 Task: Plan a family outdoor adventure in the Blue Ridge Mountains, Virginia/North Carolina, with activities like hiking, mountain biking, and staying in Airbnb cabins.
Action: Mouse moved to (484, 111)
Screenshot: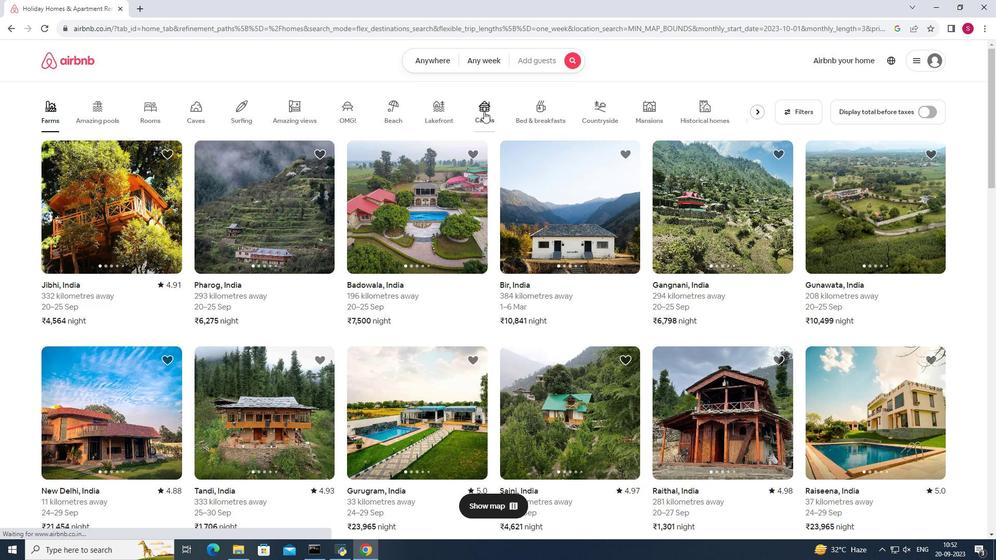 
Action: Mouse pressed left at (484, 111)
Screenshot: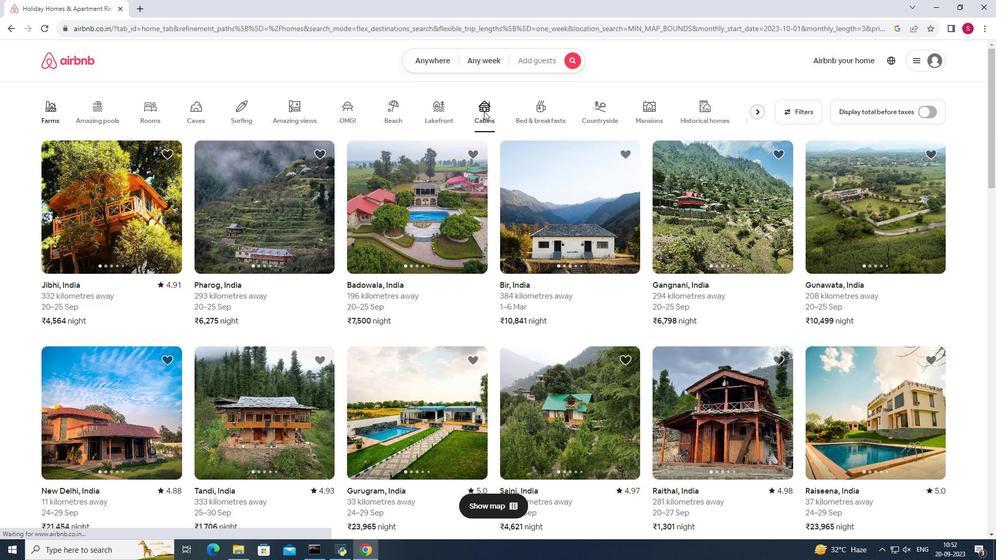
Action: Mouse moved to (429, 60)
Screenshot: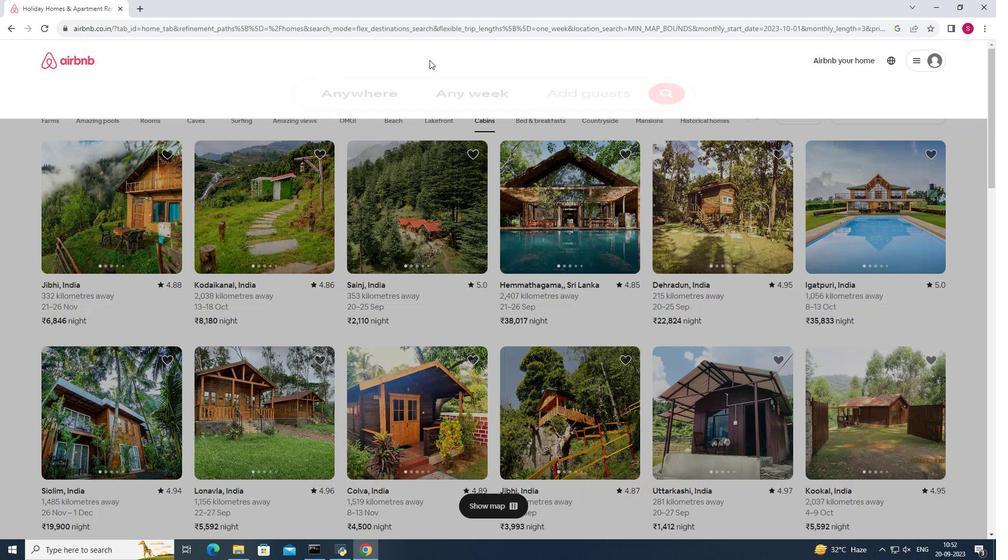 
Action: Mouse pressed left at (429, 60)
Screenshot: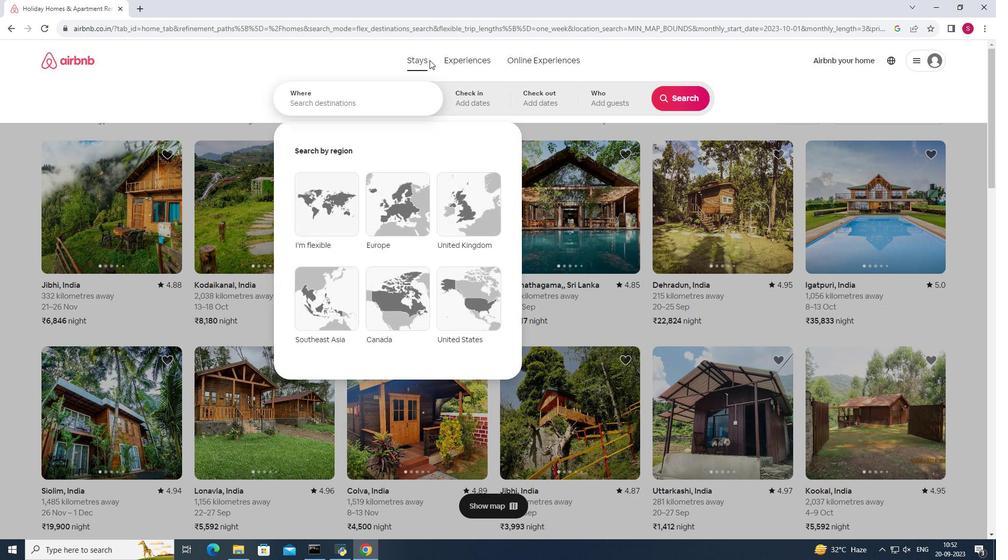 
Action: Mouse moved to (381, 93)
Screenshot: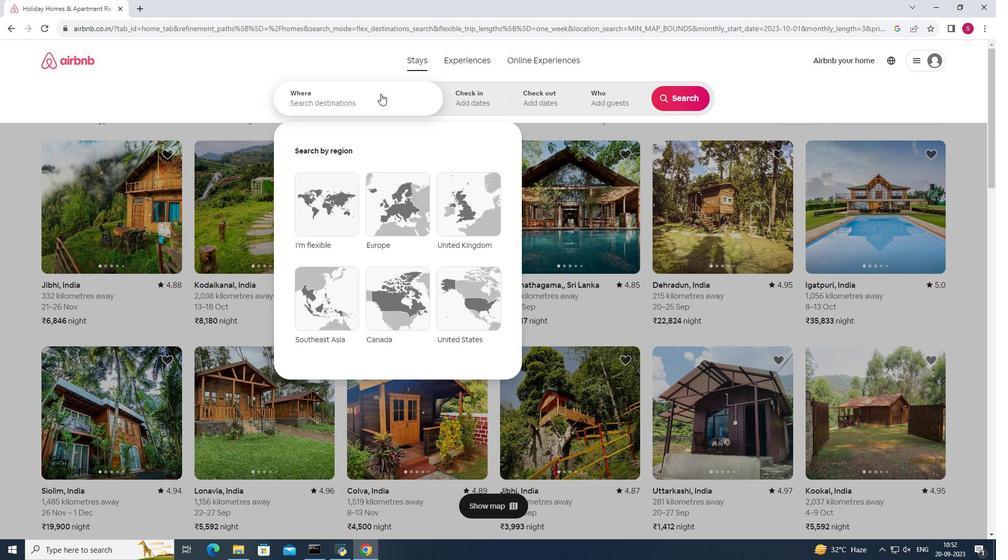 
Action: Mouse pressed left at (381, 93)
Screenshot: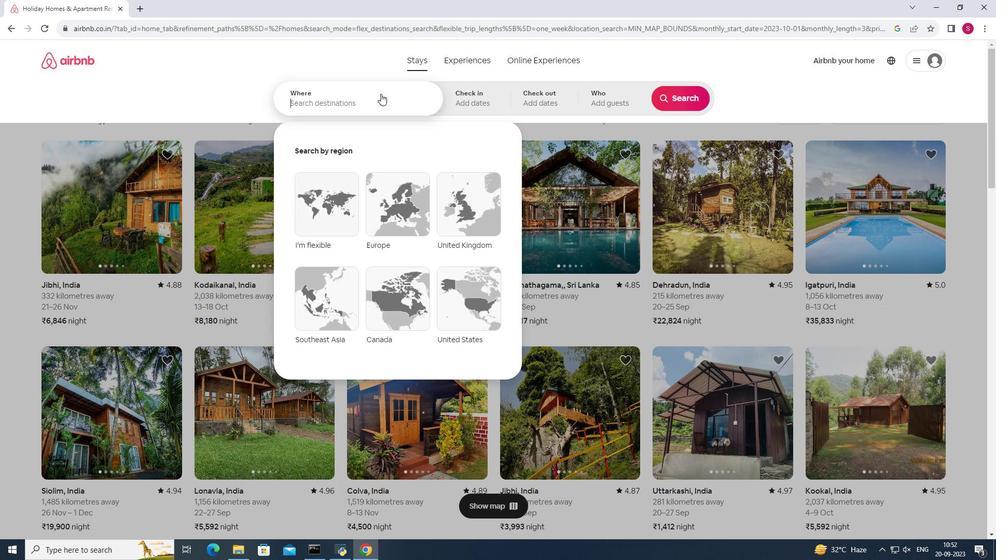 
Action: Key pressed <Key.shift>Blue<Key.space><Key.shift>Ridge<Key.space><Key.shift>Mountains<Key.space>,<Key.space><Key.shift>North<Key.space><Key.shift>Carolina
Screenshot: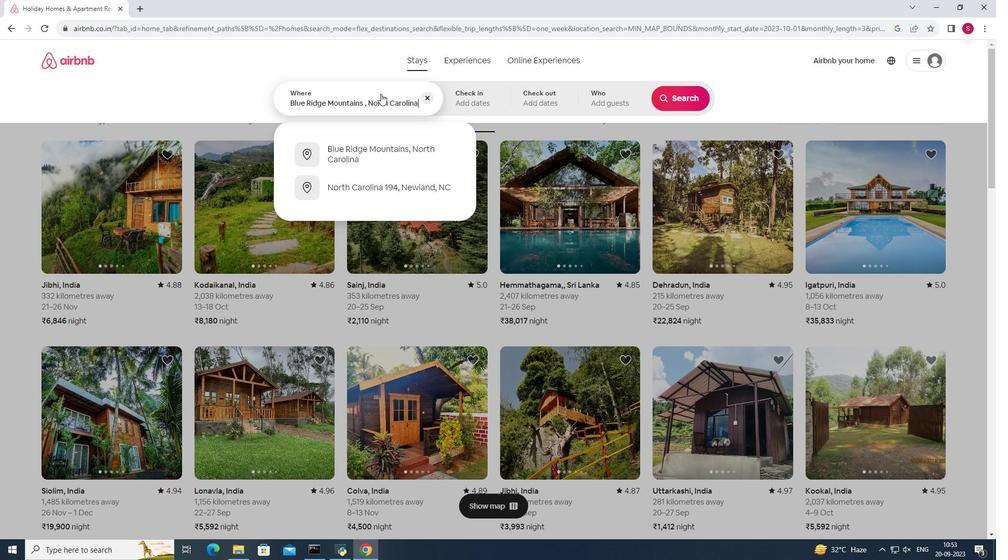 
Action: Mouse moved to (678, 96)
Screenshot: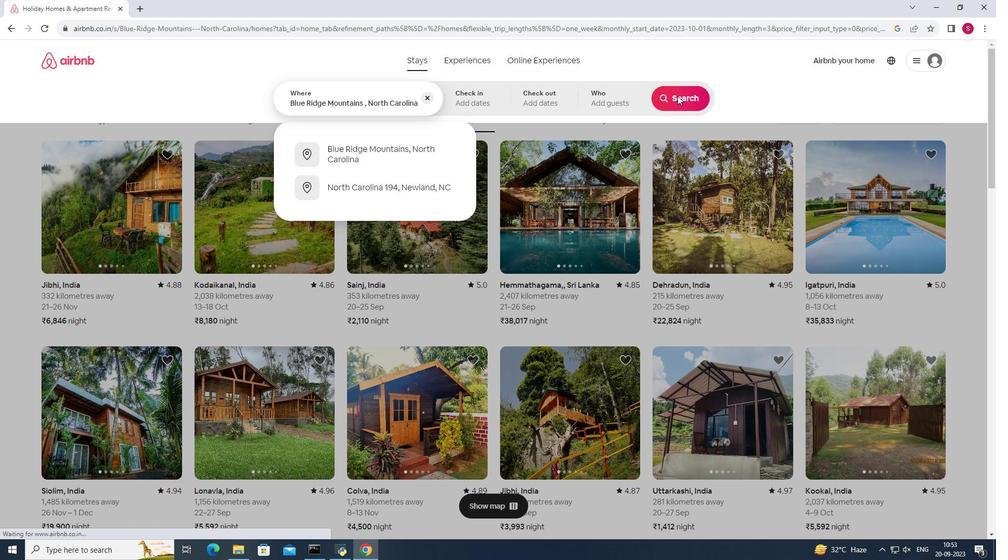 
Action: Mouse pressed left at (678, 96)
Screenshot: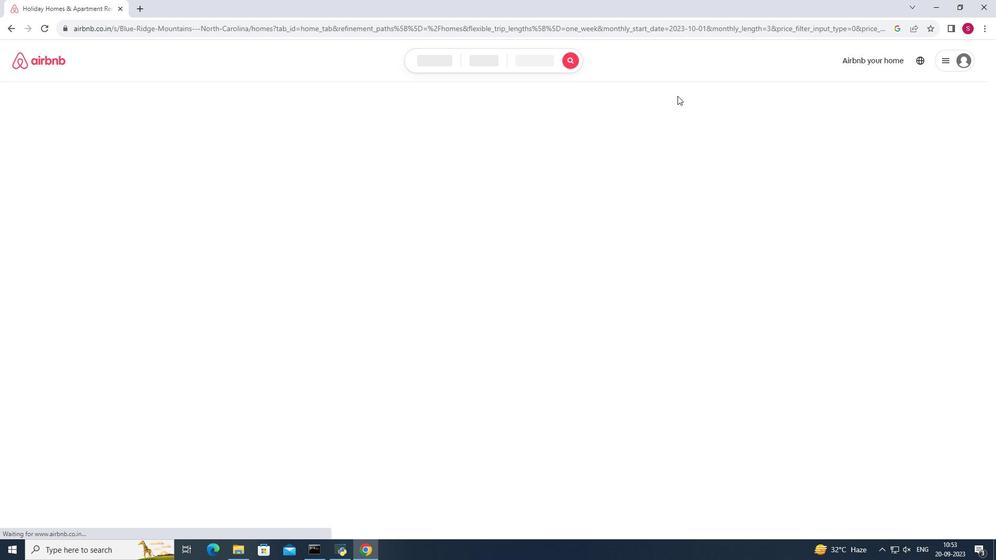 
Action: Mouse moved to (495, 276)
Screenshot: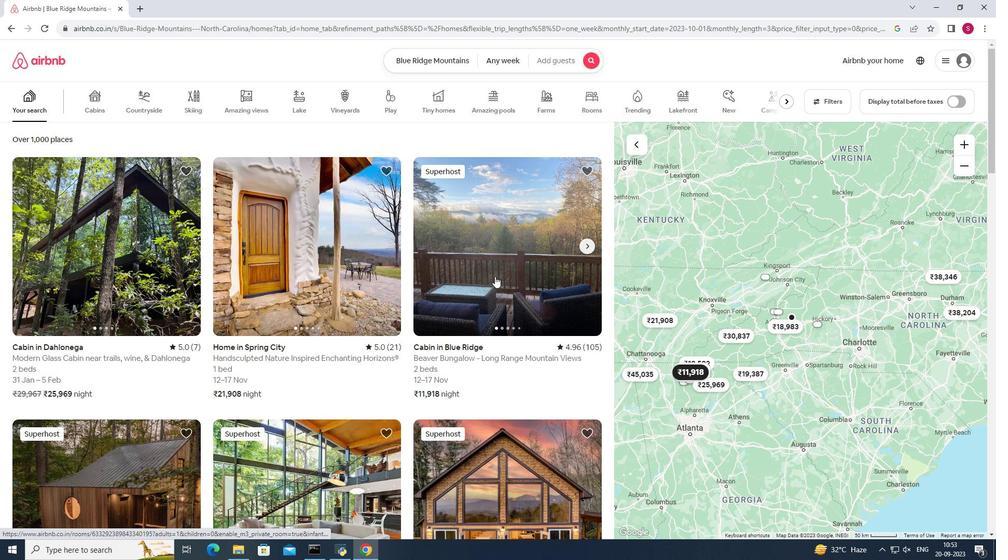 
Action: Mouse pressed left at (495, 276)
Screenshot: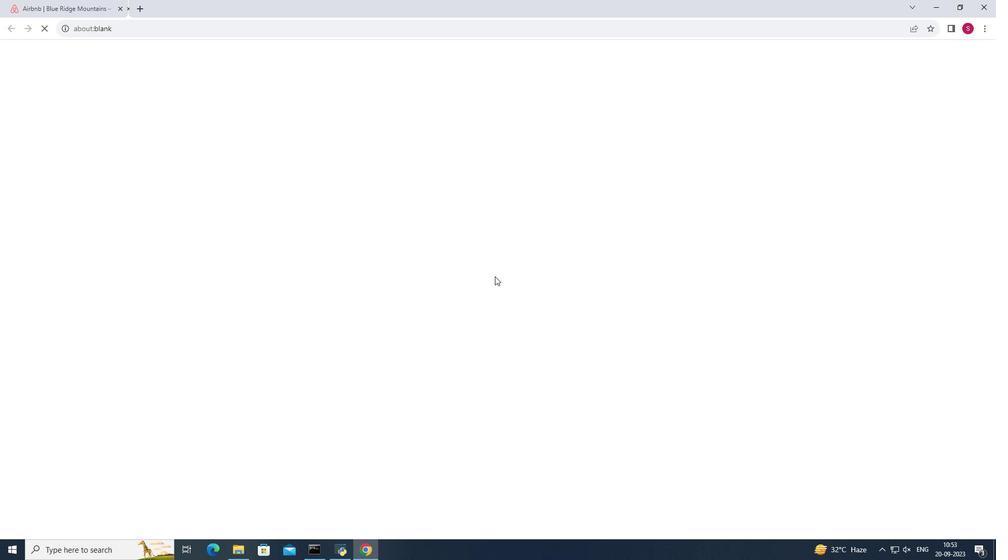 
Action: Mouse moved to (721, 367)
Screenshot: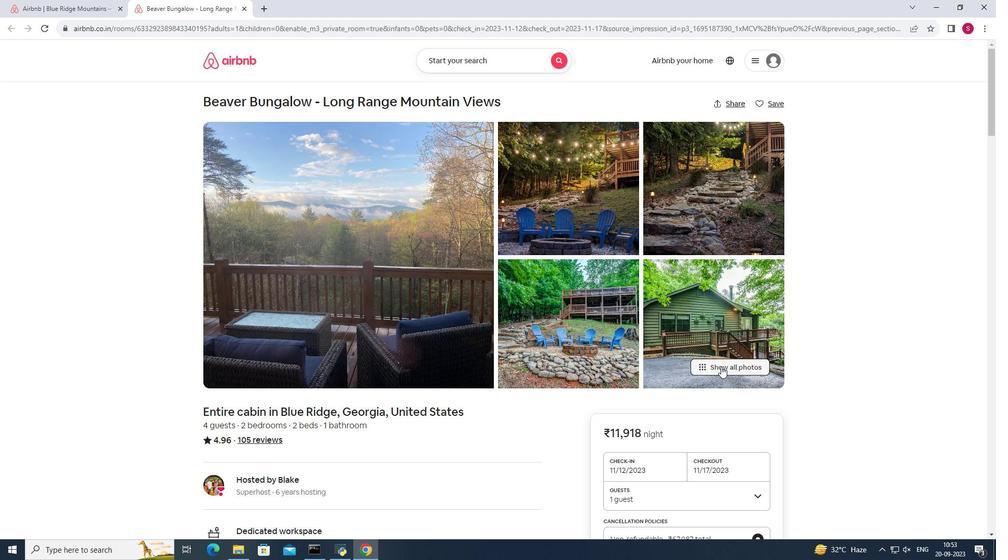 
Action: Mouse pressed left at (721, 367)
Screenshot: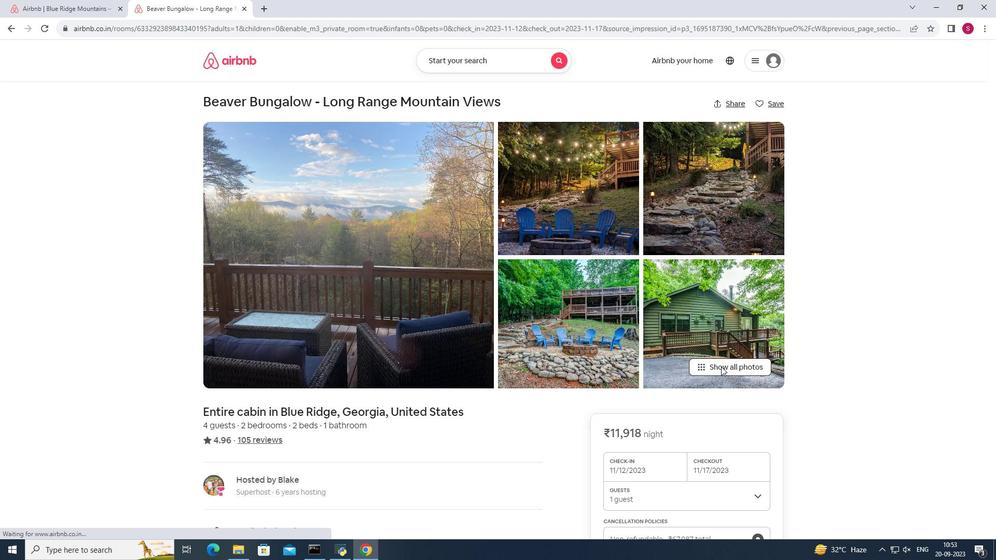 
Action: Mouse moved to (586, 224)
Screenshot: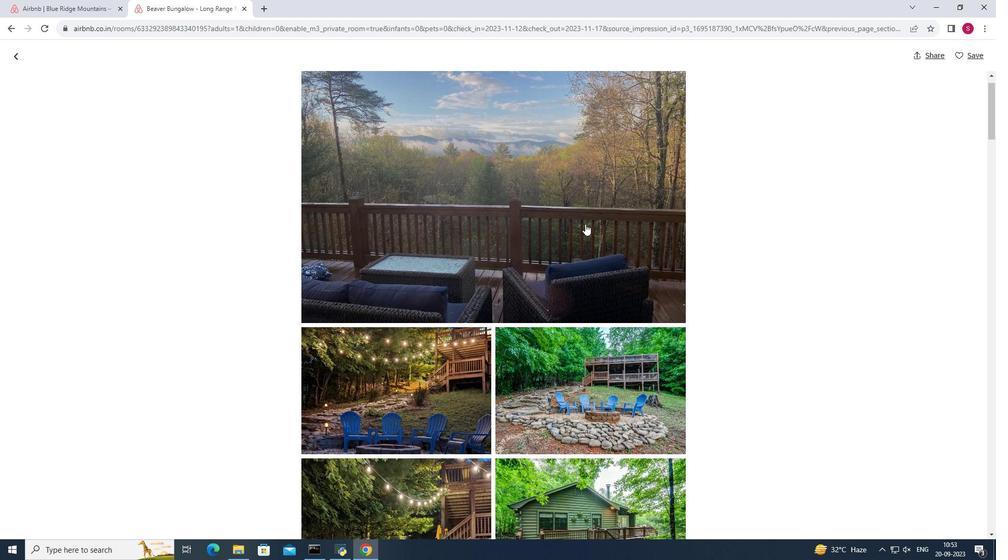 
Action: Mouse scrolled (586, 223) with delta (0, 0)
Screenshot: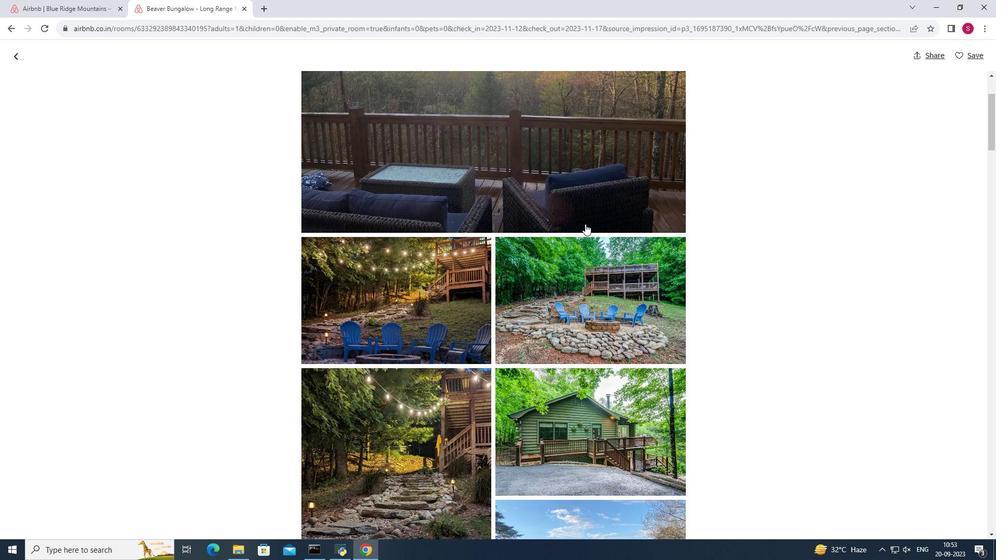 
Action: Mouse moved to (585, 224)
Screenshot: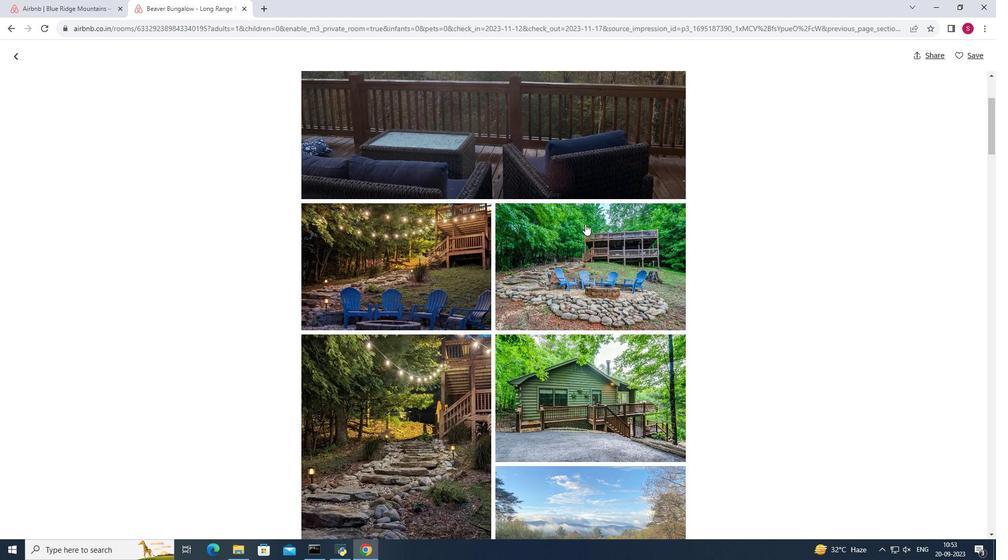 
Action: Mouse scrolled (585, 223) with delta (0, 0)
Screenshot: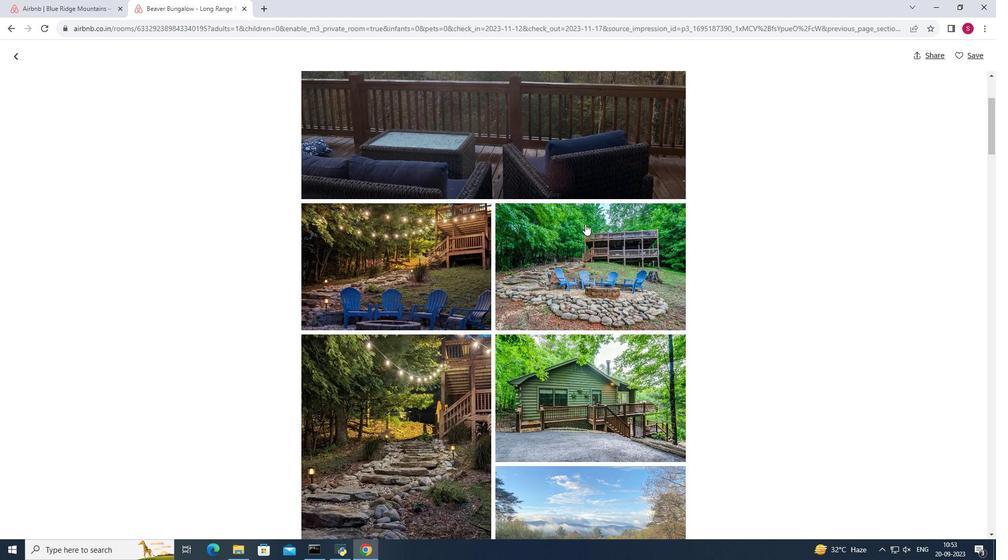 
Action: Mouse scrolled (585, 223) with delta (0, 0)
Screenshot: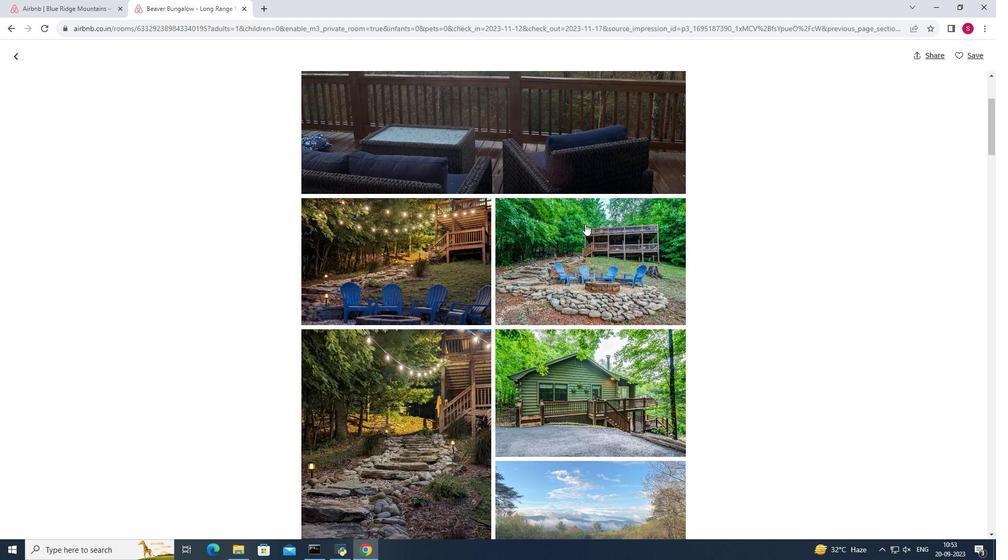 
Action: Mouse moved to (585, 224)
Screenshot: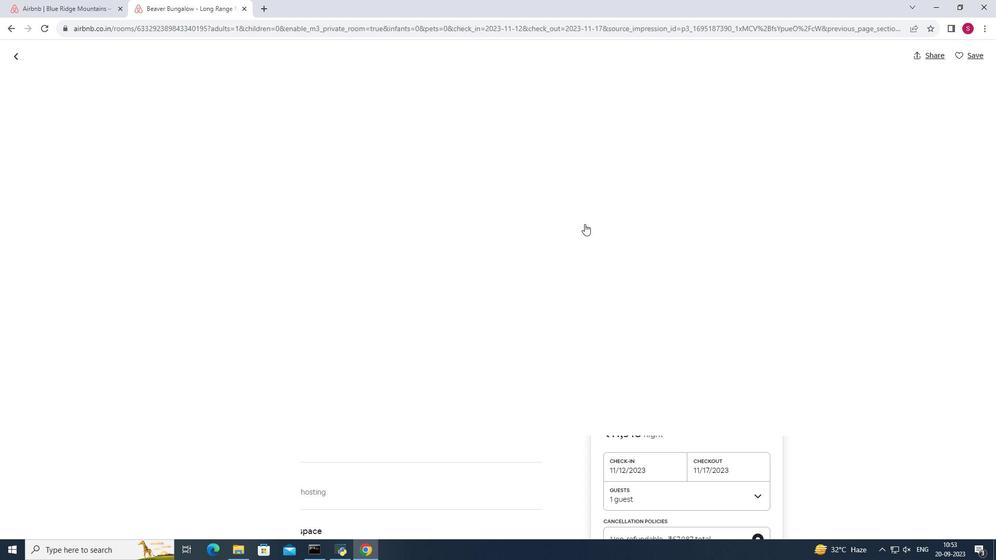 
Action: Mouse scrolled (585, 223) with delta (0, 0)
Screenshot: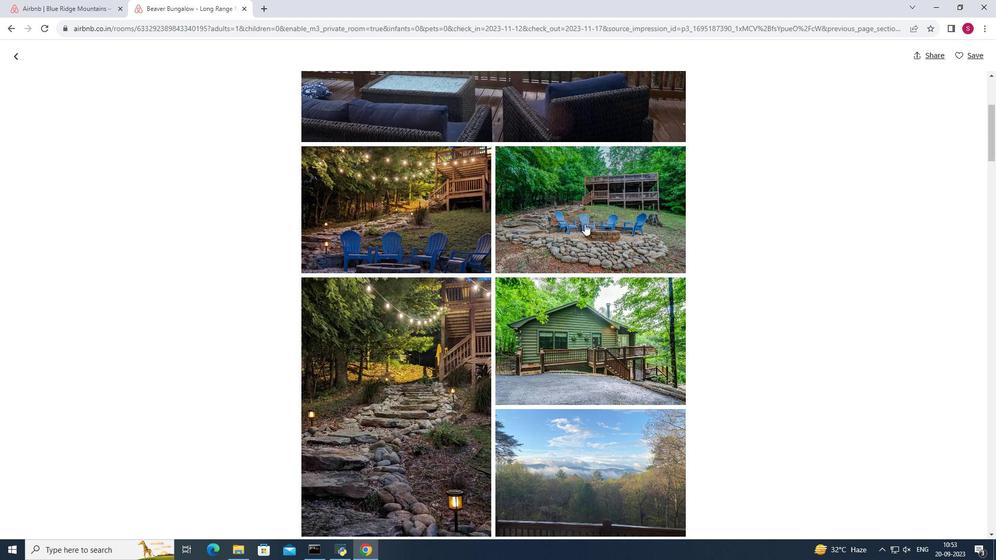 
Action: Mouse moved to (583, 223)
Screenshot: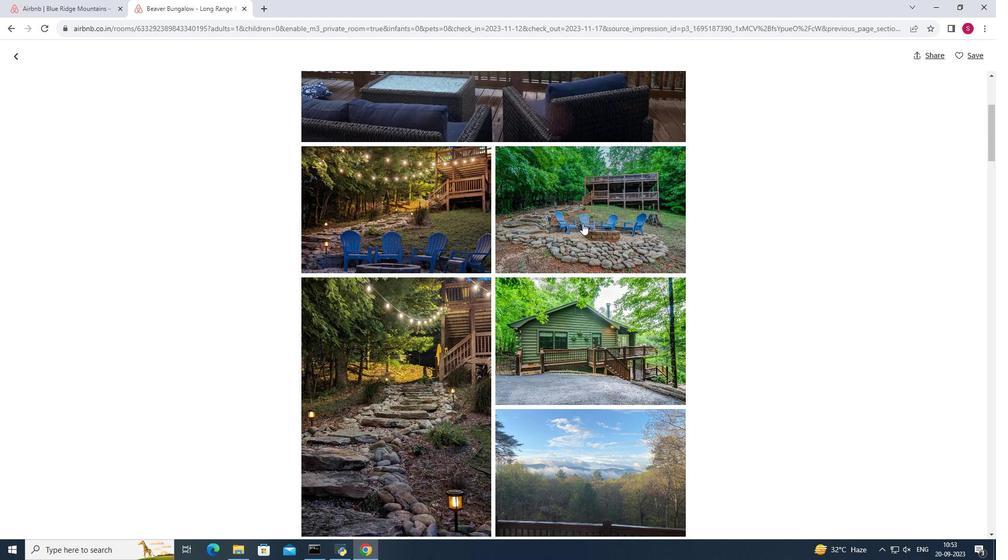 
Action: Mouse scrolled (583, 223) with delta (0, 0)
Screenshot: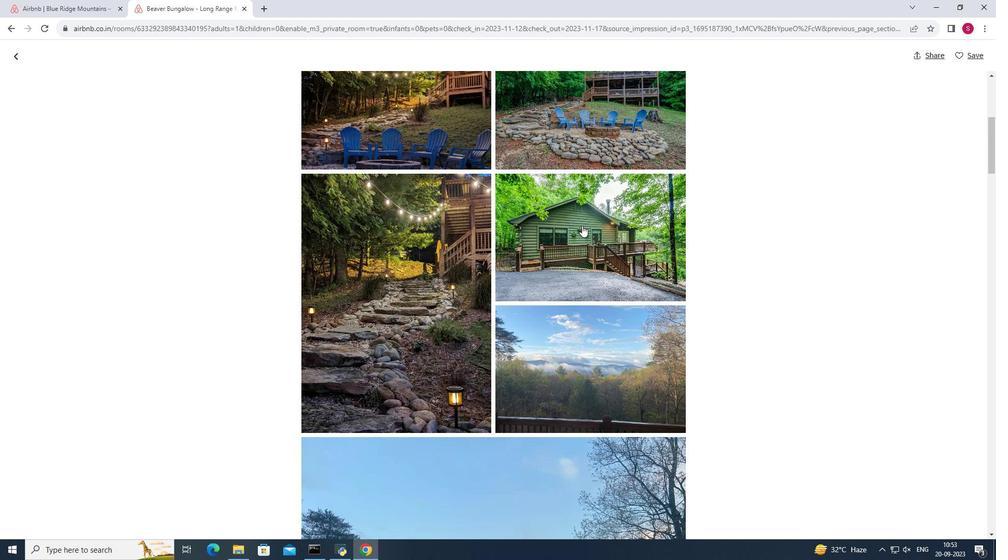 
Action: Mouse moved to (582, 225)
Screenshot: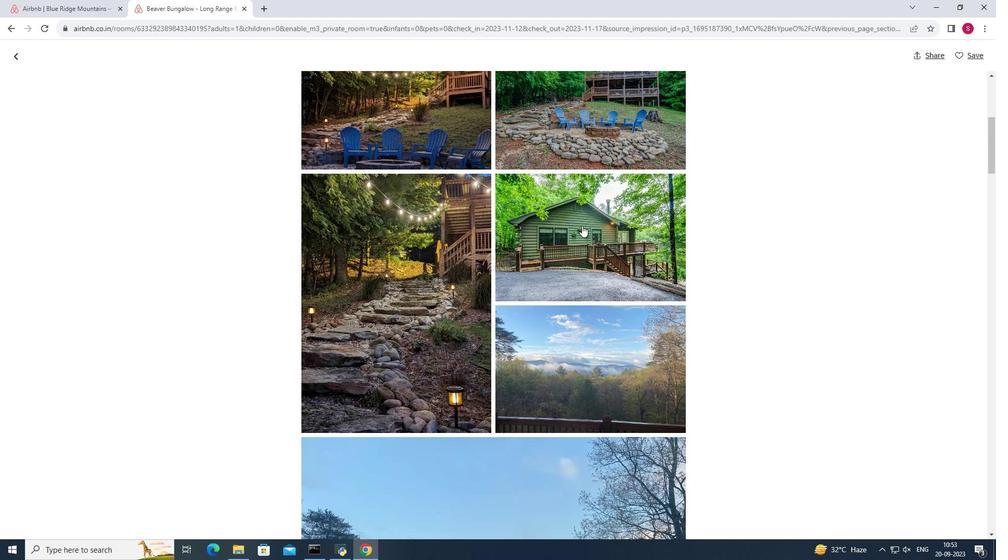 
Action: Mouse scrolled (582, 225) with delta (0, 0)
Screenshot: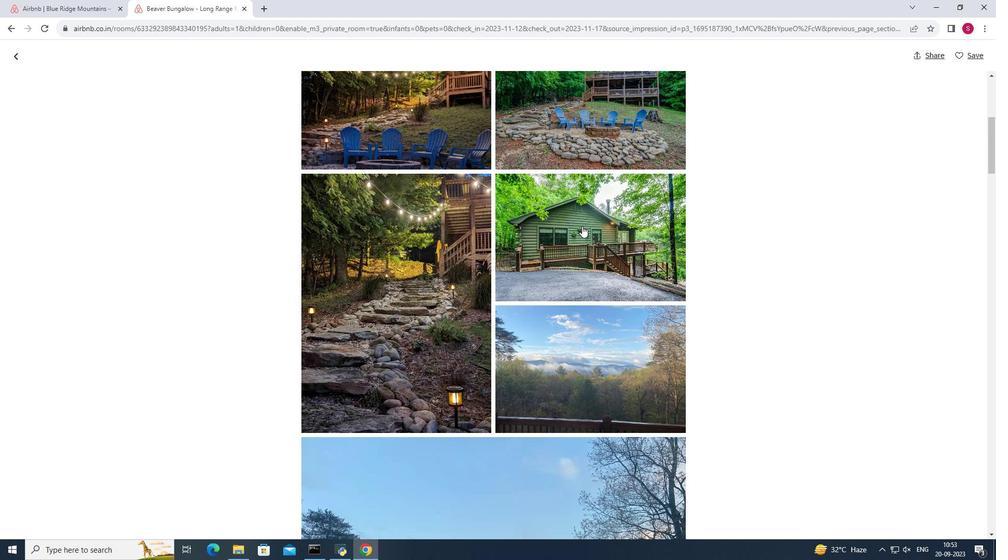 
Action: Mouse moved to (560, 278)
Screenshot: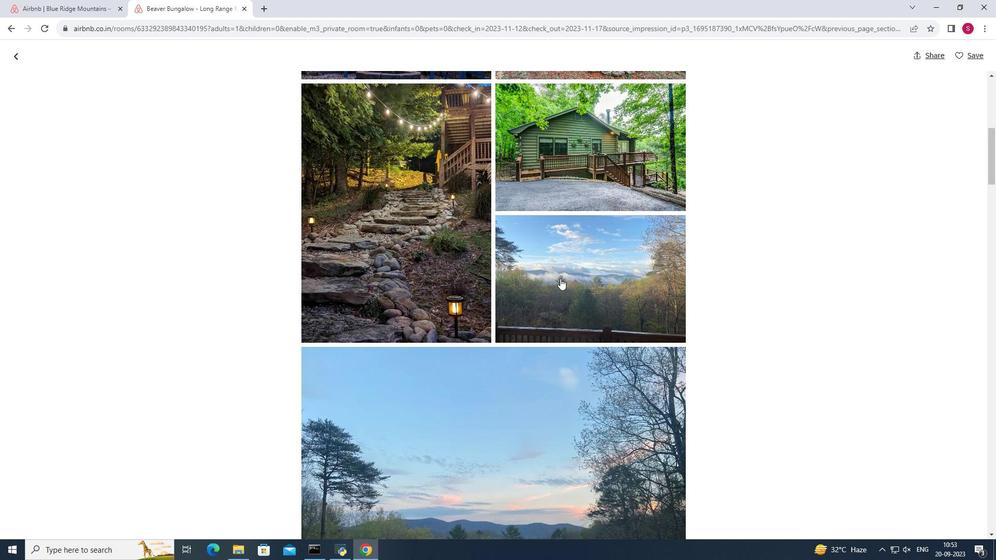 
Action: Mouse scrolled (560, 278) with delta (0, 0)
Screenshot: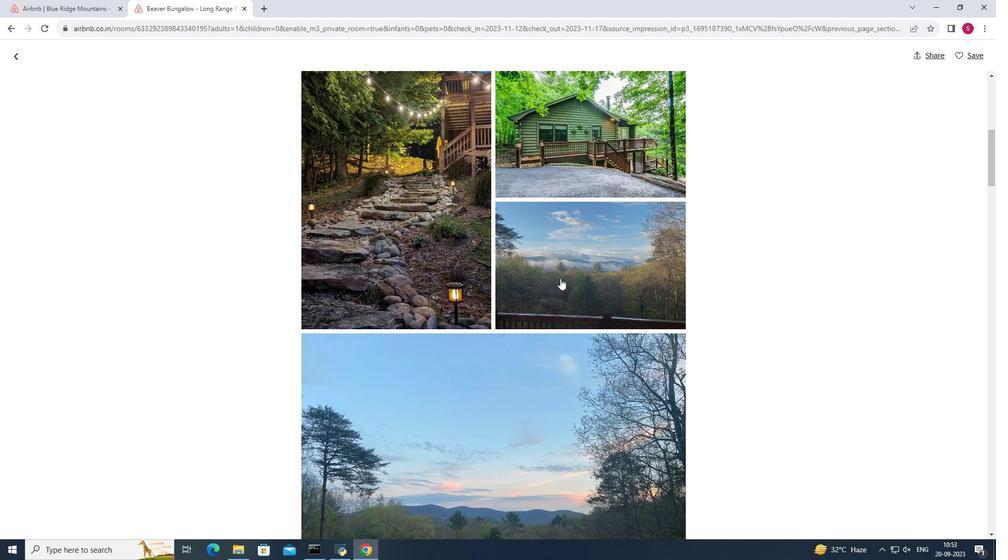 
Action: Mouse scrolled (560, 278) with delta (0, 0)
Screenshot: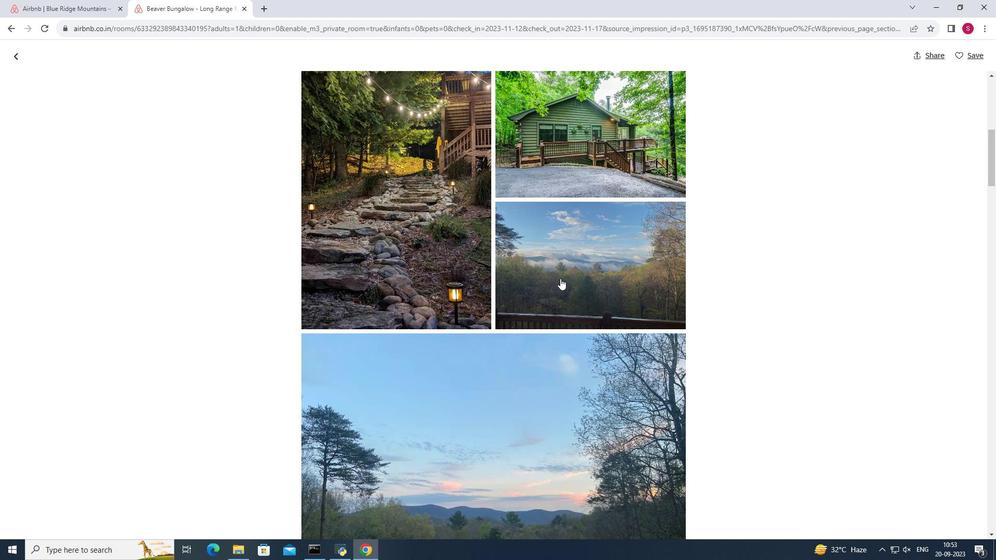 
Action: Mouse moved to (560, 278)
Screenshot: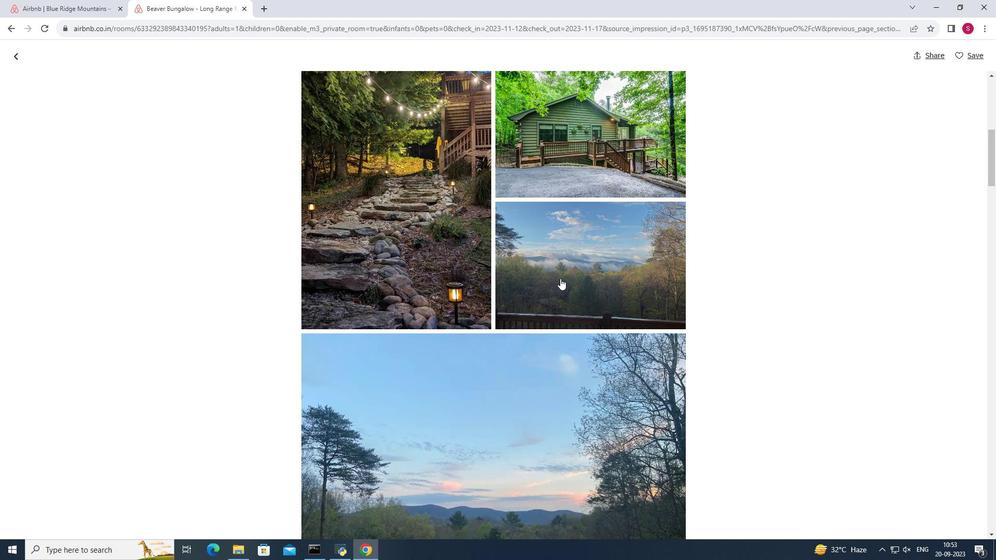 
Action: Mouse scrolled (560, 278) with delta (0, 0)
Screenshot: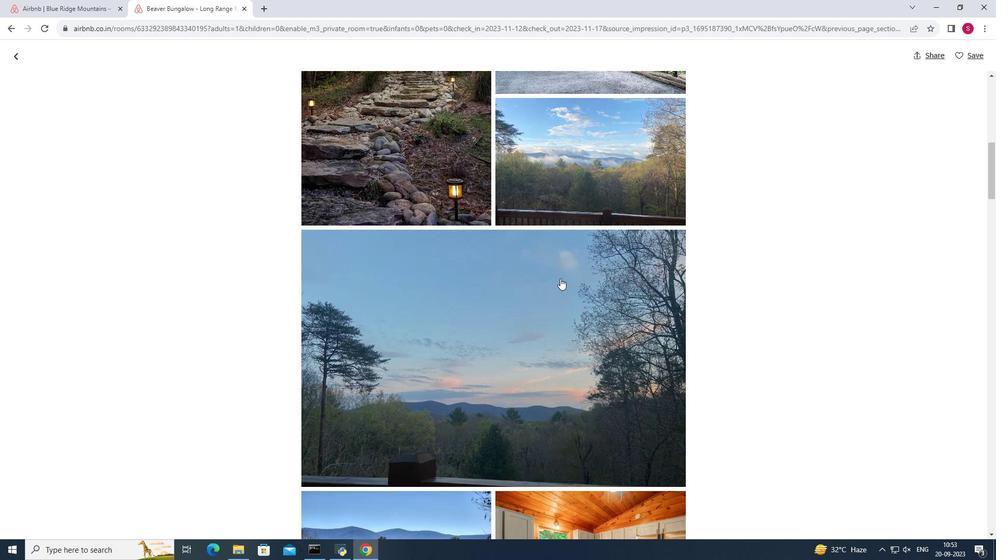 
Action: Mouse scrolled (560, 278) with delta (0, 0)
Screenshot: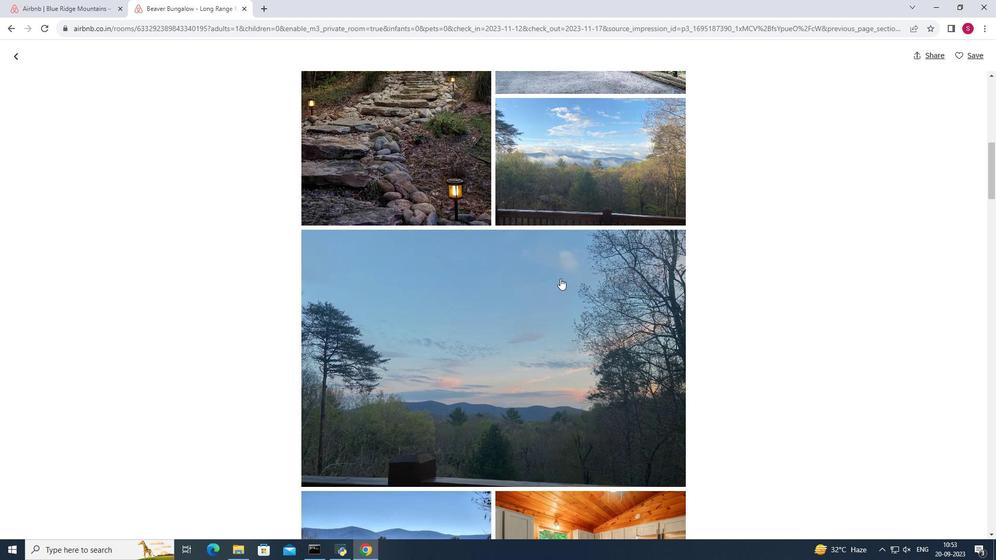 
Action: Mouse scrolled (560, 278) with delta (0, 0)
Screenshot: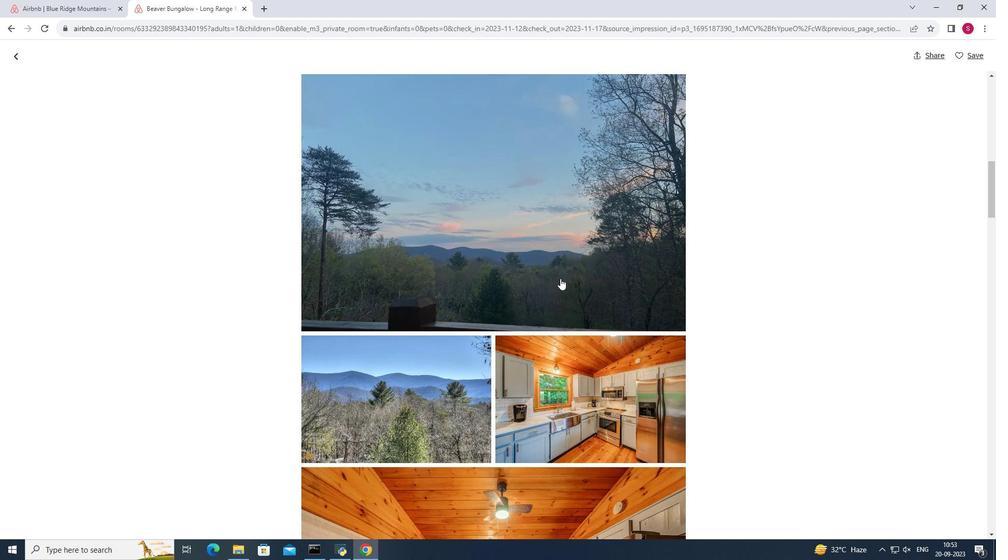 
Action: Mouse scrolled (560, 278) with delta (0, 0)
Screenshot: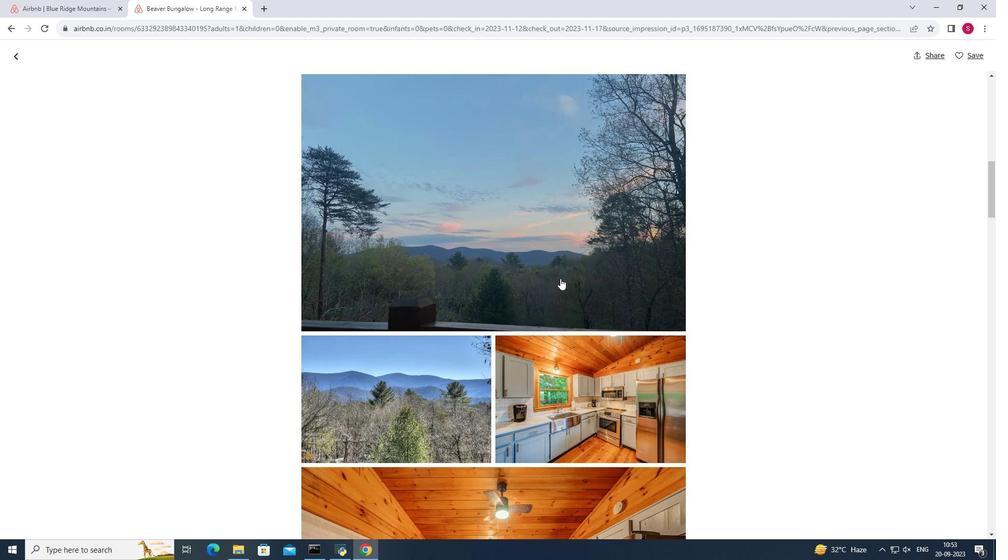
Action: Mouse scrolled (560, 278) with delta (0, 0)
Screenshot: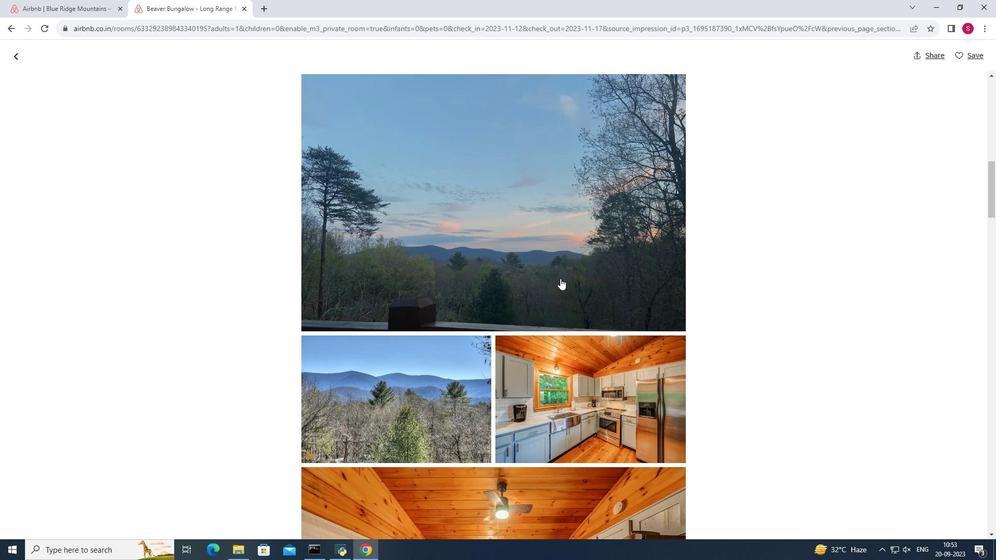 
Action: Mouse scrolled (560, 278) with delta (0, 0)
Screenshot: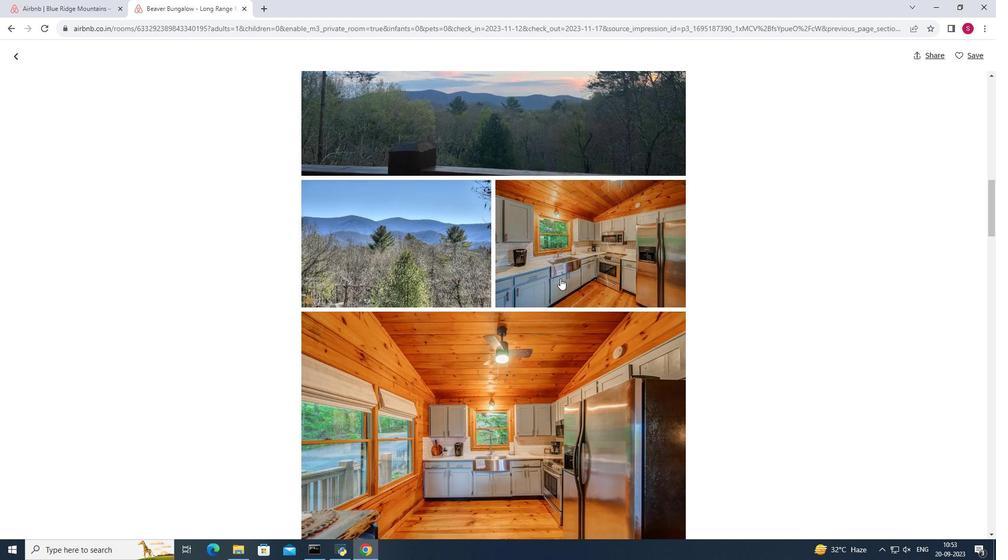 
Action: Mouse scrolled (560, 278) with delta (0, 0)
Screenshot: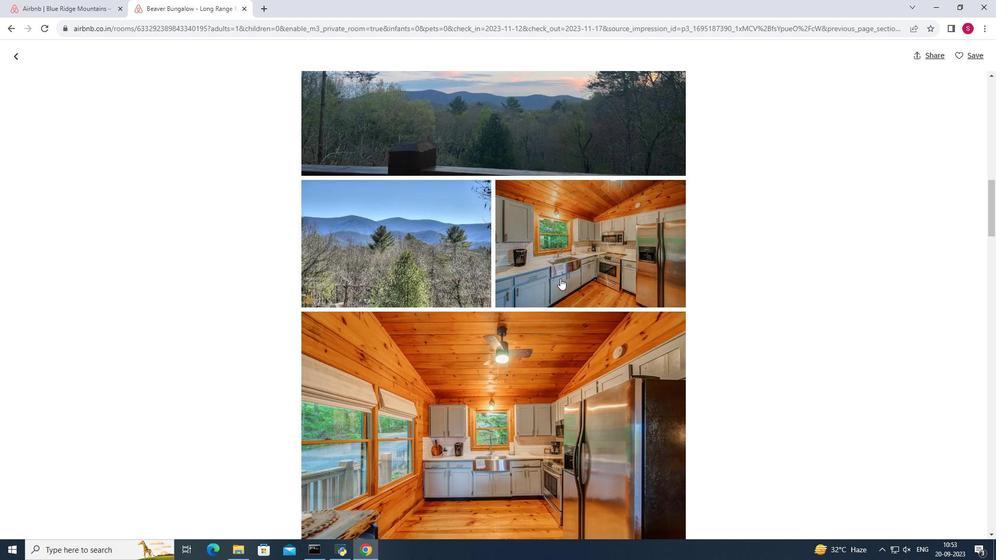 
Action: Mouse scrolled (560, 278) with delta (0, 0)
Screenshot: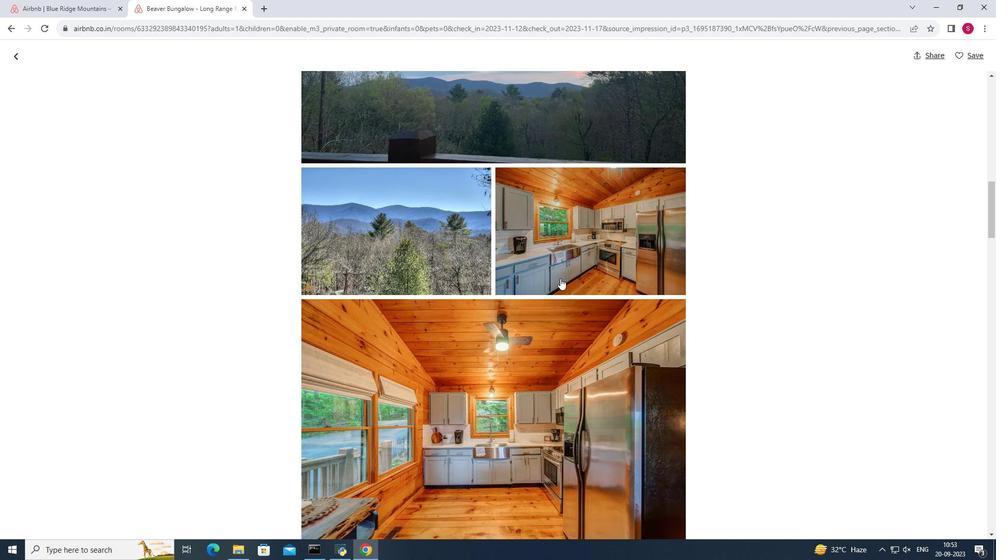 
Action: Mouse scrolled (560, 278) with delta (0, 0)
Screenshot: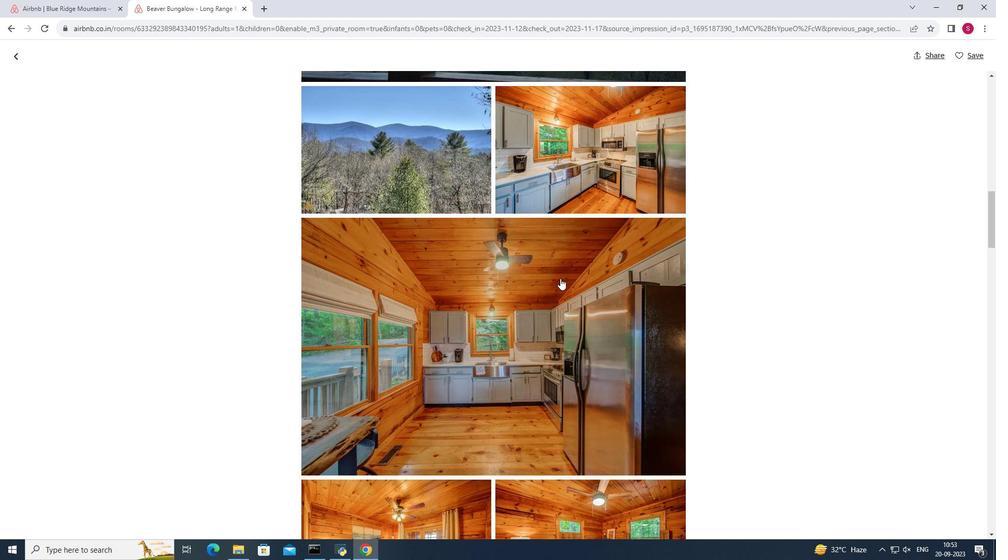 
Action: Mouse scrolled (560, 278) with delta (0, 0)
Screenshot: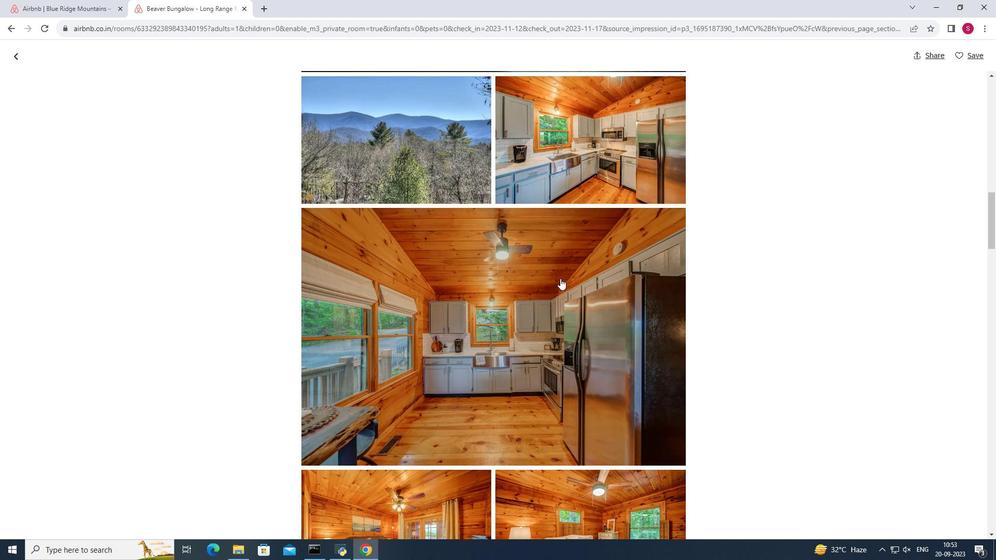 
Action: Mouse moved to (595, 275)
Screenshot: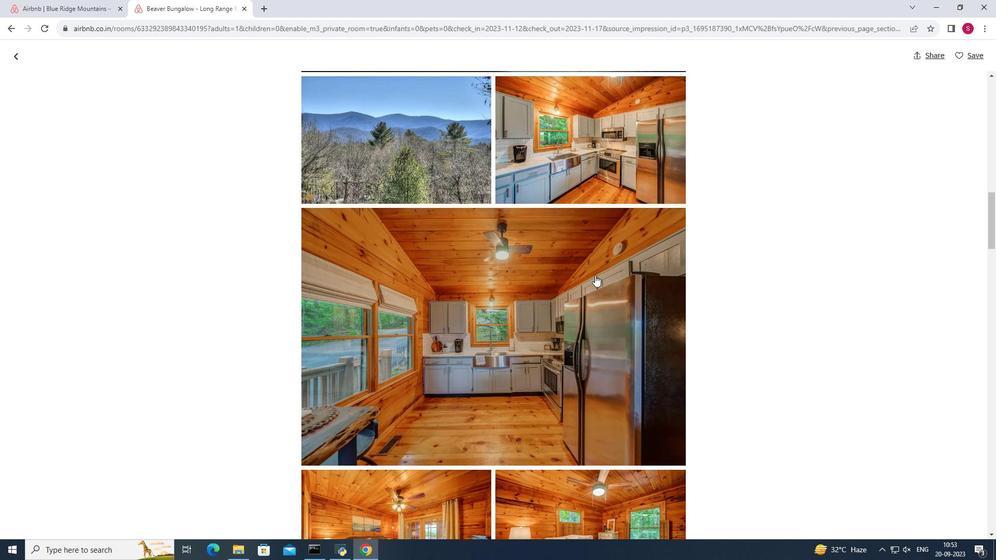 
Action: Mouse scrolled (595, 275) with delta (0, 0)
Screenshot: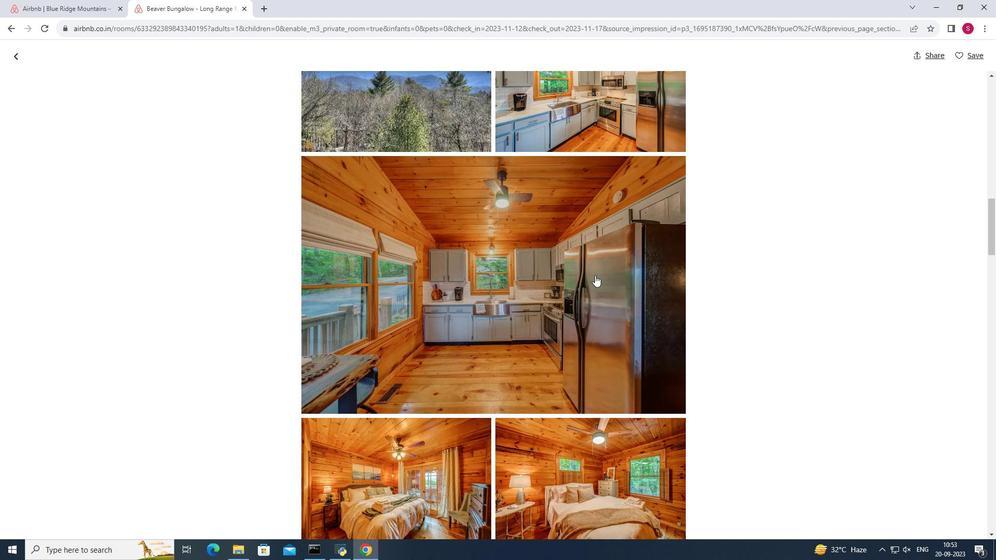 
Action: Mouse scrolled (595, 275) with delta (0, 0)
Screenshot: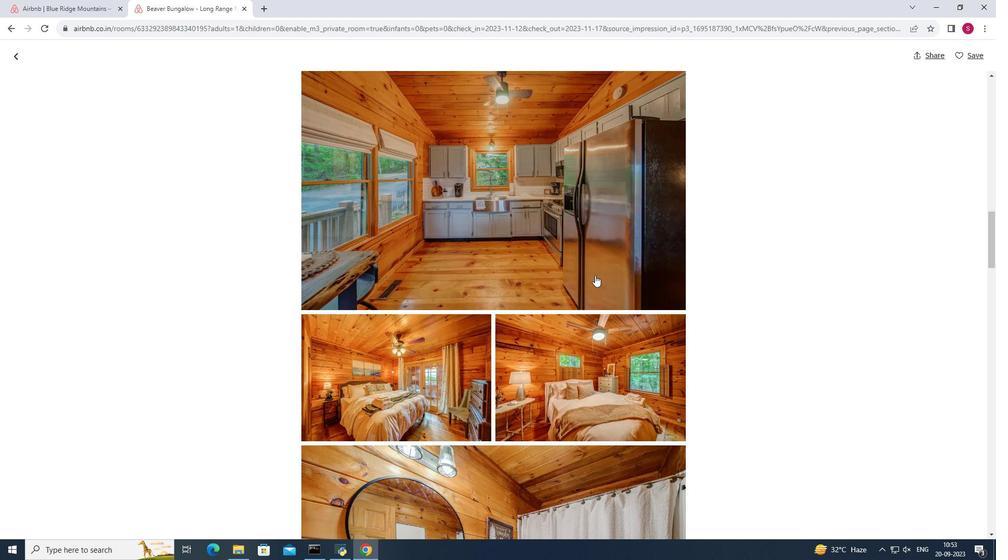 
Action: Mouse scrolled (595, 275) with delta (0, 0)
Screenshot: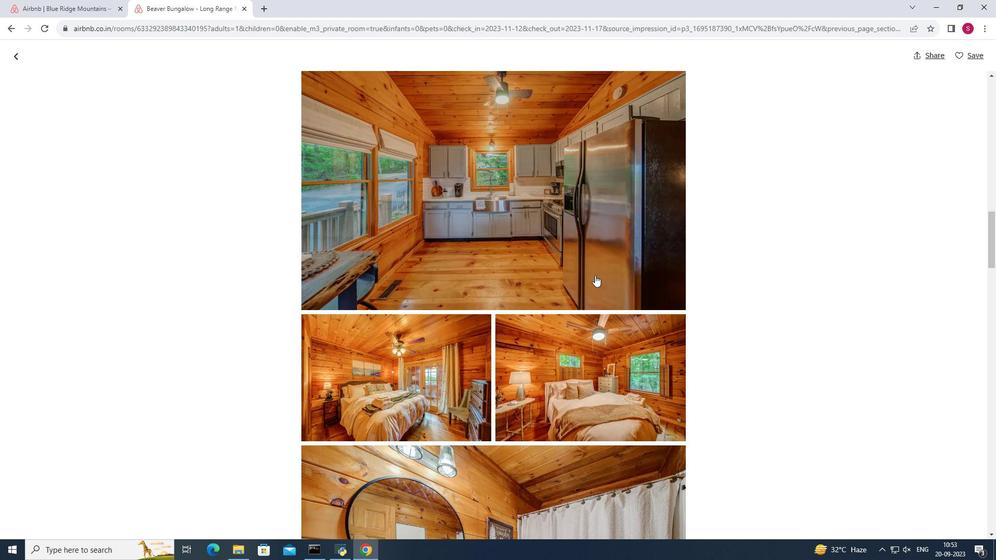
Action: Mouse scrolled (595, 275) with delta (0, 0)
Screenshot: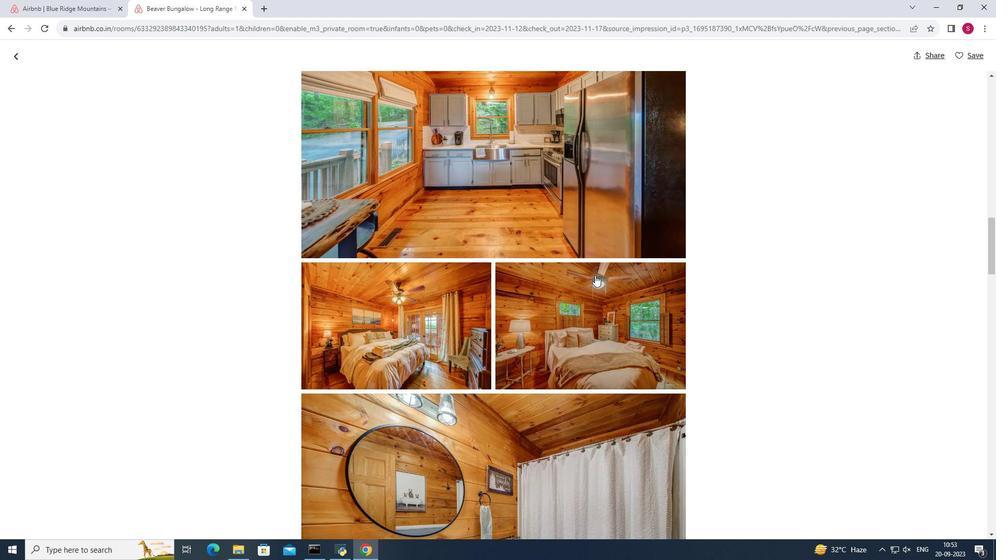 
Action: Mouse scrolled (595, 275) with delta (0, 0)
Screenshot: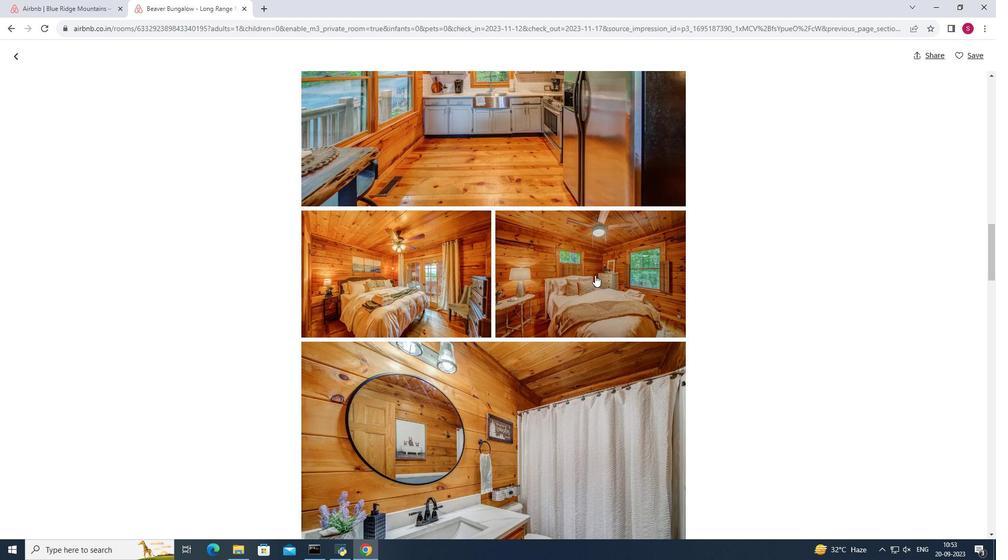 
Action: Mouse scrolled (595, 275) with delta (0, 0)
Screenshot: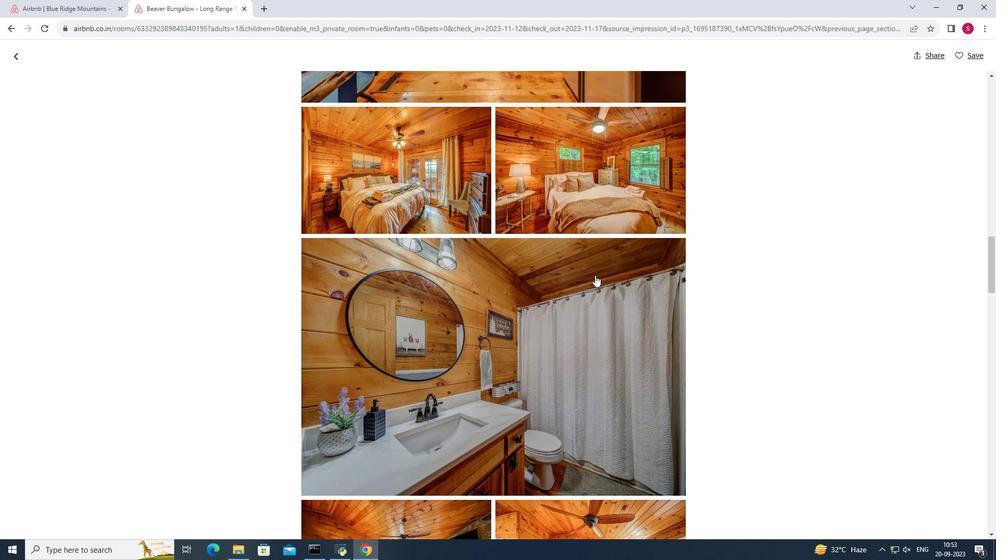 
Action: Mouse scrolled (595, 275) with delta (0, 0)
Screenshot: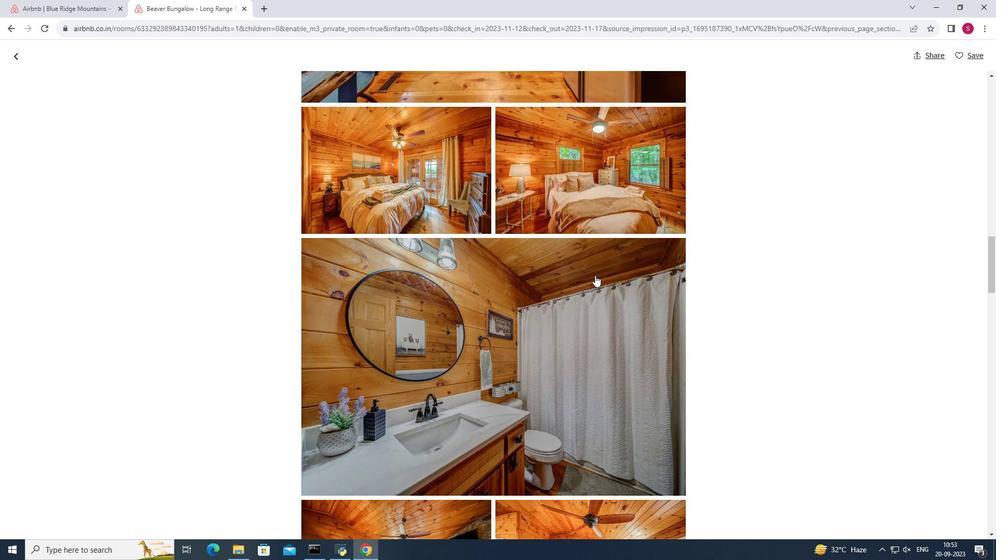 
Action: Mouse scrolled (595, 275) with delta (0, 0)
Screenshot: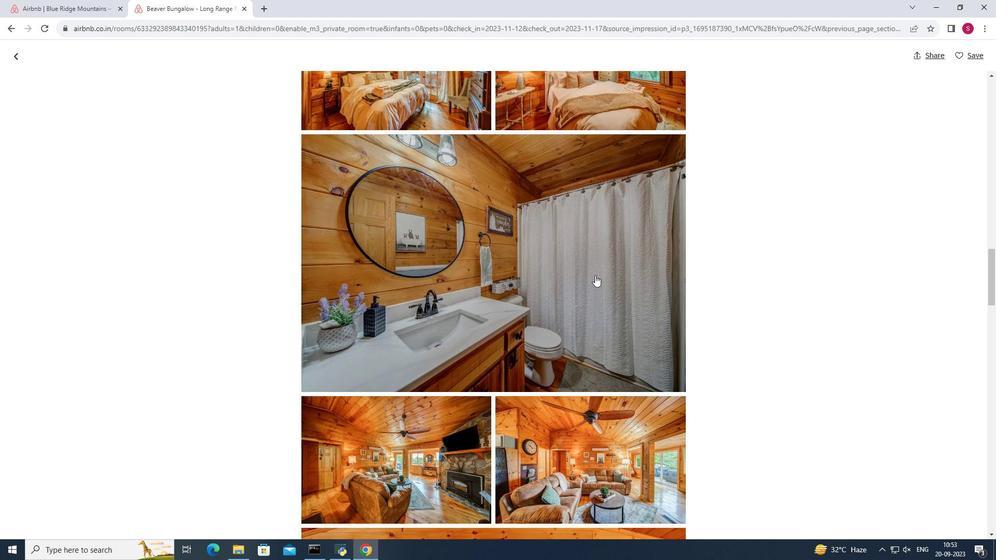 
Action: Mouse scrolled (595, 275) with delta (0, 0)
Screenshot: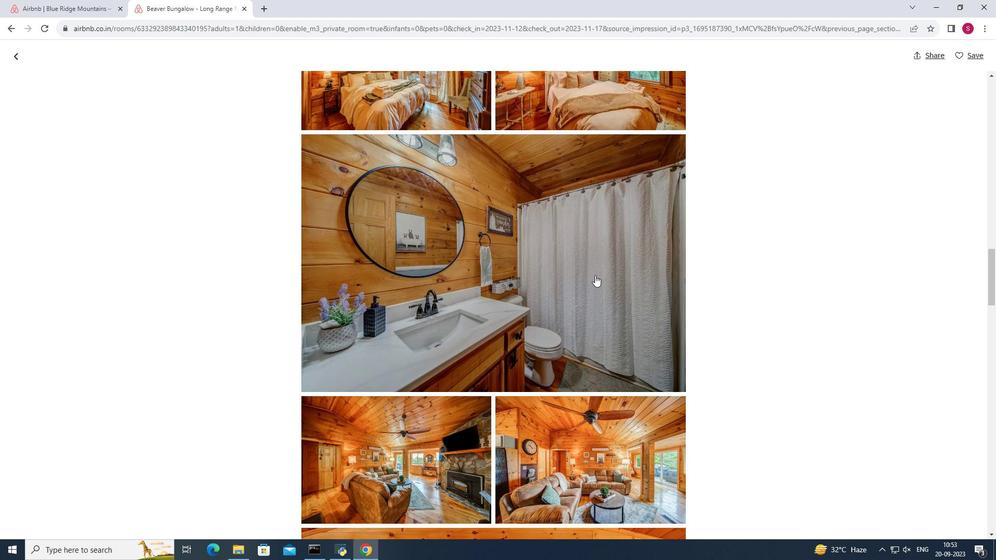 
Action: Mouse scrolled (595, 275) with delta (0, 0)
Screenshot: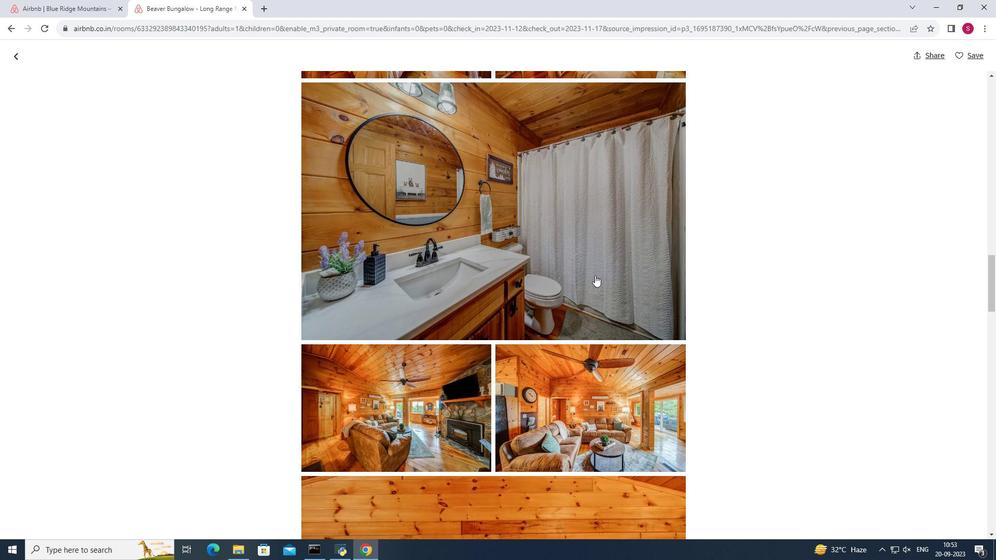 
Action: Mouse scrolled (595, 275) with delta (0, 0)
Screenshot: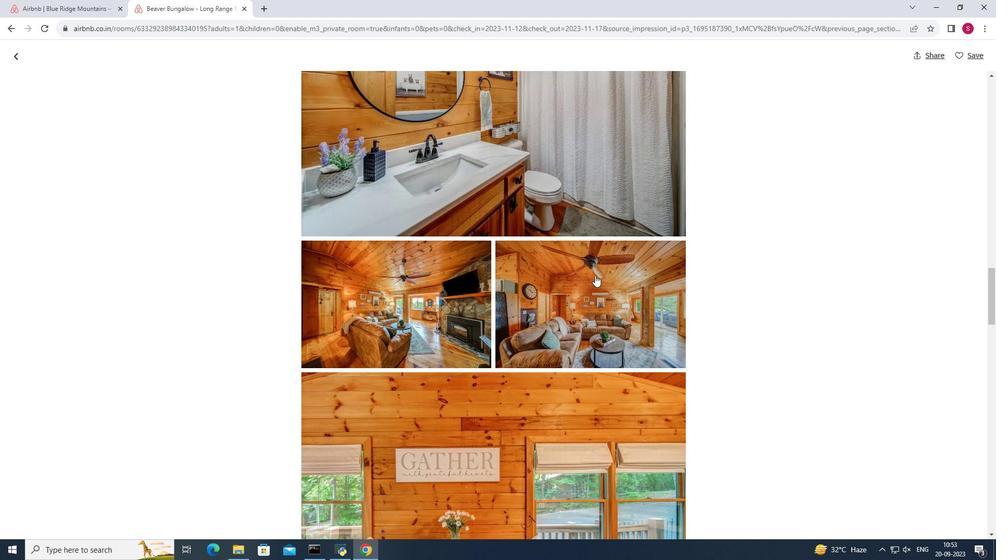 
Action: Mouse scrolled (595, 275) with delta (0, 0)
Screenshot: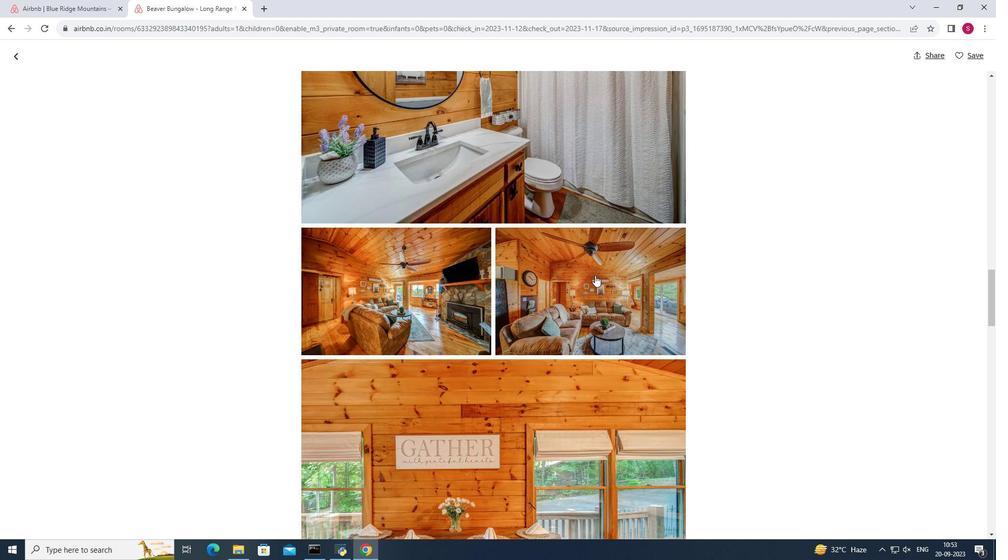 
Action: Mouse scrolled (595, 275) with delta (0, 0)
Screenshot: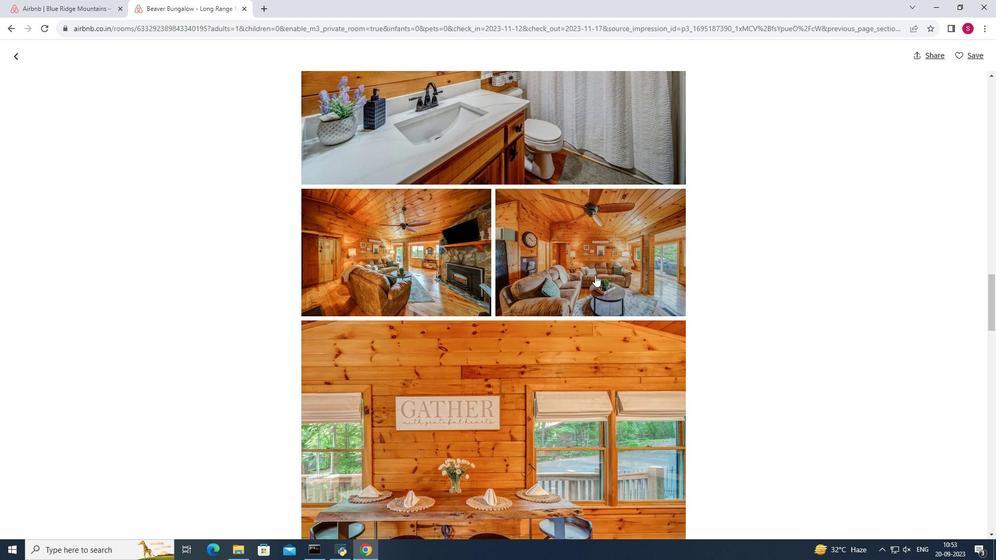 
Action: Mouse scrolled (595, 275) with delta (0, 0)
Screenshot: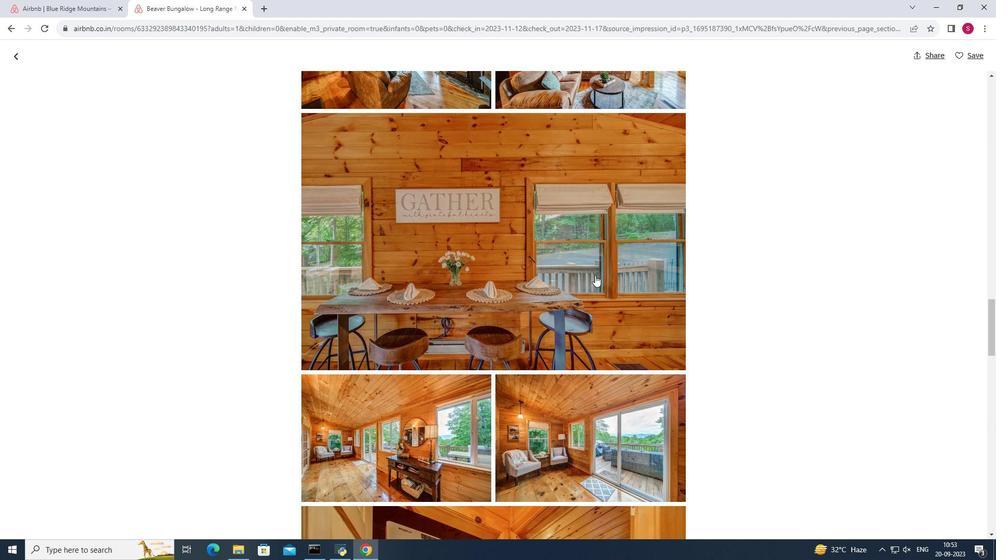 
Action: Mouse scrolled (595, 275) with delta (0, 0)
Screenshot: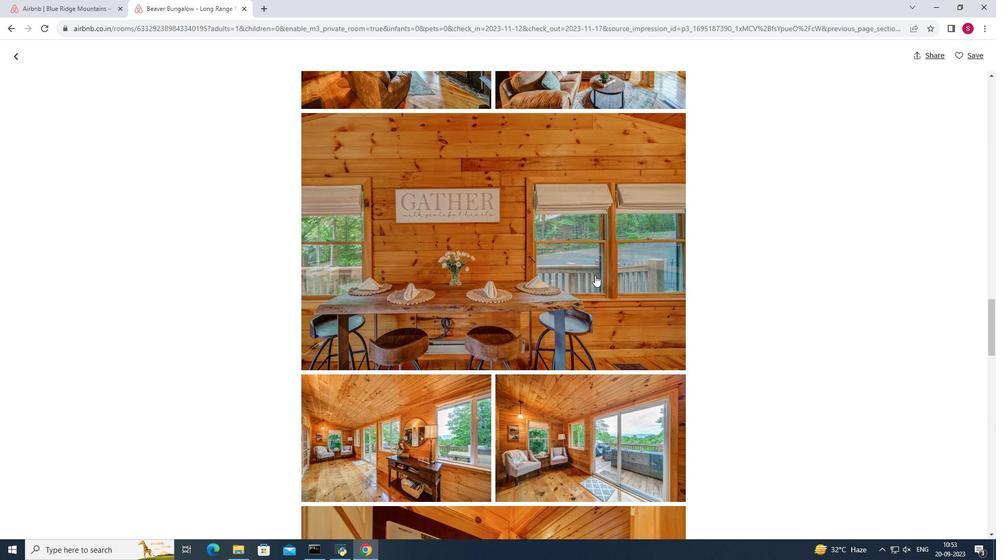 
Action: Mouse scrolled (595, 275) with delta (0, 0)
Screenshot: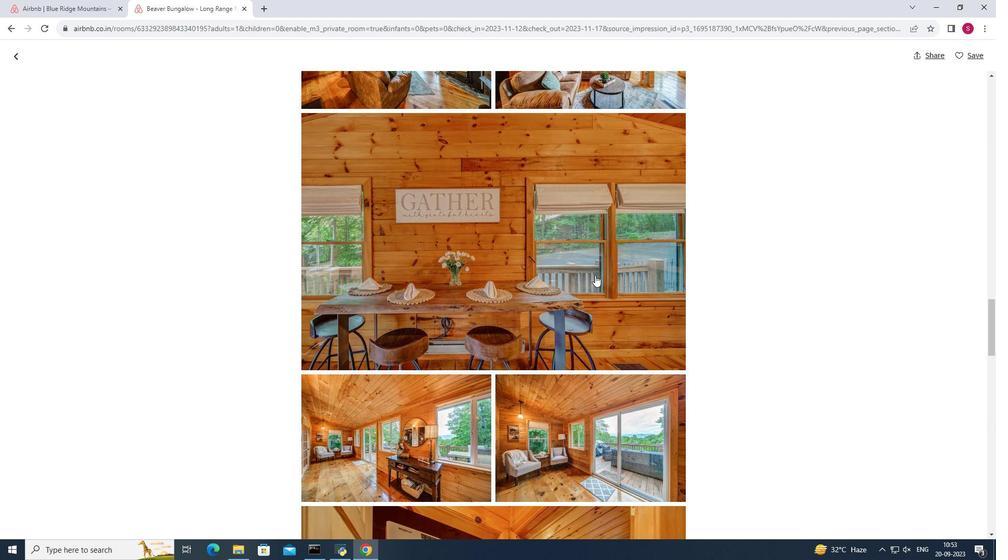 
Action: Mouse scrolled (595, 275) with delta (0, 0)
Screenshot: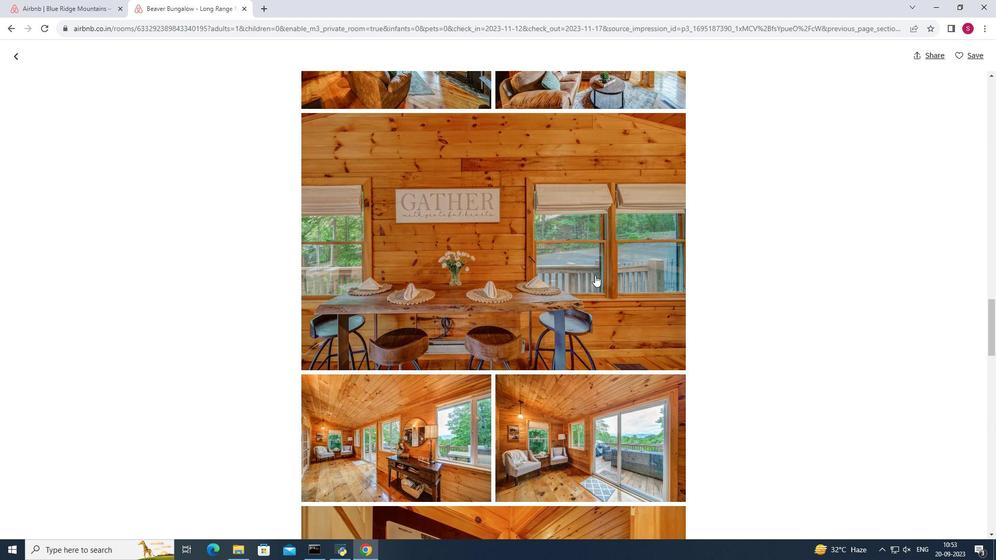
Action: Mouse scrolled (595, 275) with delta (0, 0)
Screenshot: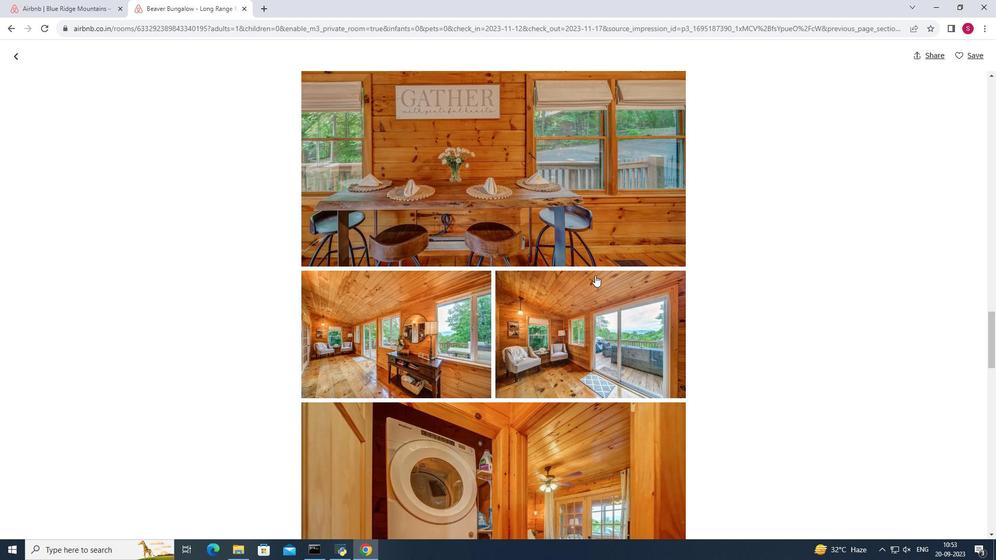 
Action: Mouse scrolled (595, 275) with delta (0, 0)
Screenshot: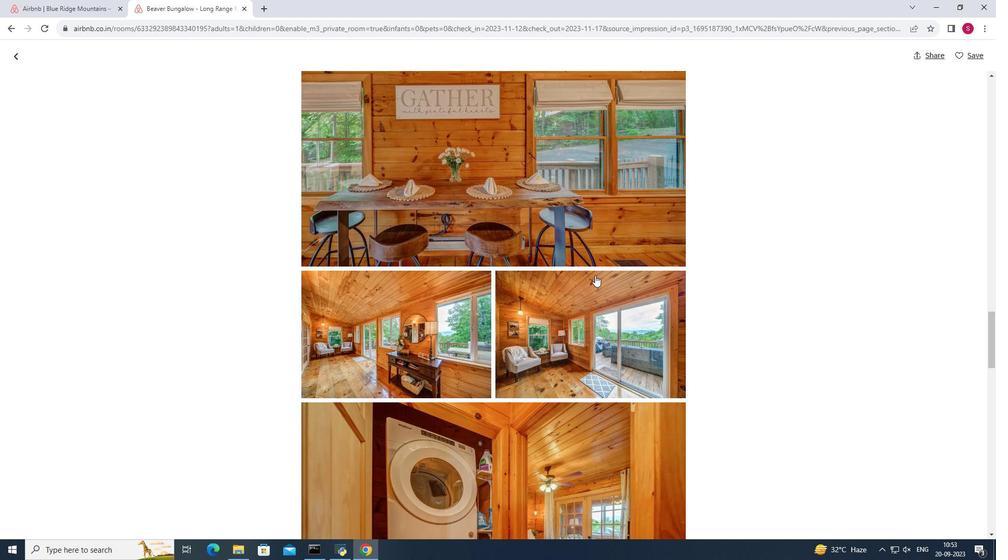 
Action: Mouse scrolled (595, 275) with delta (0, 0)
Screenshot: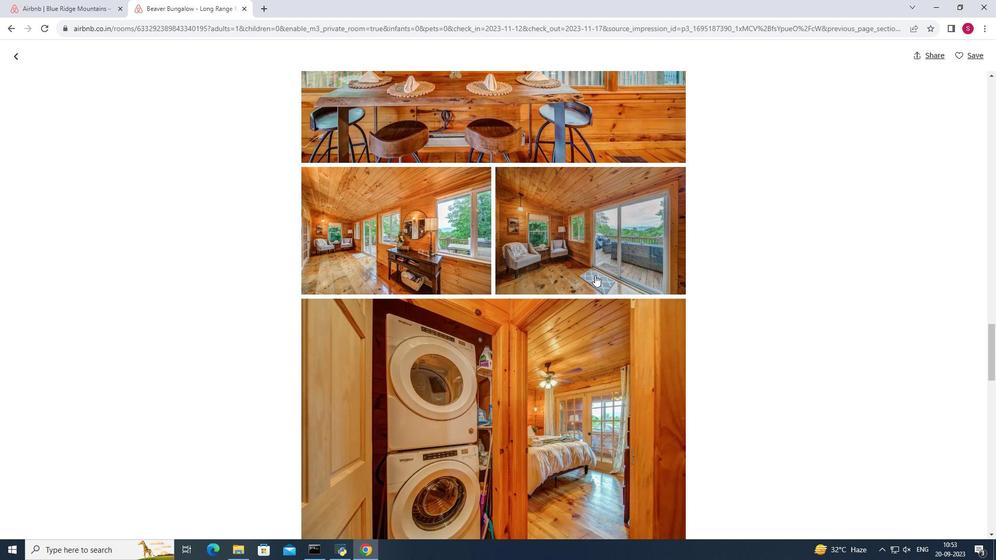 
Action: Mouse scrolled (595, 275) with delta (0, 0)
Screenshot: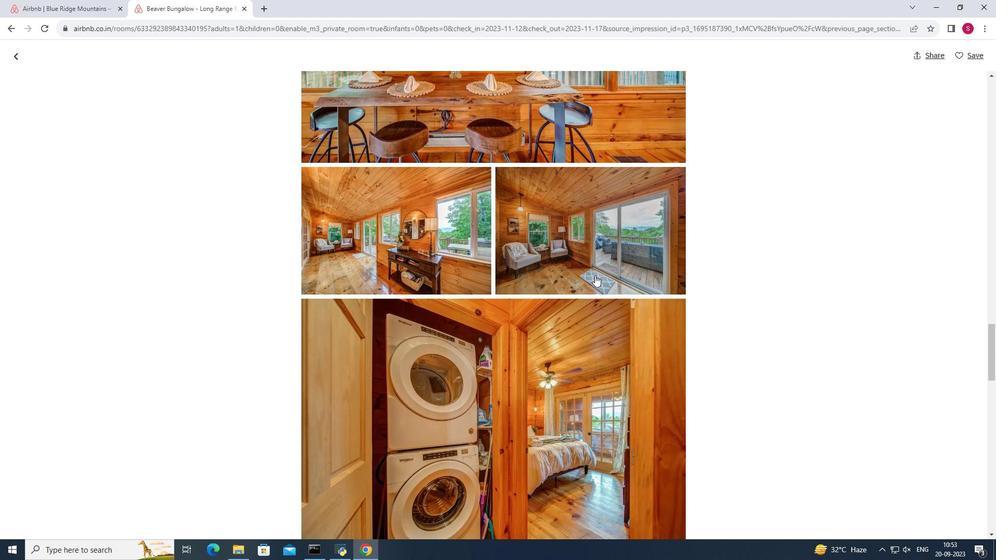 
Action: Mouse scrolled (595, 275) with delta (0, 0)
Screenshot: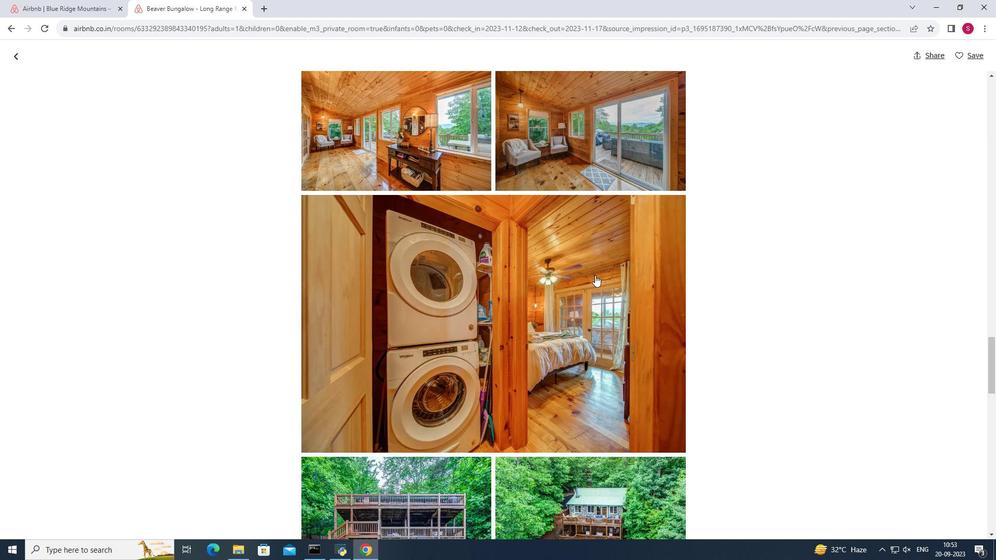
Action: Mouse scrolled (595, 275) with delta (0, 0)
Screenshot: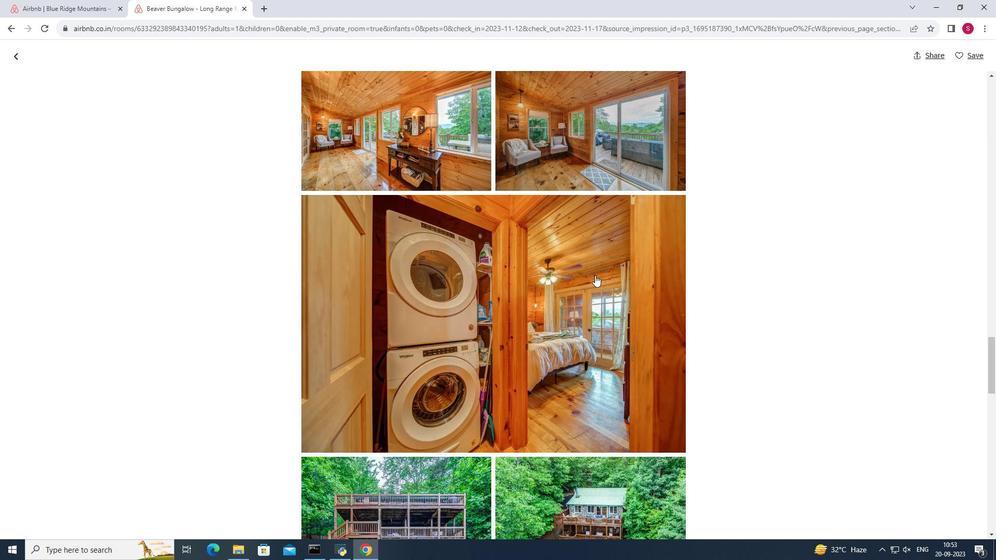 
Action: Mouse scrolled (595, 275) with delta (0, 0)
Screenshot: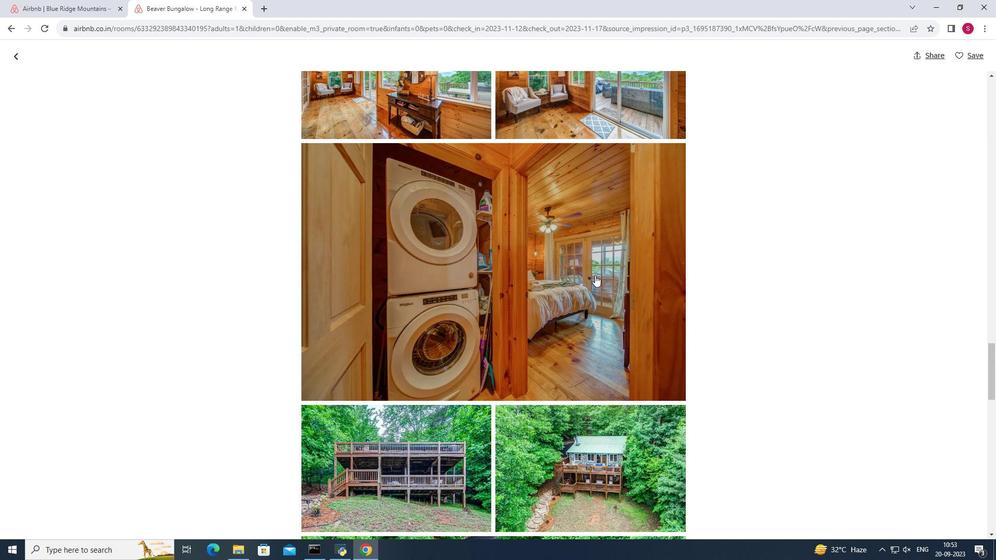 
Action: Mouse scrolled (595, 275) with delta (0, 0)
Screenshot: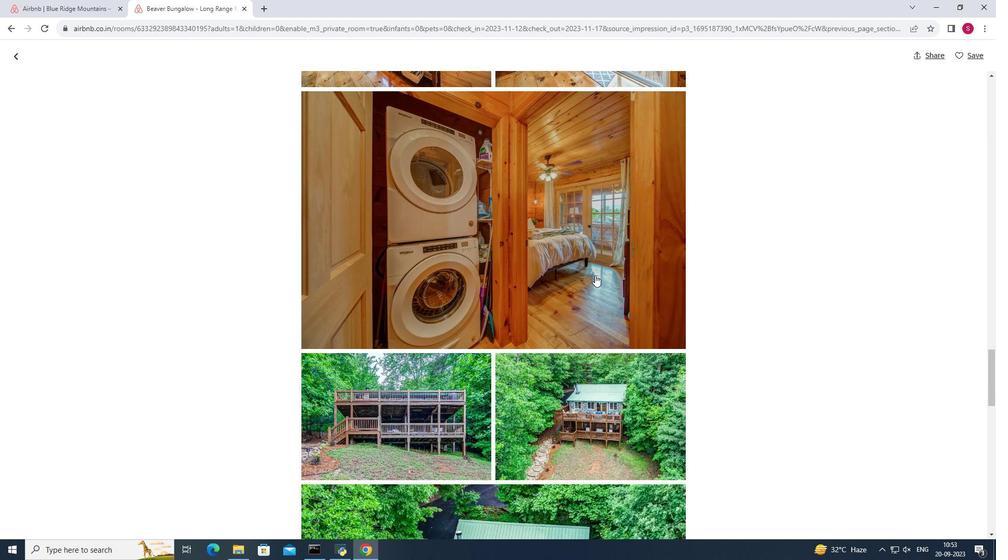 
Action: Mouse scrolled (595, 275) with delta (0, 0)
Screenshot: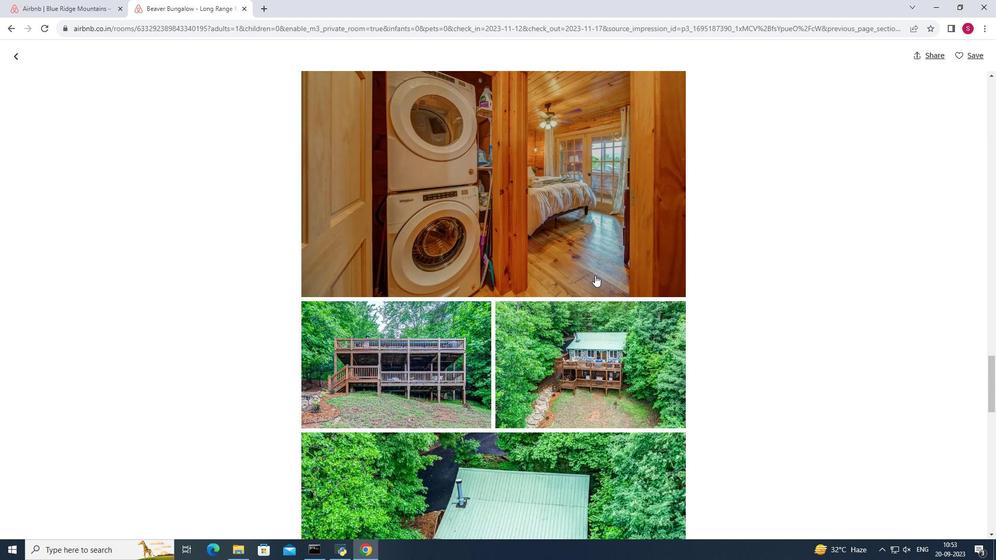 
Action: Mouse scrolled (595, 275) with delta (0, 0)
Screenshot: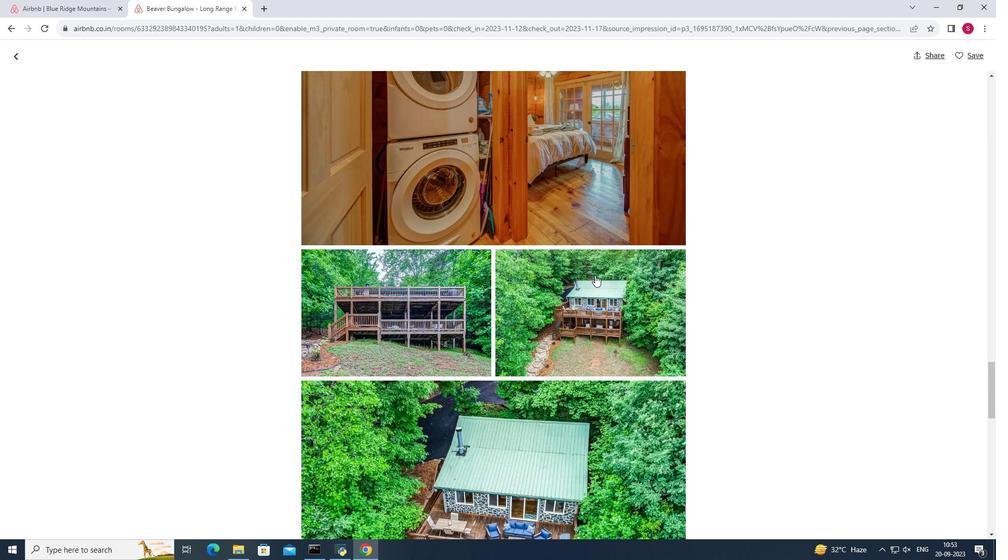 
Action: Mouse moved to (680, 341)
Screenshot: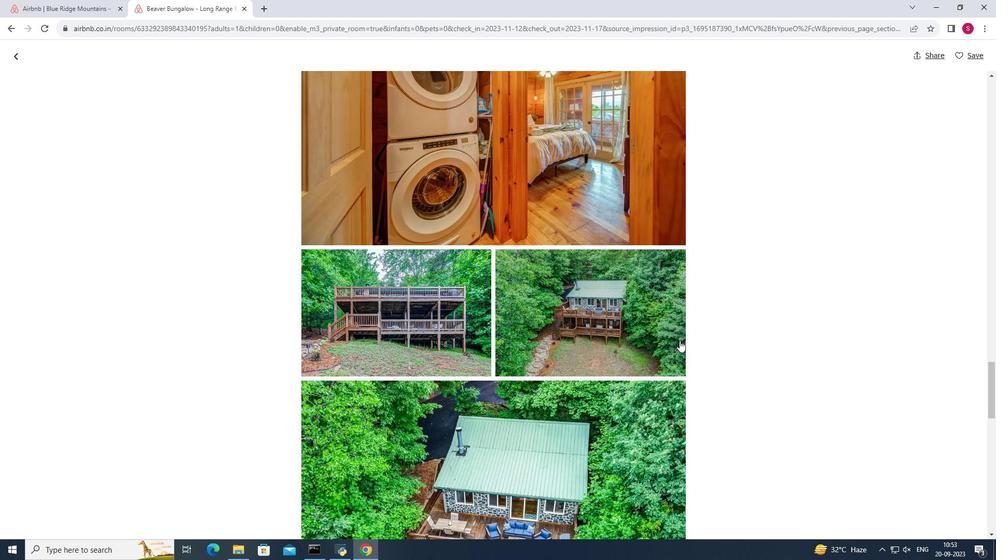 
Action: Mouse scrolled (680, 340) with delta (0, 0)
Screenshot: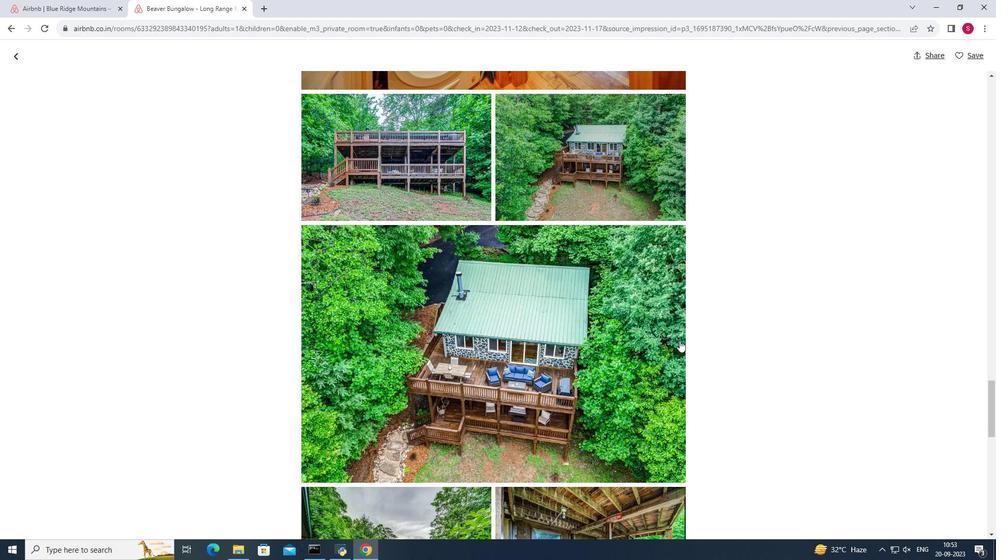 
Action: Mouse scrolled (680, 340) with delta (0, 0)
Screenshot: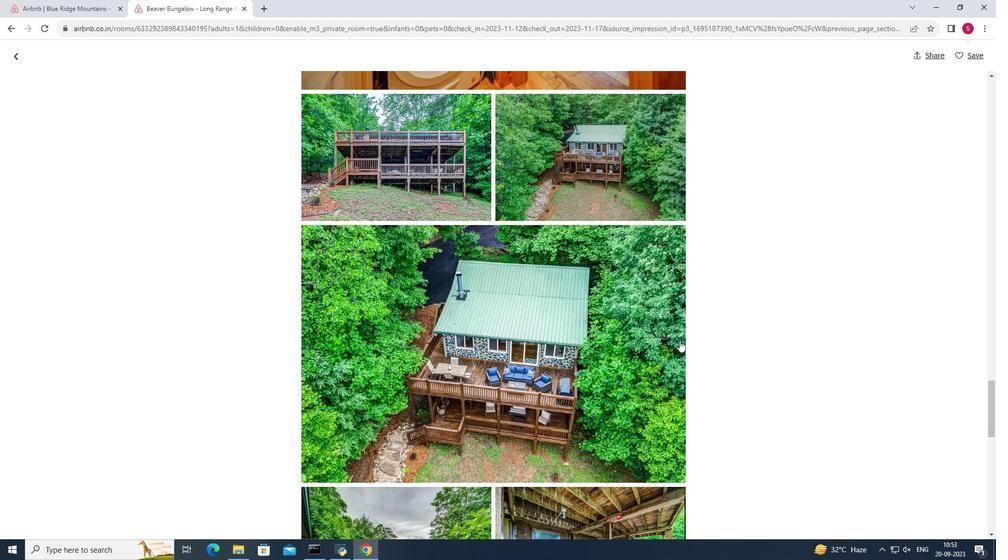 
Action: Mouse scrolled (680, 340) with delta (0, 0)
Screenshot: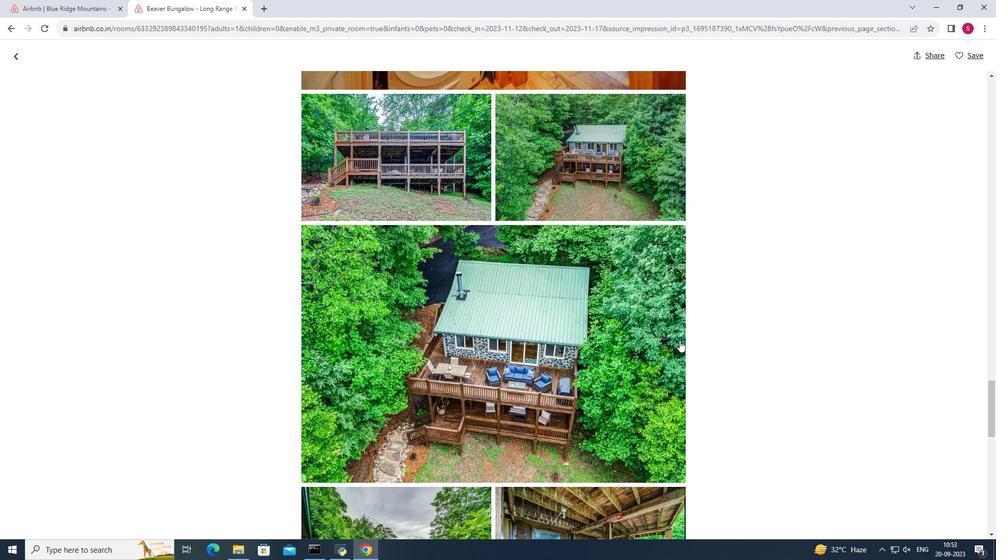 
Action: Mouse scrolled (680, 340) with delta (0, 0)
Screenshot: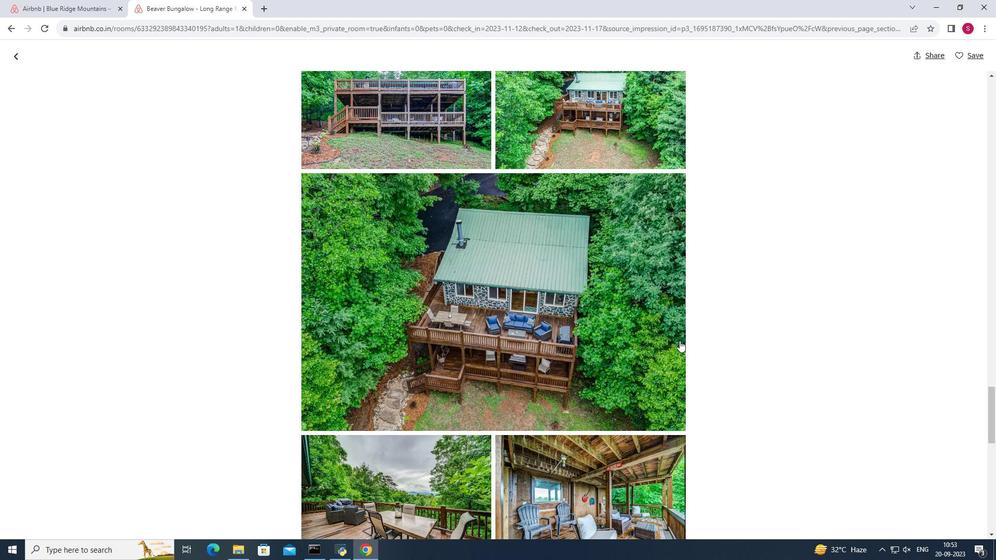 
Action: Mouse scrolled (680, 340) with delta (0, 0)
Screenshot: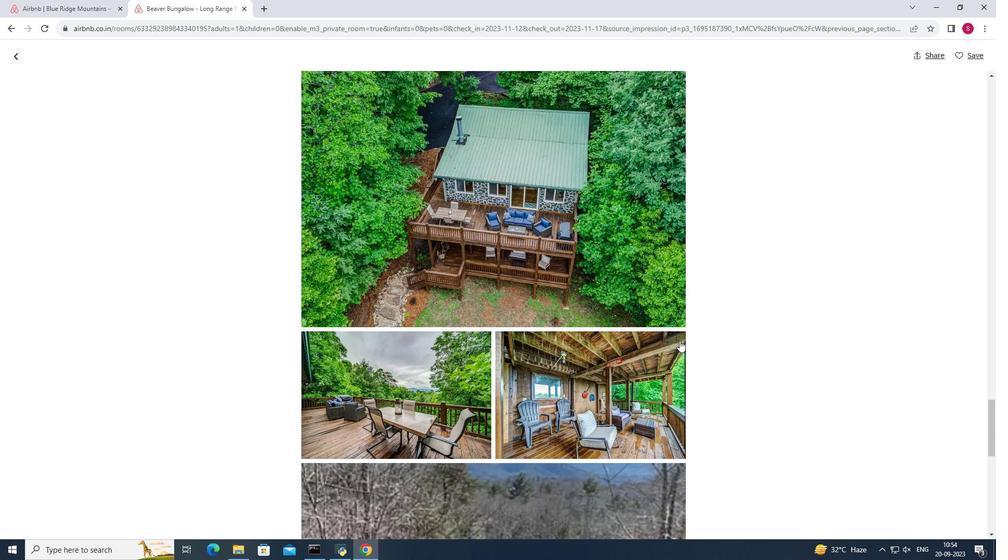 
Action: Mouse scrolled (680, 340) with delta (0, 0)
Screenshot: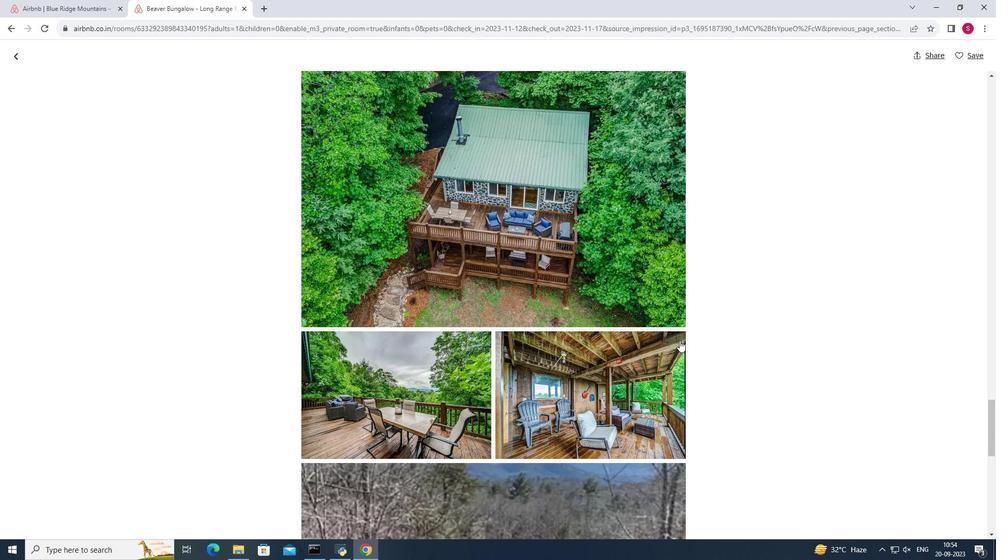 
Action: Mouse scrolled (680, 340) with delta (0, 0)
Screenshot: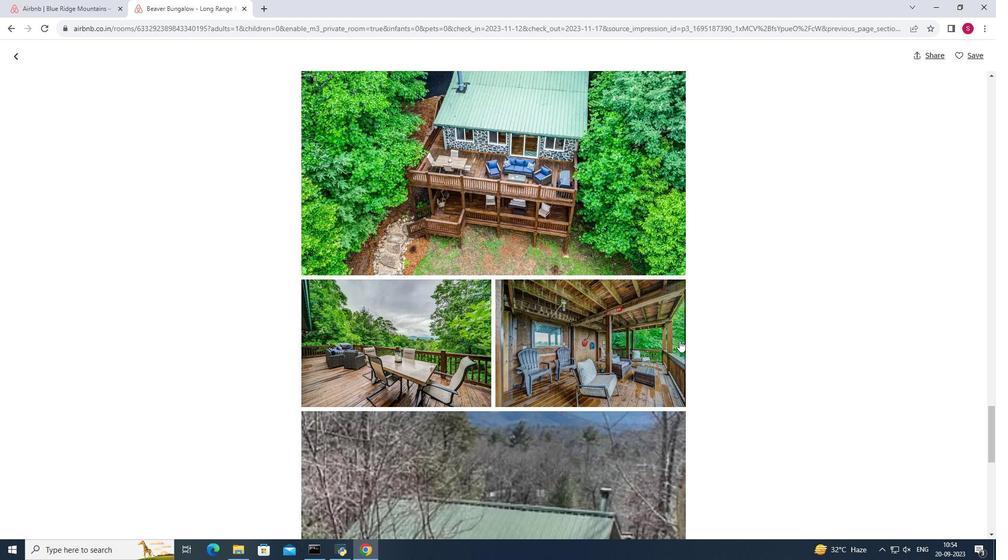 
Action: Mouse scrolled (680, 340) with delta (0, 0)
Screenshot: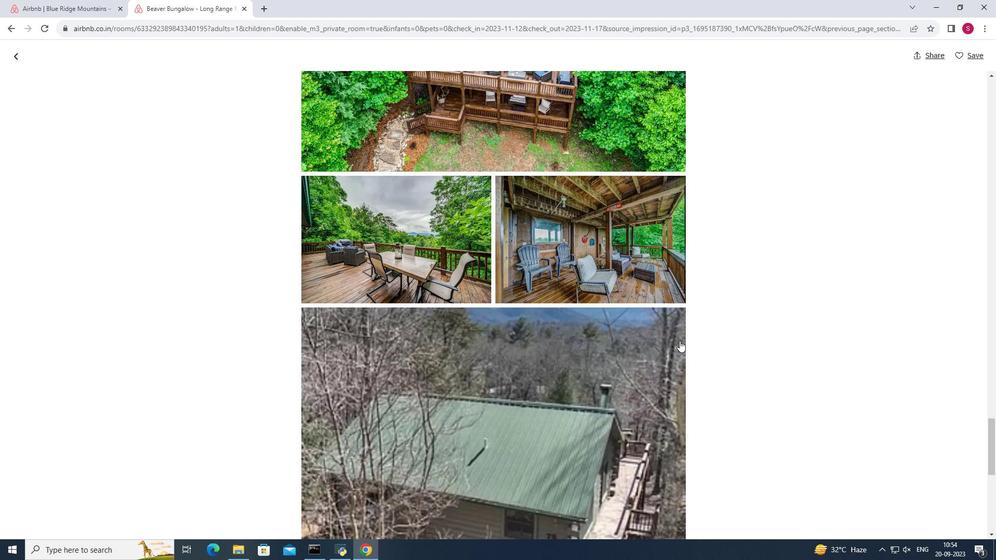 
Action: Mouse scrolled (680, 340) with delta (0, 0)
Screenshot: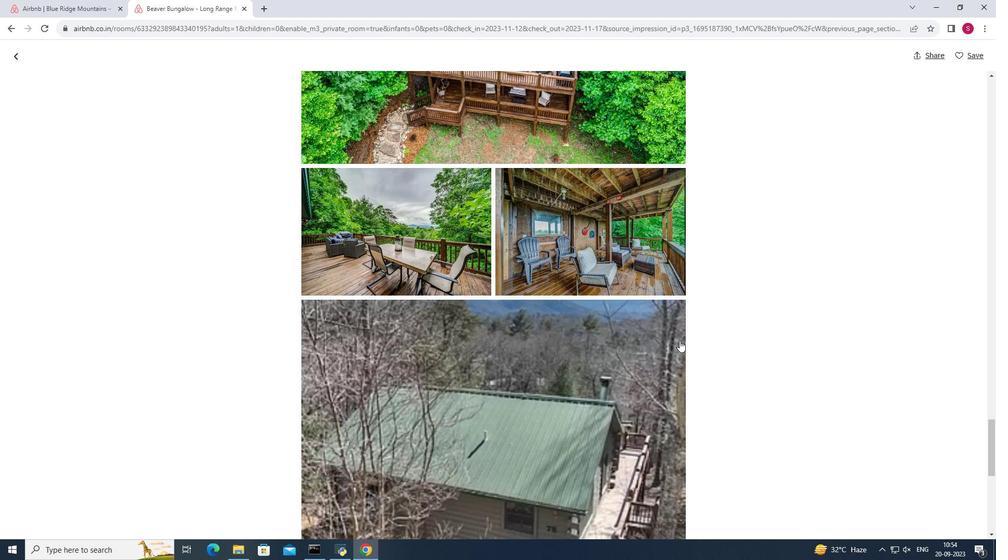 
Action: Mouse scrolled (680, 340) with delta (0, 0)
Screenshot: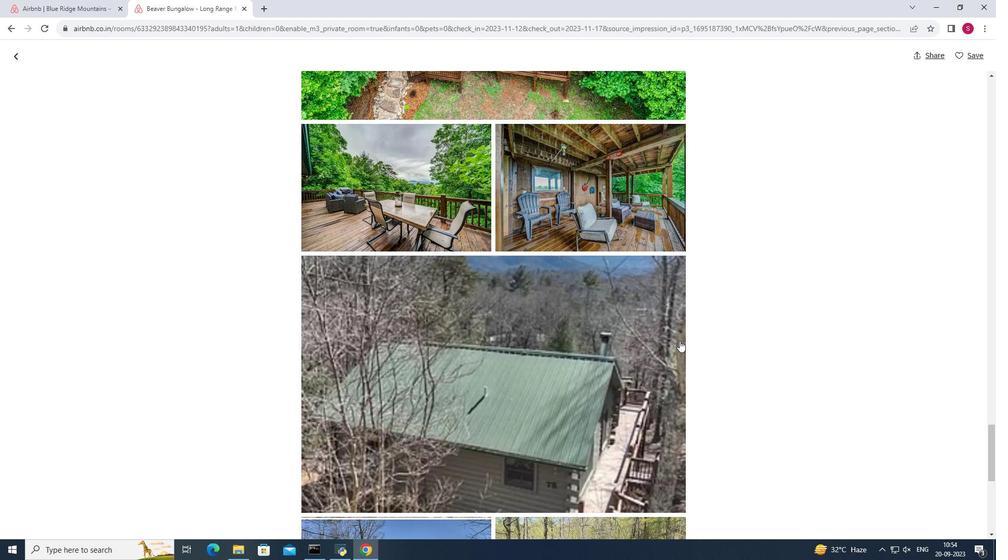 
Action: Mouse scrolled (680, 340) with delta (0, 0)
Screenshot: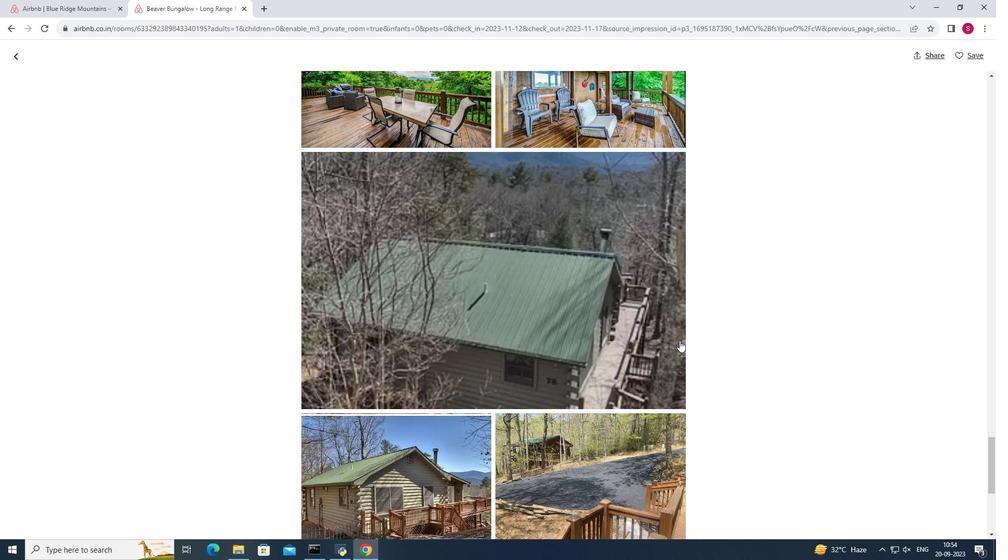 
Action: Mouse scrolled (680, 340) with delta (0, 0)
Screenshot: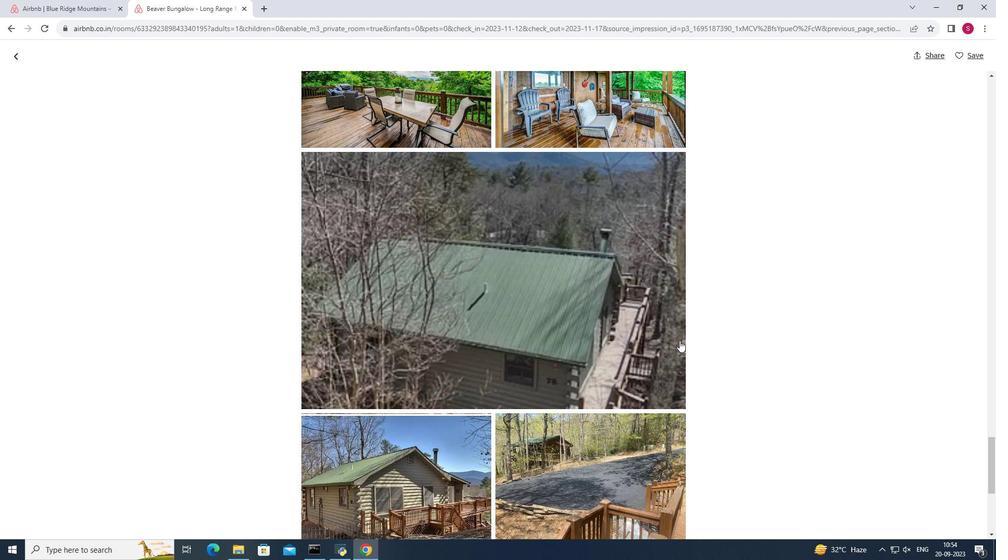 
Action: Mouse scrolled (680, 340) with delta (0, 0)
Screenshot: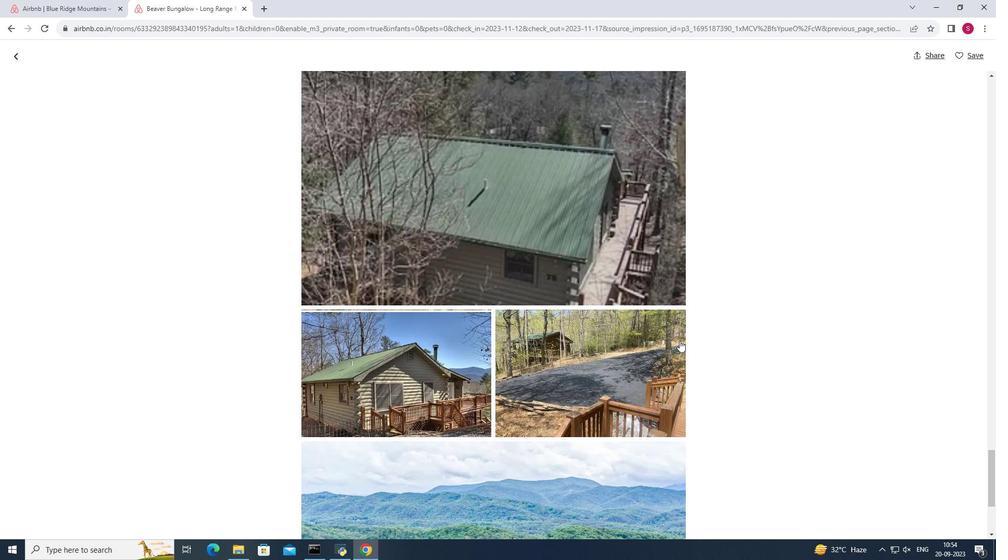 
Action: Mouse scrolled (680, 340) with delta (0, 0)
Screenshot: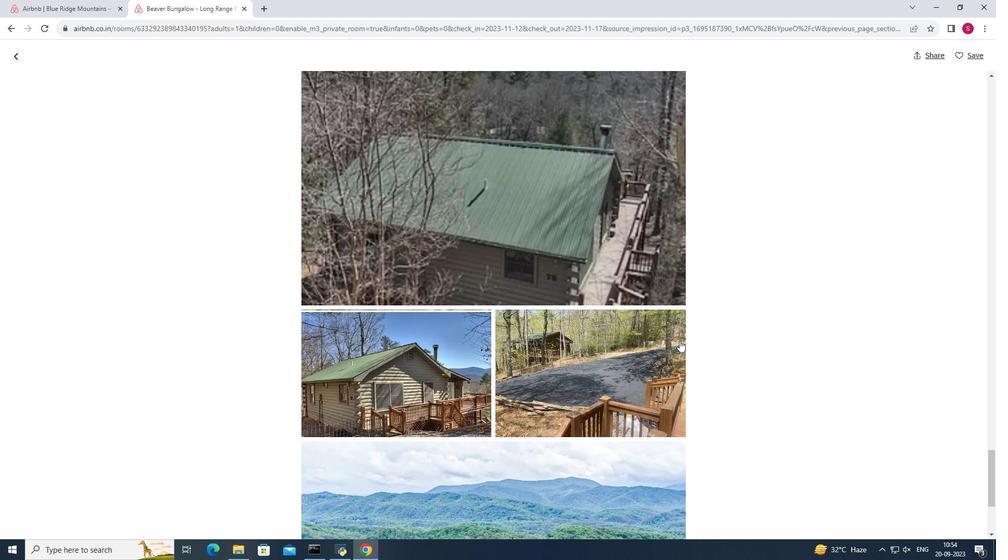 
Action: Mouse scrolled (680, 340) with delta (0, 0)
Screenshot: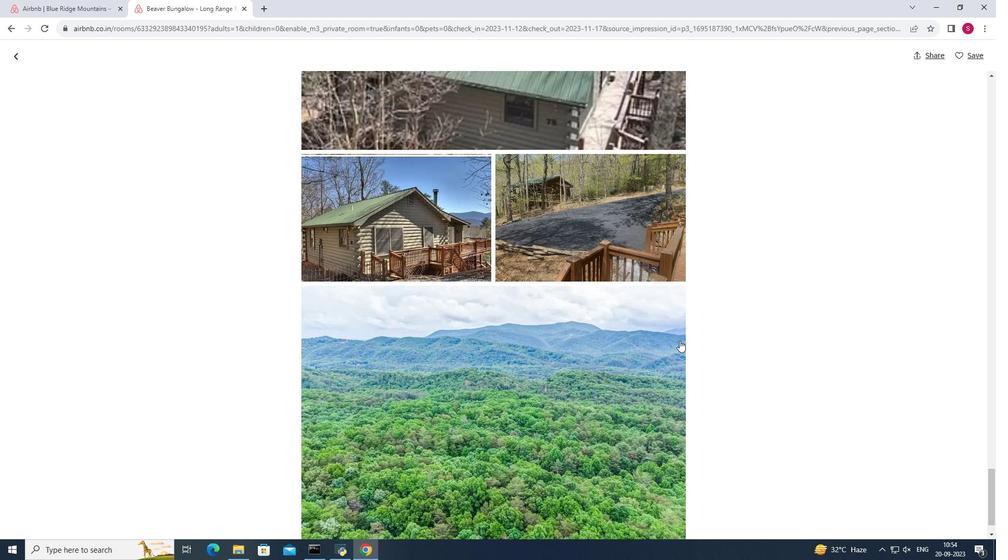 
Action: Mouse scrolled (680, 340) with delta (0, 0)
Screenshot: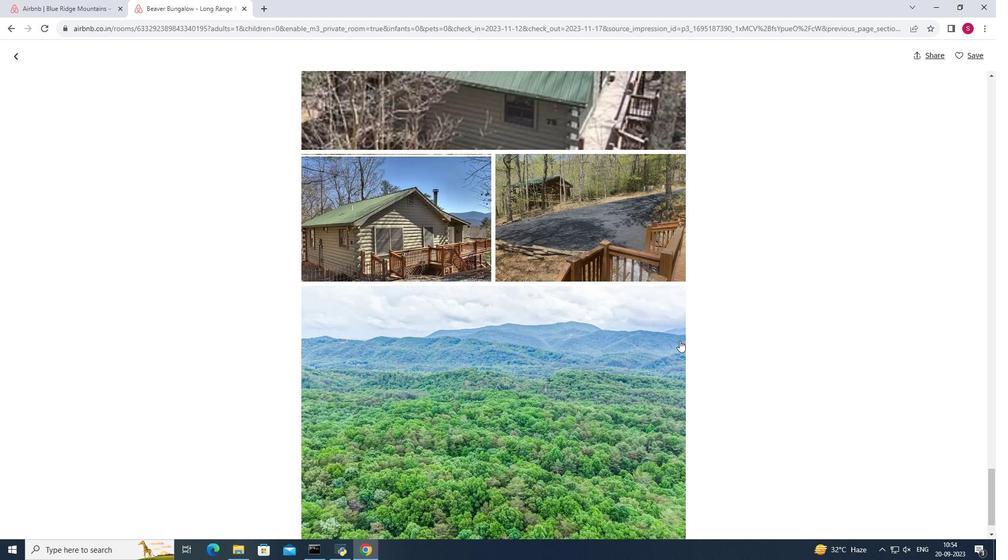 
Action: Mouse scrolled (680, 340) with delta (0, 0)
Screenshot: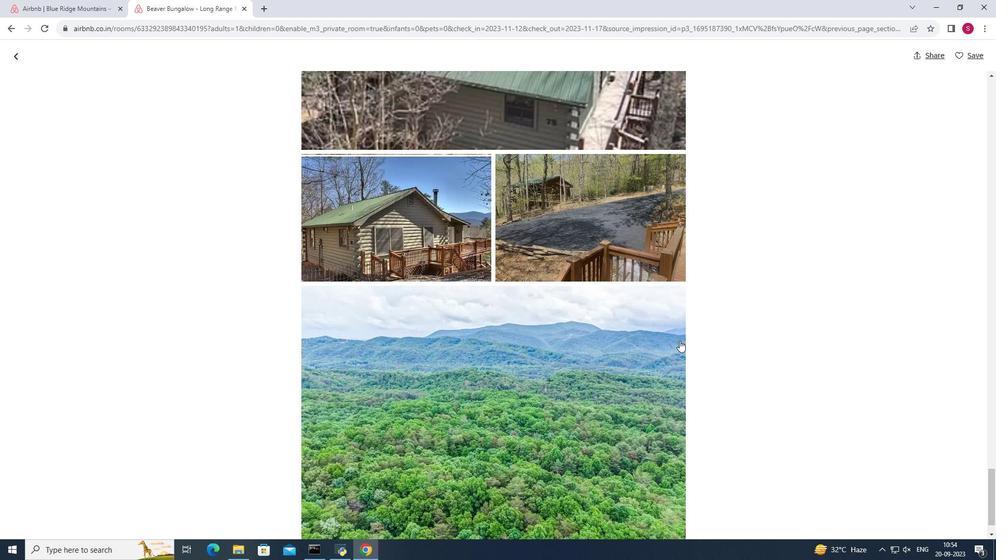 
Action: Mouse moved to (512, 328)
Screenshot: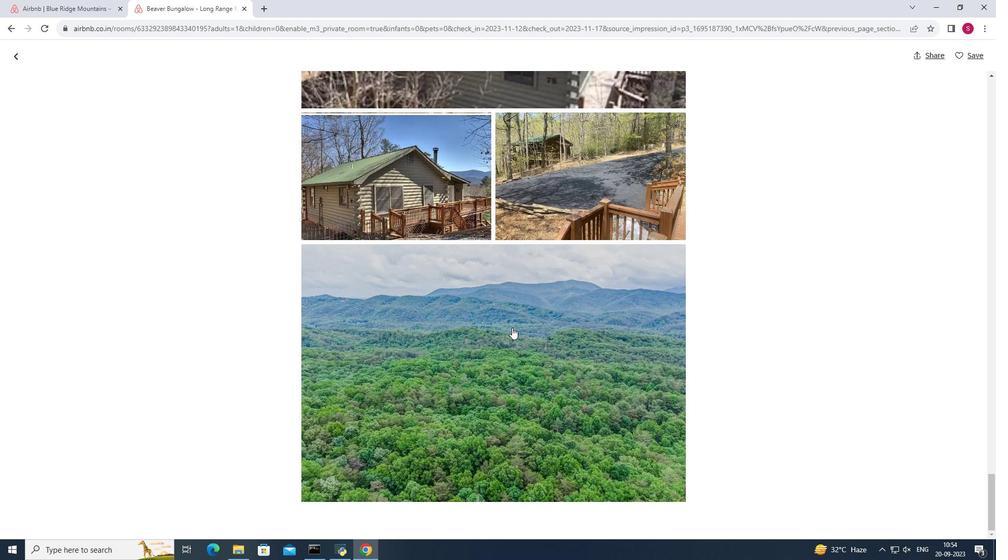 
Action: Mouse scrolled (512, 327) with delta (0, 0)
Screenshot: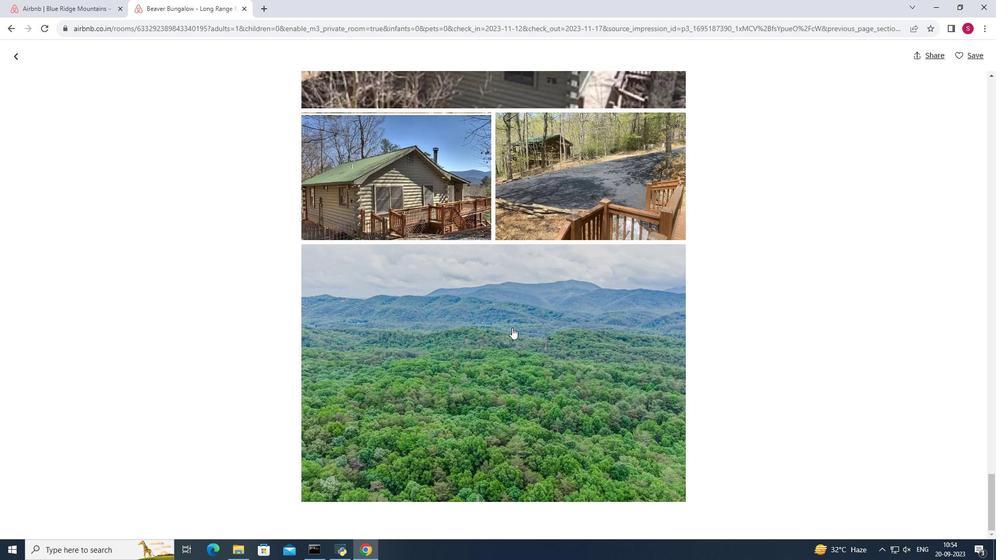 
Action: Mouse scrolled (512, 327) with delta (0, 0)
Screenshot: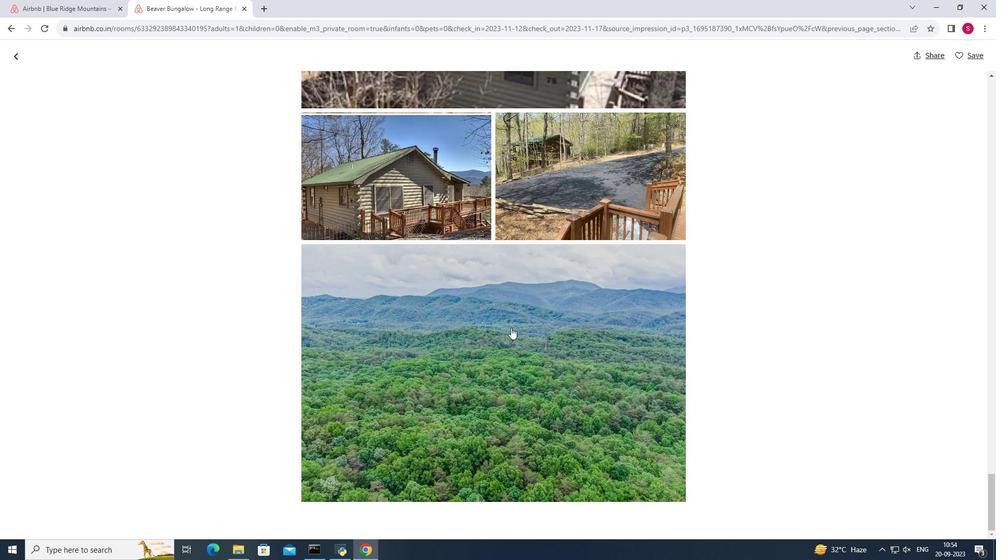 
Action: Mouse scrolled (512, 327) with delta (0, 0)
Screenshot: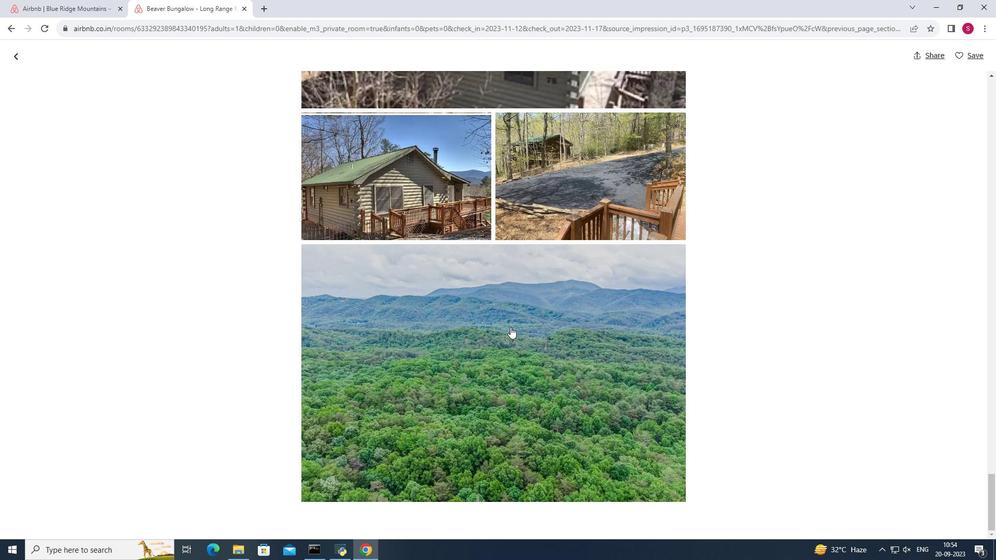 
Action: Mouse moved to (20, 57)
Screenshot: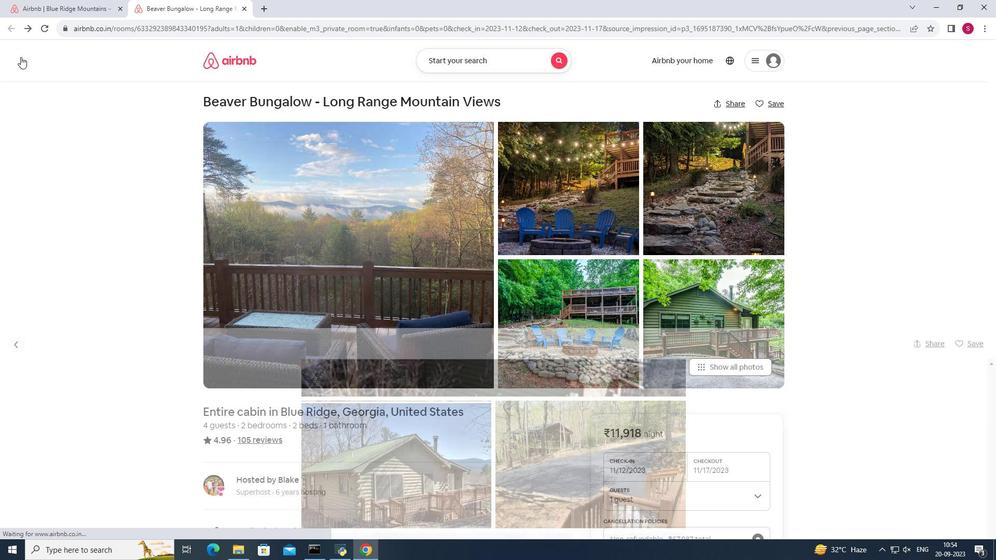 
Action: Mouse pressed left at (20, 57)
Screenshot: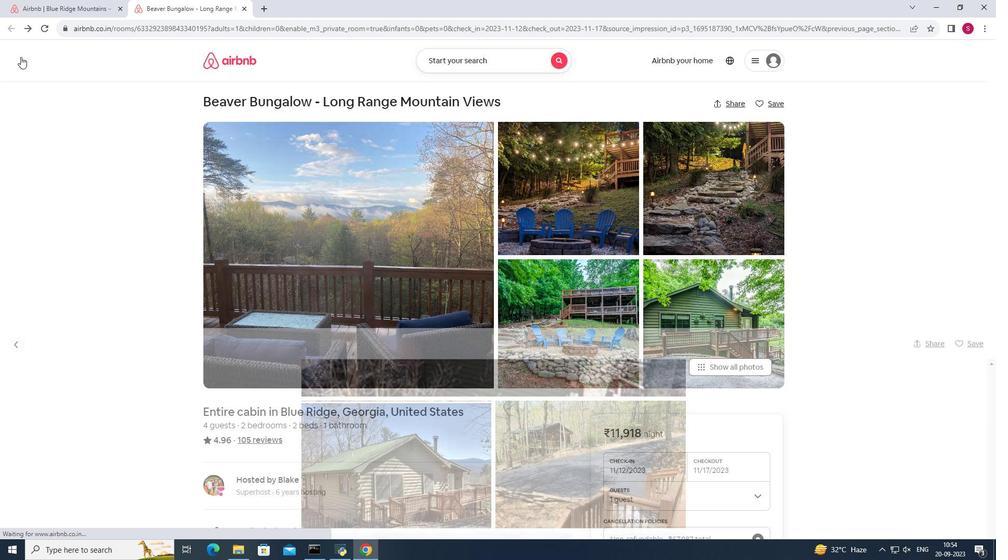 
Action: Mouse moved to (432, 195)
Screenshot: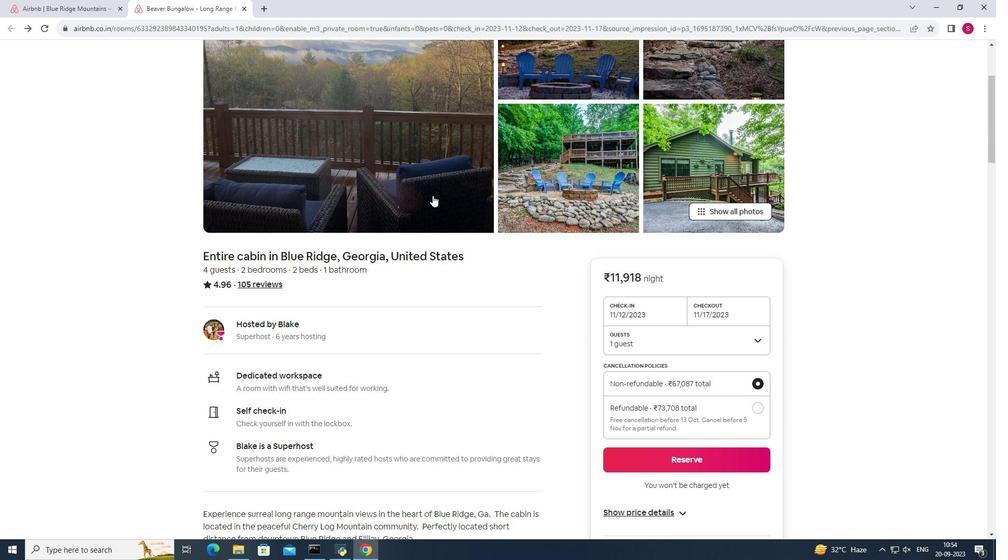
Action: Mouse scrolled (432, 195) with delta (0, 0)
Screenshot: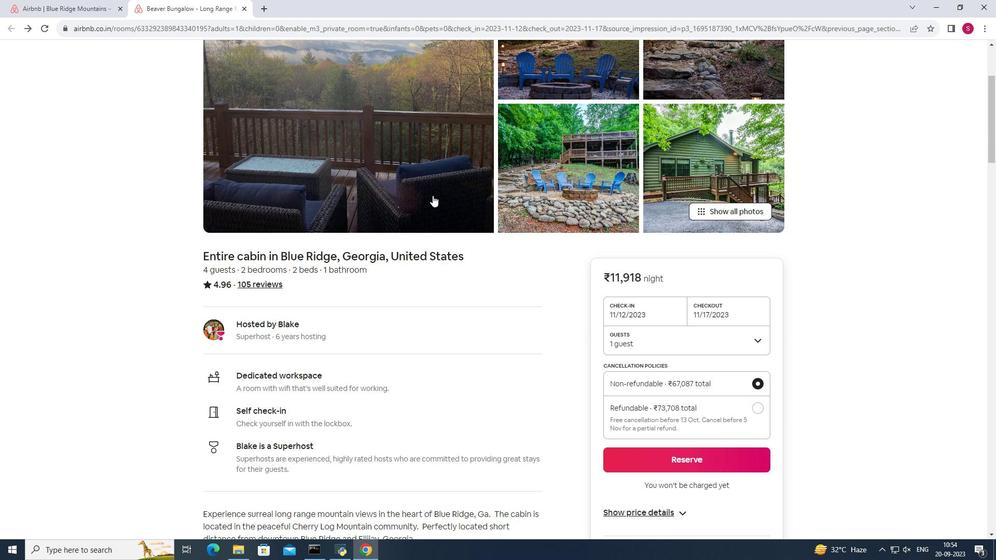 
Action: Mouse scrolled (432, 195) with delta (0, 0)
Screenshot: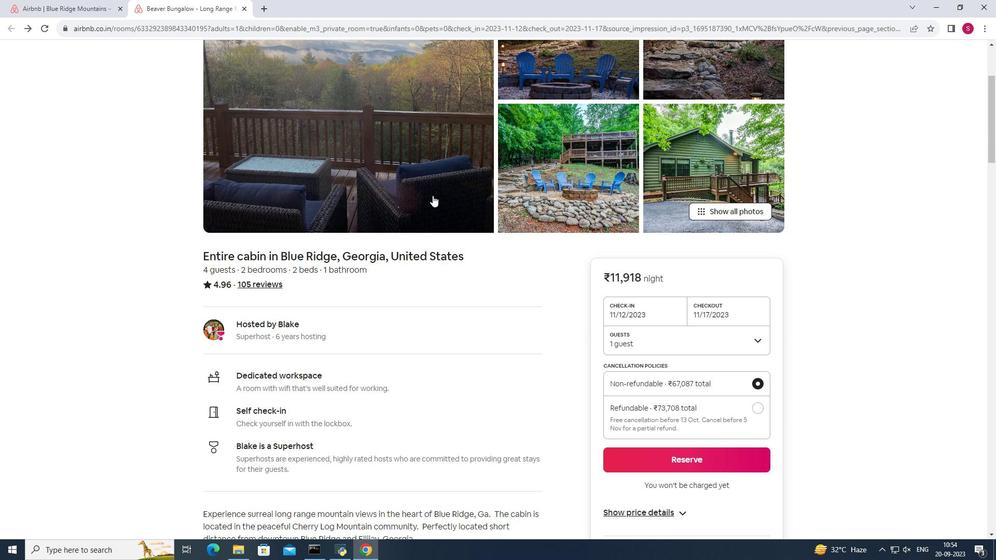 
Action: Mouse moved to (433, 195)
Screenshot: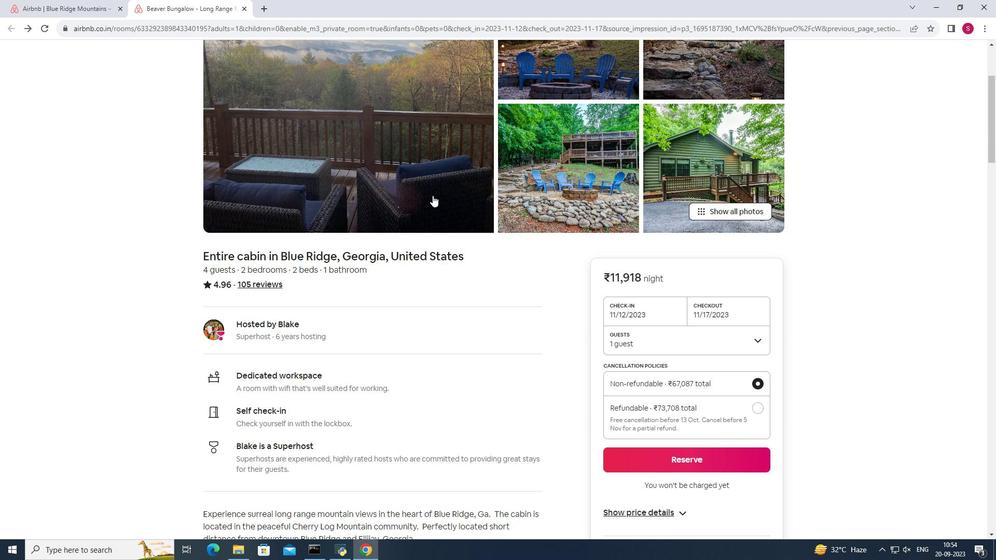 
Action: Mouse scrolled (433, 195) with delta (0, 0)
Screenshot: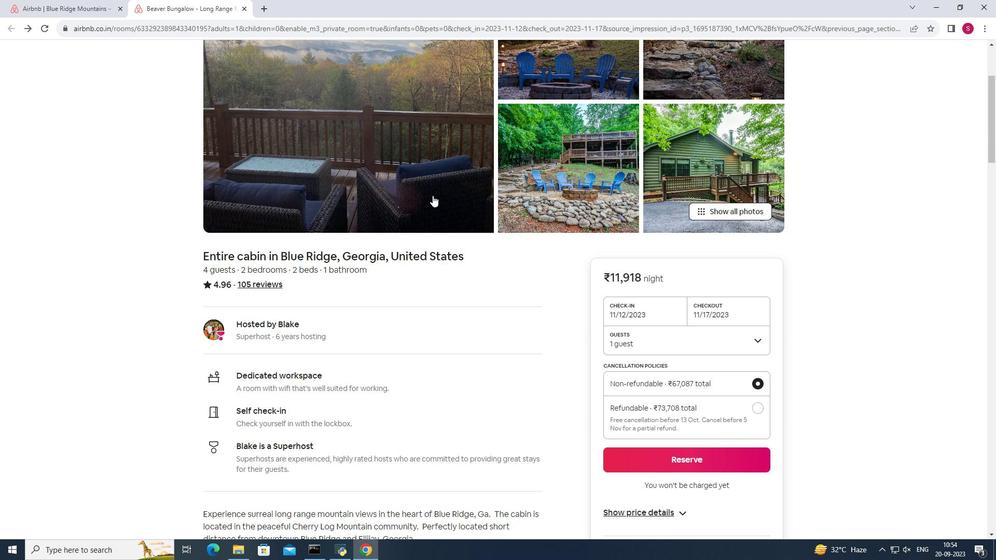 
Action: Mouse scrolled (433, 195) with delta (0, 0)
Screenshot: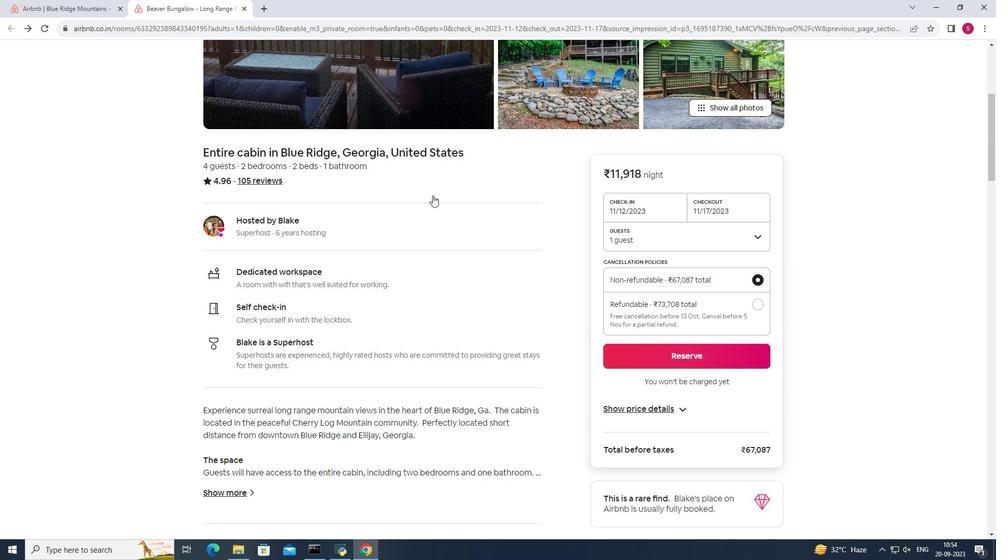 
Action: Mouse scrolled (433, 195) with delta (0, 0)
Screenshot: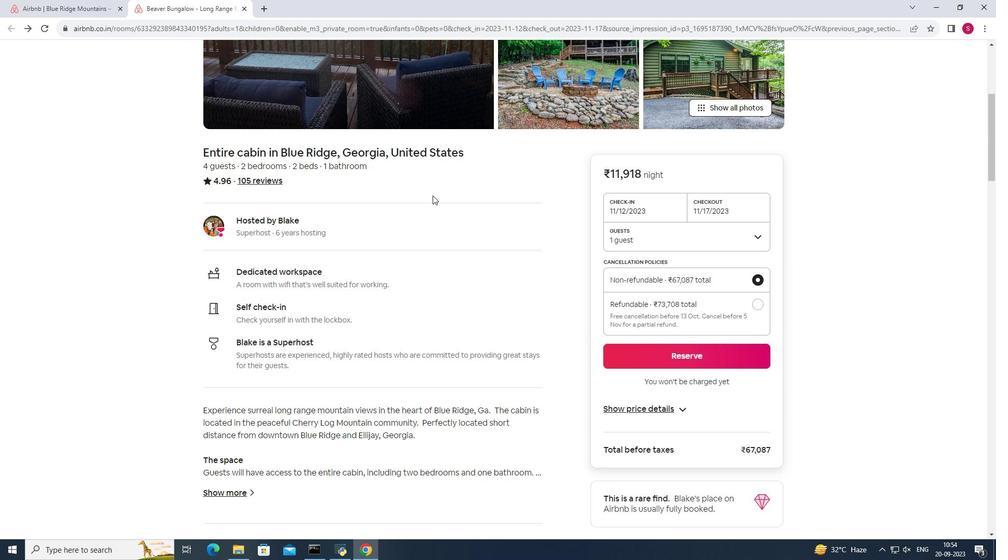 
Action: Mouse scrolled (433, 195) with delta (0, 0)
Screenshot: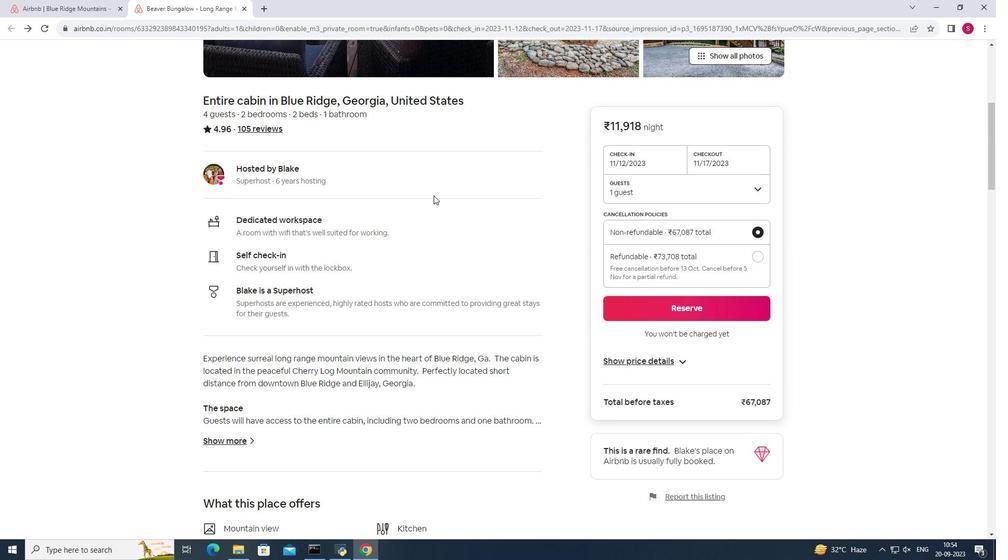 
Action: Mouse moved to (437, 193)
Screenshot: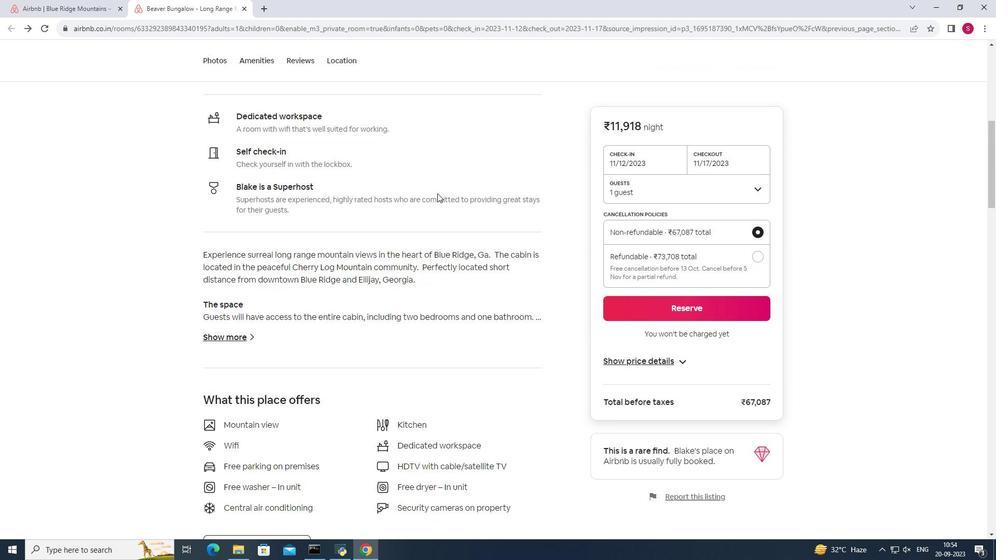 
Action: Mouse scrolled (437, 193) with delta (0, 0)
Screenshot: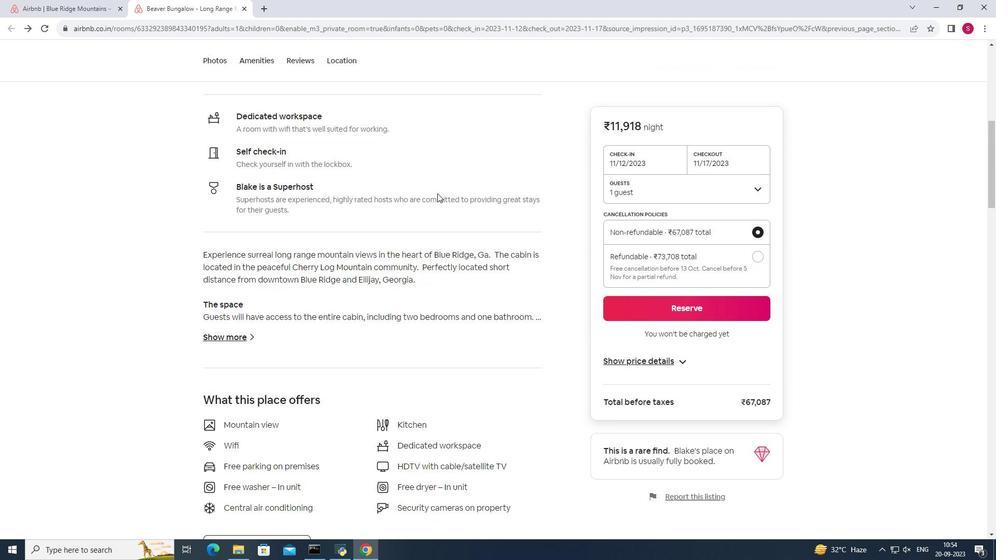 
Action: Mouse moved to (437, 193)
Screenshot: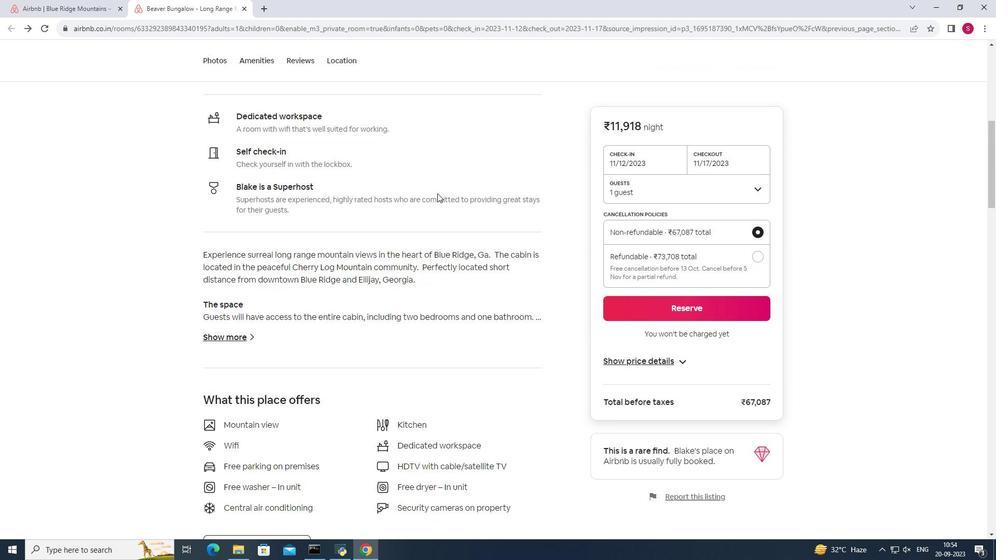 
Action: Mouse scrolled (437, 193) with delta (0, 0)
Screenshot: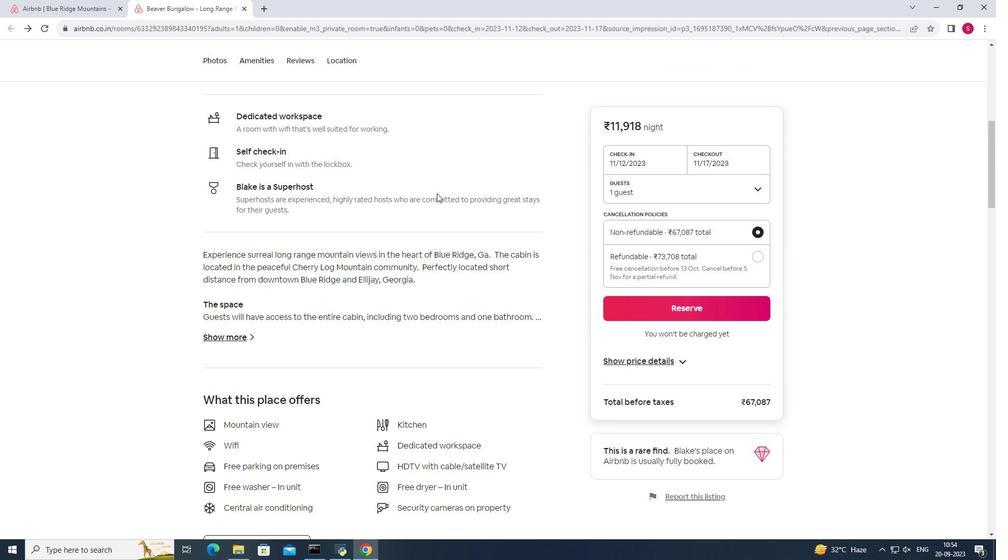 
Action: Mouse moved to (222, 337)
Screenshot: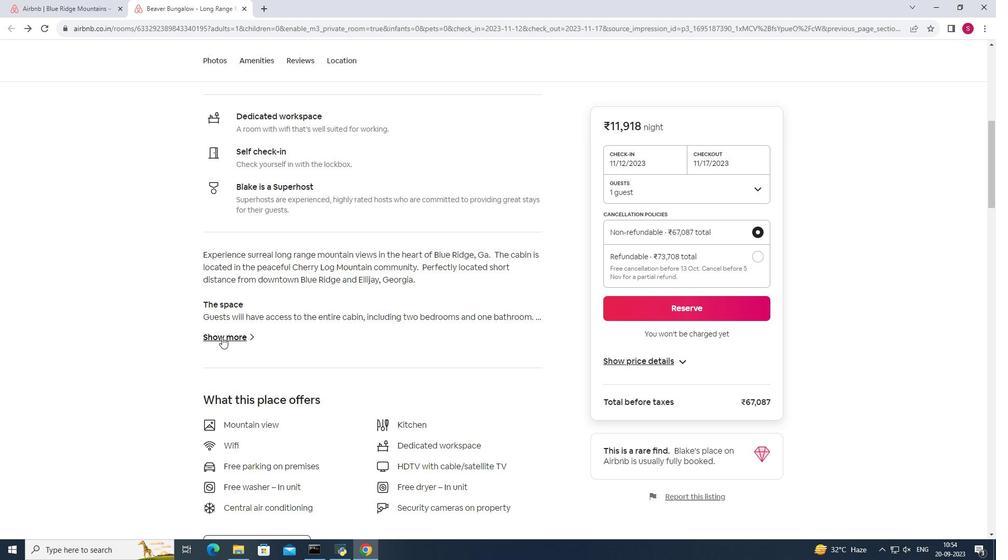 
Action: Mouse pressed left at (222, 337)
Screenshot: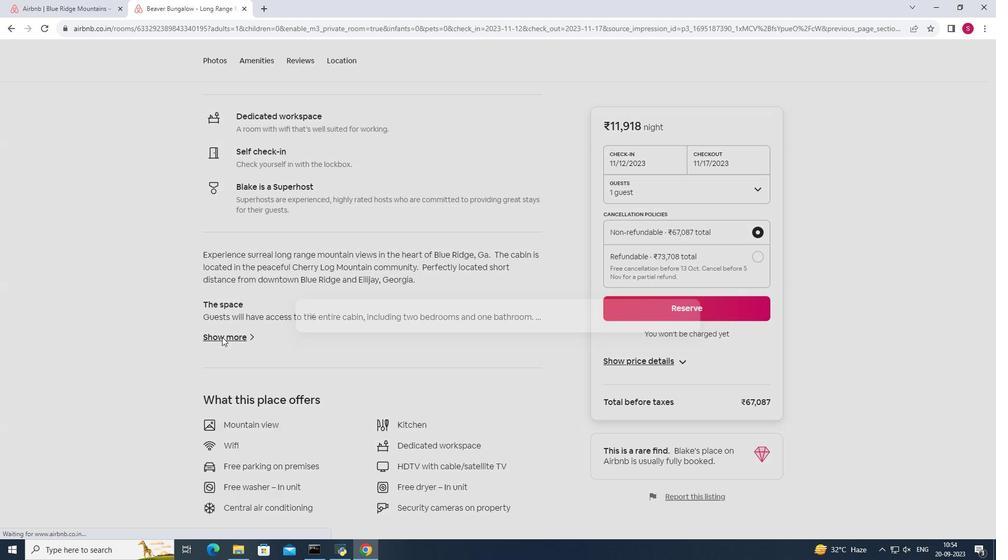 
Action: Mouse moved to (314, 192)
Screenshot: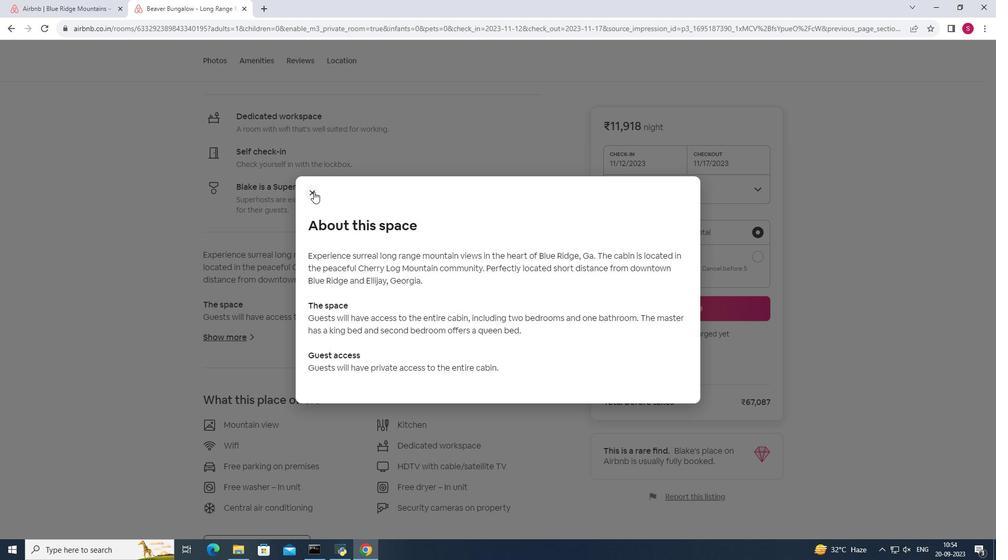 
Action: Mouse pressed left at (314, 192)
Screenshot: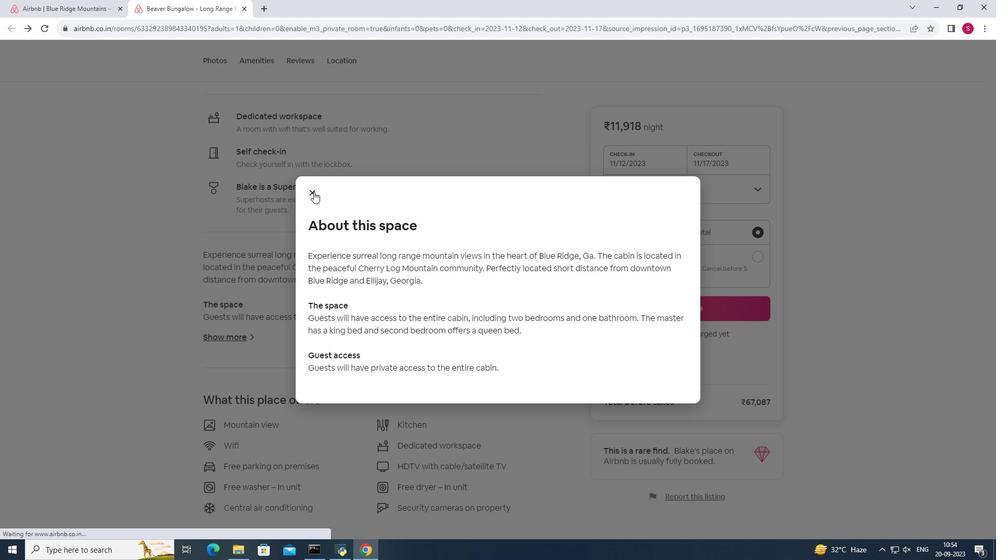 
Action: Mouse moved to (392, 322)
Screenshot: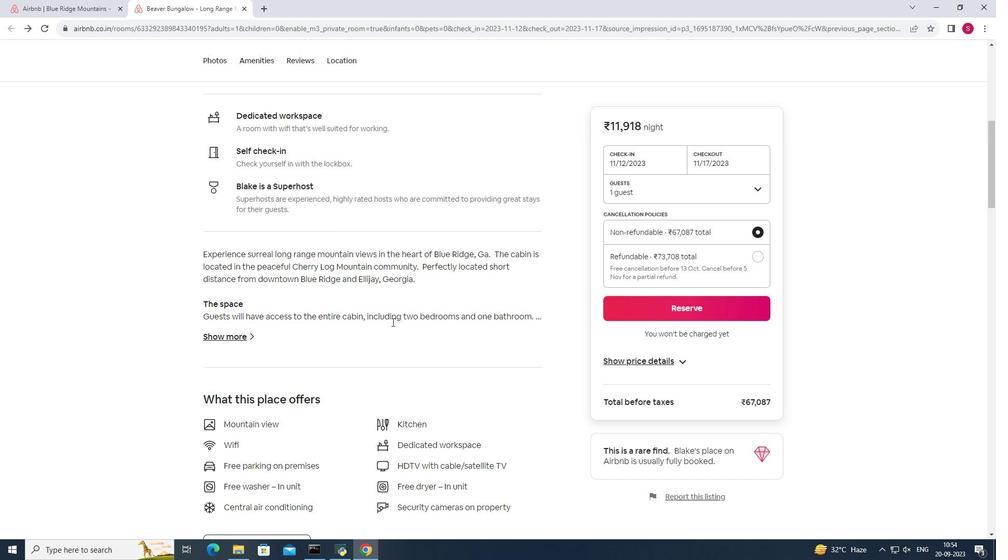 
Action: Mouse scrolled (392, 321) with delta (0, 0)
Screenshot: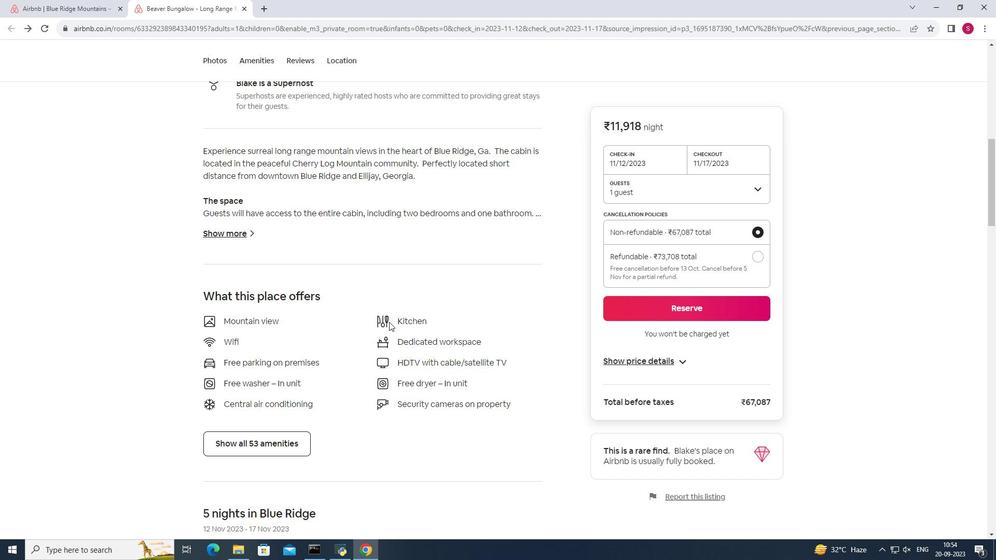 
Action: Mouse scrolled (392, 321) with delta (0, 0)
Screenshot: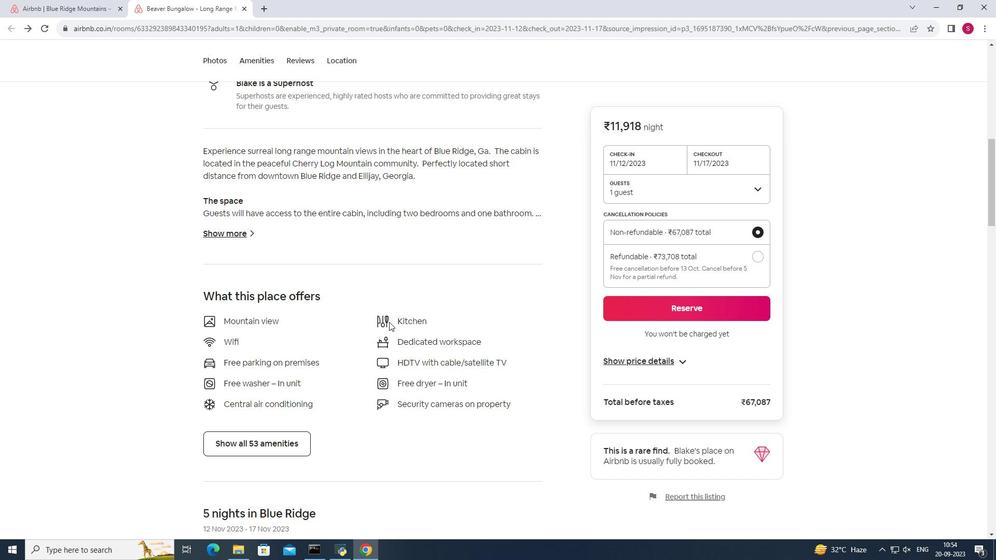 
Action: Mouse moved to (284, 447)
Screenshot: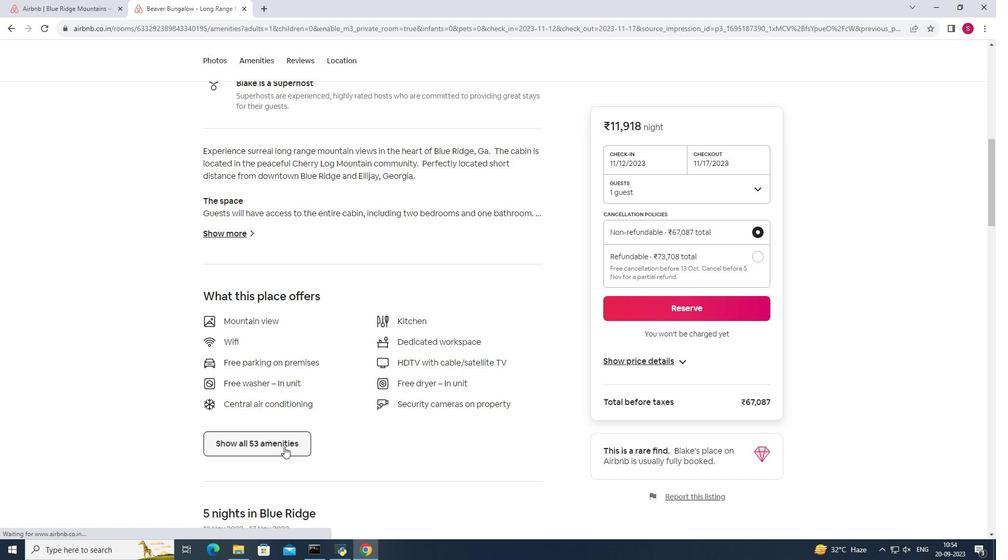 
Action: Mouse pressed left at (284, 447)
Screenshot: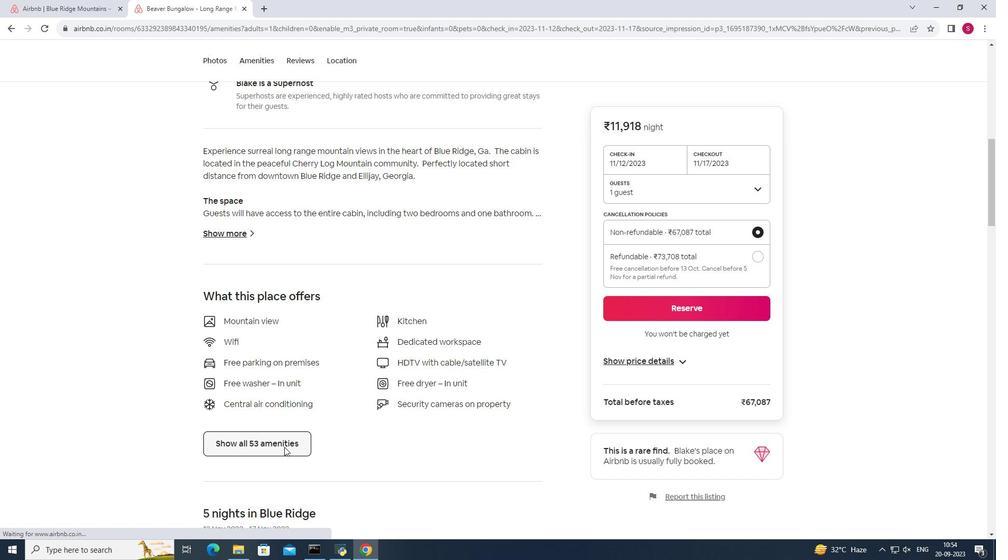 
Action: Mouse moved to (457, 348)
Screenshot: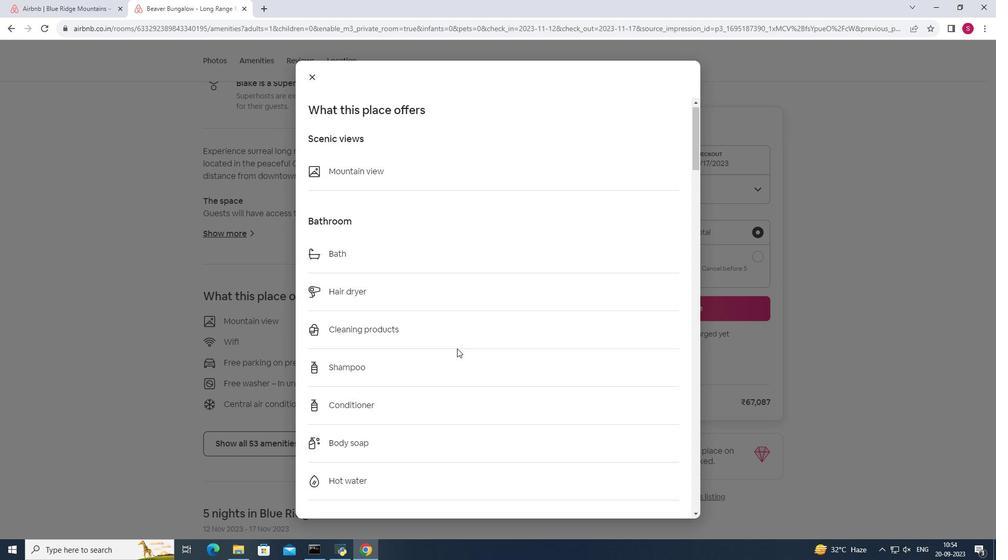 
Action: Mouse scrolled (457, 348) with delta (0, 0)
Screenshot: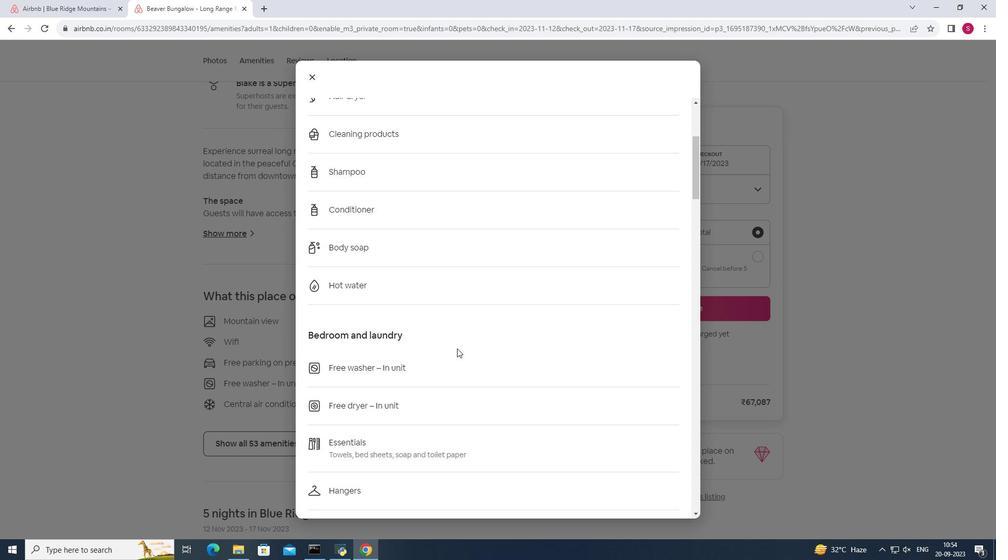 
Action: Mouse scrolled (457, 348) with delta (0, 0)
Screenshot: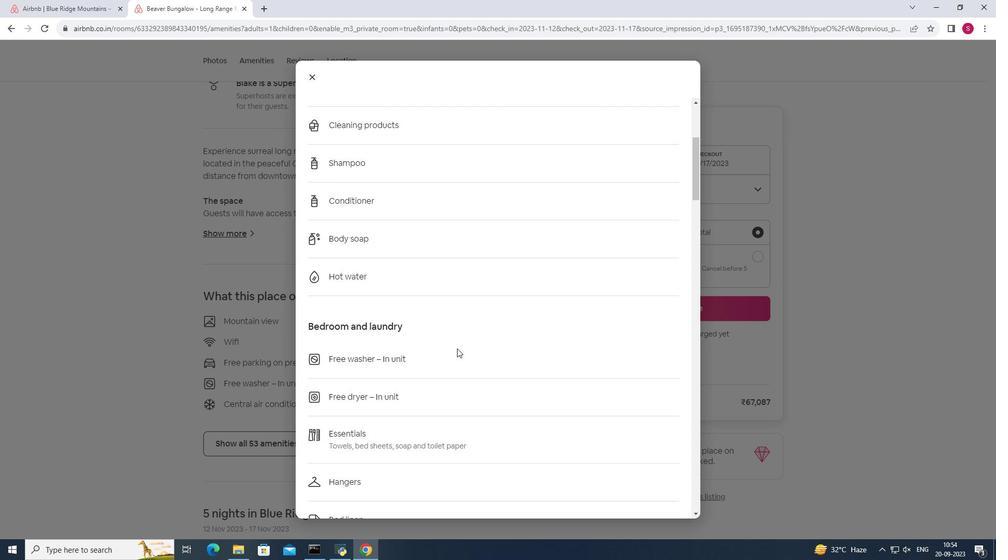 
Action: Mouse scrolled (457, 348) with delta (0, 0)
Screenshot: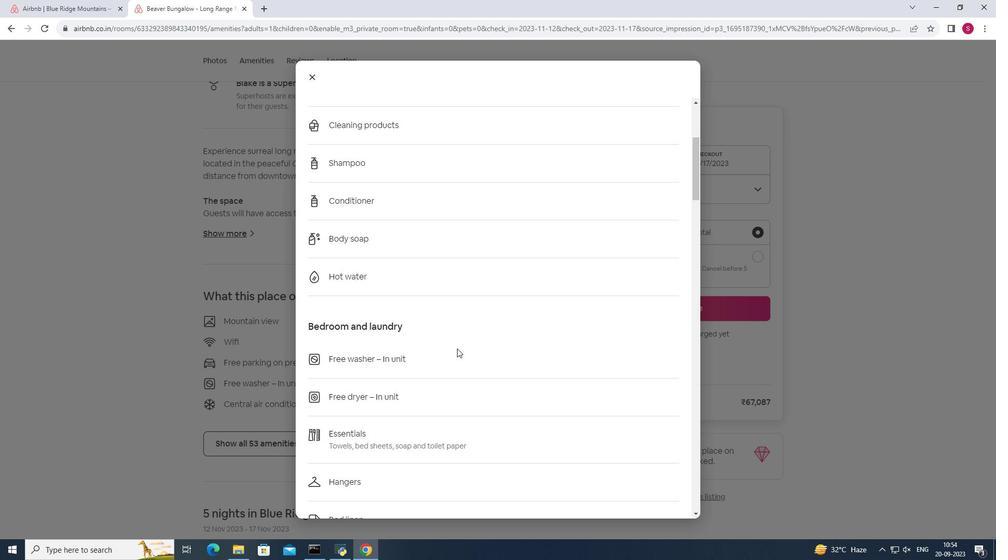 
Action: Mouse scrolled (457, 348) with delta (0, 0)
Screenshot: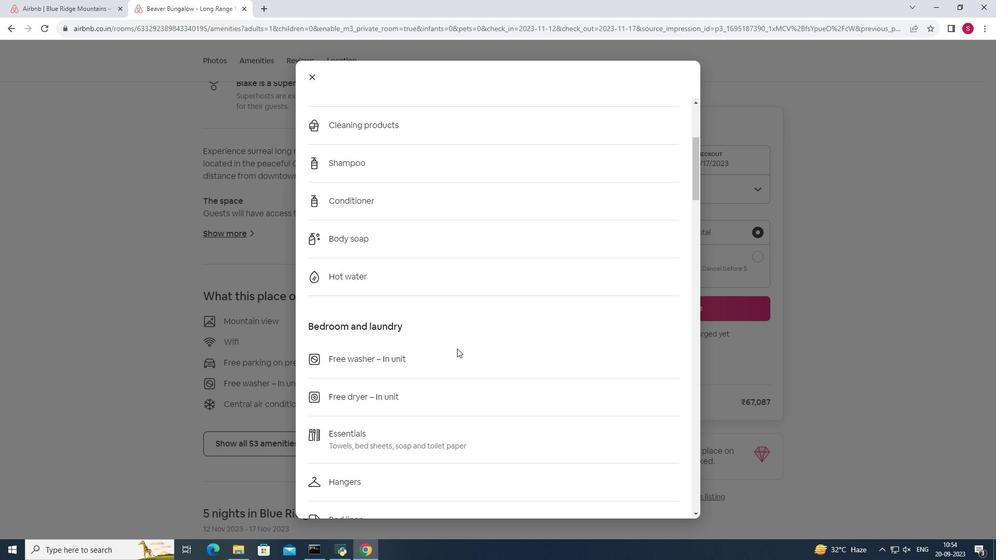 
Action: Mouse moved to (458, 349)
Screenshot: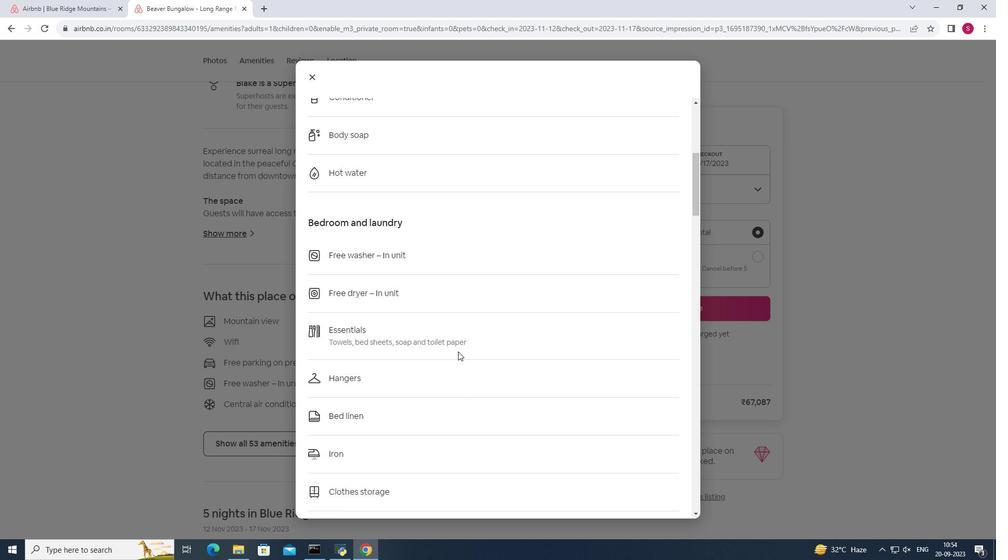 
Action: Mouse scrolled (458, 349) with delta (0, 0)
Screenshot: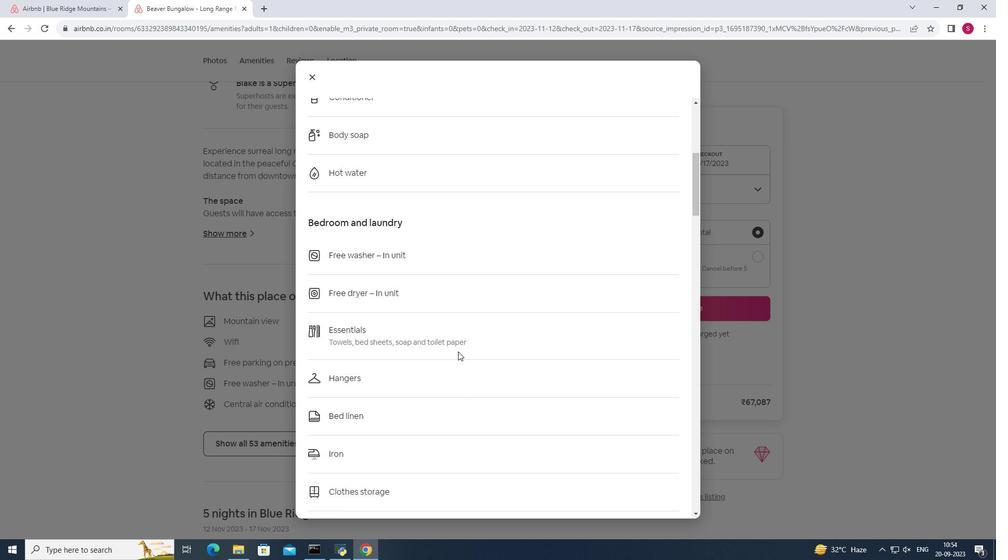 
Action: Mouse moved to (458, 352)
Screenshot: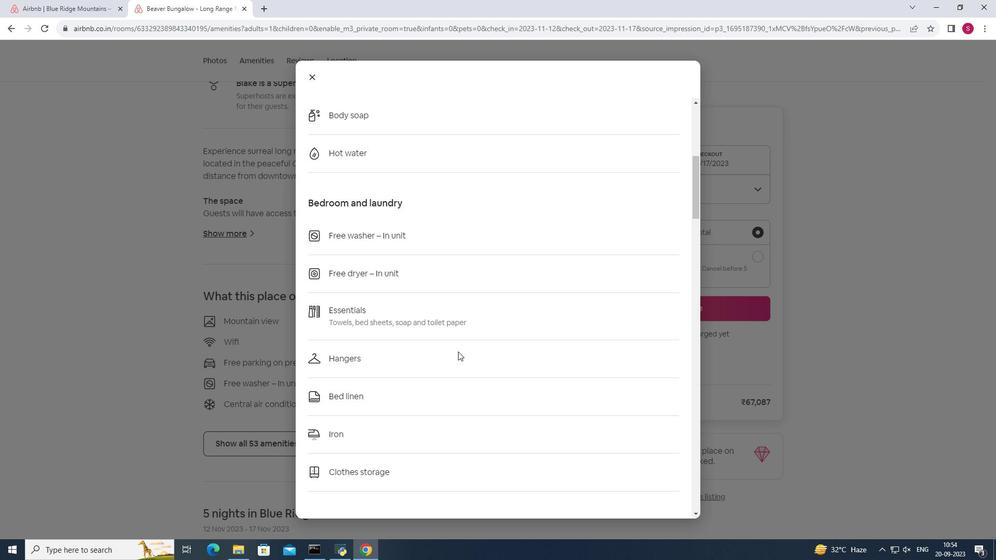 
Action: Mouse scrolled (458, 351) with delta (0, 0)
Screenshot: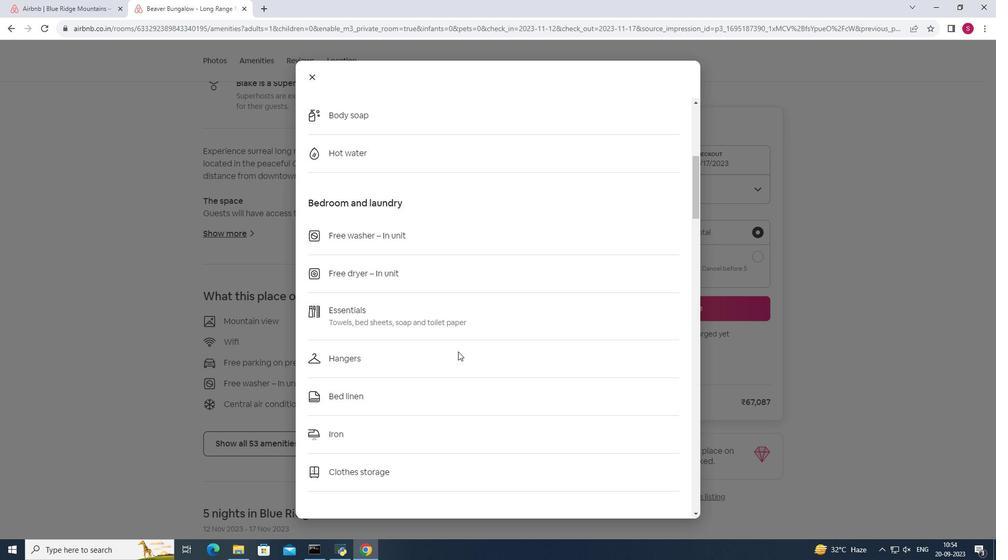 
Action: Mouse scrolled (458, 351) with delta (0, 0)
Screenshot: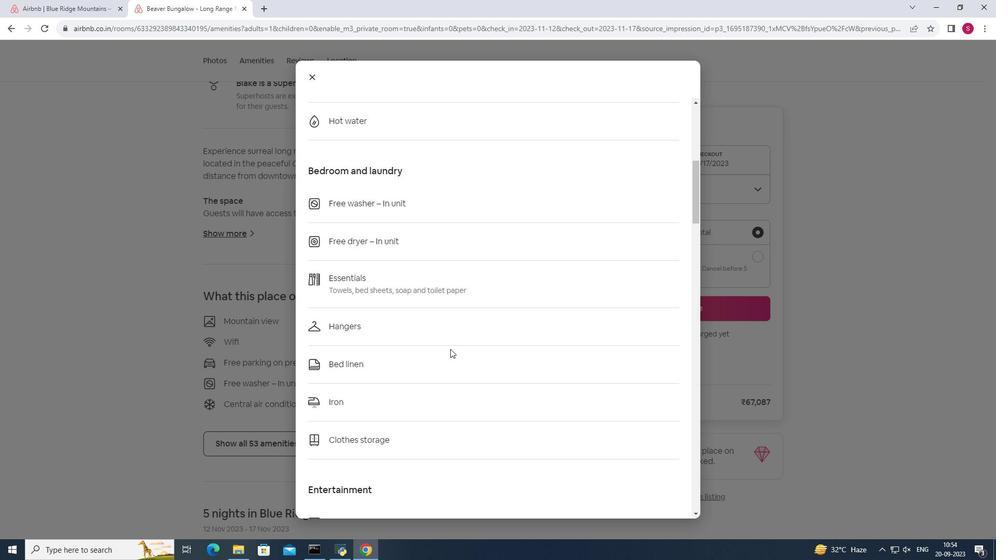 
Action: Mouse moved to (450, 349)
Screenshot: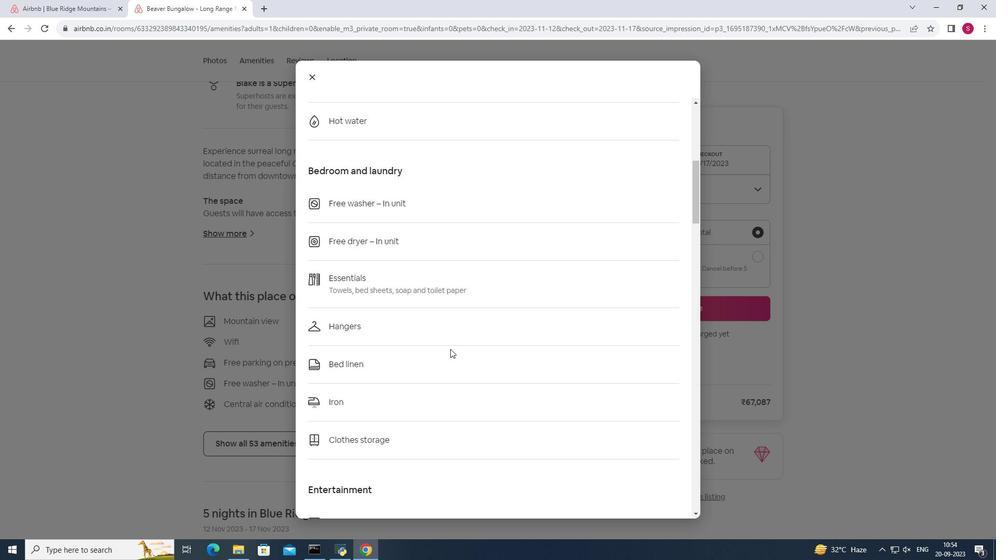 
Action: Mouse scrolled (450, 348) with delta (0, 0)
Screenshot: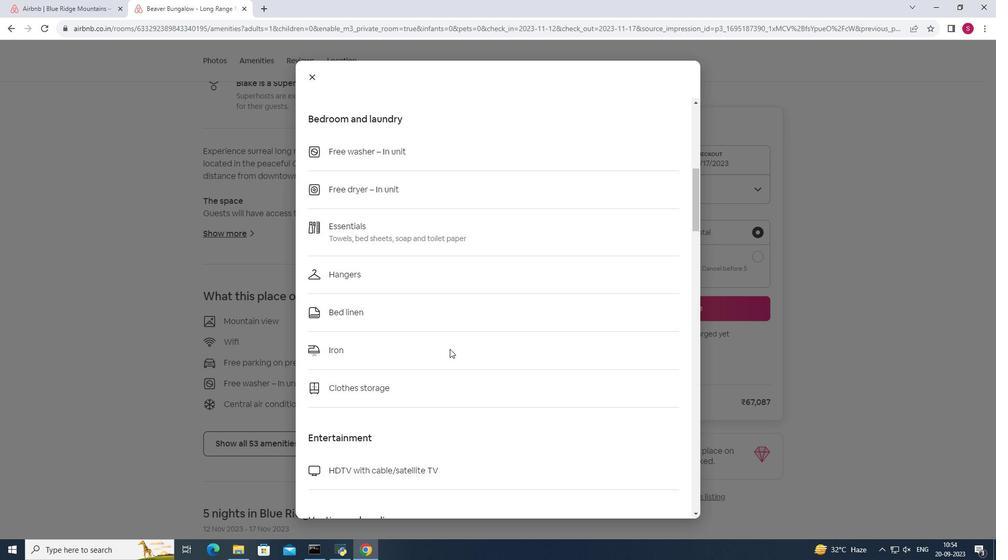 
Action: Mouse moved to (450, 349)
Screenshot: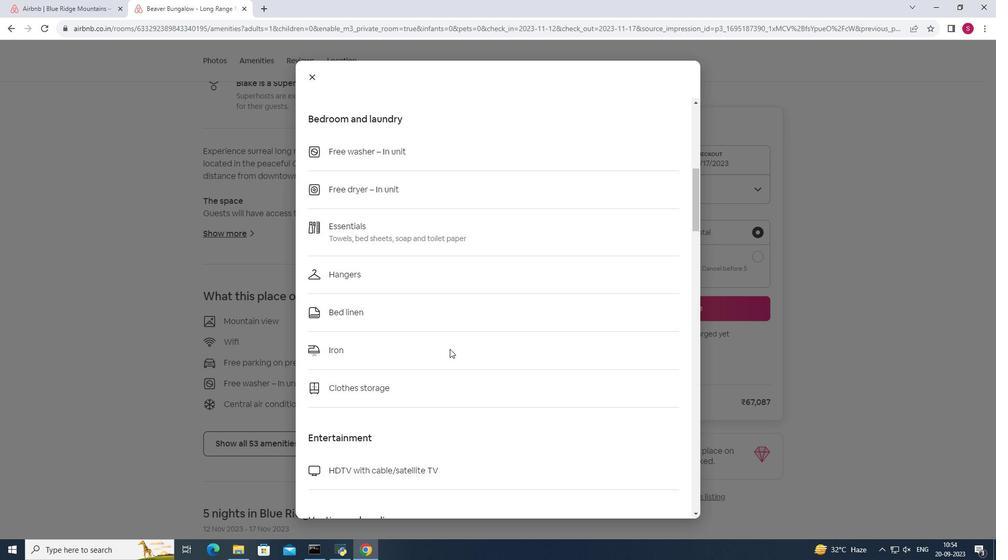 
Action: Mouse scrolled (450, 348) with delta (0, 0)
Screenshot: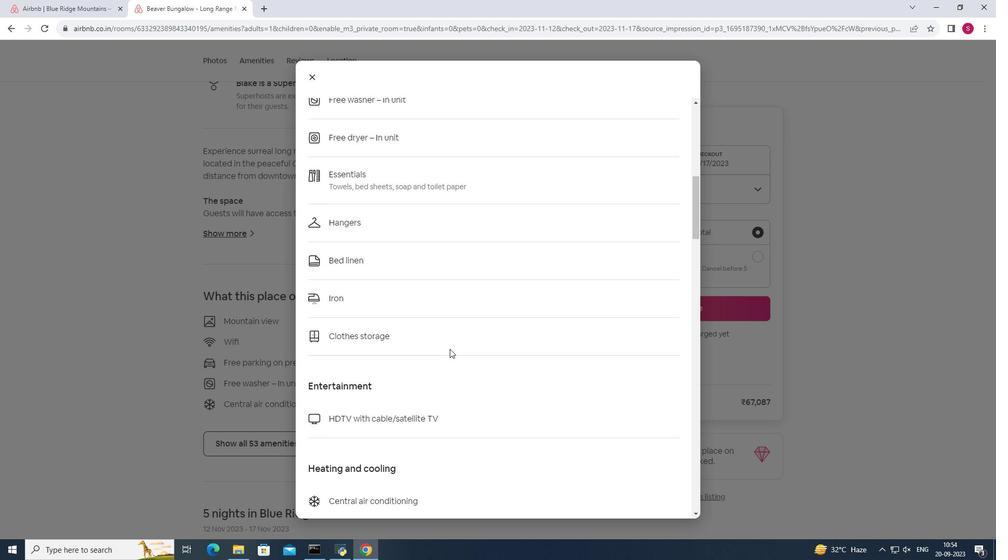 
Action: Mouse scrolled (450, 348) with delta (0, 0)
Screenshot: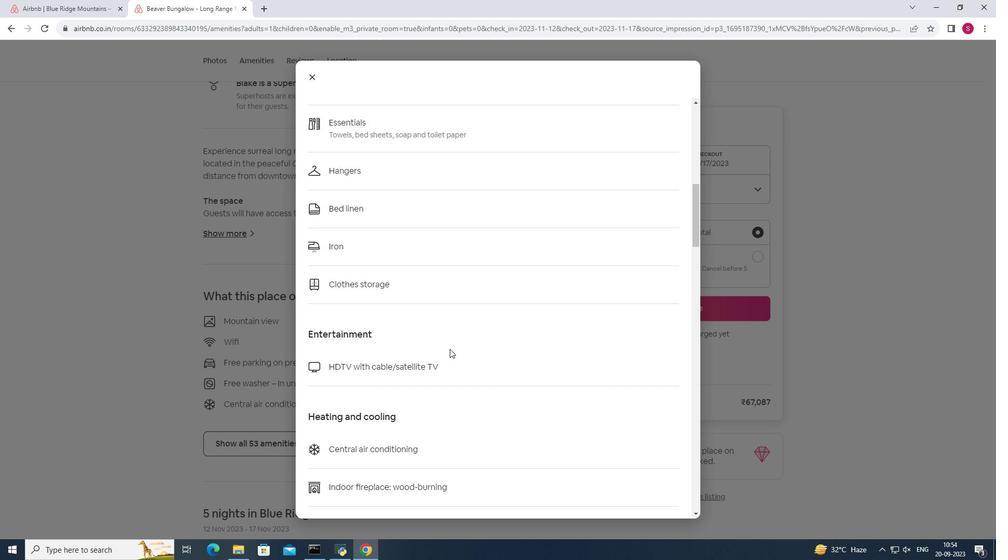 
Action: Mouse moved to (449, 348)
Screenshot: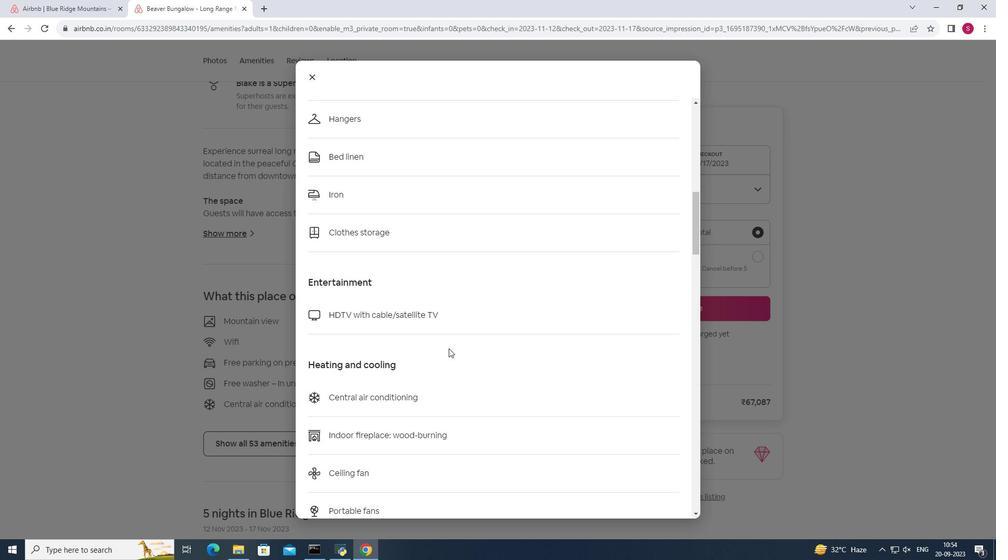 
Action: Mouse scrolled (449, 348) with delta (0, 0)
Screenshot: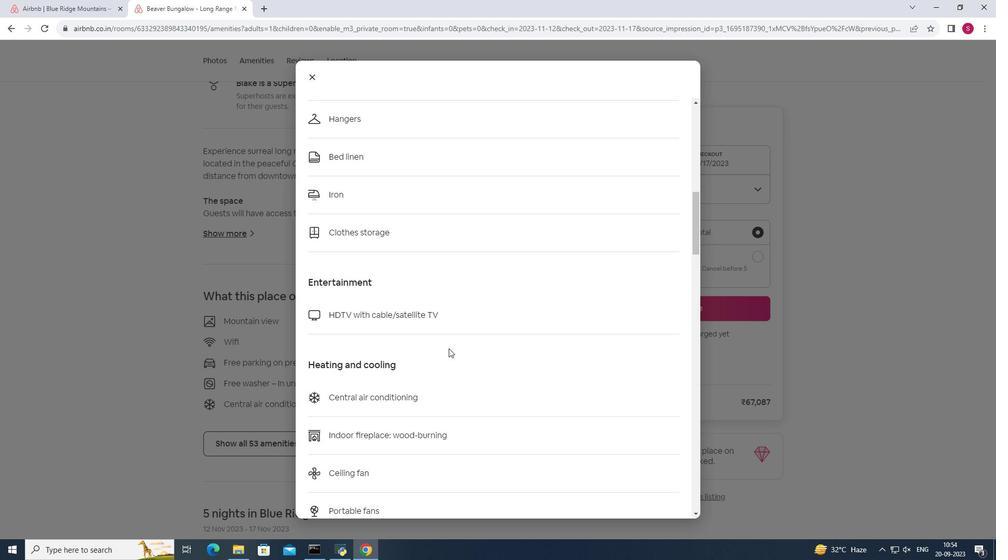 
Action: Mouse moved to (449, 348)
Screenshot: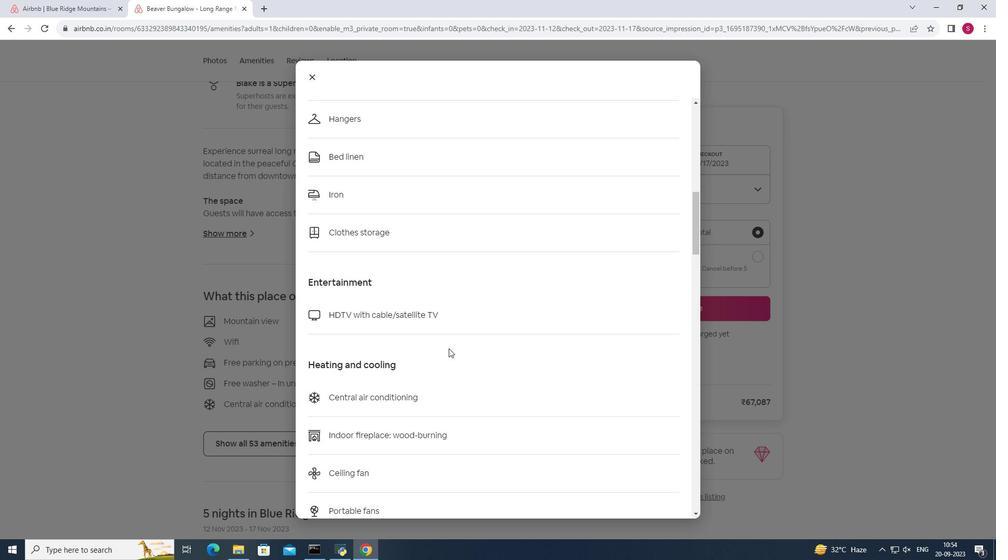 
Action: Mouse scrolled (449, 348) with delta (0, 0)
Screenshot: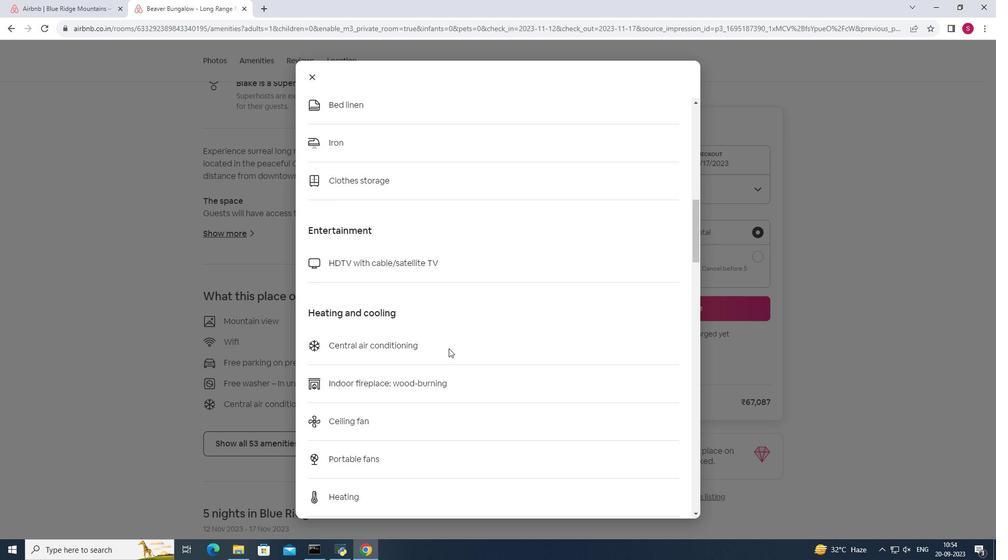 
Action: Mouse scrolled (449, 348) with delta (0, 0)
Screenshot: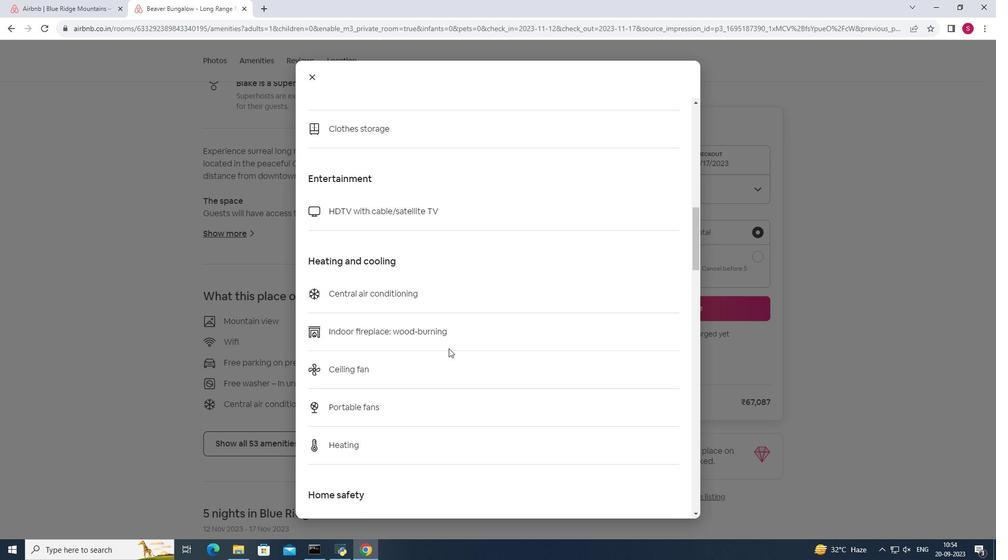 
Action: Mouse scrolled (449, 348) with delta (0, 0)
Screenshot: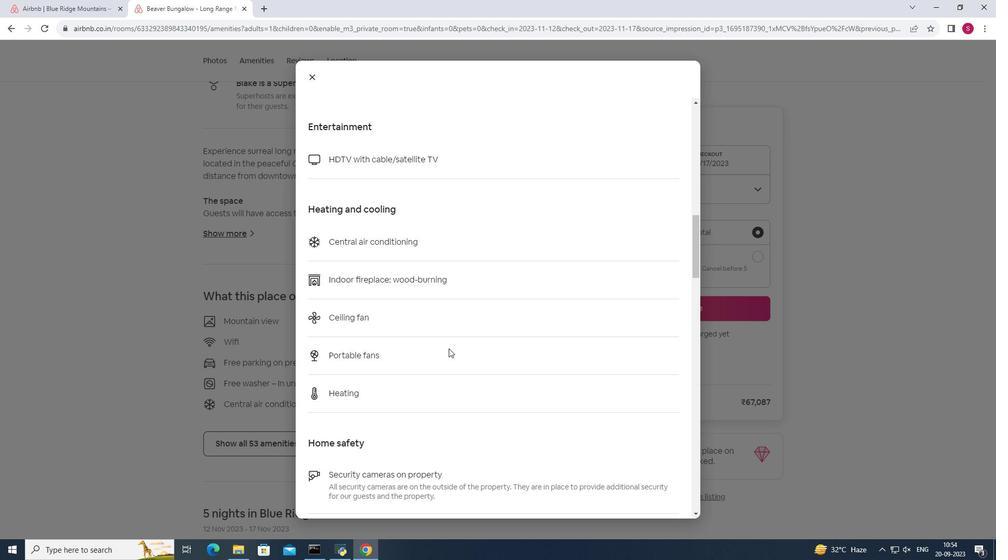 
Action: Mouse moved to (448, 348)
Screenshot: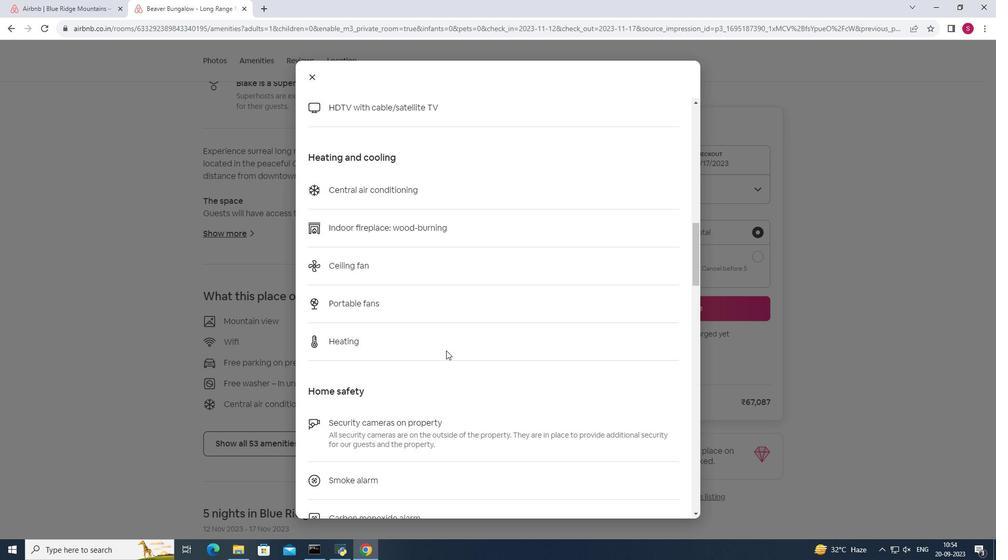 
Action: Mouse scrolled (448, 347) with delta (0, 0)
Screenshot: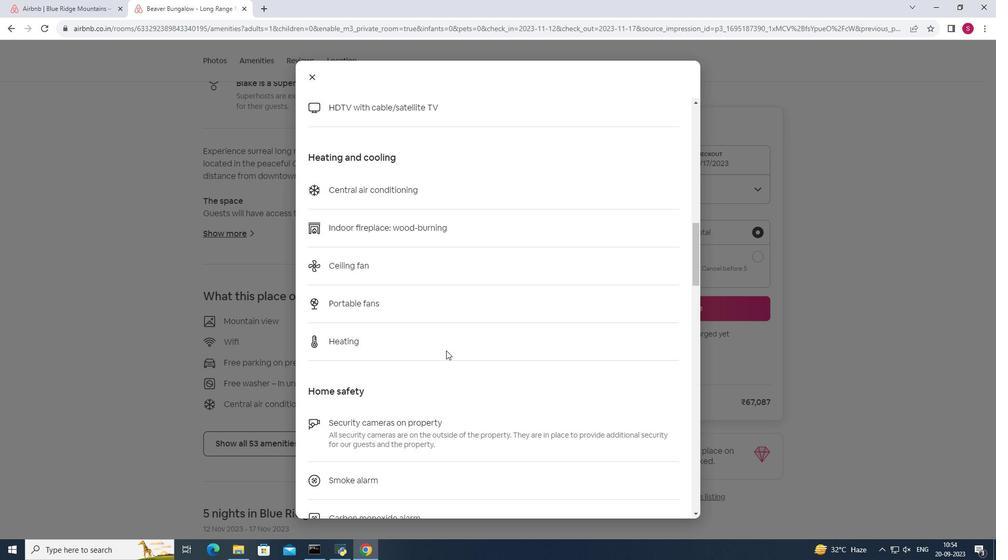 
Action: Mouse moved to (446, 351)
Screenshot: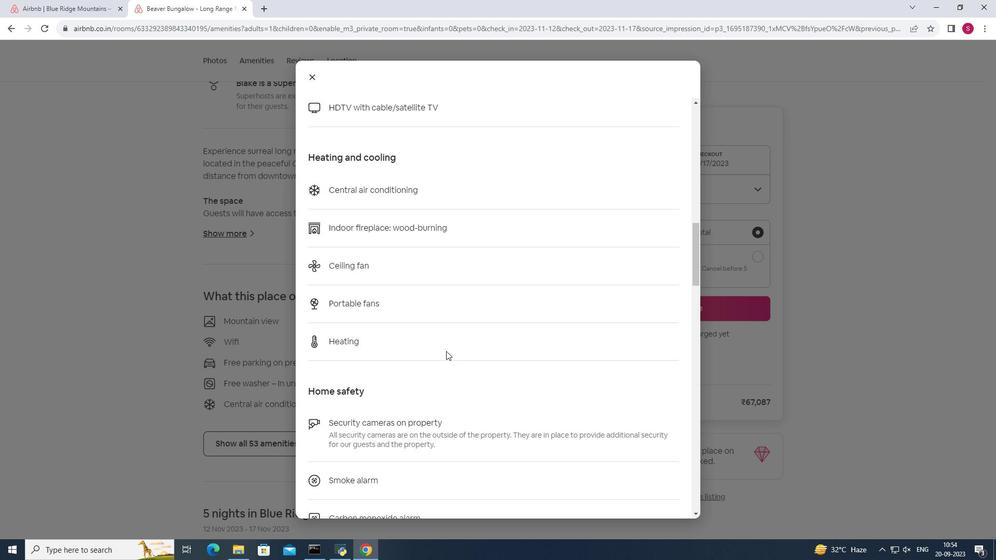 
Action: Mouse scrolled (446, 350) with delta (0, 0)
Screenshot: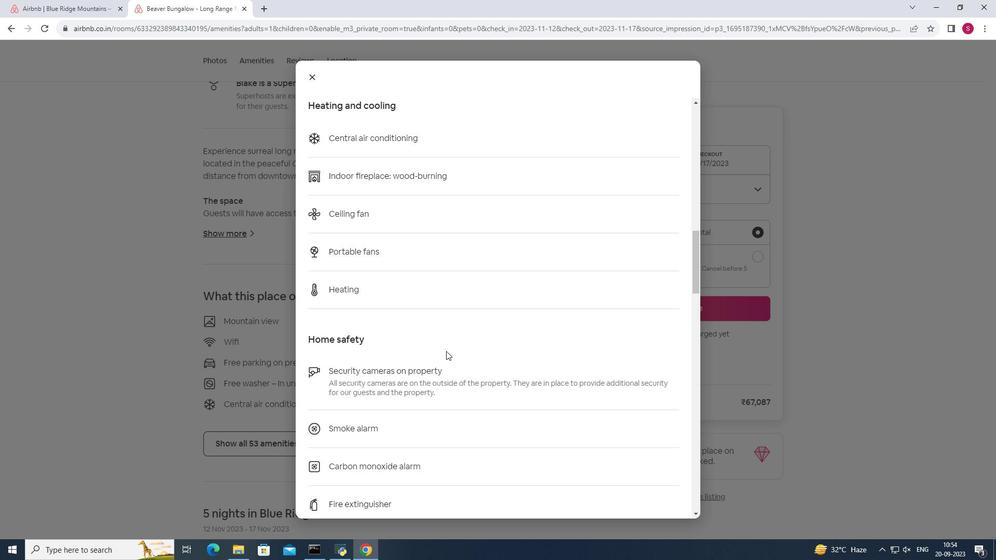 
Action: Mouse scrolled (446, 350) with delta (0, 0)
Screenshot: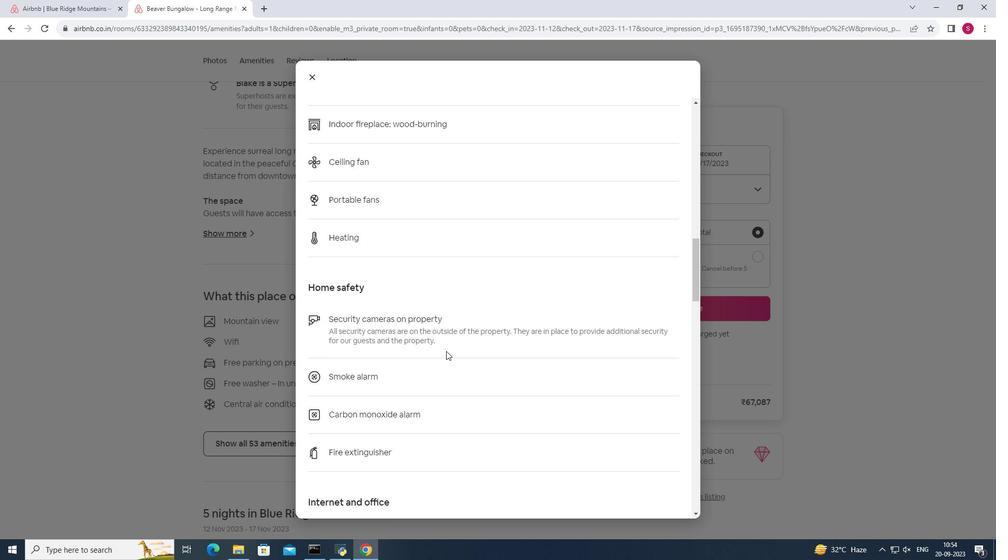 
Action: Mouse scrolled (446, 350) with delta (0, 0)
Screenshot: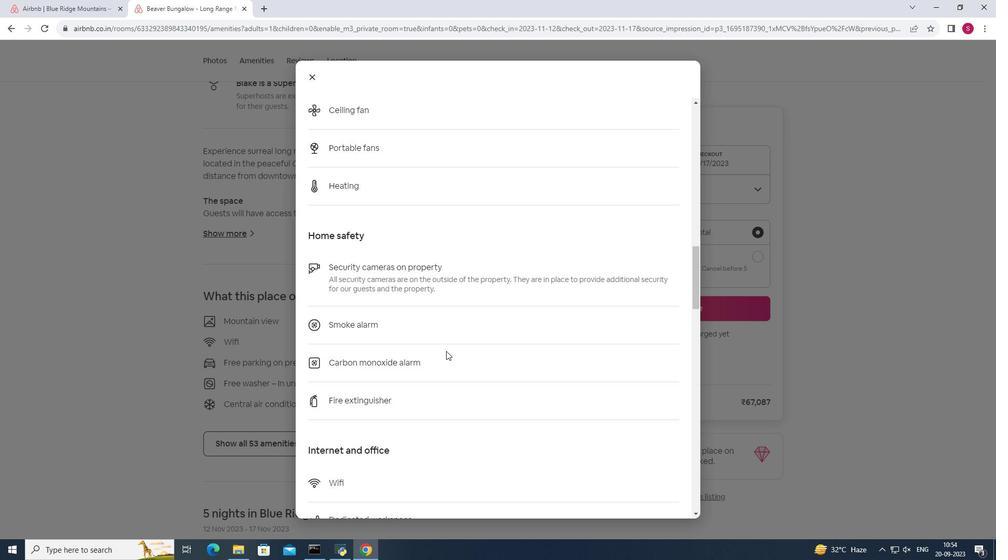 
Action: Mouse scrolled (446, 350) with delta (0, 0)
Screenshot: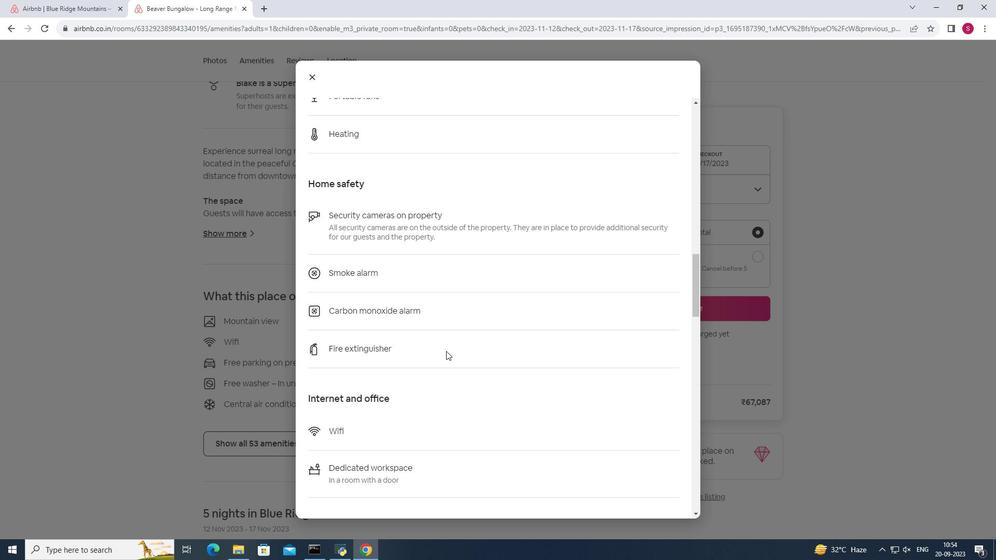 
Action: Mouse scrolled (446, 350) with delta (0, 0)
Screenshot: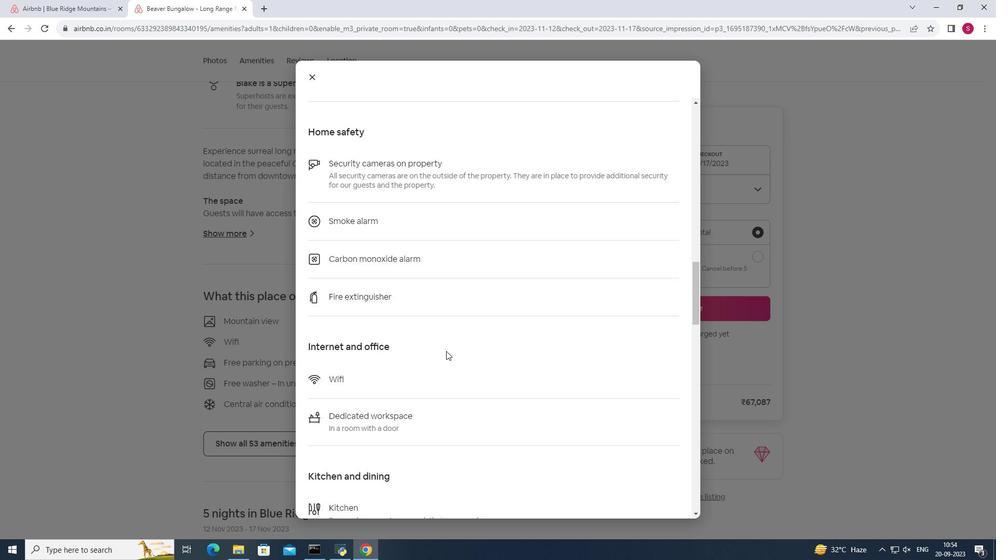 
Action: Mouse scrolled (446, 350) with delta (0, 0)
Screenshot: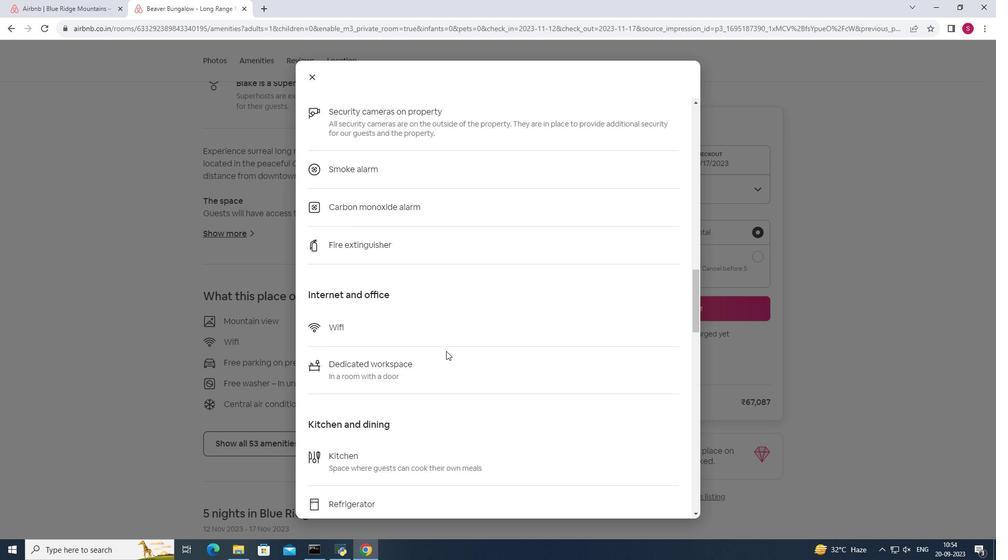 
Action: Mouse moved to (514, 353)
Screenshot: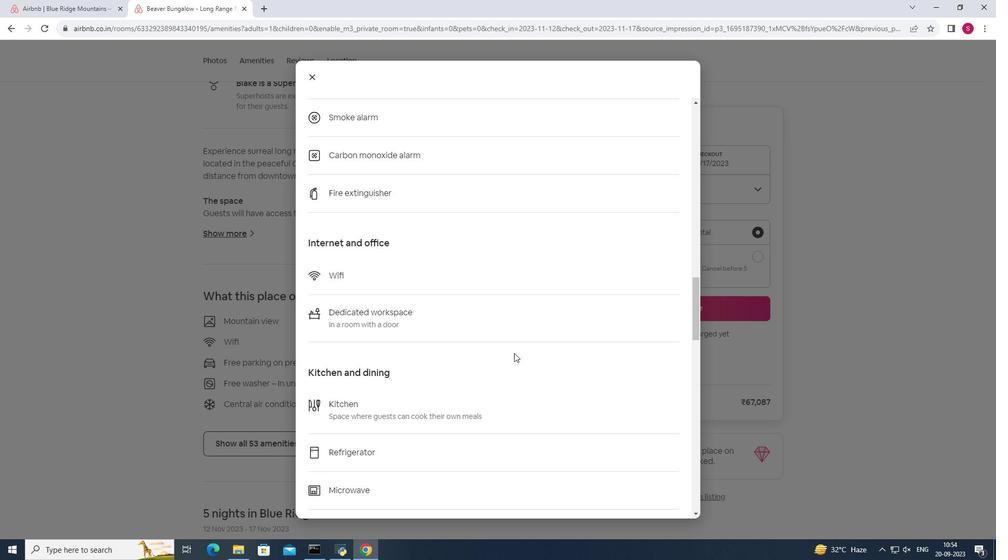 
Action: Mouse scrolled (514, 353) with delta (0, 0)
Screenshot: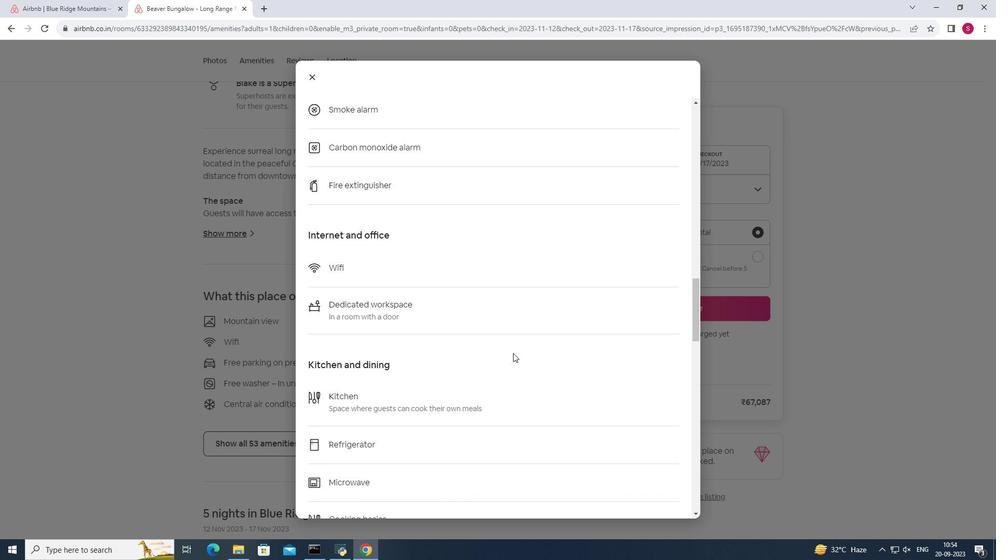 
Action: Mouse moved to (513, 353)
Screenshot: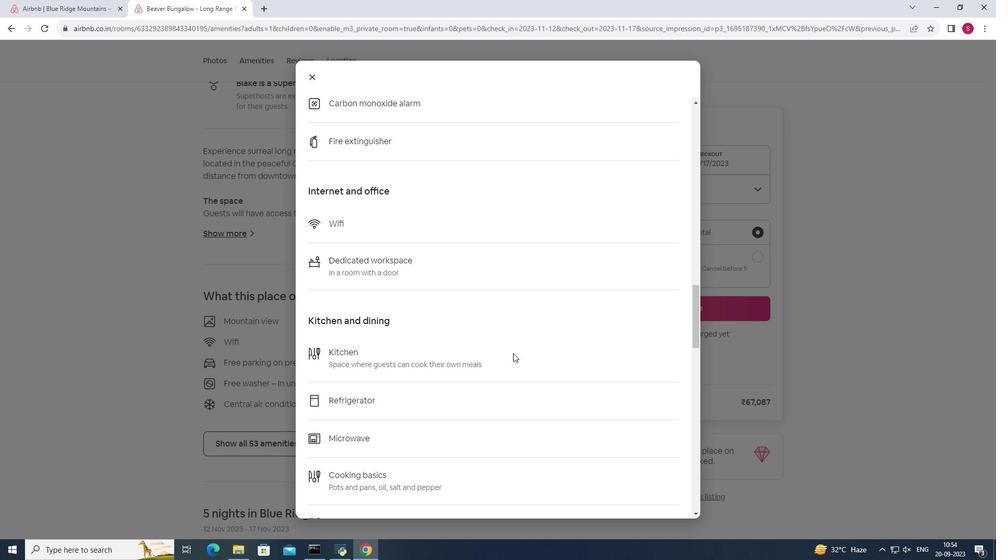 
Action: Mouse scrolled (513, 353) with delta (0, 0)
Screenshot: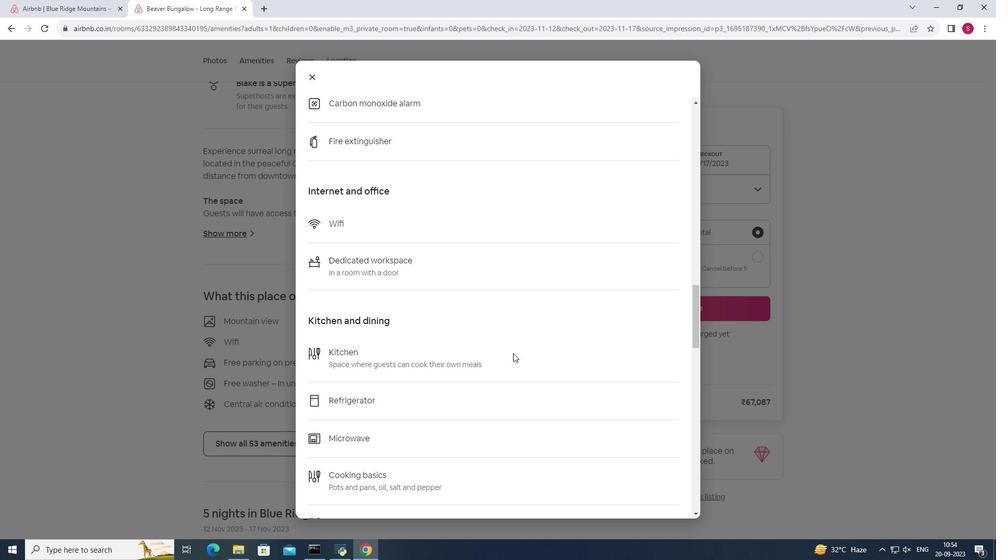 
Action: Mouse moved to (513, 353)
Screenshot: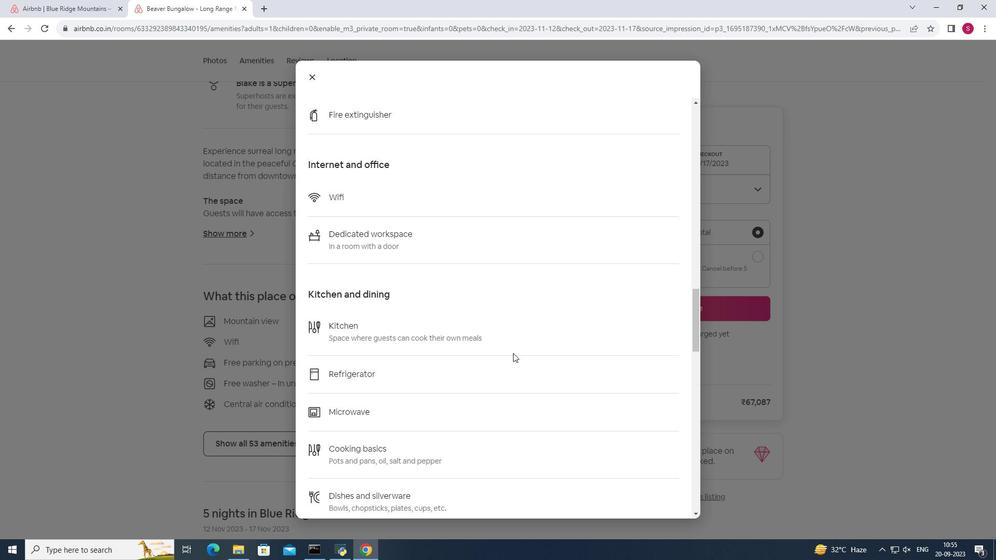 
Action: Mouse scrolled (513, 353) with delta (0, 0)
Screenshot: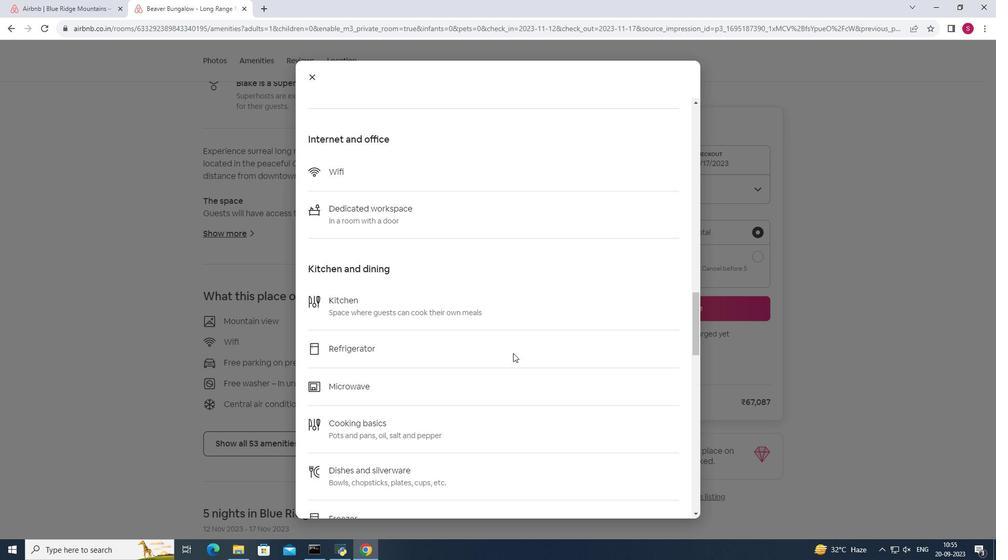 
Action: Mouse scrolled (513, 353) with delta (0, 0)
Screenshot: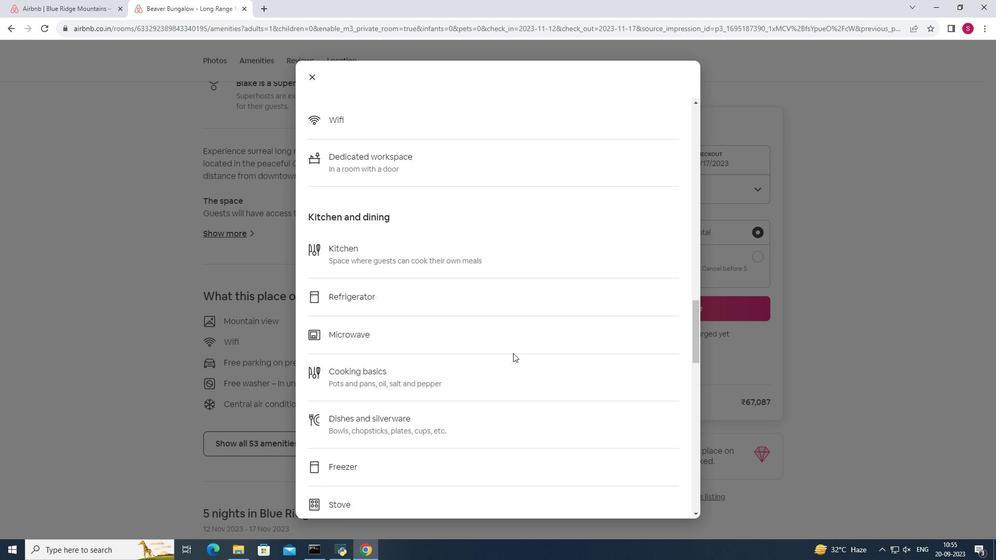 
Action: Mouse scrolled (513, 353) with delta (0, 0)
Screenshot: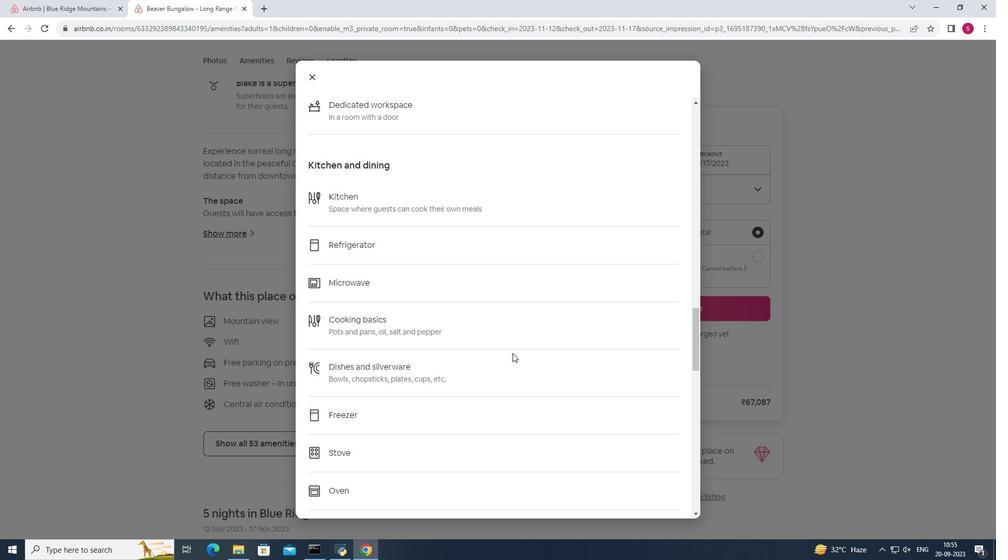 
Action: Mouse moved to (512, 353)
Screenshot: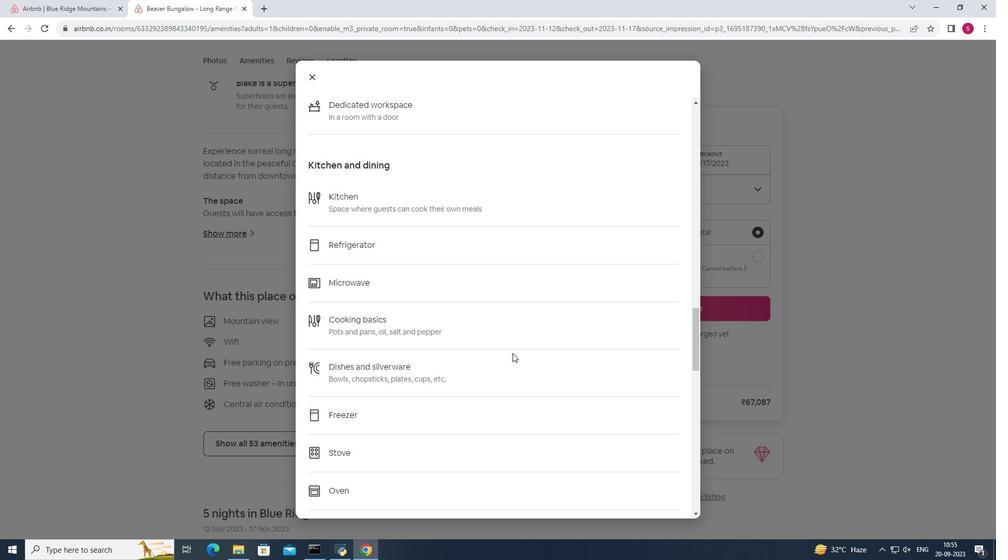 
Action: Mouse scrolled (512, 353) with delta (0, 0)
Screenshot: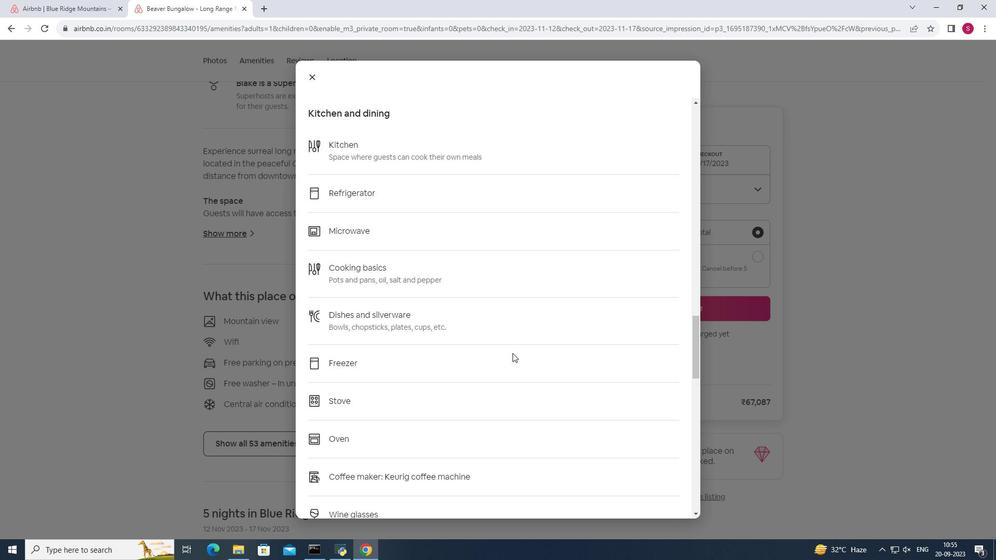 
Action: Mouse moved to (511, 353)
Screenshot: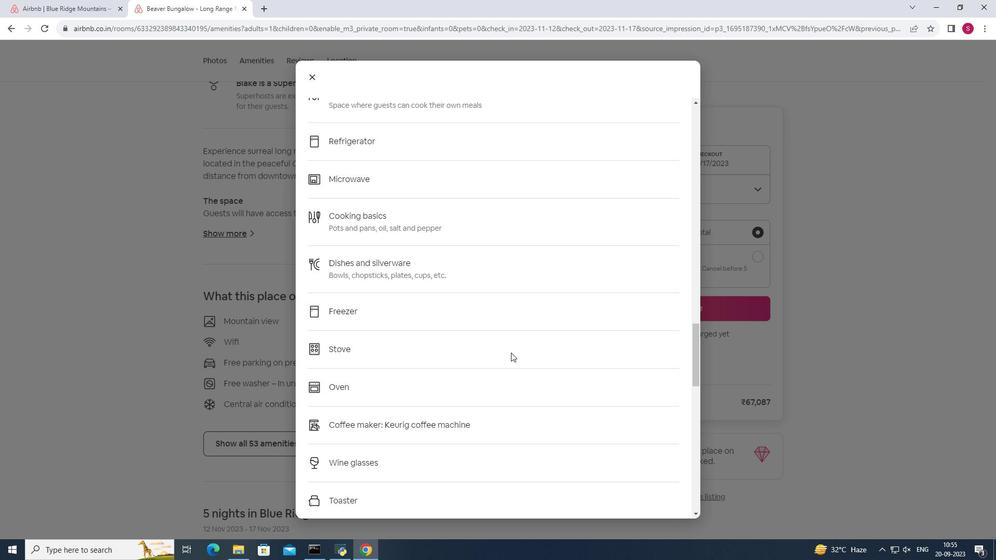 
Action: Mouse scrolled (511, 352) with delta (0, 0)
Screenshot: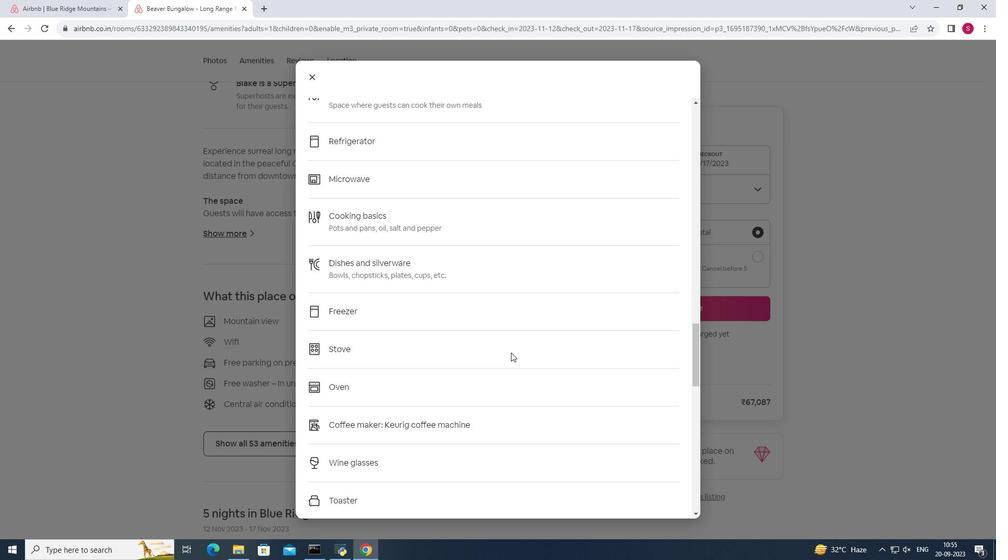 
Action: Mouse scrolled (511, 352) with delta (0, 0)
Screenshot: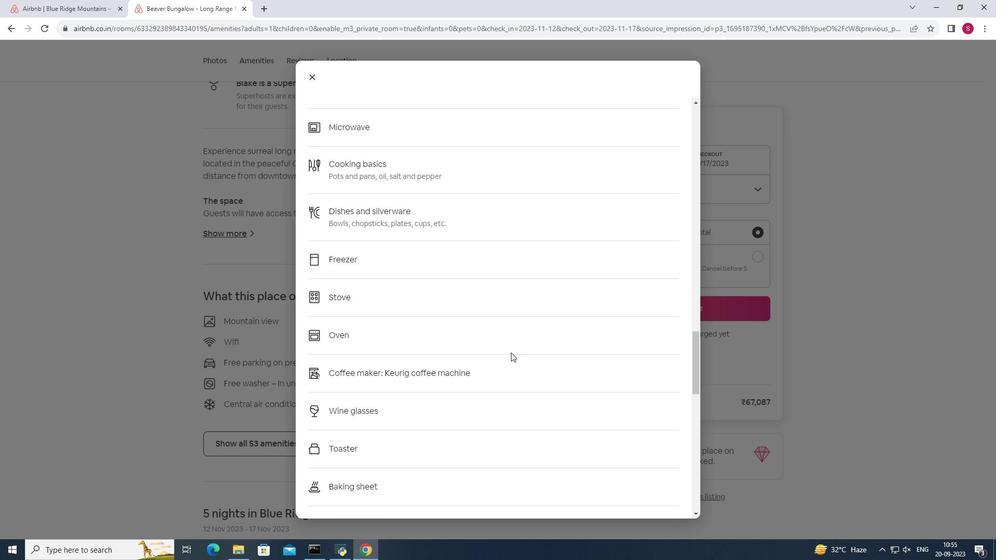 
Action: Mouse scrolled (511, 352) with delta (0, 0)
Screenshot: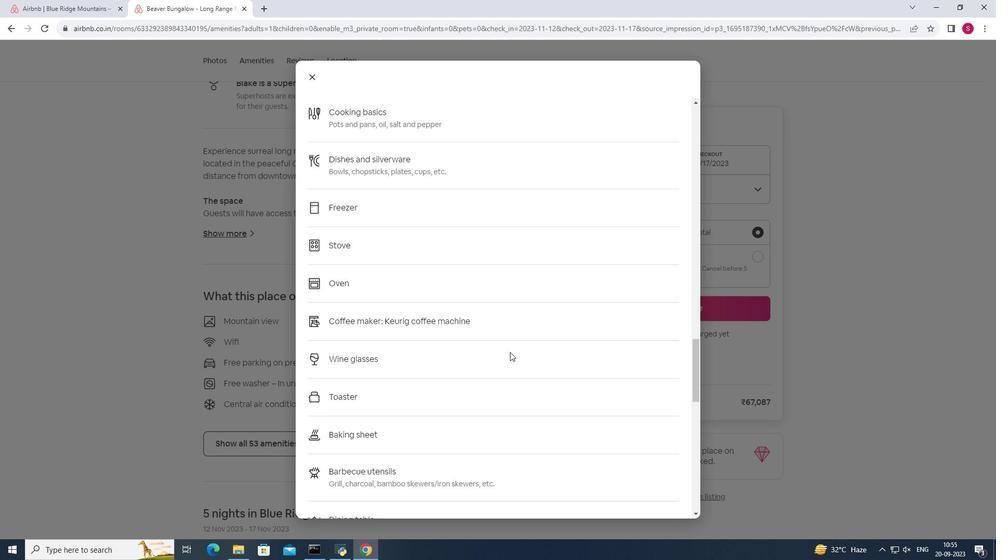 
Action: Mouse moved to (510, 352)
Screenshot: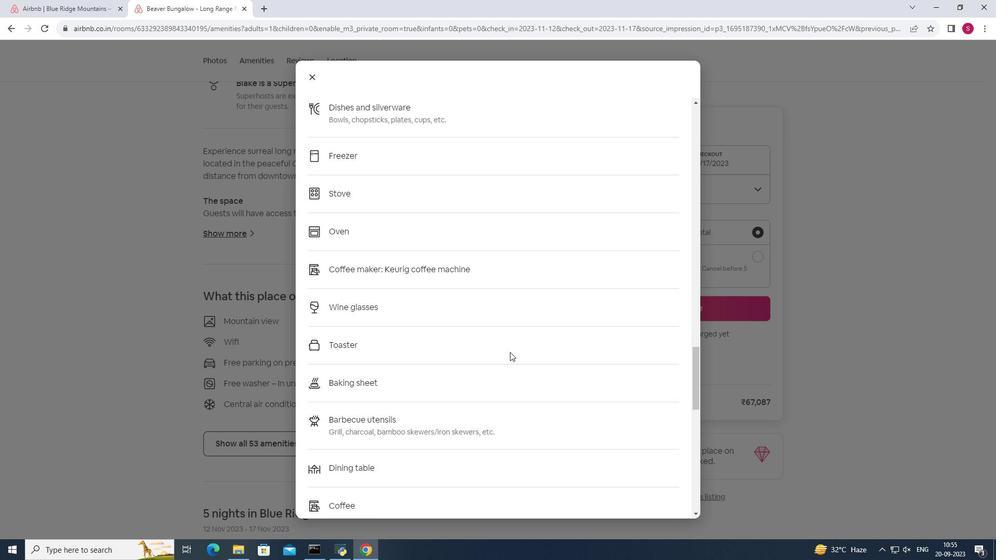 
Action: Mouse scrolled (510, 352) with delta (0, 0)
Screenshot: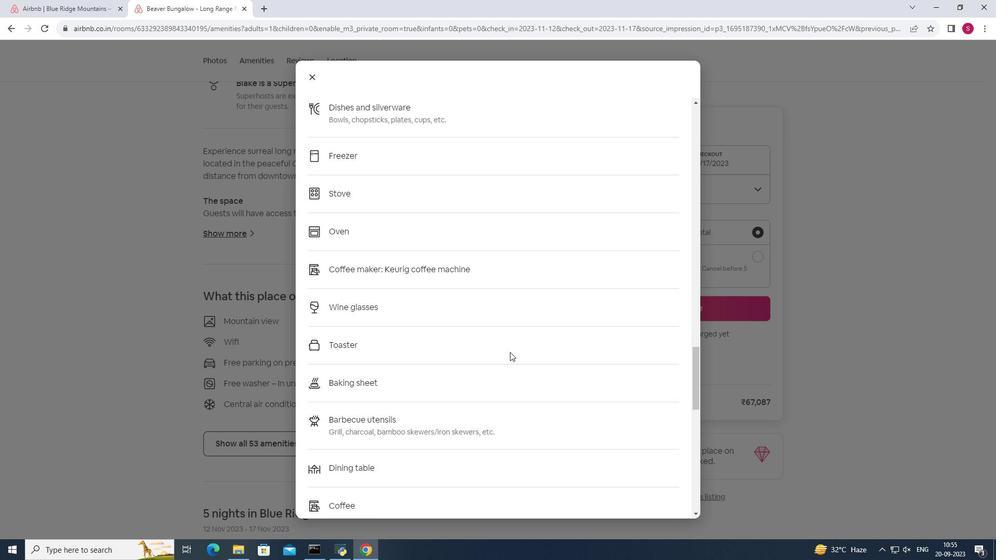 
Action: Mouse scrolled (510, 352) with delta (0, 0)
Screenshot: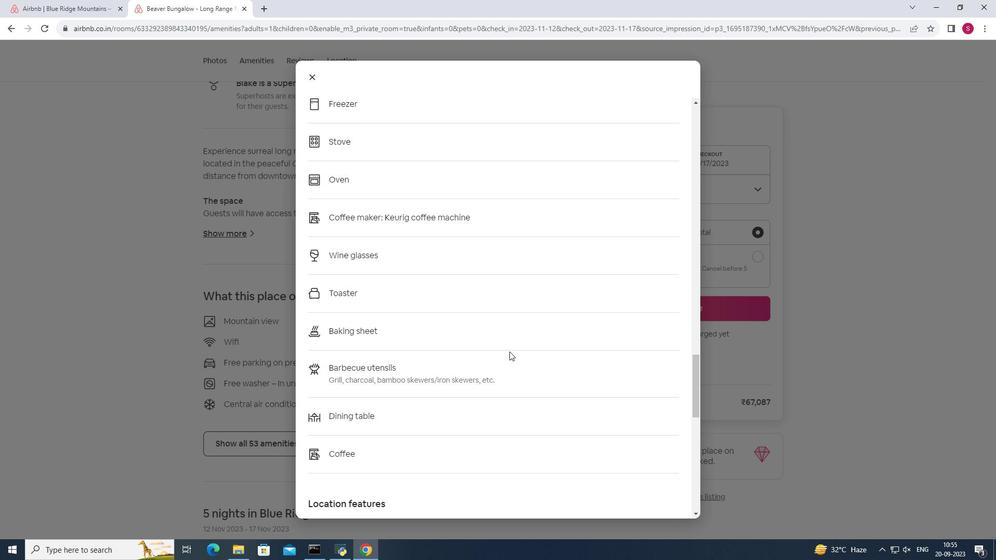 
Action: Mouse moved to (509, 352)
Screenshot: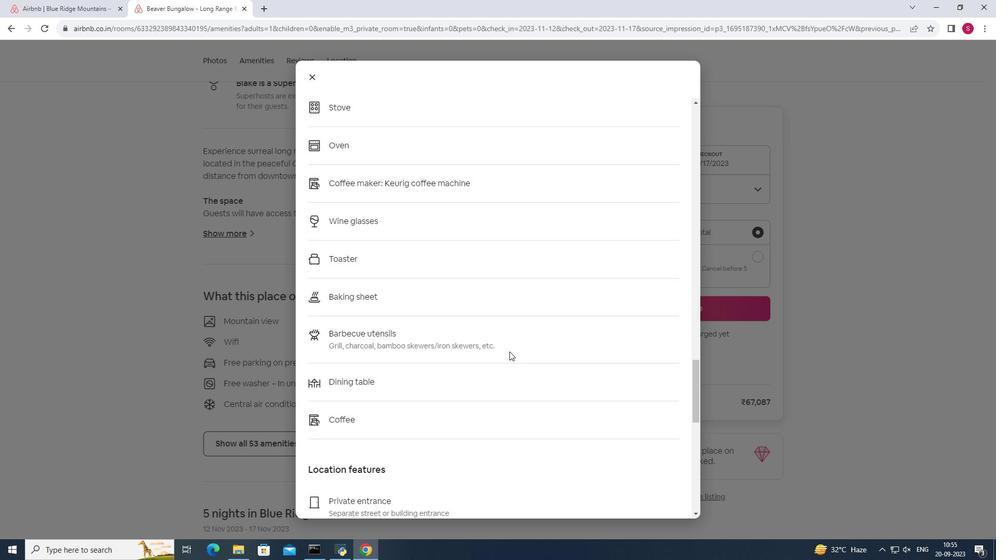 
Action: Mouse scrolled (509, 351) with delta (0, 0)
Screenshot: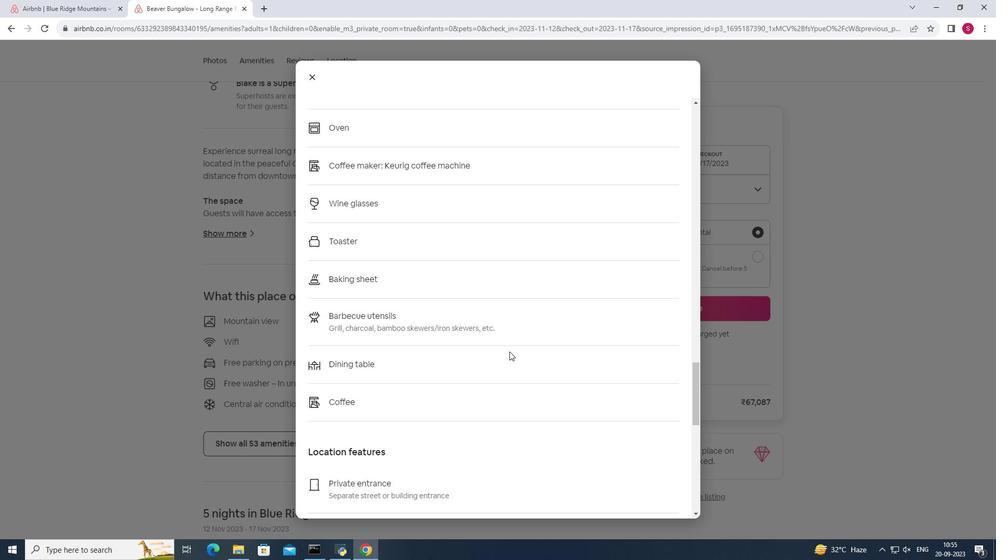 
Action: Mouse moved to (508, 351)
Screenshot: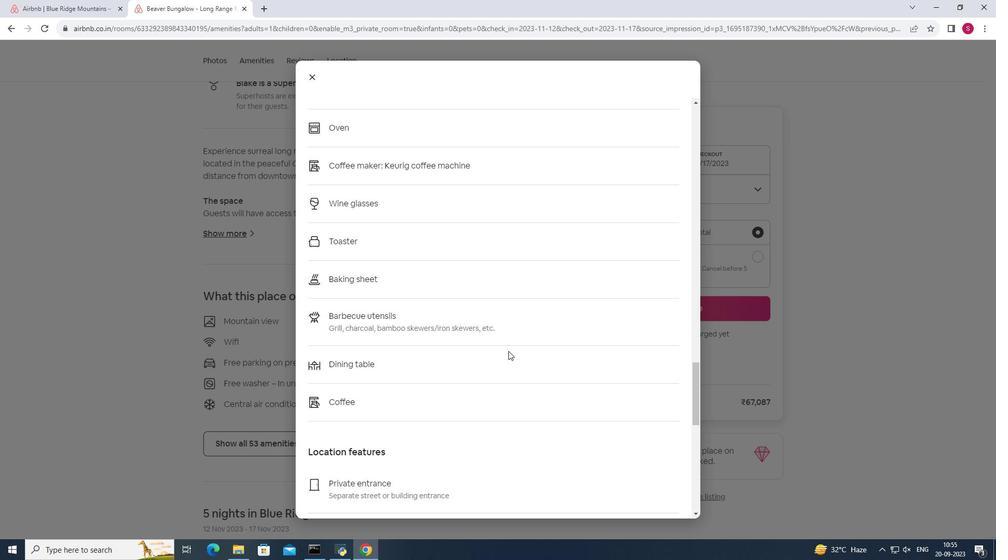 
Action: Mouse scrolled (508, 350) with delta (0, 0)
Screenshot: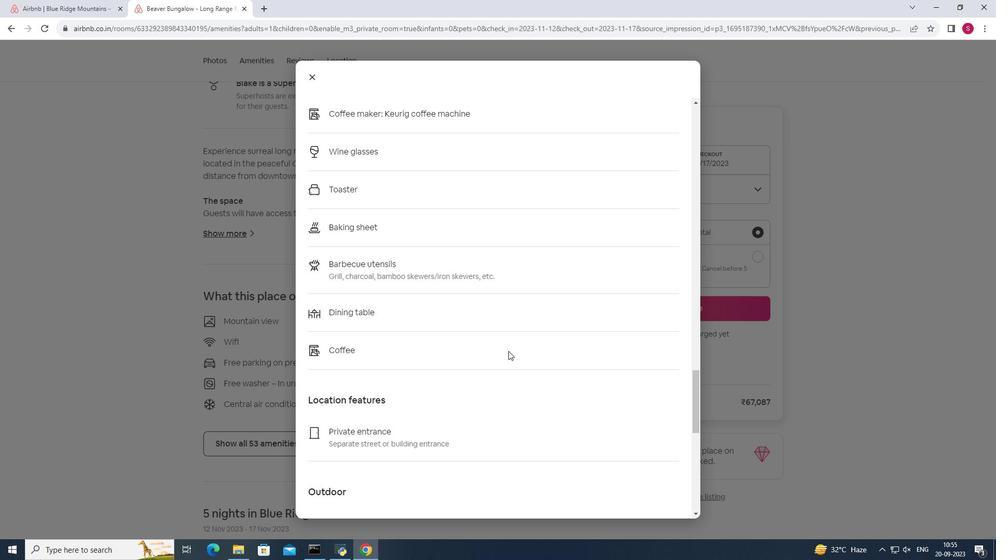 
Action: Mouse moved to (508, 351)
Screenshot: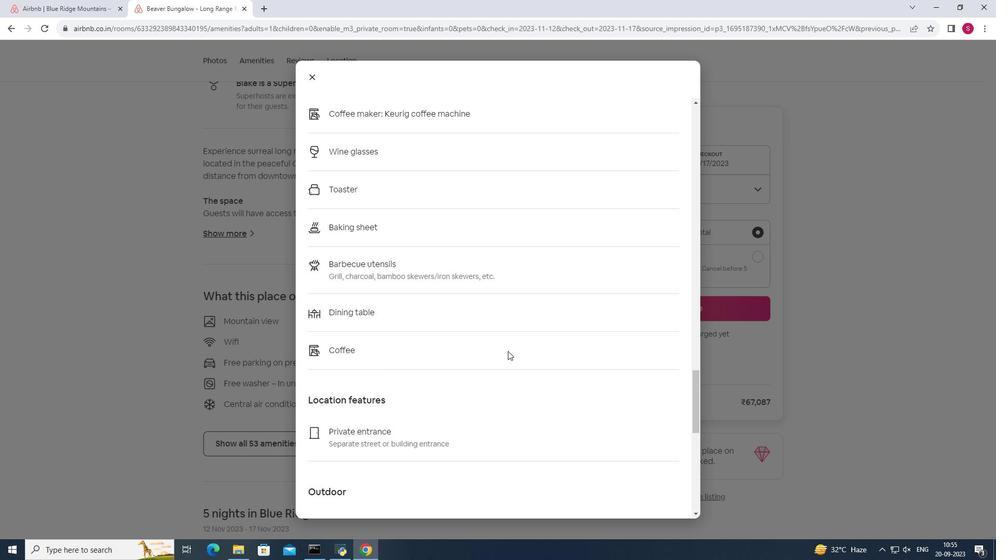 
Action: Mouse scrolled (508, 350) with delta (0, 0)
Screenshot: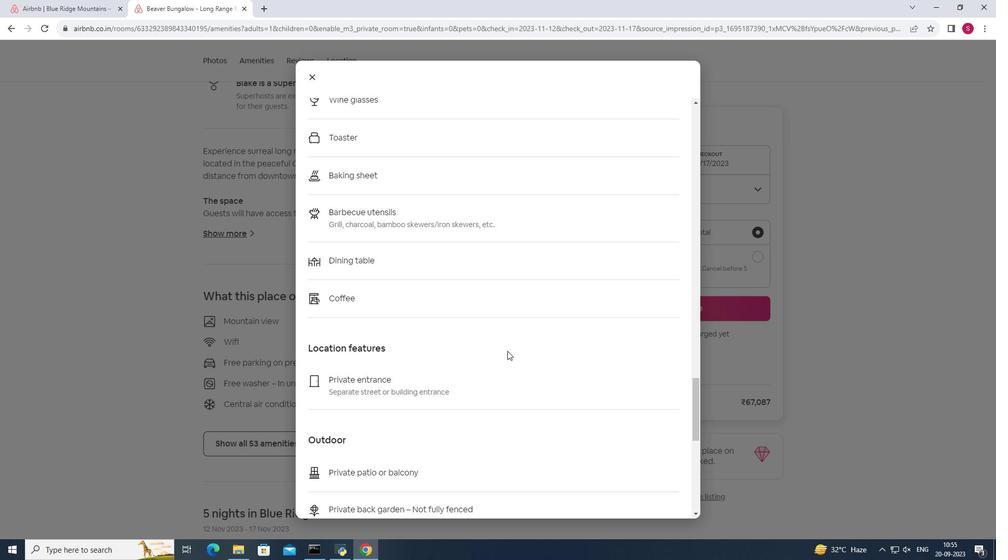 
Action: Mouse moved to (507, 351)
Screenshot: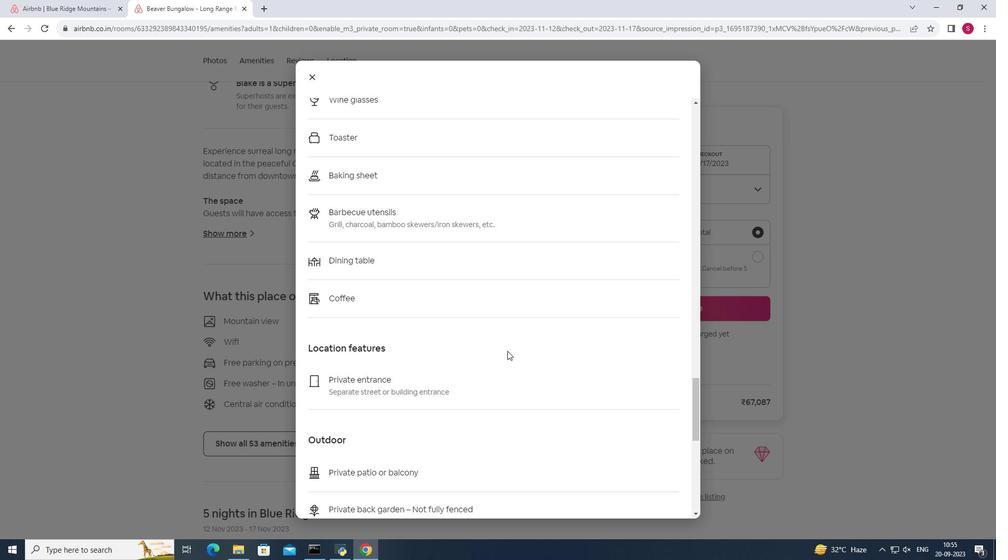 
Action: Mouse scrolled (507, 350) with delta (0, 0)
Screenshot: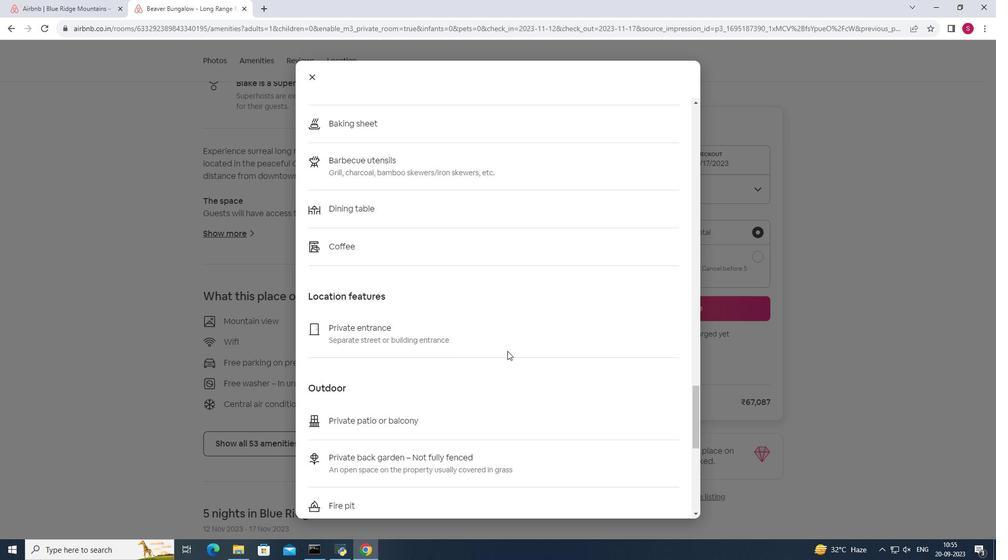 
Action: Mouse scrolled (507, 350) with delta (0, 0)
Screenshot: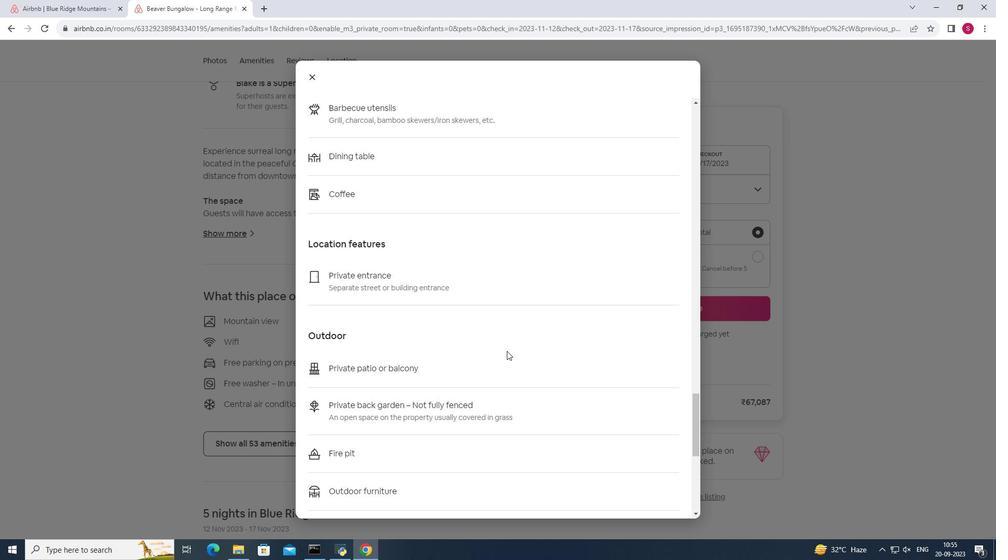 
Action: Mouse moved to (507, 351)
Screenshot: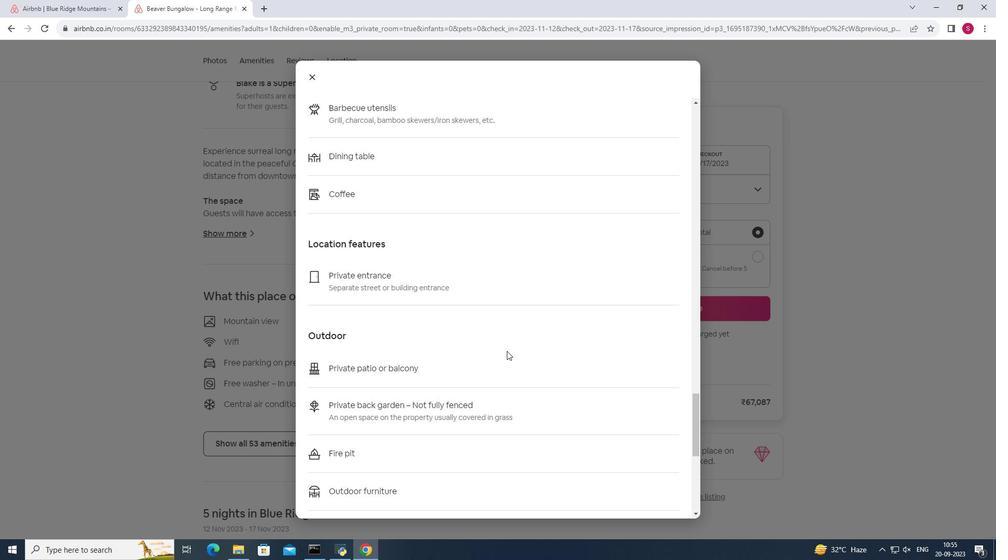 
Action: Mouse scrolled (507, 350) with delta (0, 0)
Screenshot: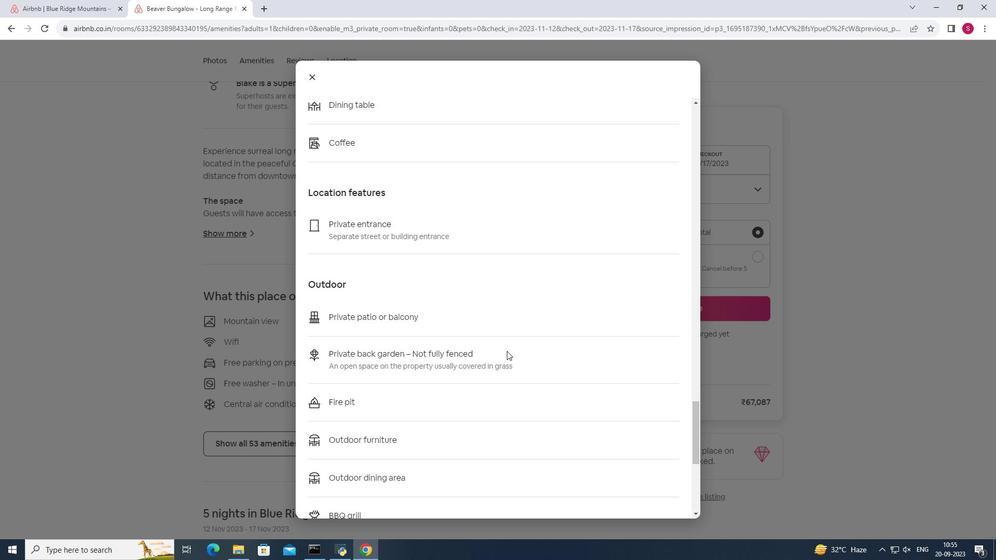 
Action: Mouse moved to (530, 352)
Screenshot: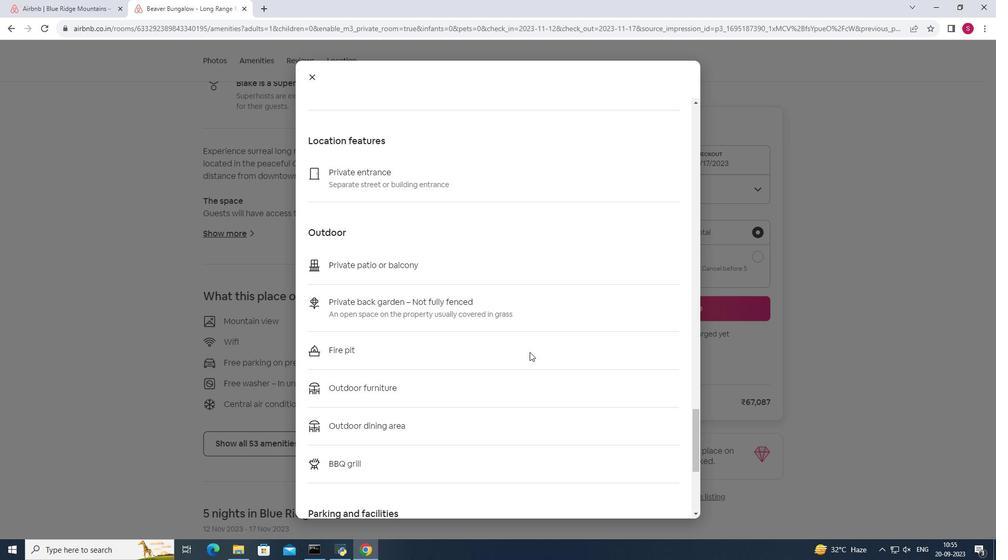 
Action: Mouse scrolled (530, 352) with delta (0, 0)
Screenshot: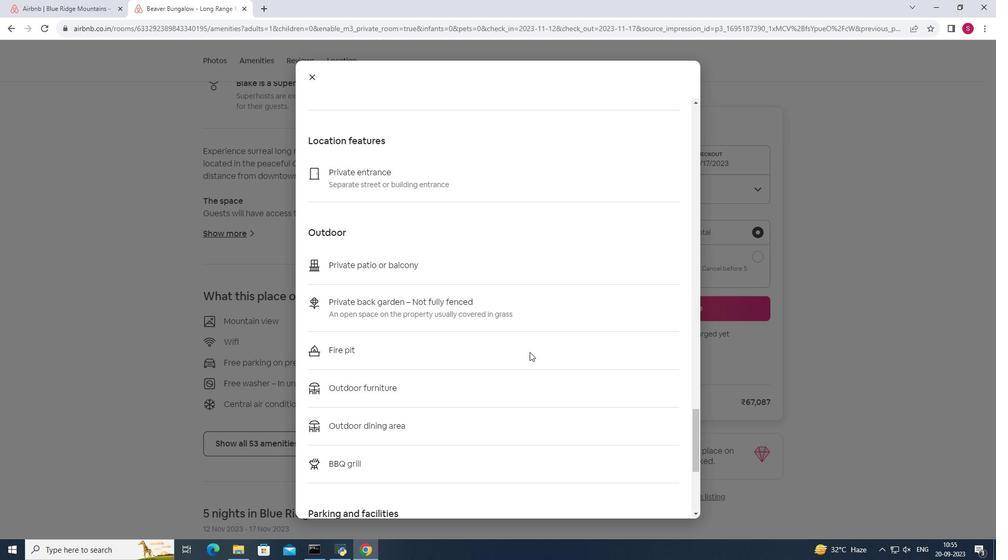 
Action: Mouse scrolled (530, 352) with delta (0, 0)
Screenshot: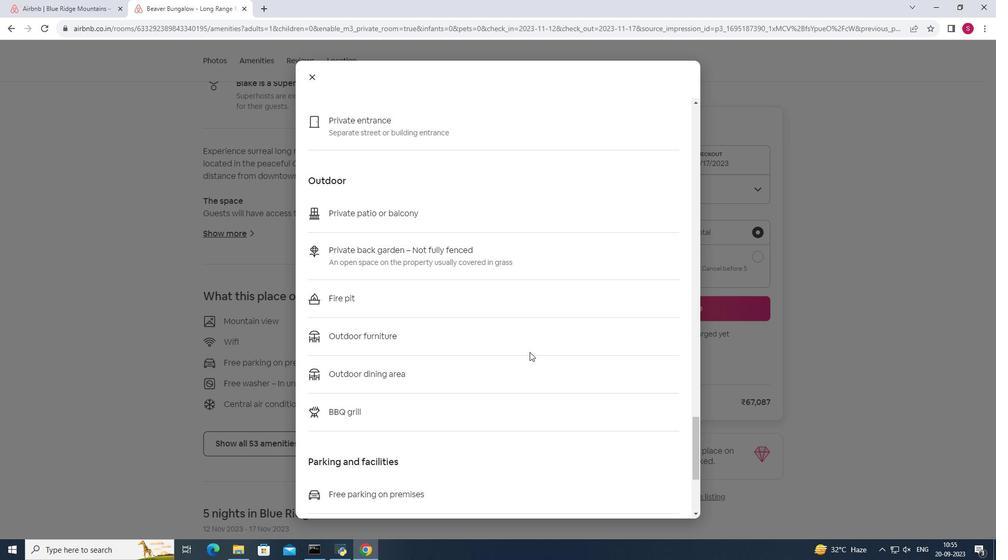 
Action: Mouse moved to (530, 352)
Screenshot: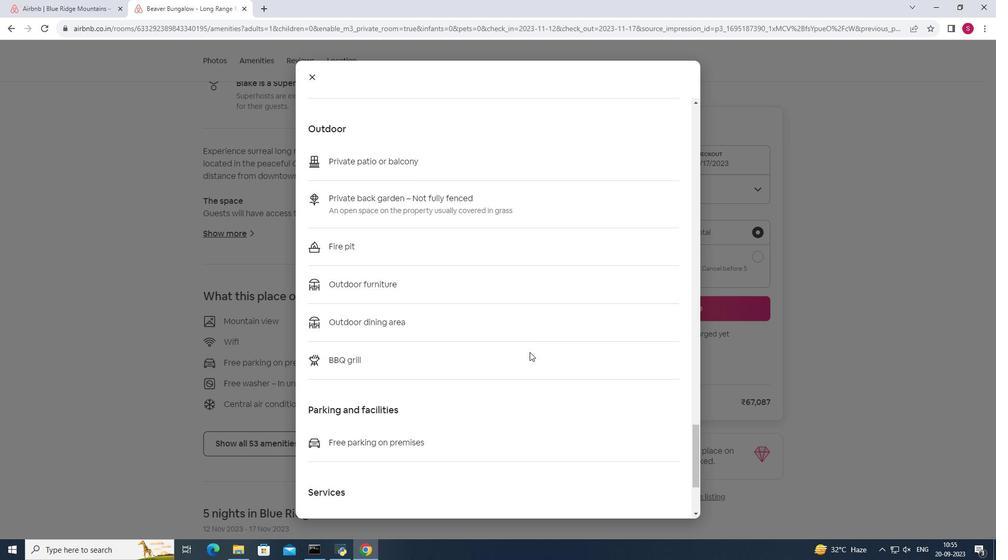 
Action: Mouse scrolled (530, 352) with delta (0, 0)
Screenshot: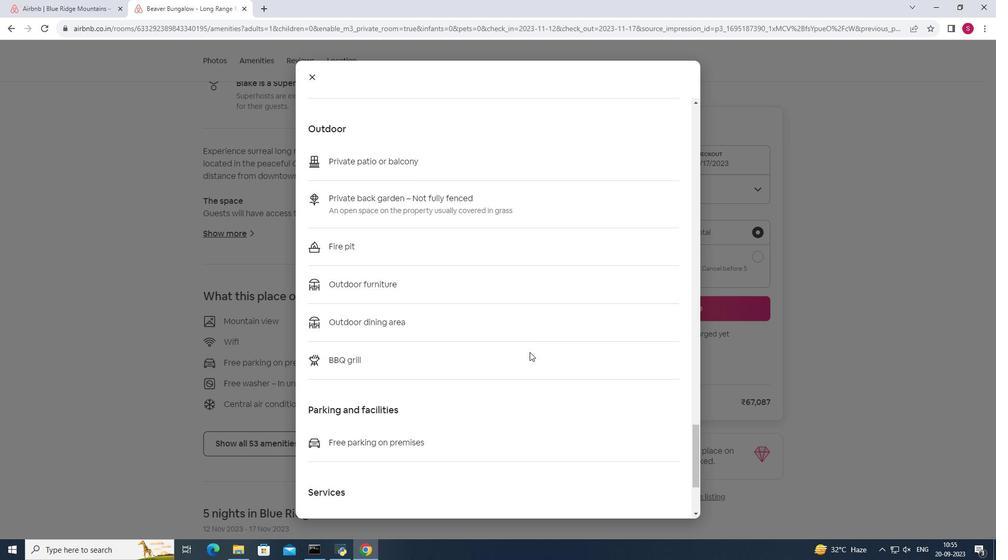 
Action: Mouse scrolled (530, 352) with delta (0, 0)
Screenshot: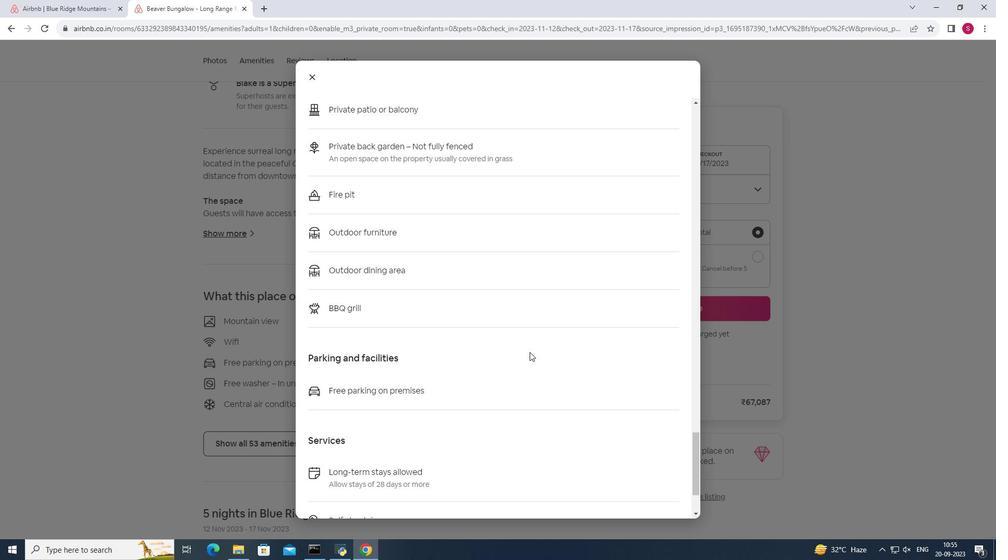 
Action: Mouse moved to (530, 352)
Screenshot: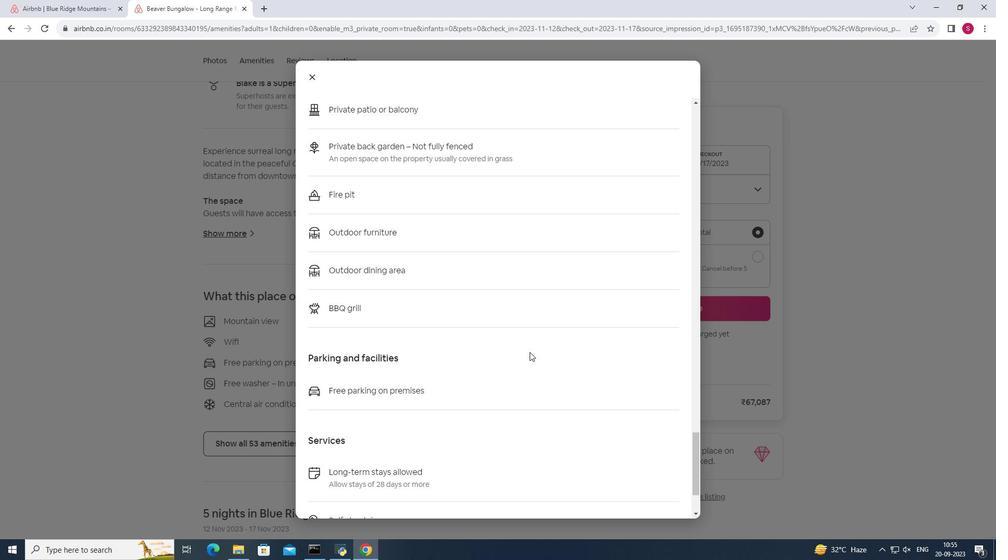 
Action: Mouse scrolled (530, 352) with delta (0, 0)
Screenshot: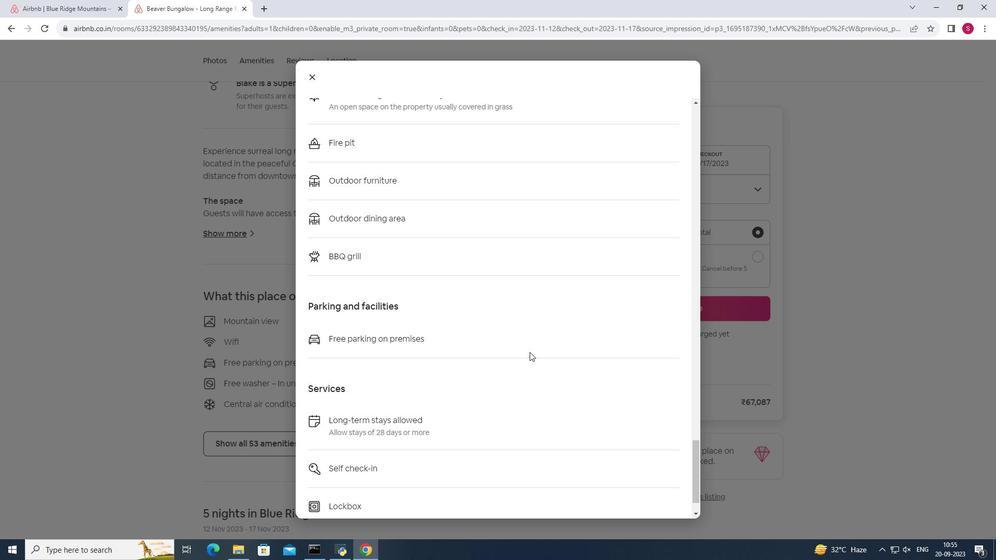 
Action: Mouse scrolled (530, 352) with delta (0, 0)
Screenshot: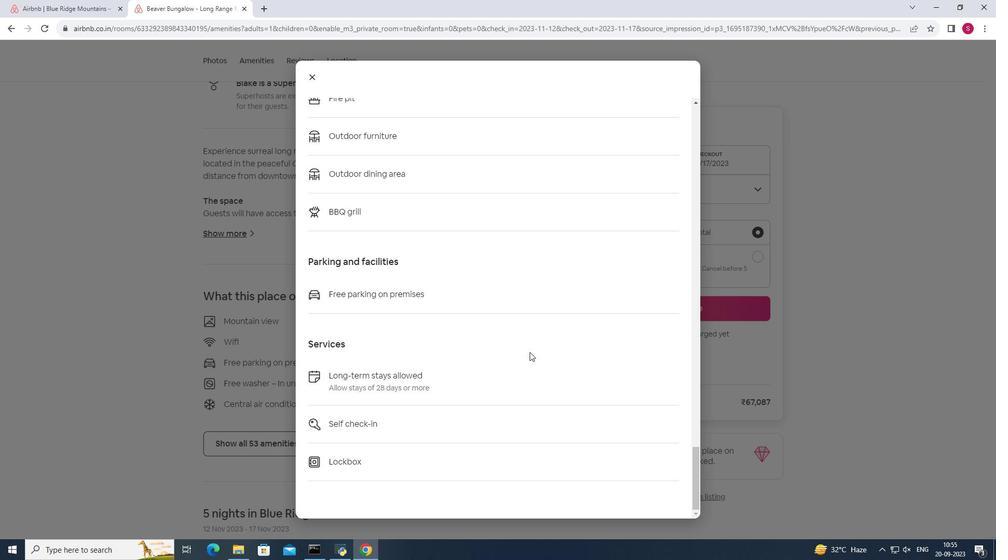 
Action: Mouse scrolled (530, 352) with delta (0, 0)
Screenshot: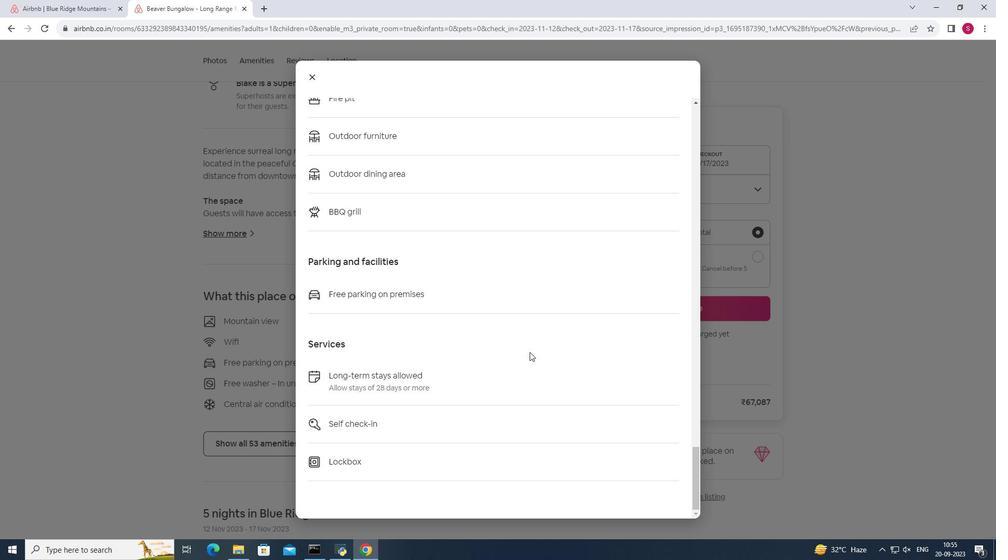 
Action: Mouse scrolled (530, 352) with delta (0, 0)
Screenshot: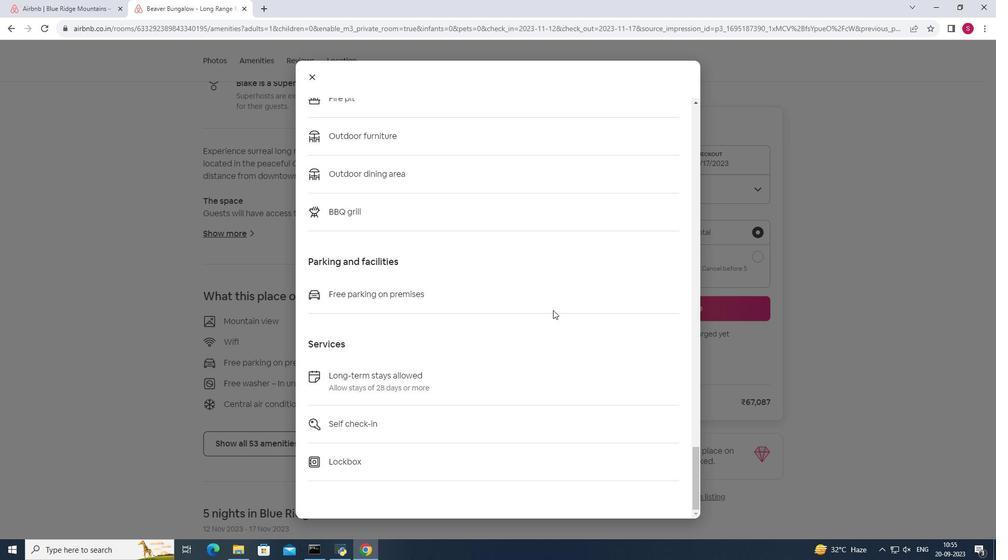 
Action: Mouse moved to (312, 79)
Screenshot: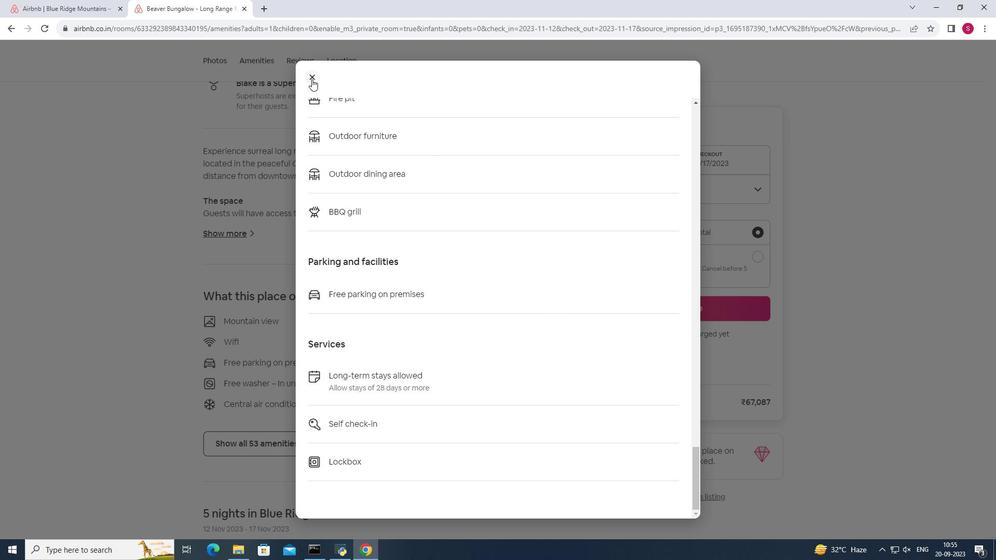 
Action: Mouse pressed left at (312, 79)
Screenshot: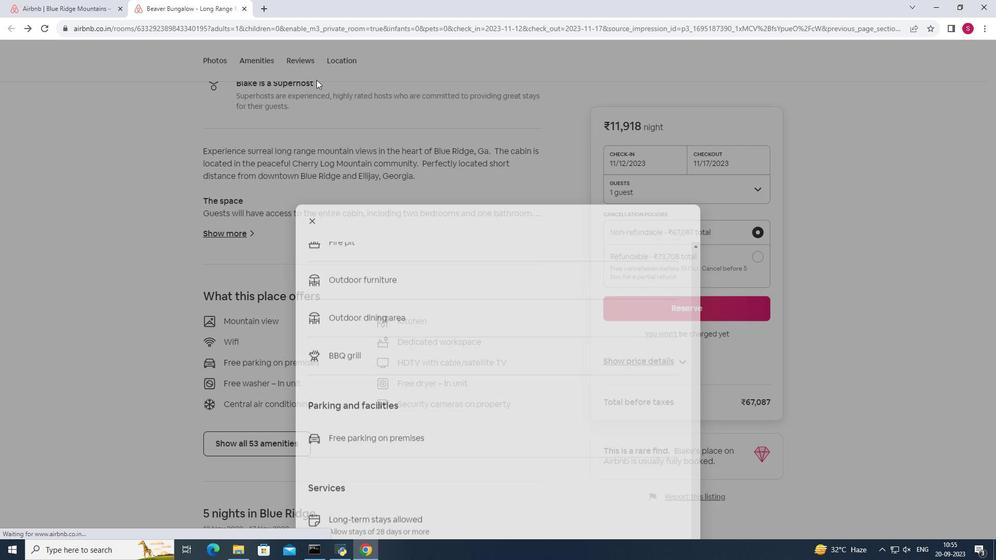 
Action: Mouse moved to (441, 303)
Screenshot: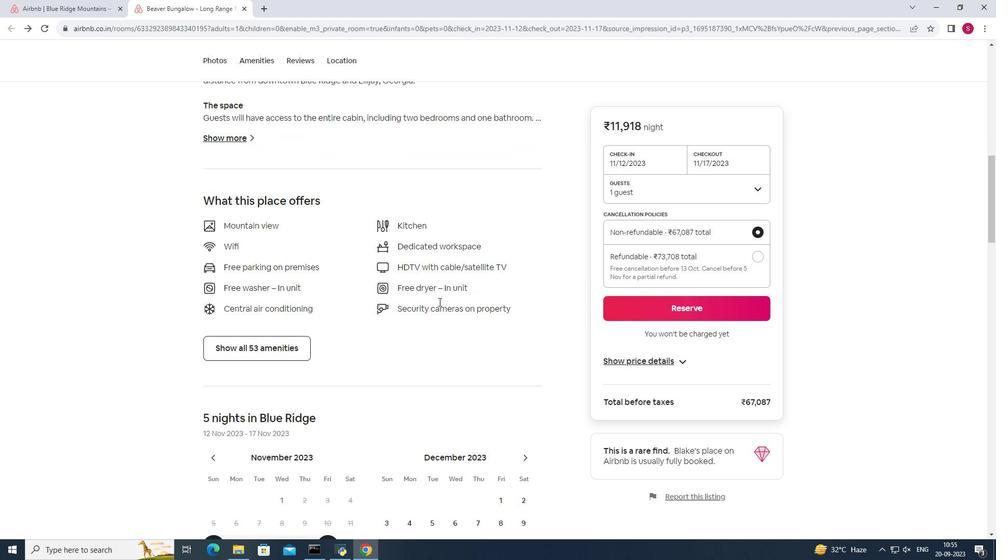 
Action: Mouse scrolled (441, 302) with delta (0, 0)
Screenshot: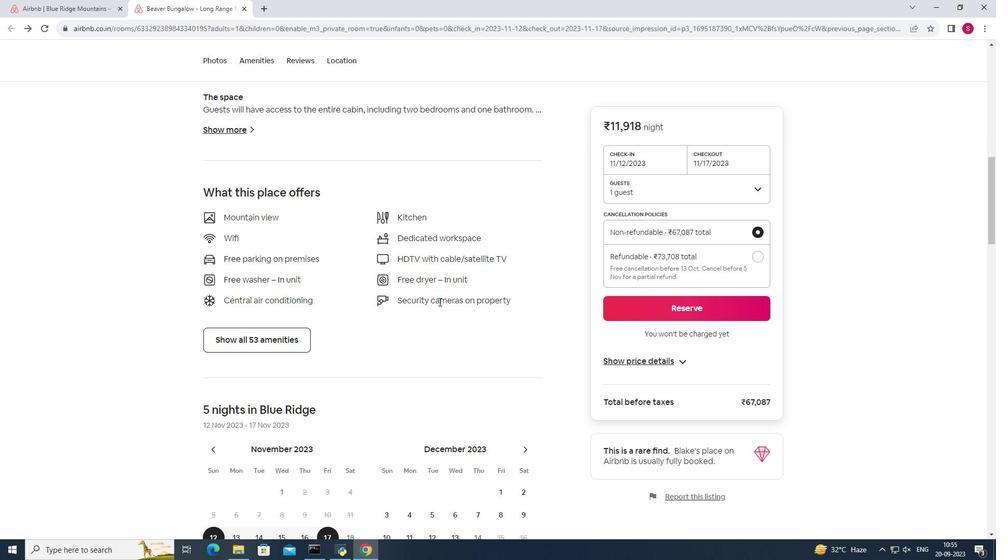 
Action: Mouse scrolled (441, 302) with delta (0, 0)
Screenshot: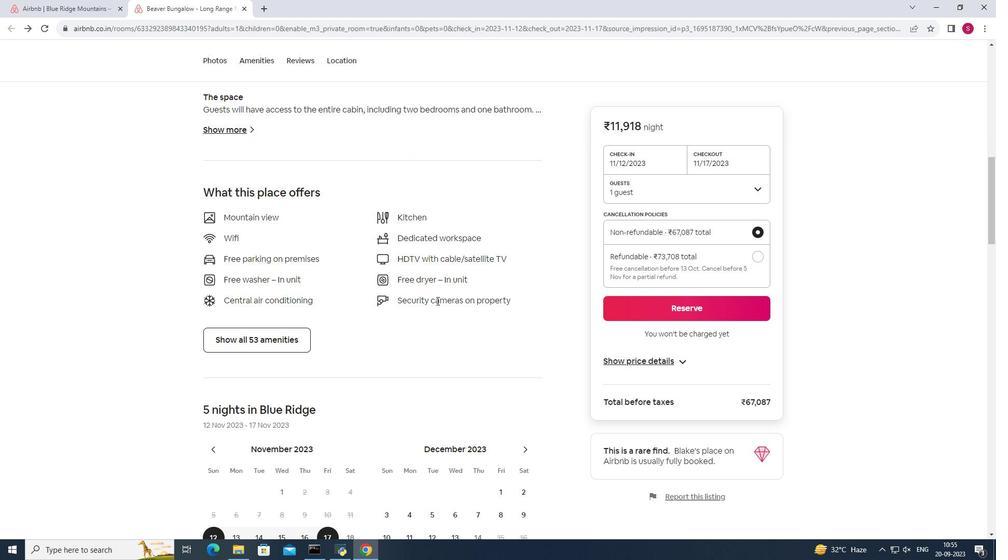 
Action: Mouse moved to (437, 301)
Screenshot: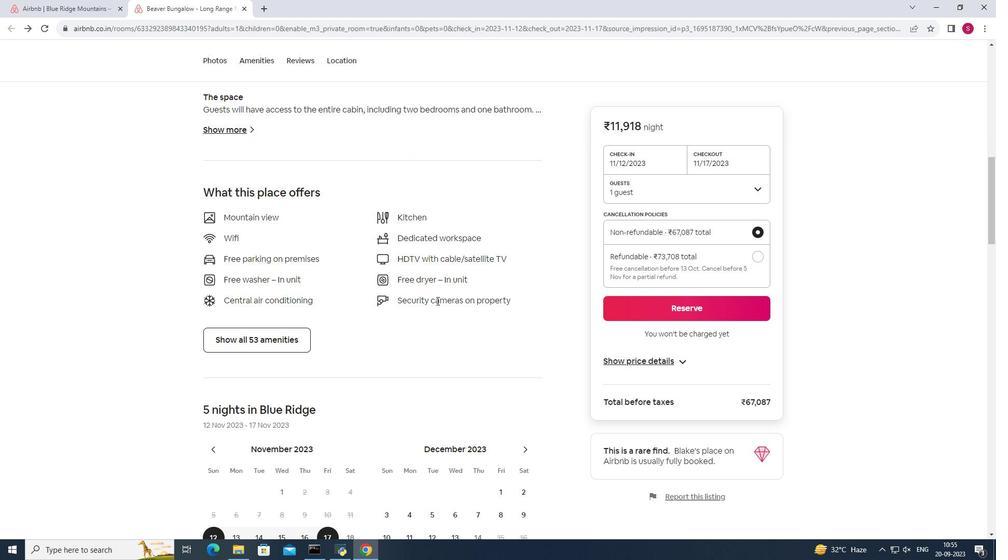 
Action: Mouse scrolled (437, 300) with delta (0, 0)
Screenshot: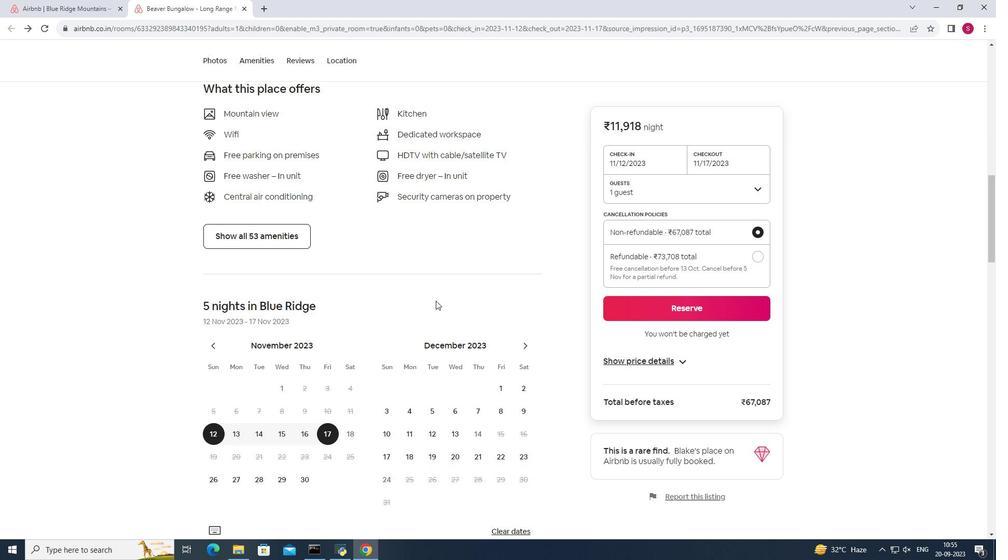 
Action: Mouse scrolled (437, 300) with delta (0, 0)
Screenshot: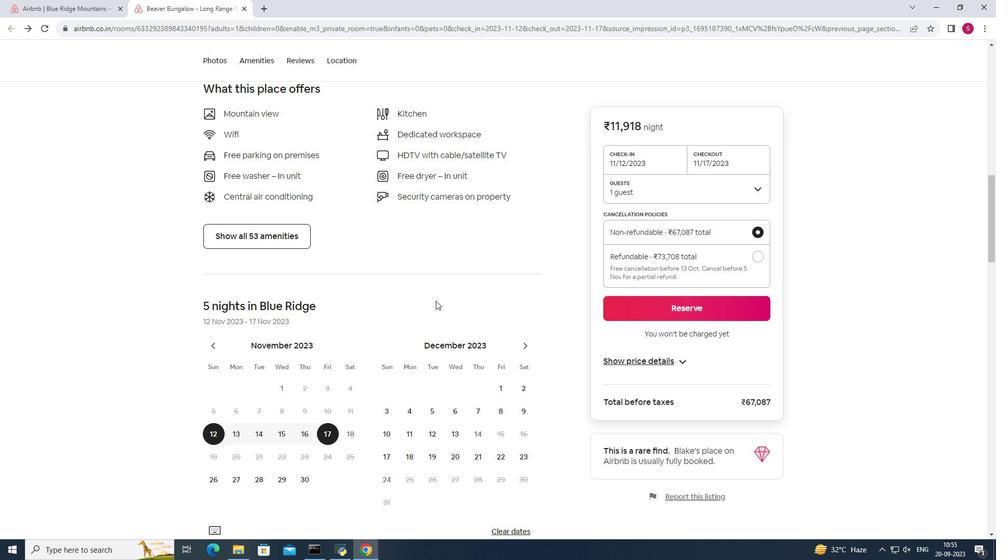 
Action: Mouse moved to (436, 301)
Screenshot: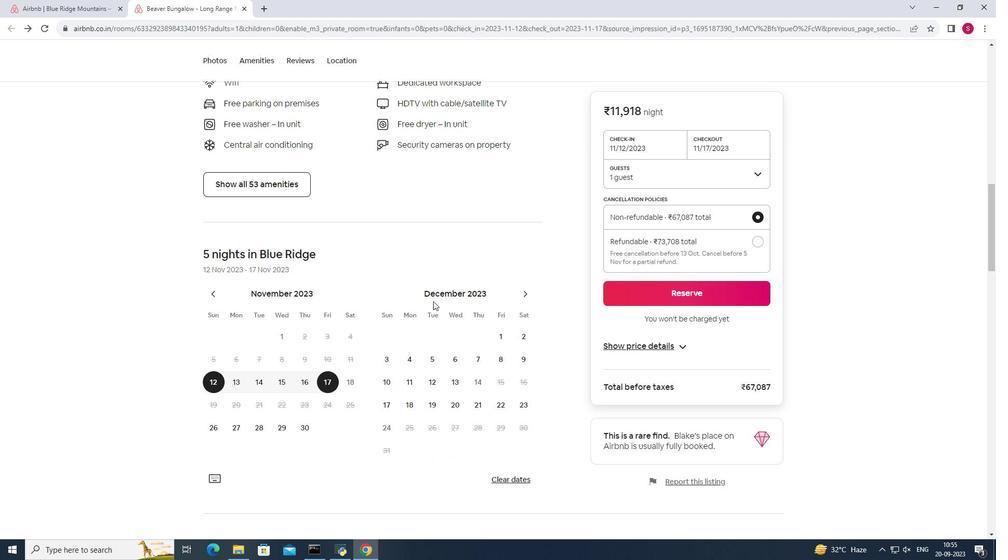 
Action: Mouse scrolled (436, 300) with delta (0, 0)
Screenshot: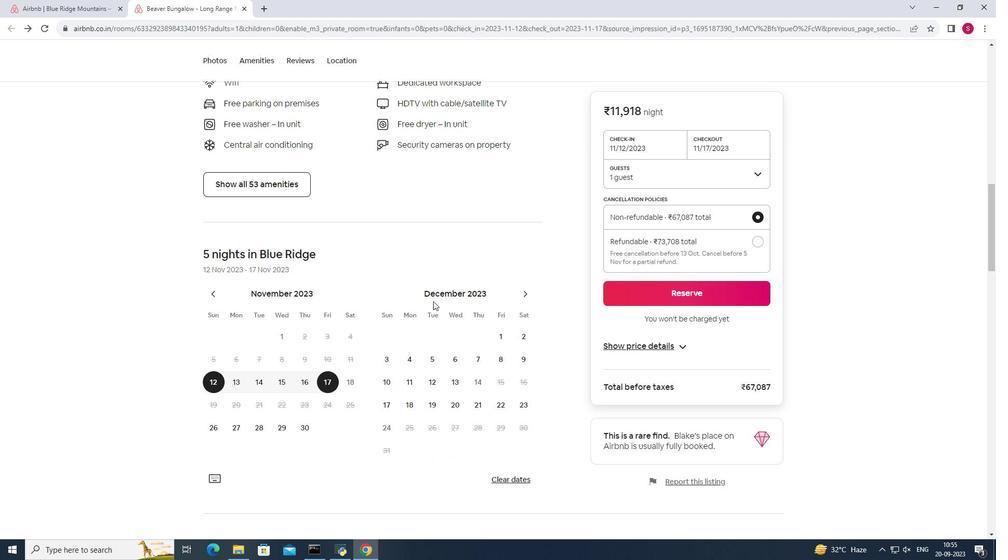 
Action: Mouse moved to (433, 301)
Screenshot: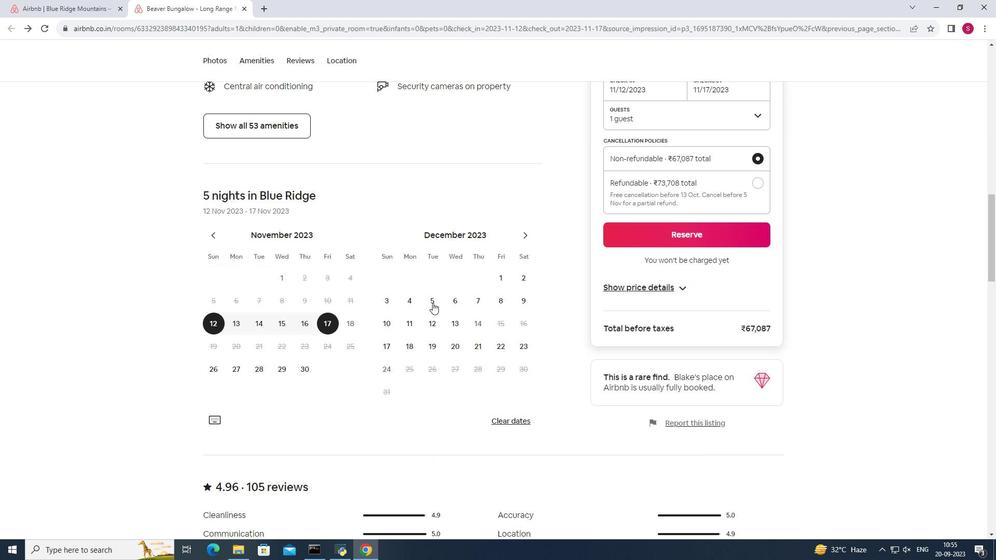 
Action: Mouse scrolled (433, 300) with delta (0, 0)
Screenshot: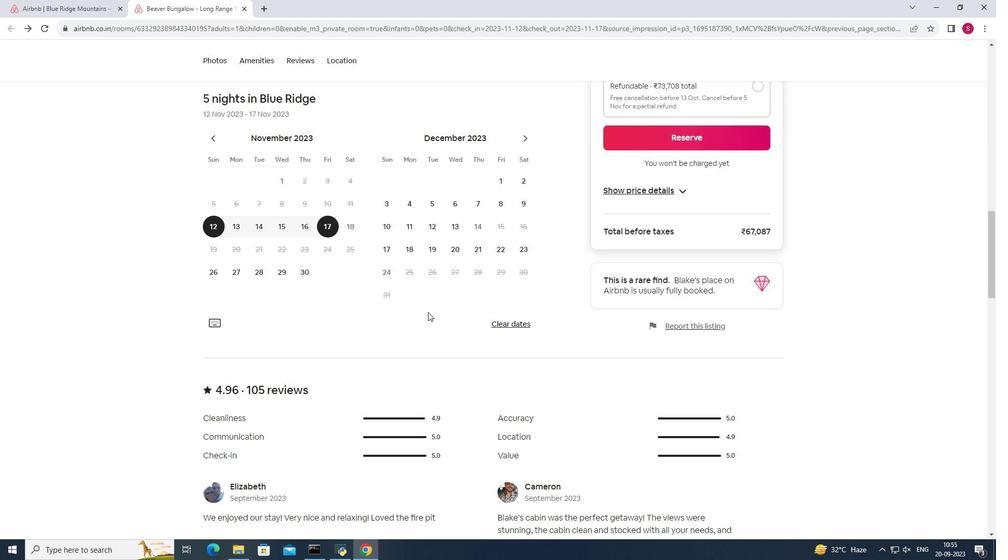 
Action: Mouse scrolled (433, 300) with delta (0, 0)
Screenshot: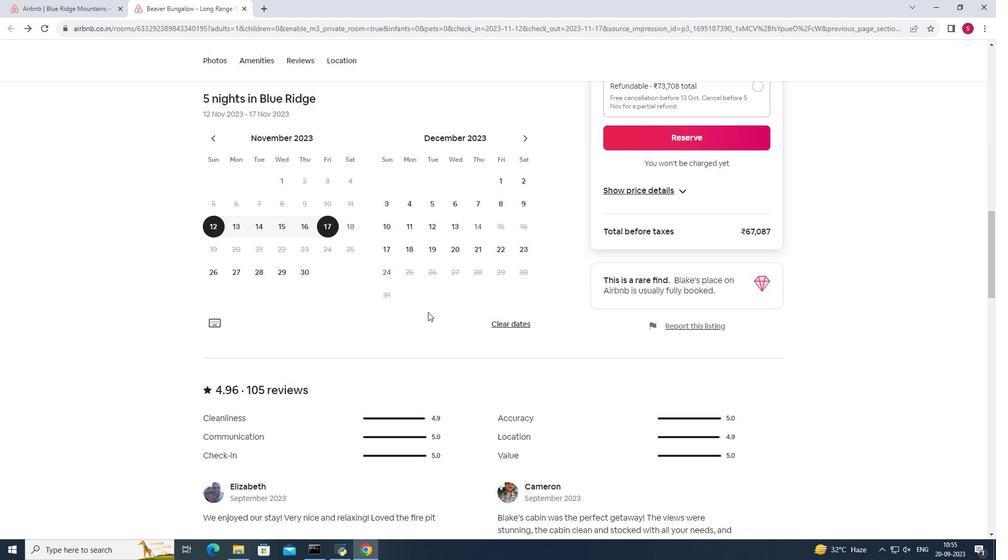 
Action: Mouse scrolled (433, 300) with delta (0, 0)
Screenshot: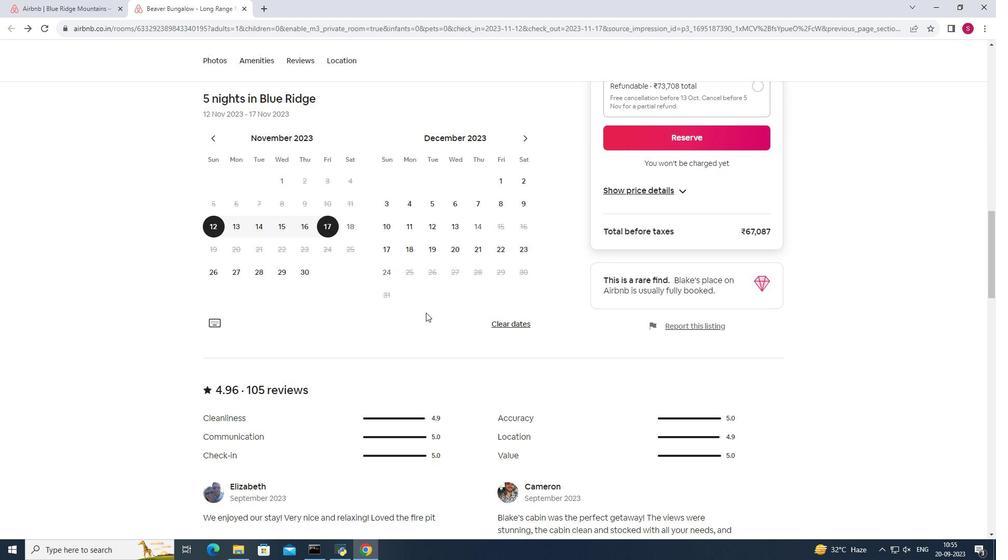 
Action: Mouse moved to (423, 317)
Screenshot: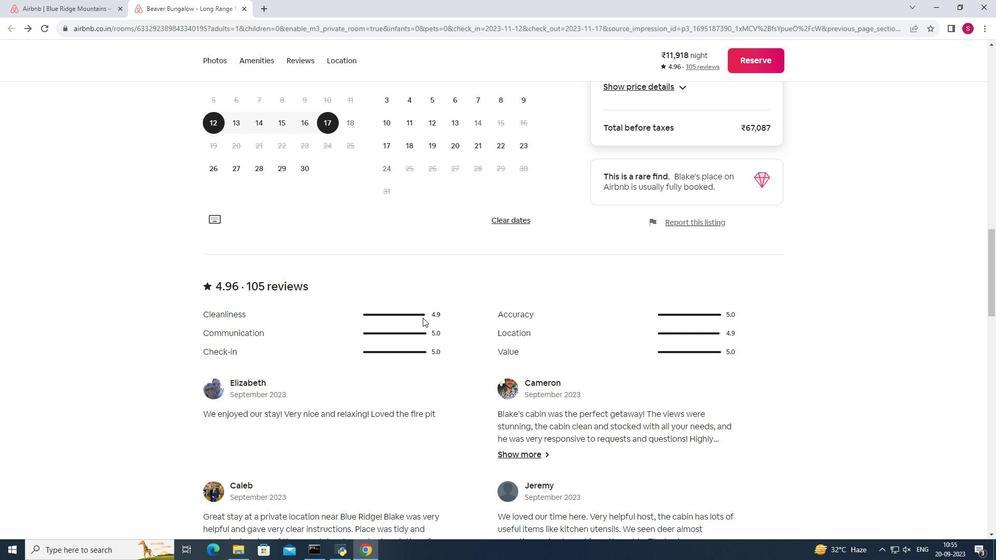 
Action: Mouse scrolled (423, 317) with delta (0, 0)
Screenshot: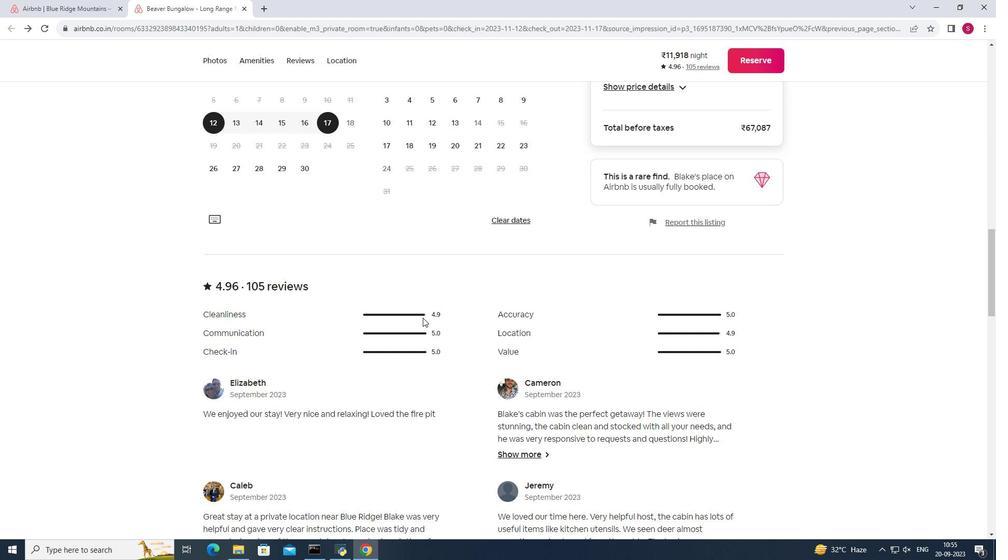 
Action: Mouse scrolled (423, 317) with delta (0, 0)
Screenshot: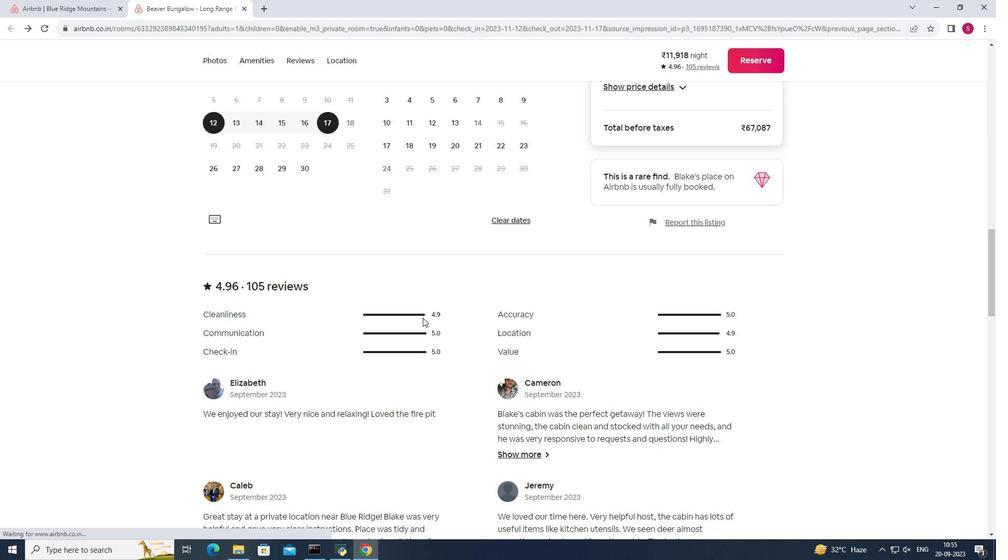 
Action: Mouse moved to (422, 318)
Screenshot: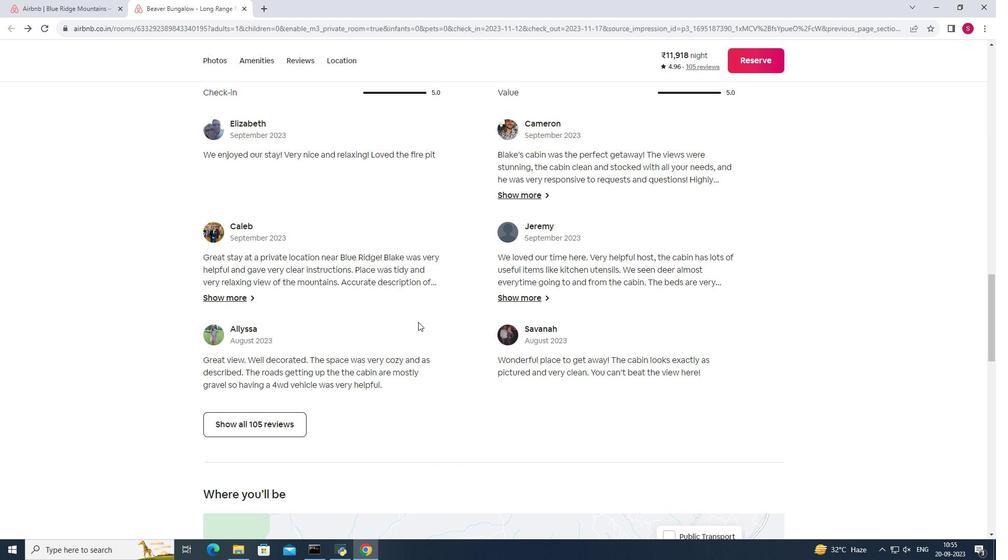 
Action: Mouse scrolled (422, 317) with delta (0, 0)
Screenshot: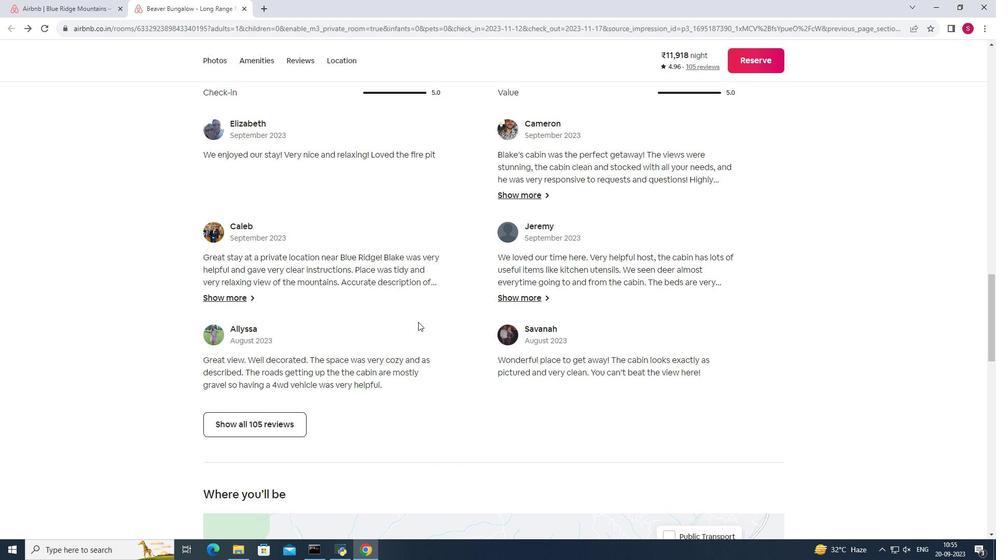 
Action: Mouse moved to (421, 318)
Screenshot: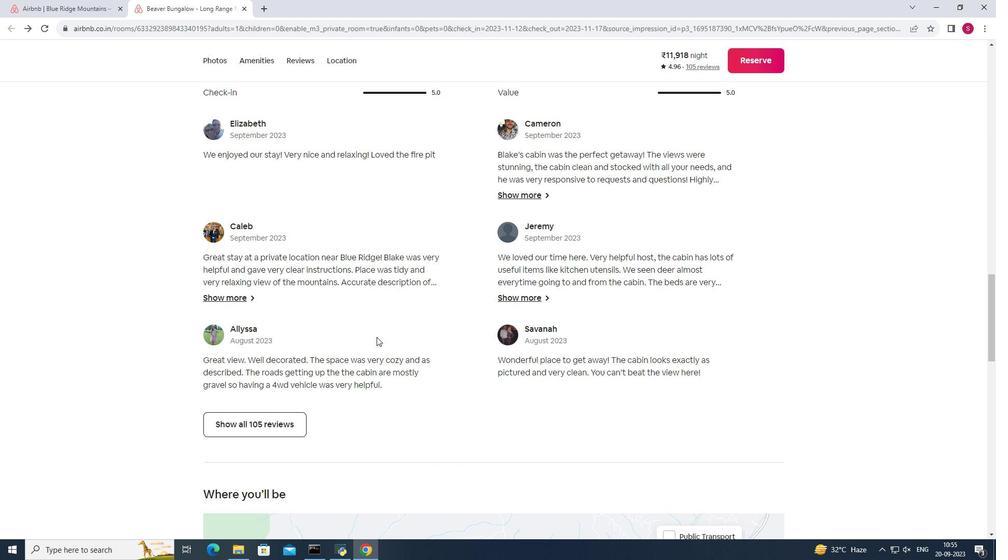 
Action: Mouse scrolled (421, 317) with delta (0, 0)
Screenshot: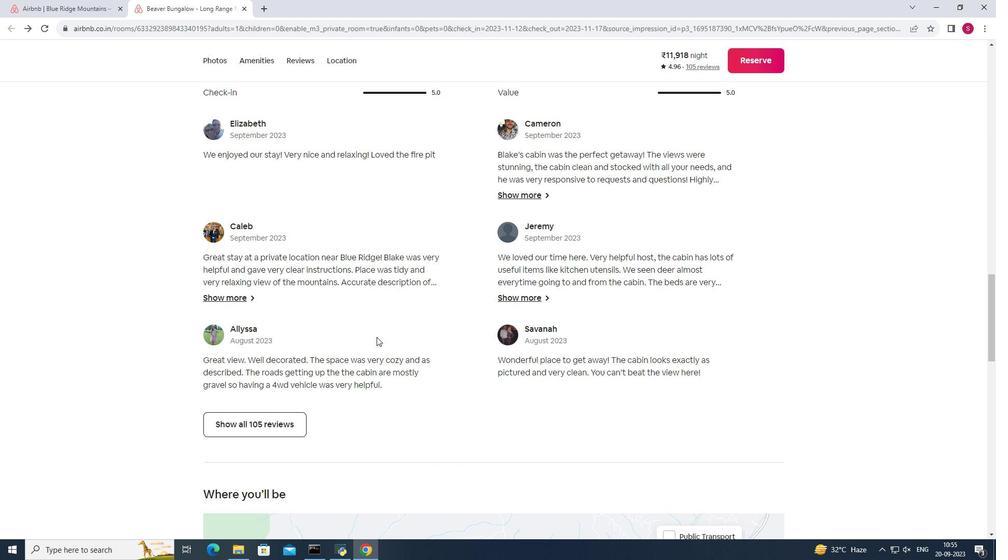 
Action: Mouse moved to (419, 320)
Screenshot: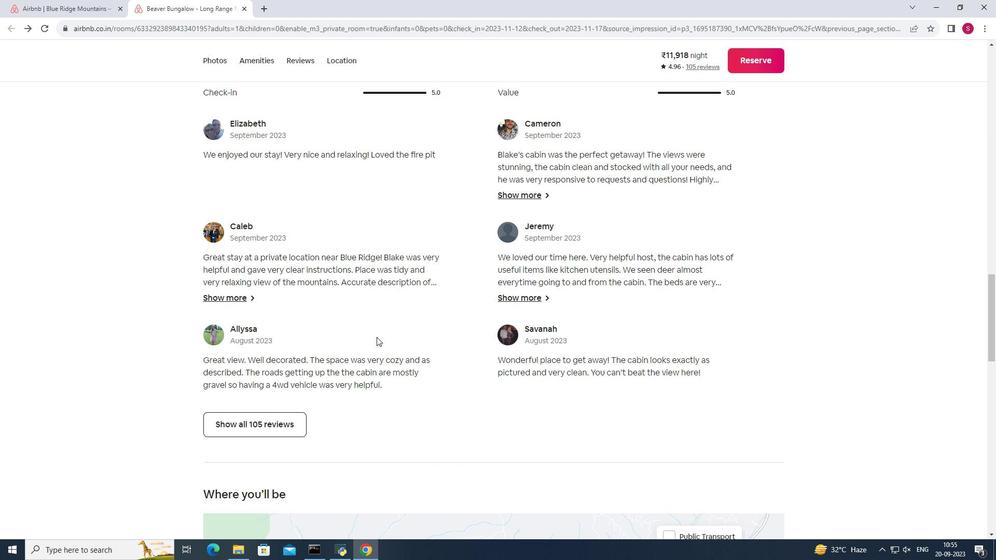 
Action: Mouse scrolled (419, 320) with delta (0, 0)
Screenshot: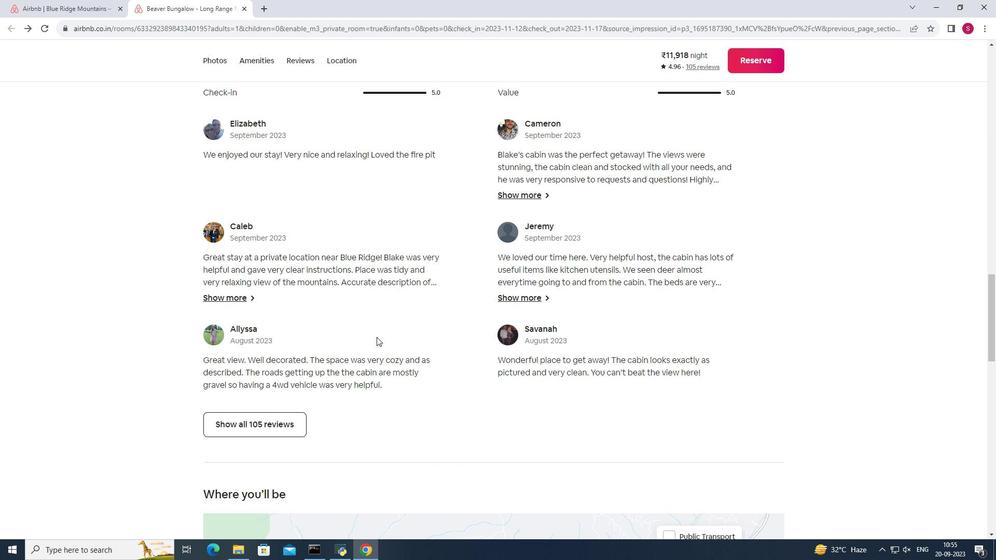 
Action: Mouse moved to (419, 321)
Screenshot: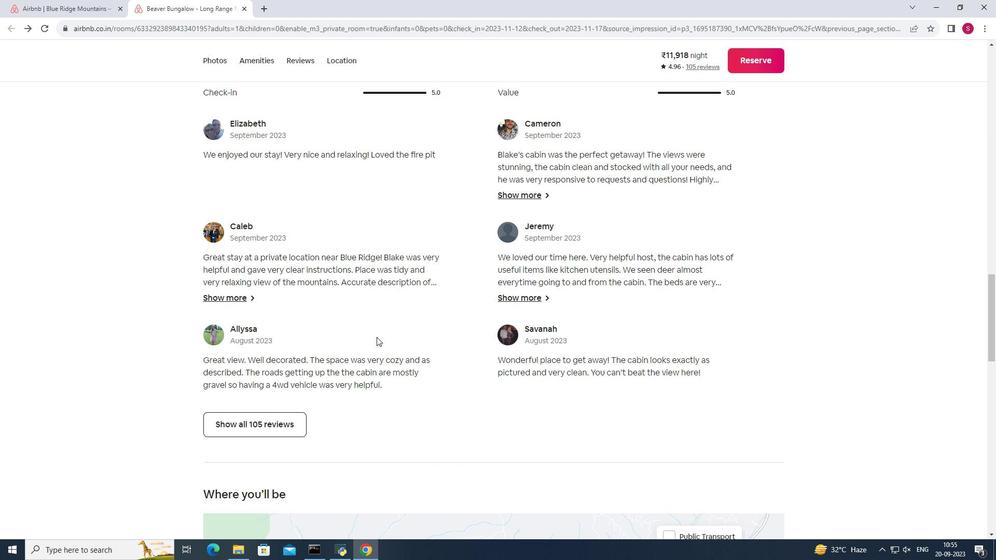 
Action: Mouse scrolled (419, 321) with delta (0, 0)
Screenshot: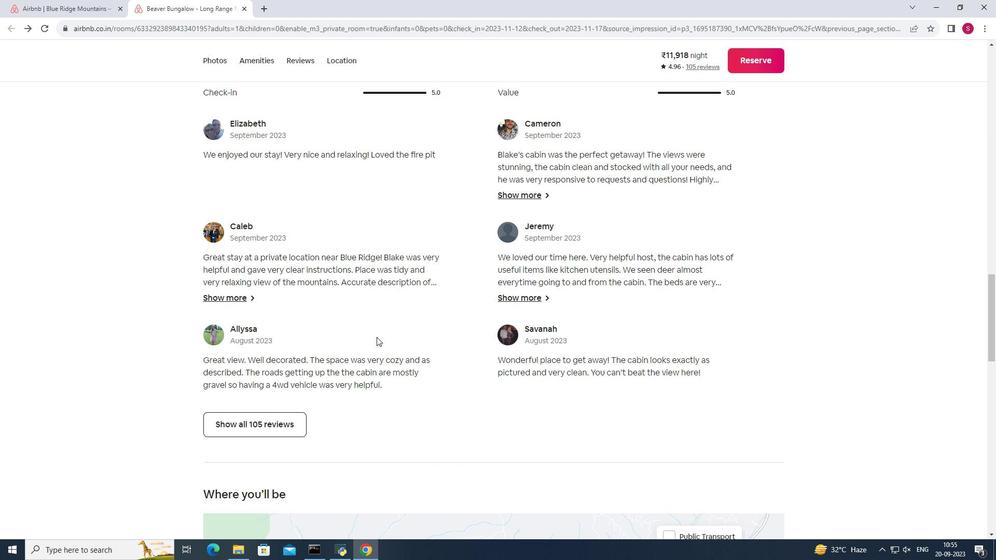 
Action: Mouse moved to (418, 322)
Screenshot: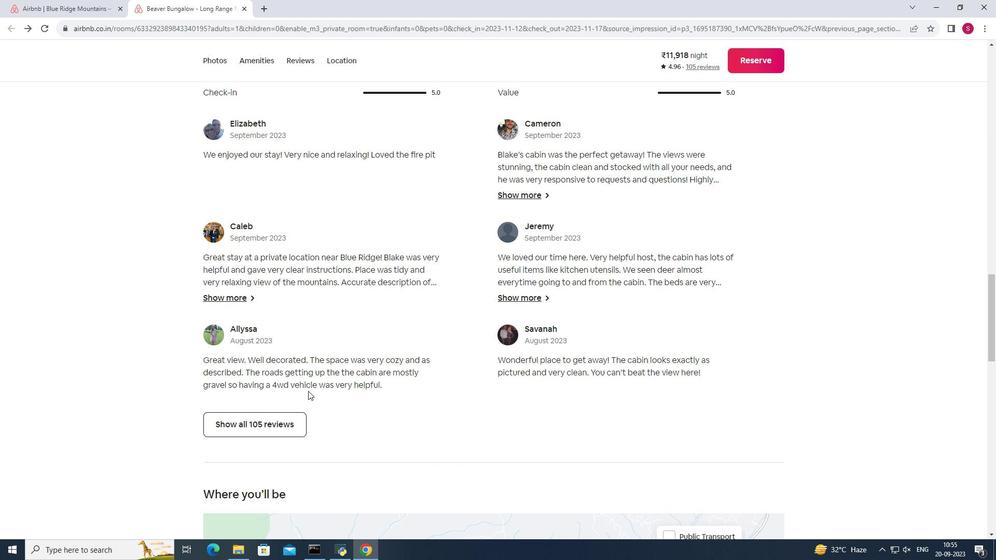 
Action: Mouse scrolled (418, 321) with delta (0, 0)
Screenshot: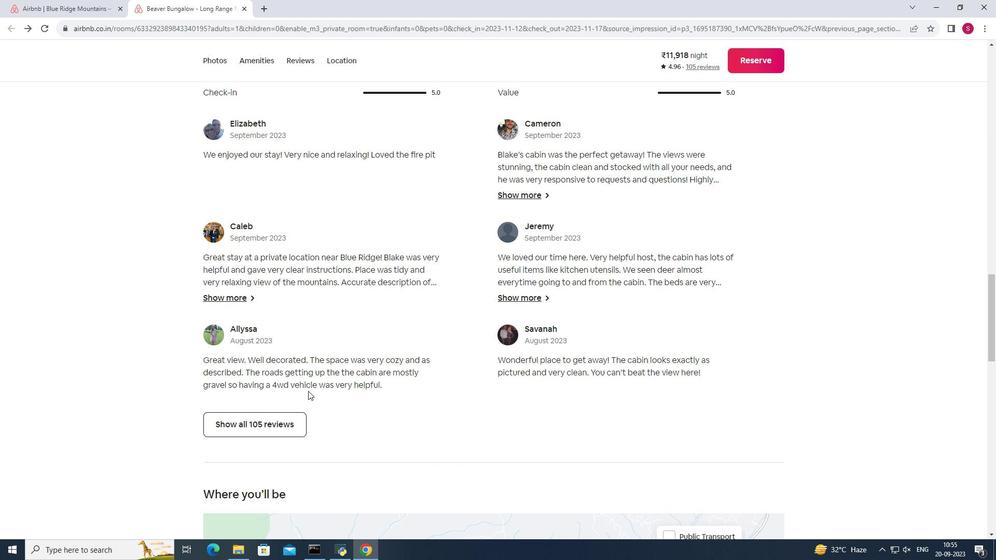 
Action: Mouse moved to (275, 420)
Screenshot: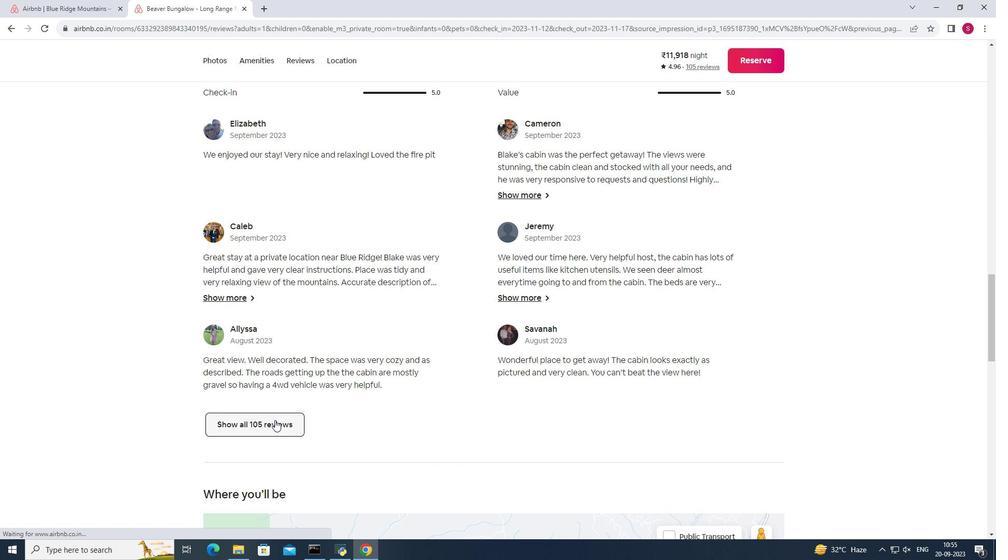 
Action: Mouse pressed left at (275, 420)
Screenshot: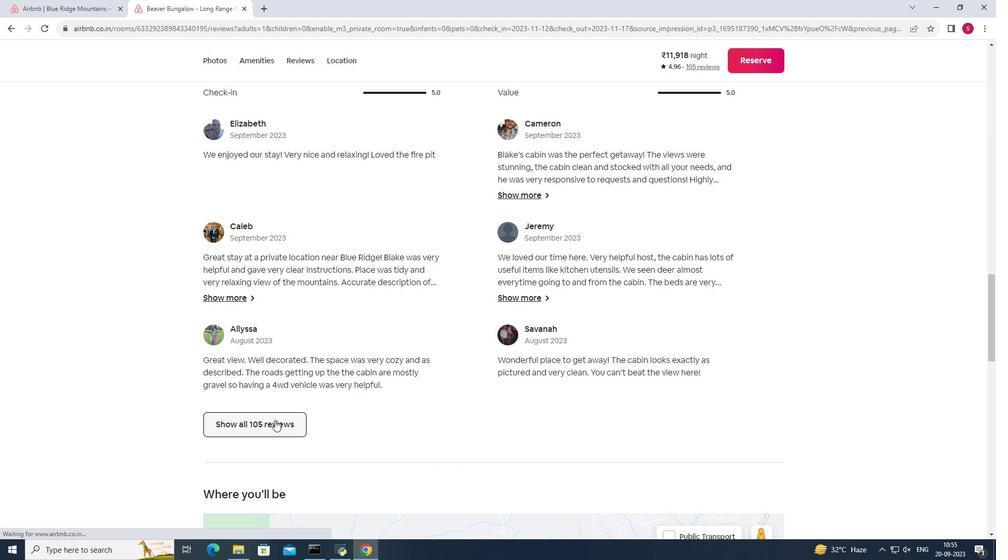 
Action: Mouse moved to (611, 299)
Screenshot: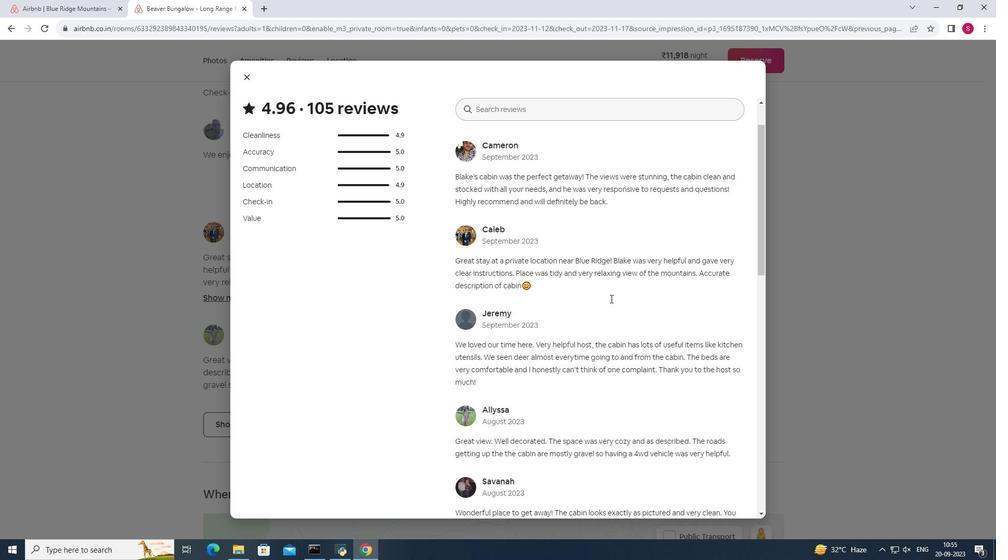 
Action: Mouse scrolled (611, 298) with delta (0, 0)
Screenshot: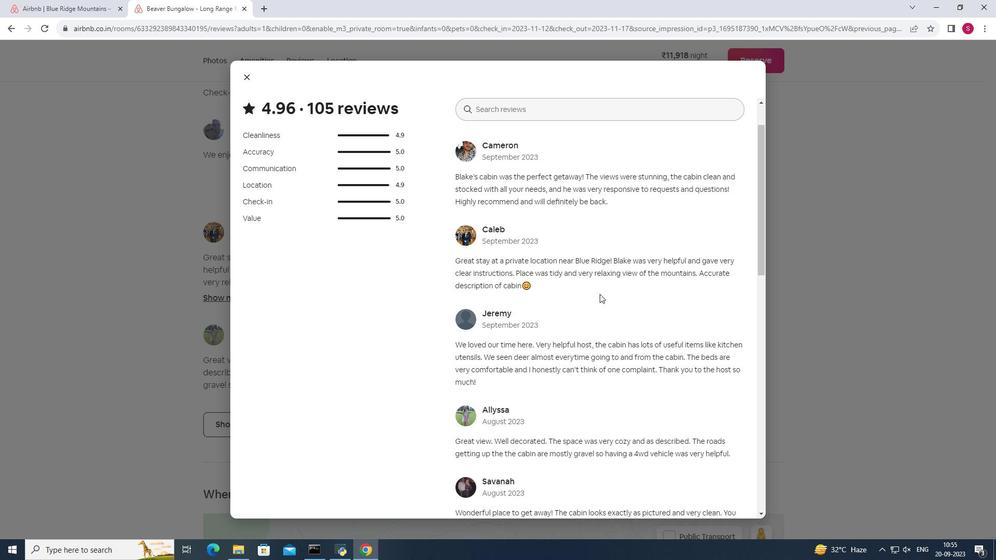 
Action: Mouse moved to (602, 300)
Screenshot: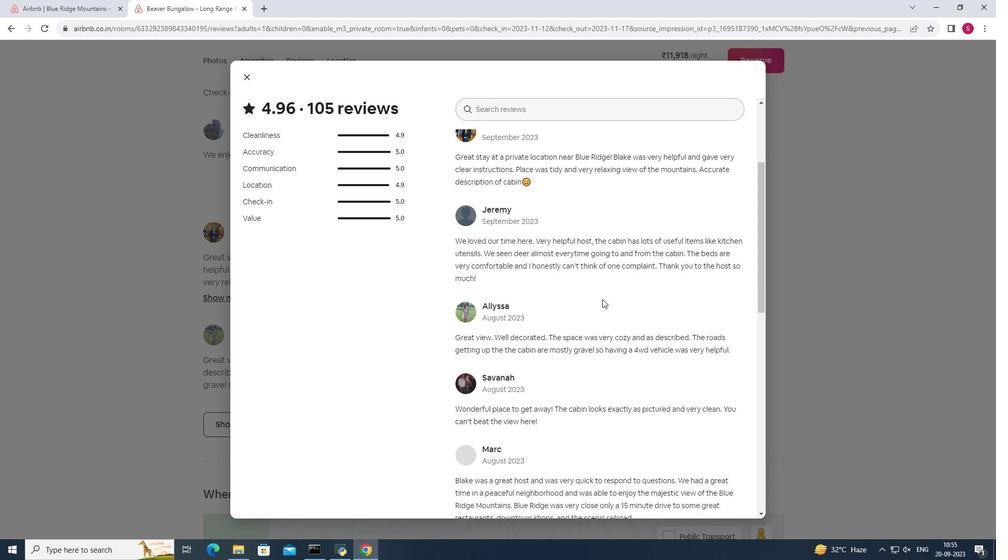 
Action: Mouse scrolled (602, 299) with delta (0, 0)
Screenshot: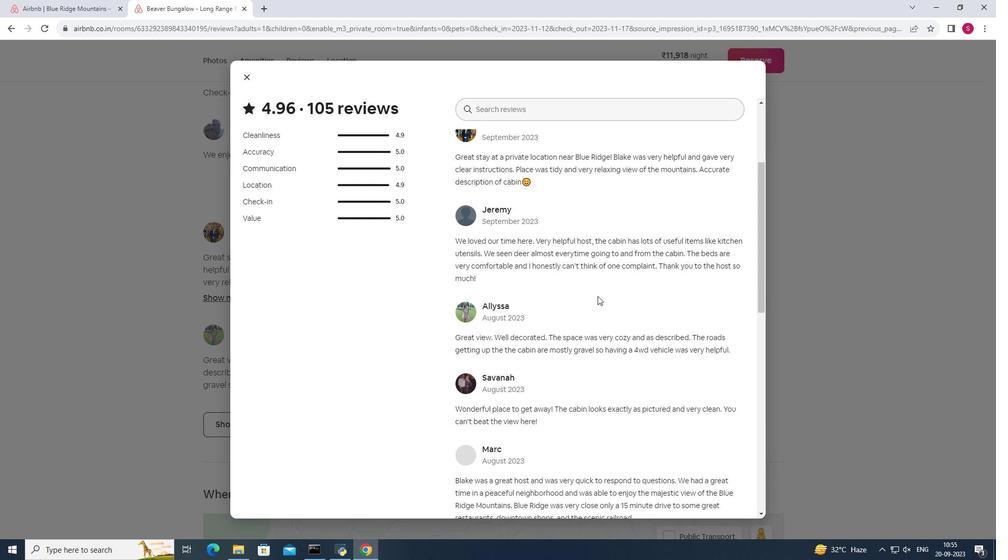
Action: Mouse scrolled (602, 299) with delta (0, 0)
Screenshot: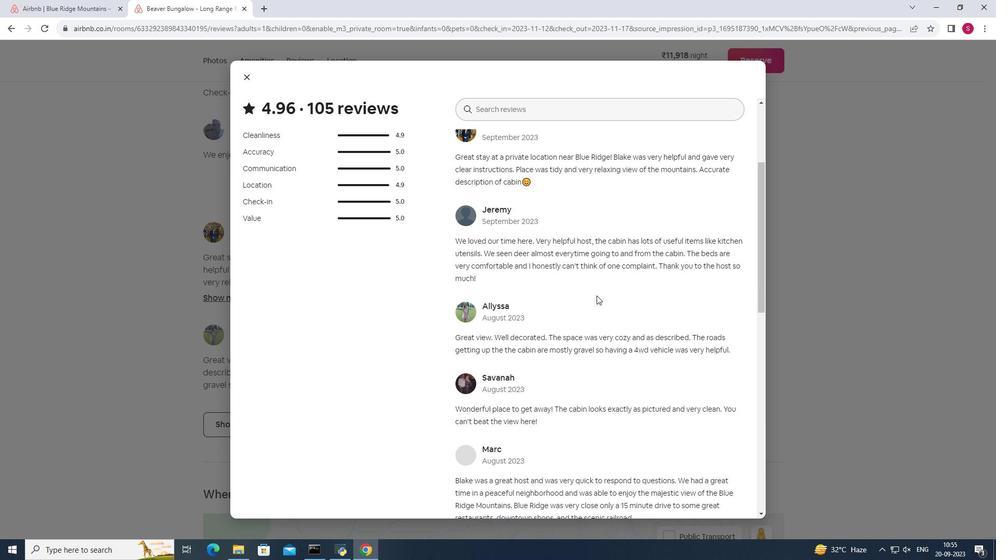 
Action: Mouse moved to (664, 301)
Screenshot: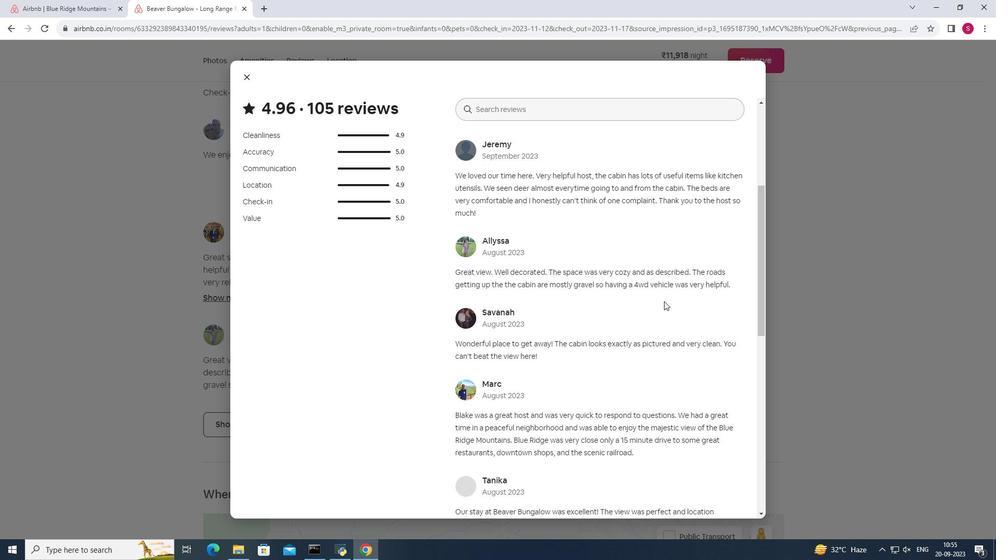 
Action: Mouse scrolled (664, 301) with delta (0, 0)
Screenshot: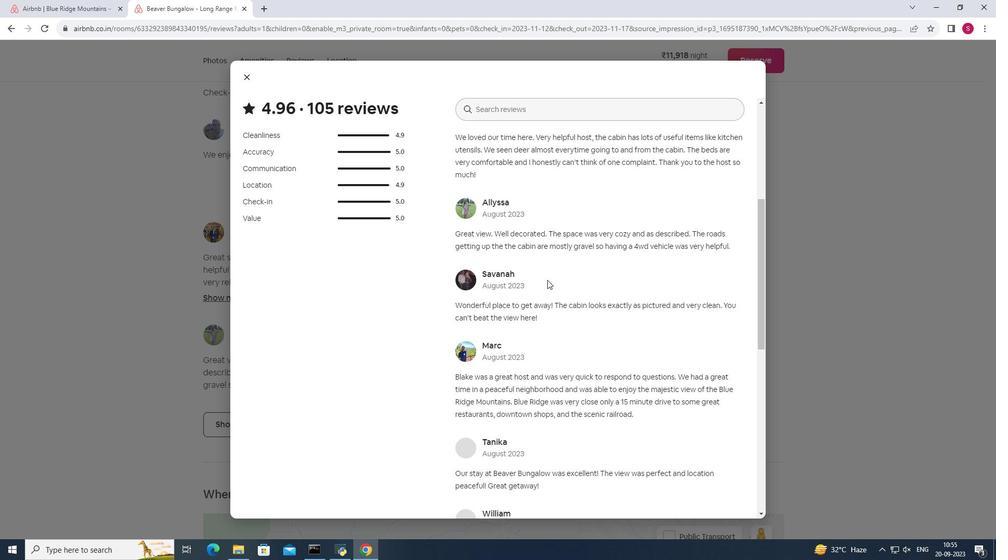 
Action: Mouse scrolled (664, 301) with delta (0, 0)
Screenshot: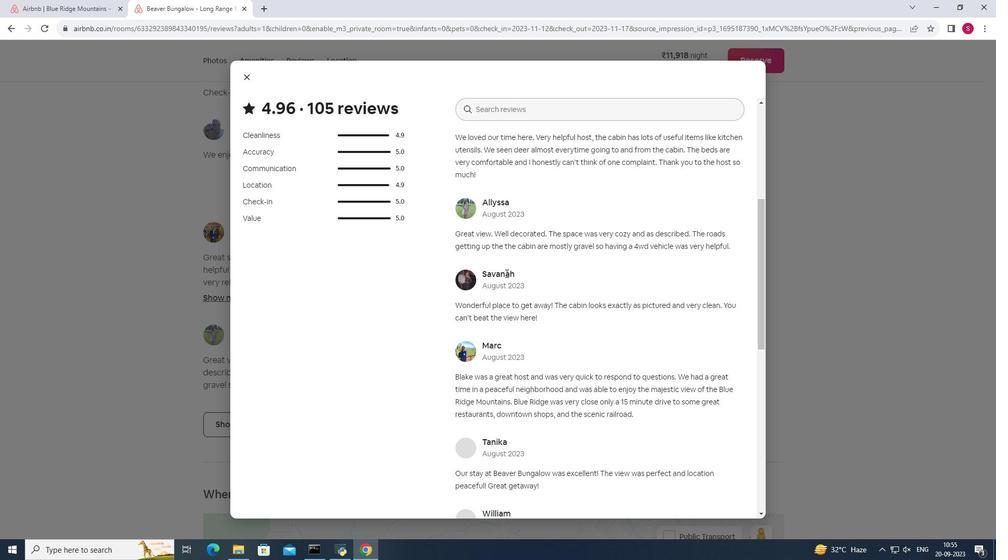
Action: Mouse moved to (687, 266)
Screenshot: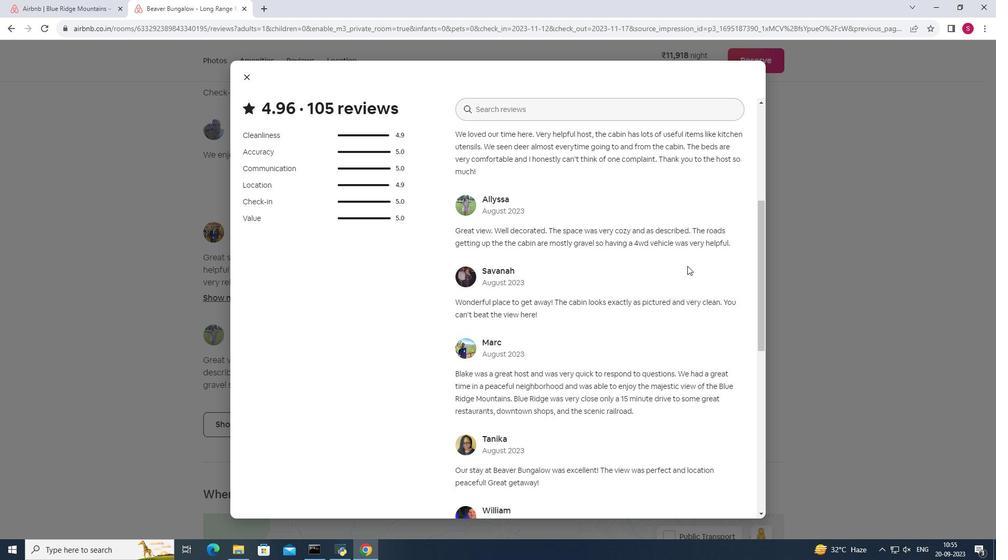 
Action: Mouse scrolled (687, 265) with delta (0, 0)
Screenshot: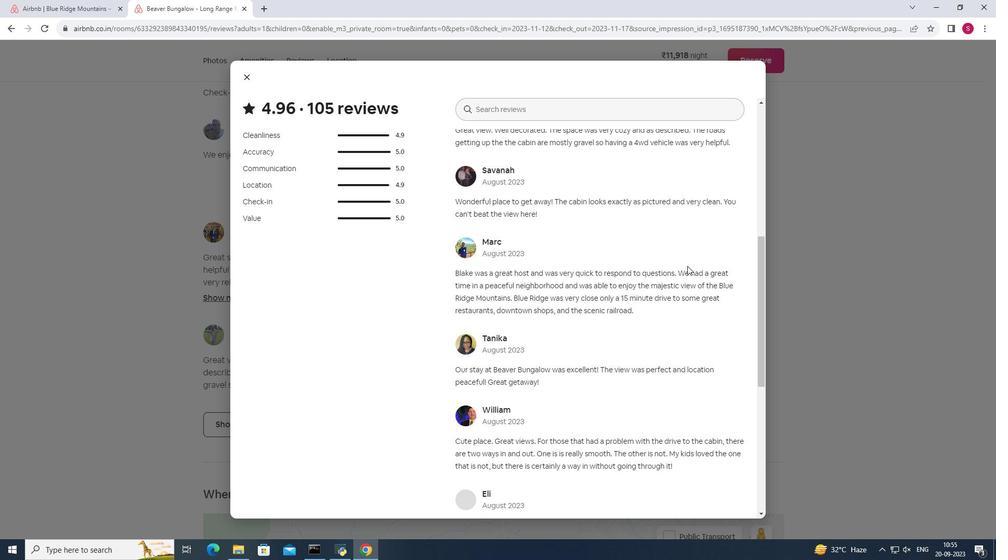 
Action: Mouse scrolled (687, 265) with delta (0, 0)
Screenshot: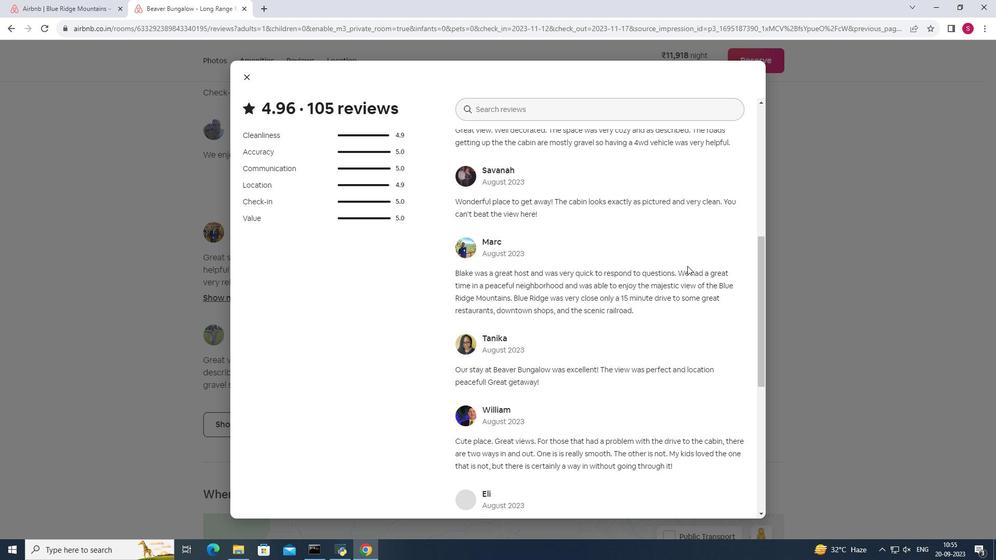 
Action: Mouse moved to (570, 234)
Screenshot: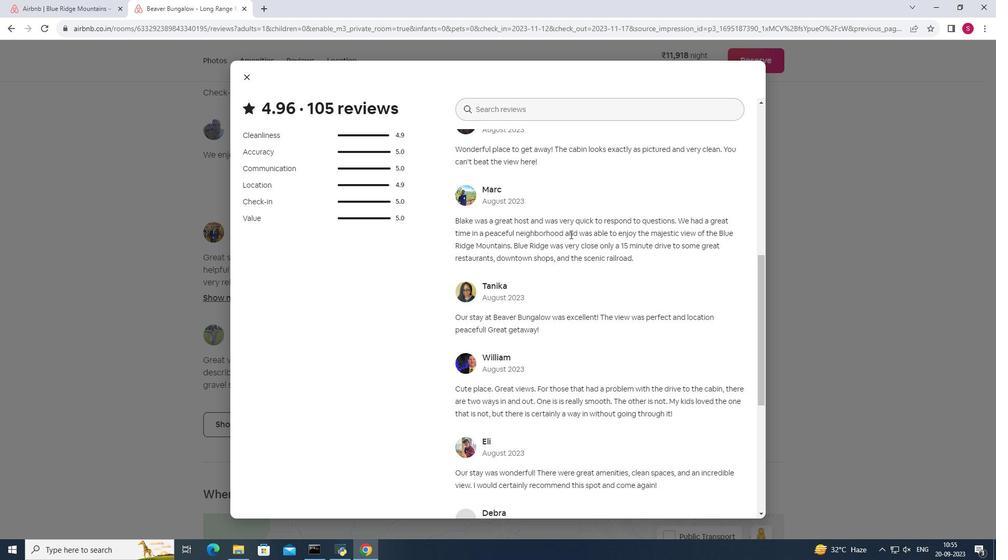 
Action: Mouse scrolled (570, 234) with delta (0, 0)
Screenshot: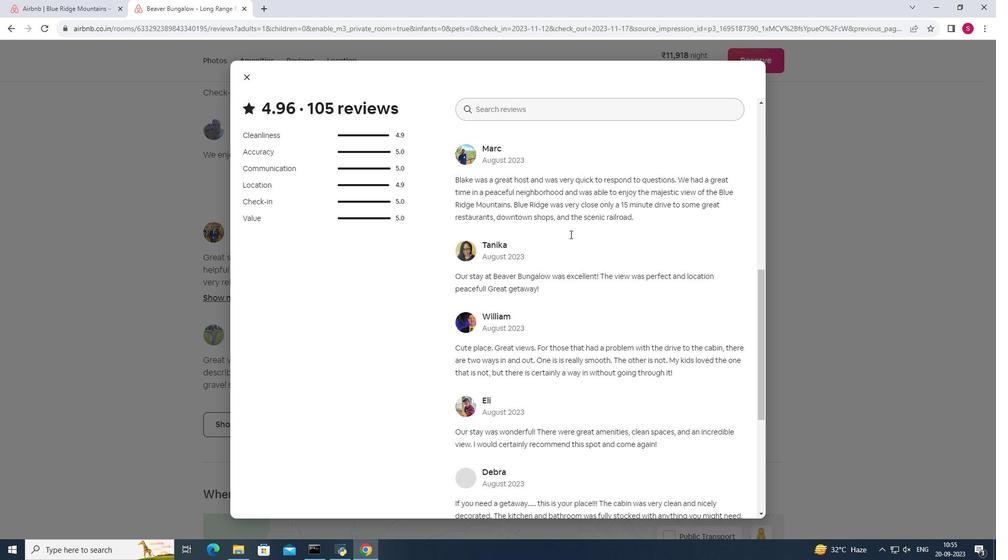 
Action: Mouse scrolled (570, 234) with delta (0, 0)
Screenshot: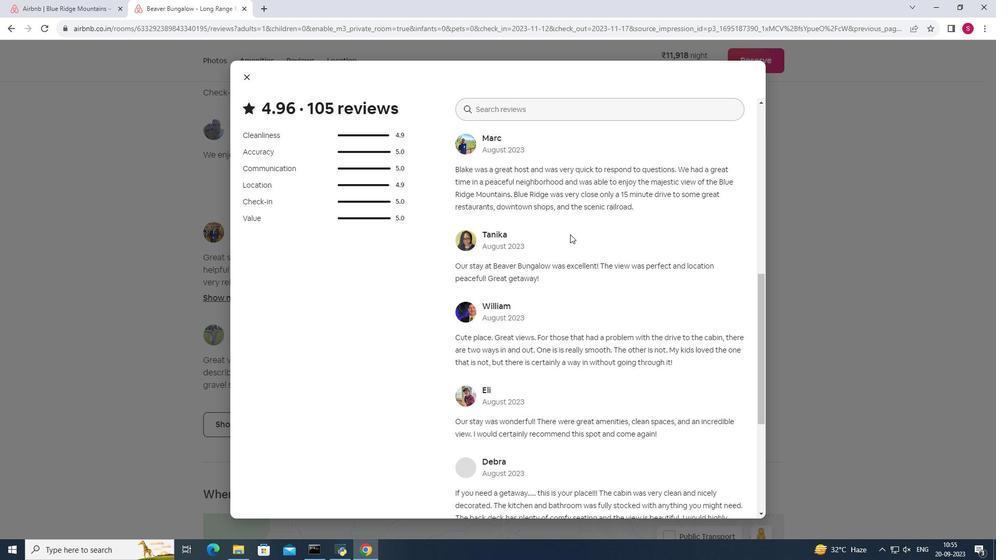 
Action: Mouse moved to (679, 228)
Screenshot: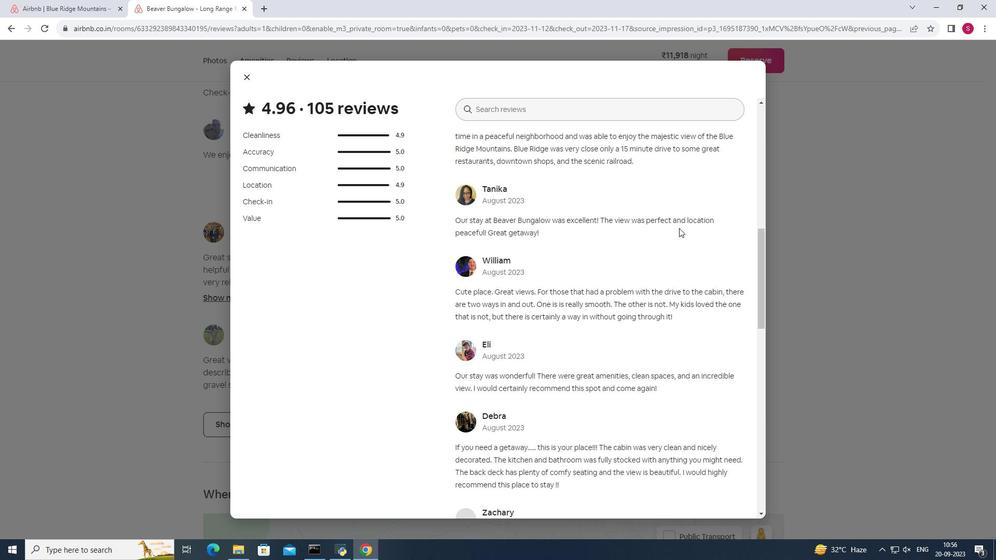 
Action: Mouse scrolled (679, 227) with delta (0, 0)
Screenshot: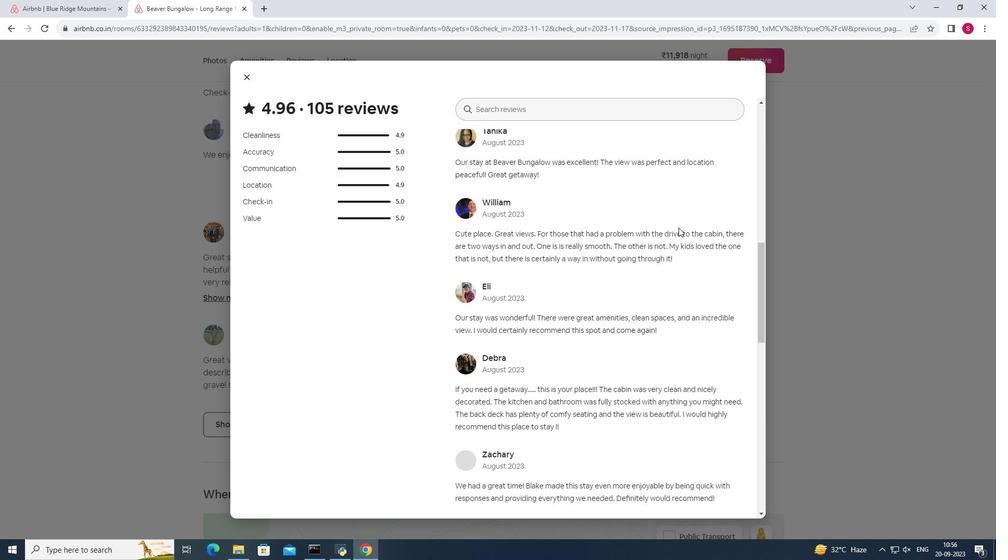 
Action: Mouse scrolled (679, 227) with delta (0, 0)
Screenshot: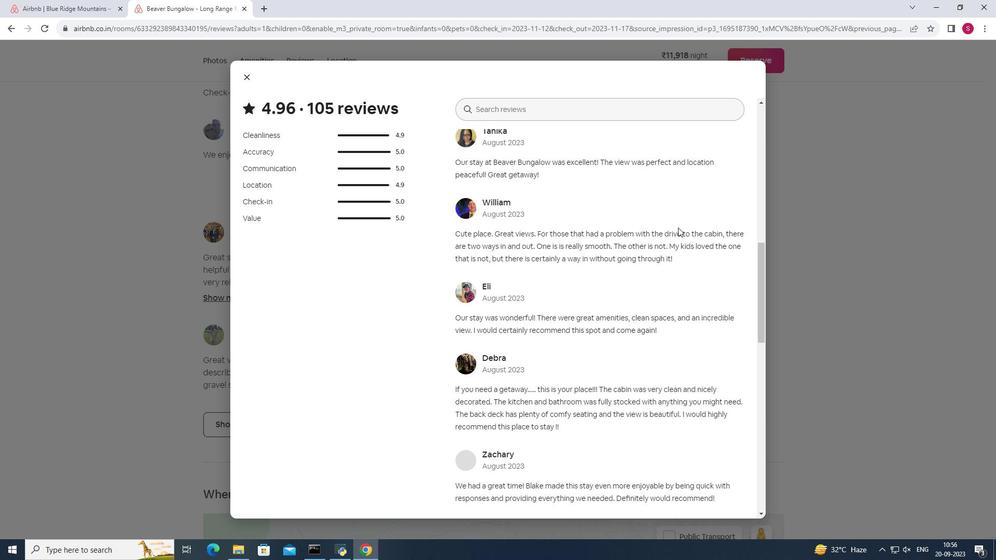 
Action: Mouse moved to (694, 266)
Screenshot: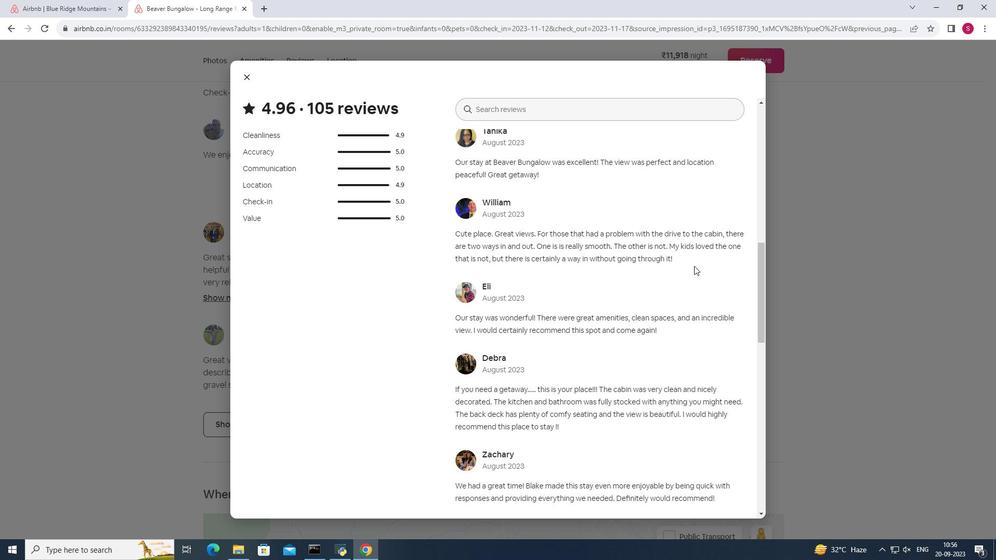 
Action: Mouse scrolled (694, 265) with delta (0, 0)
Screenshot: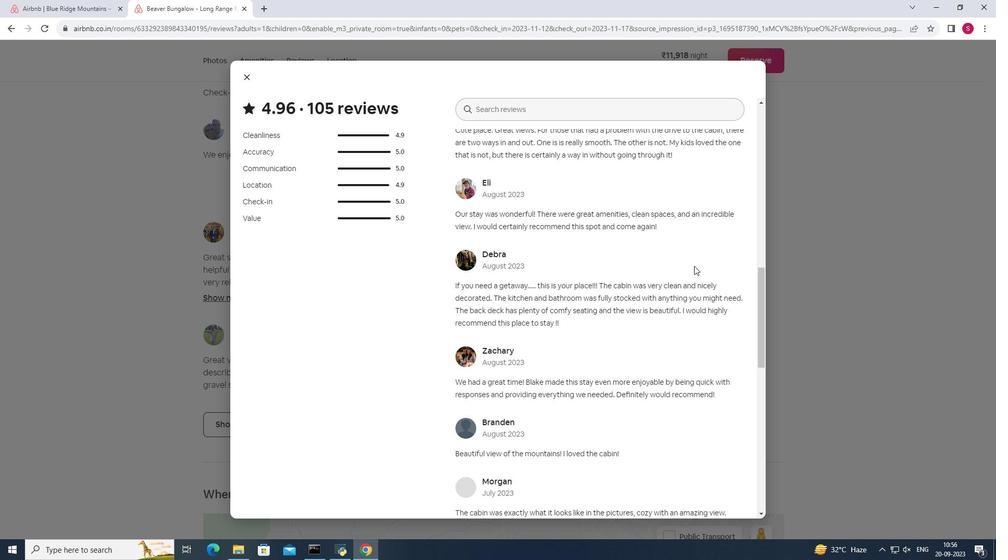 
Action: Mouse scrolled (694, 265) with delta (0, 0)
Screenshot: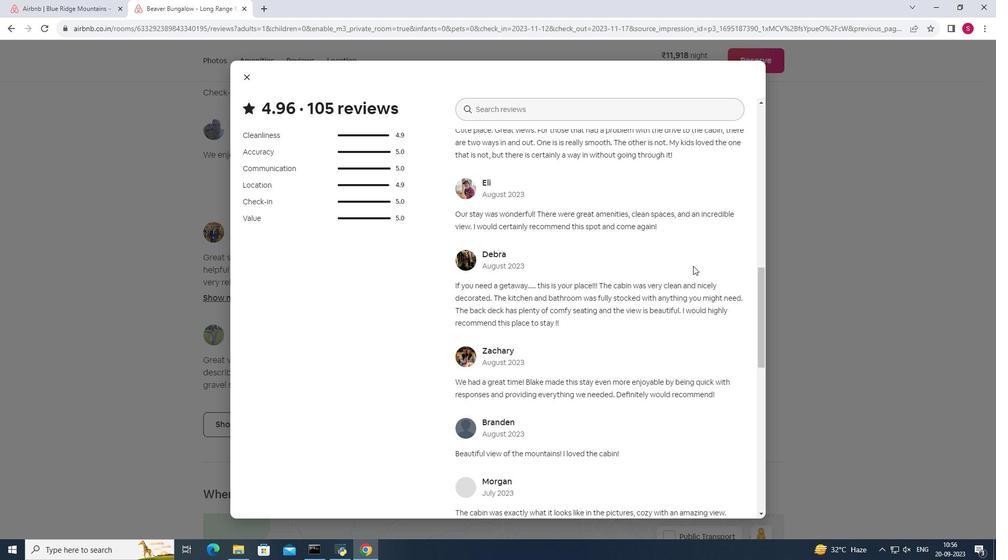 
Action: Mouse moved to (682, 261)
Screenshot: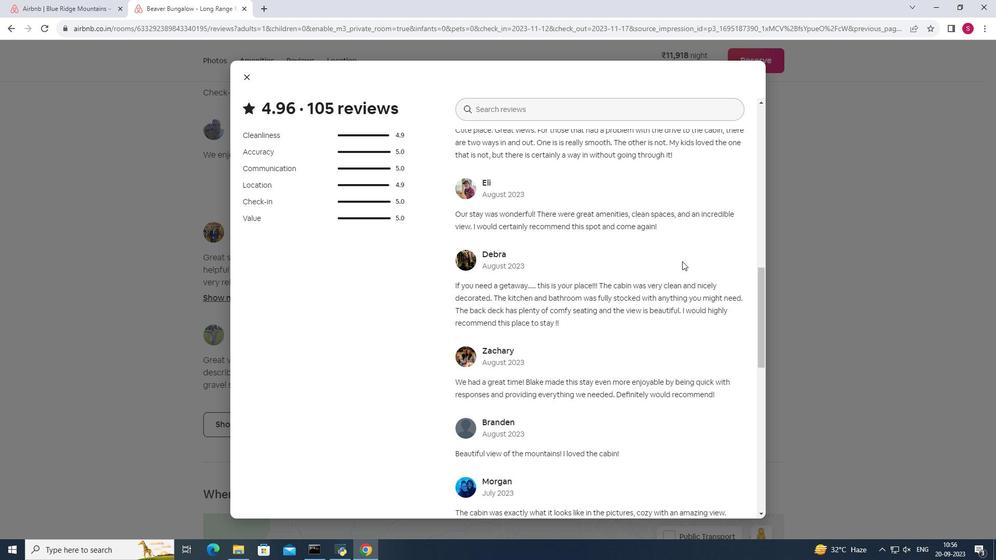 
Action: Mouse scrolled (682, 261) with delta (0, 0)
Screenshot: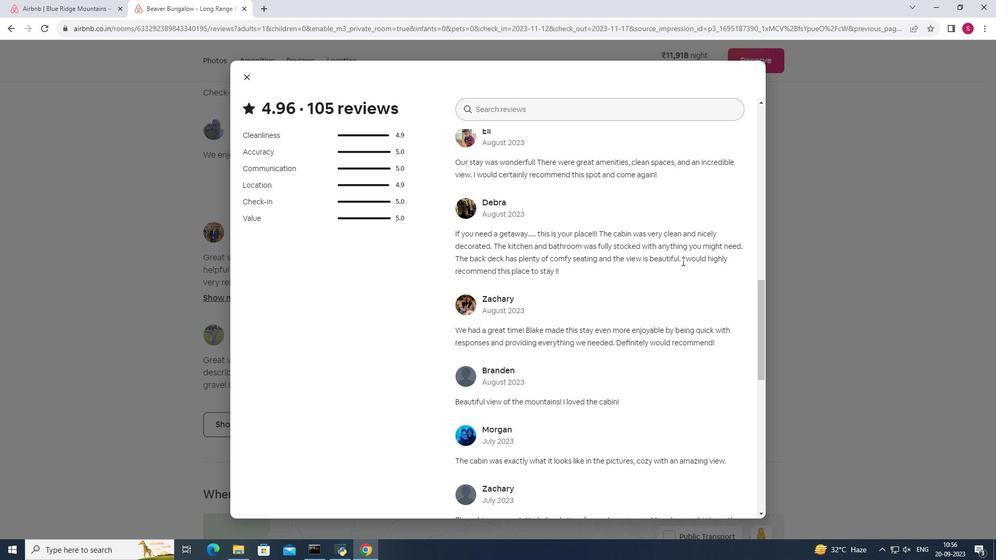 
Action: Mouse scrolled (682, 261) with delta (0, 0)
Screenshot: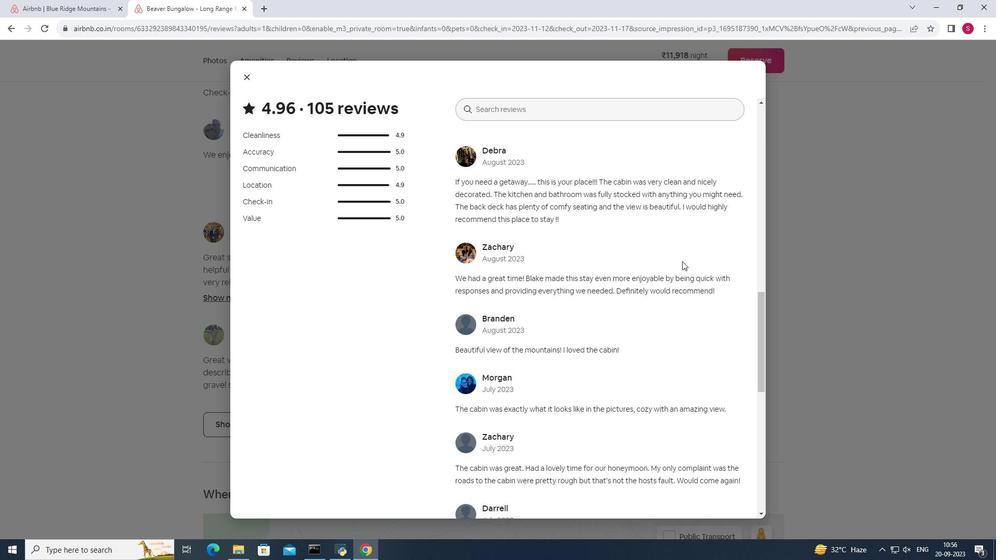 
Action: Mouse moved to (697, 242)
Screenshot: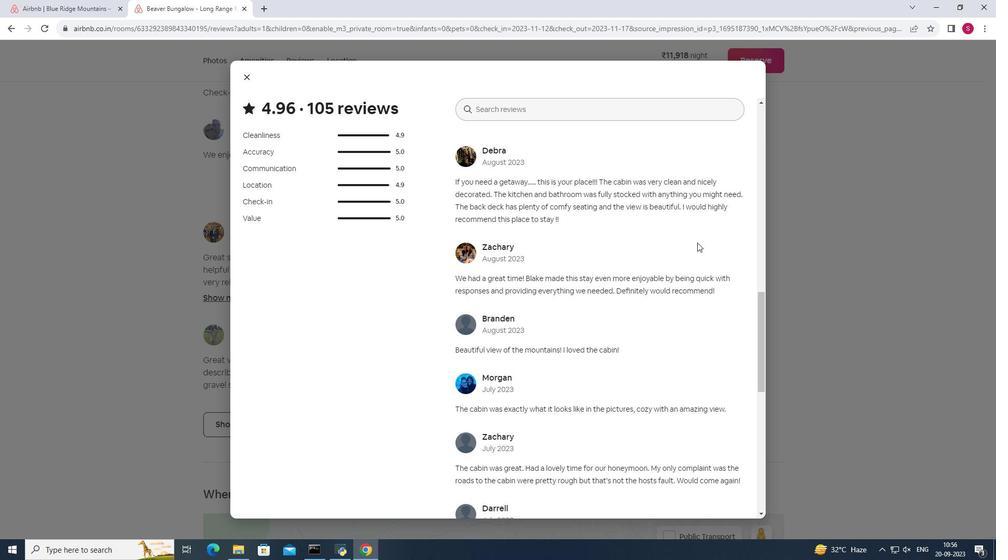 
Action: Mouse scrolled (697, 242) with delta (0, 0)
Screenshot: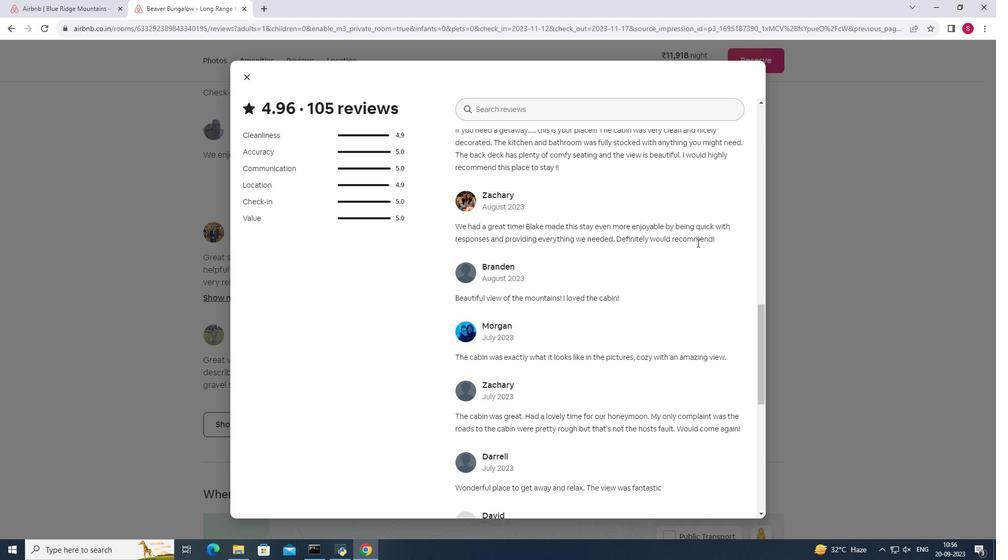 
Action: Mouse moved to (665, 314)
Screenshot: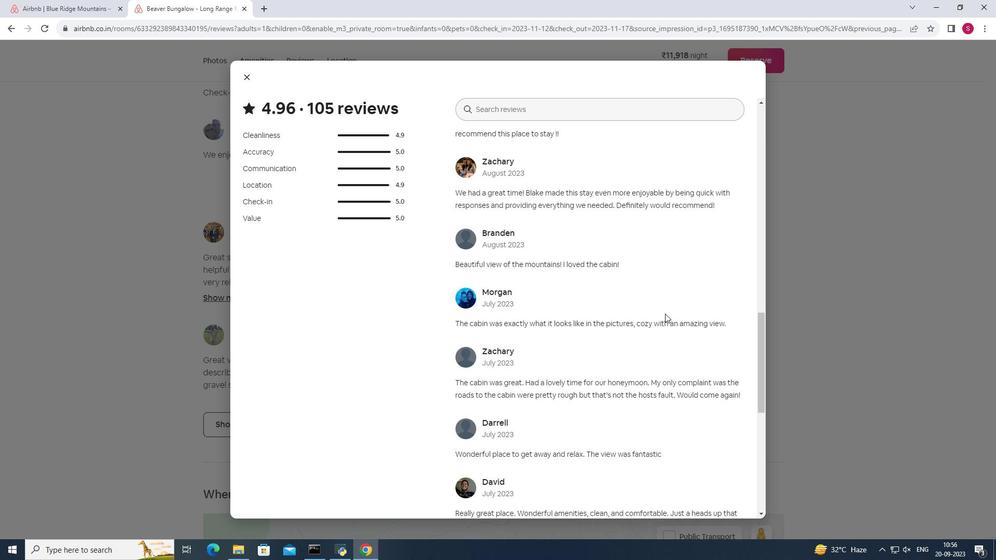 
Action: Mouse scrolled (665, 313) with delta (0, 0)
Screenshot: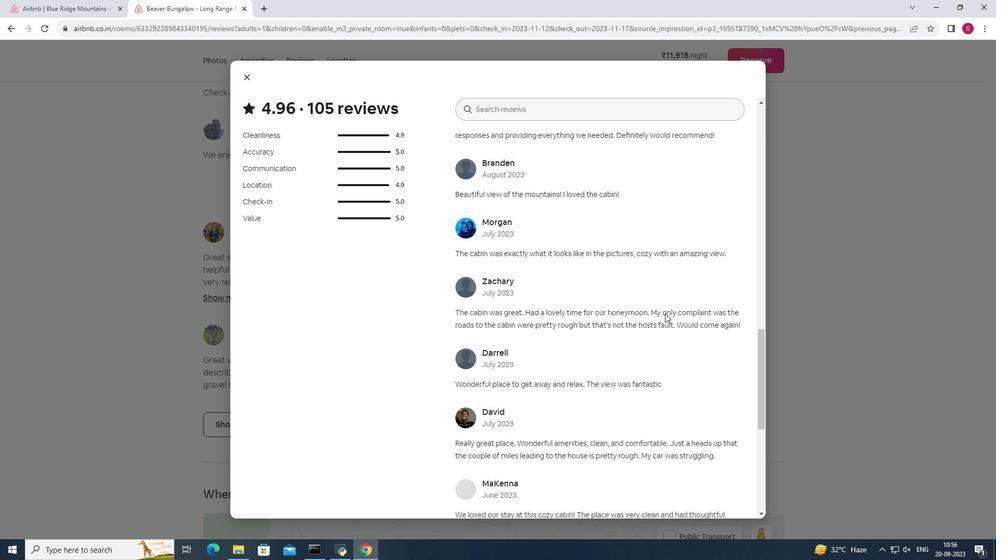 
Action: Mouse scrolled (665, 313) with delta (0, 0)
Screenshot: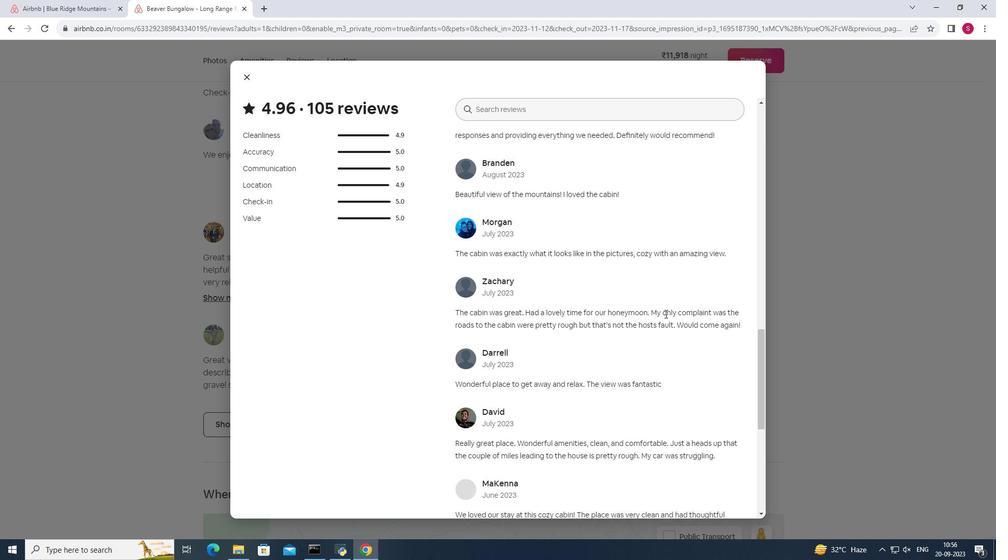
Action: Mouse moved to (659, 300)
Screenshot: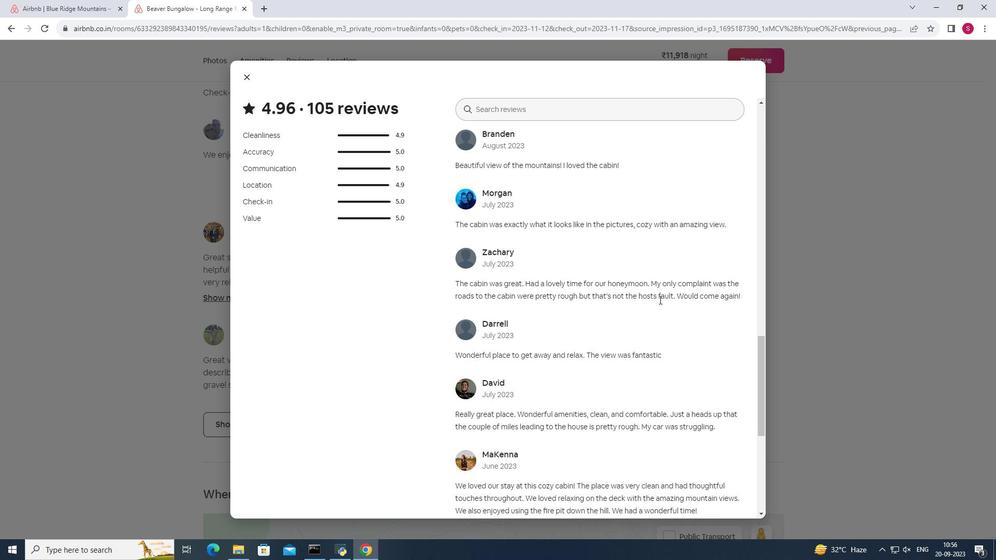 
Action: Mouse scrolled (659, 299) with delta (0, 0)
Screenshot: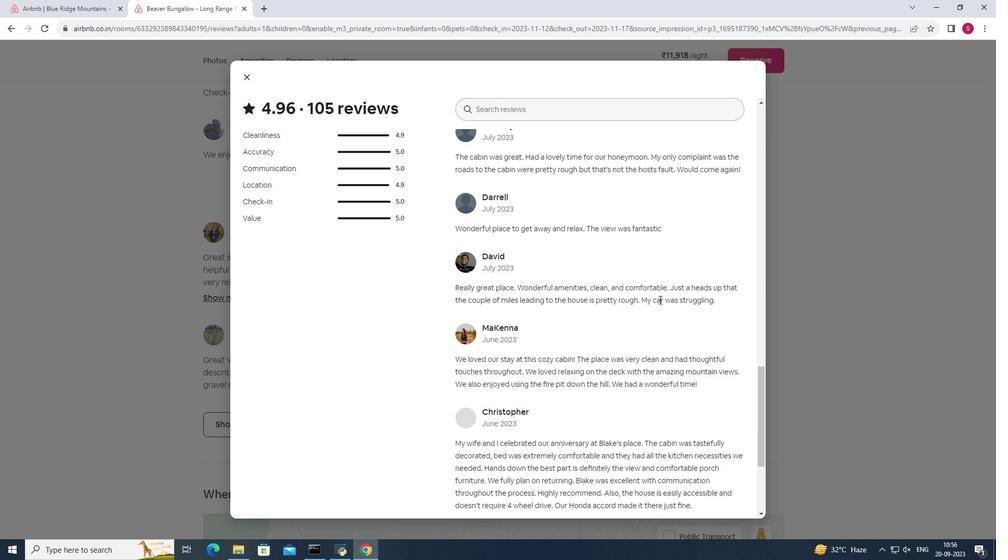 
Action: Mouse scrolled (659, 299) with delta (0, 0)
Screenshot: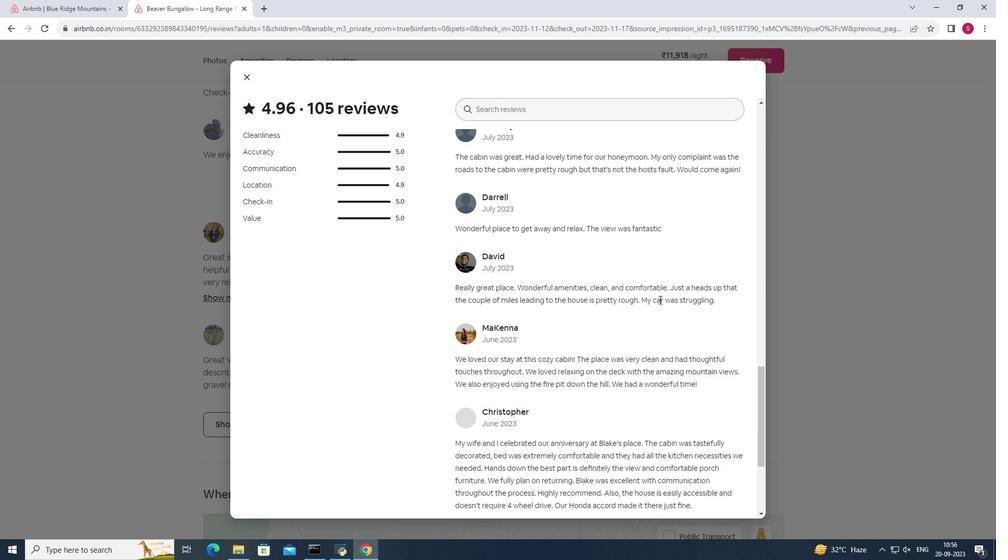 
Action: Mouse scrolled (659, 299) with delta (0, 0)
Screenshot: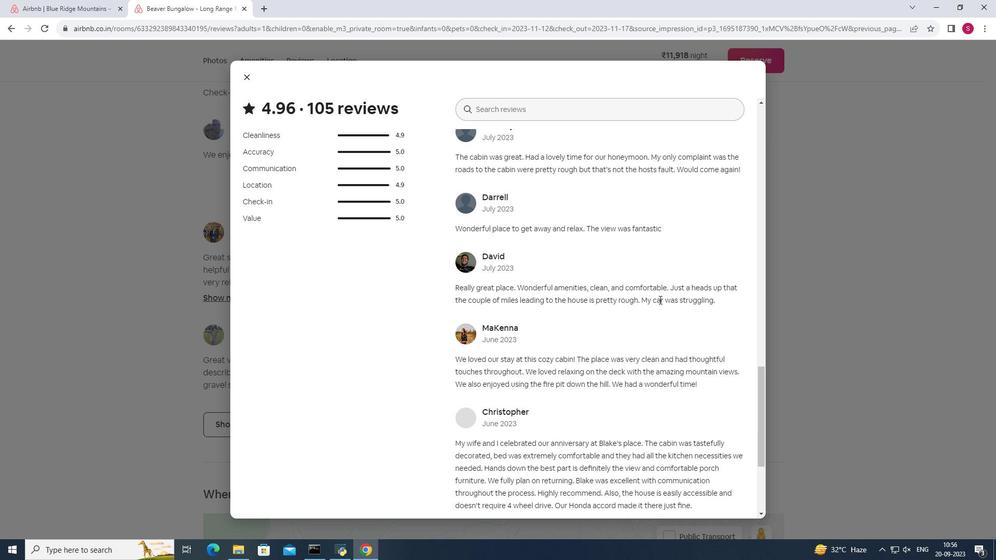 
Action: Mouse moved to (611, 312)
Screenshot: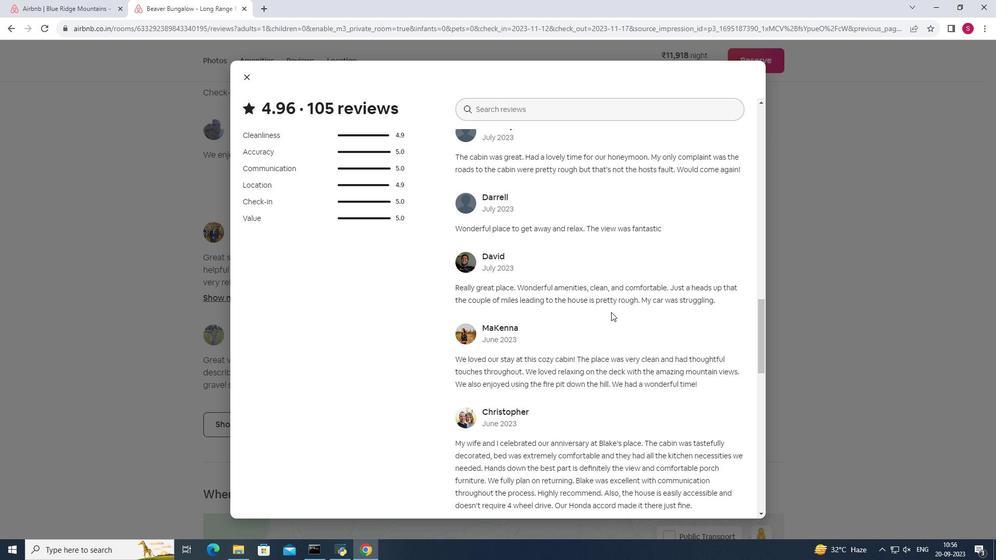 
Action: Mouse scrolled (611, 312) with delta (0, 0)
Screenshot: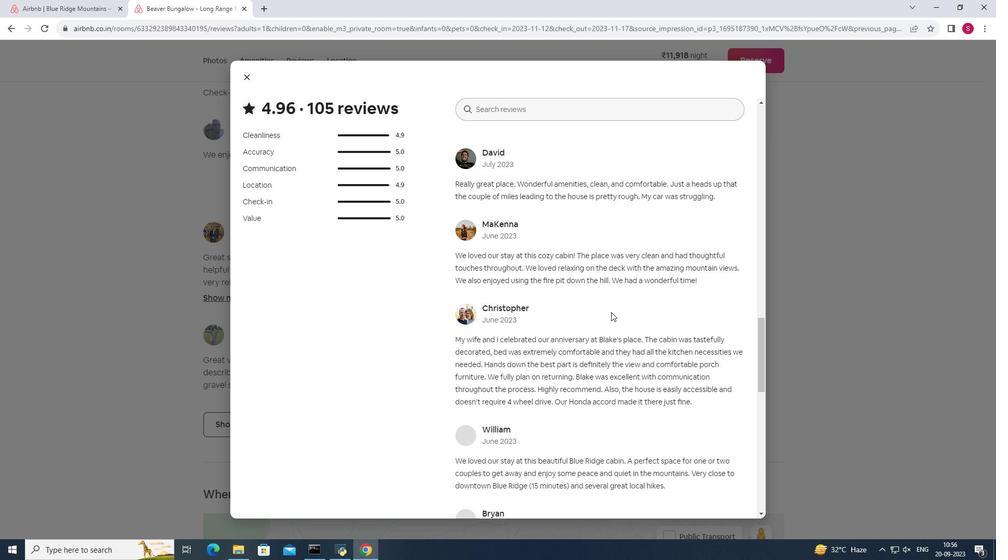 
Action: Mouse scrolled (611, 312) with delta (0, 0)
Screenshot: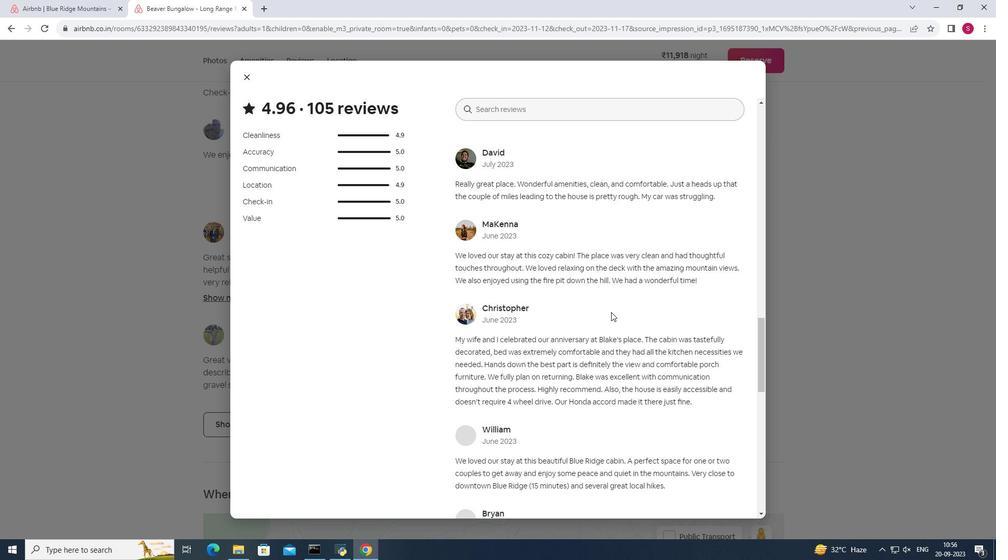 
Action: Mouse moved to (650, 407)
Screenshot: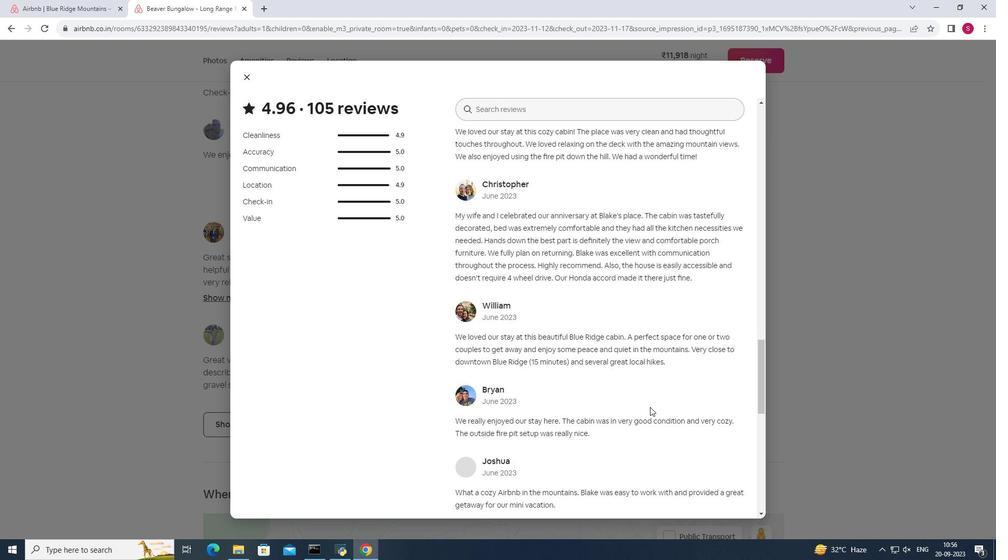 
Action: Mouse scrolled (650, 407) with delta (0, 0)
Screenshot: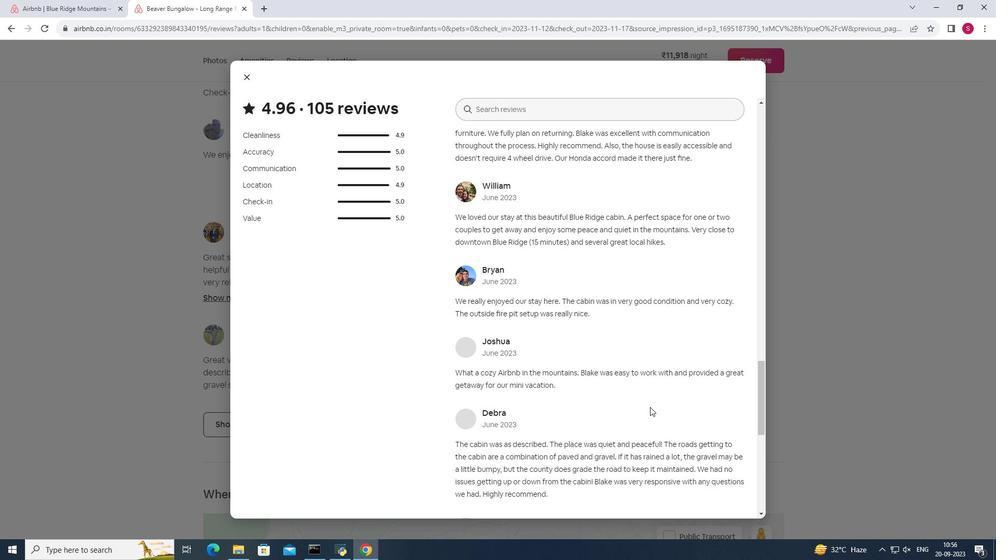 
Action: Mouse scrolled (650, 407) with delta (0, 0)
Screenshot: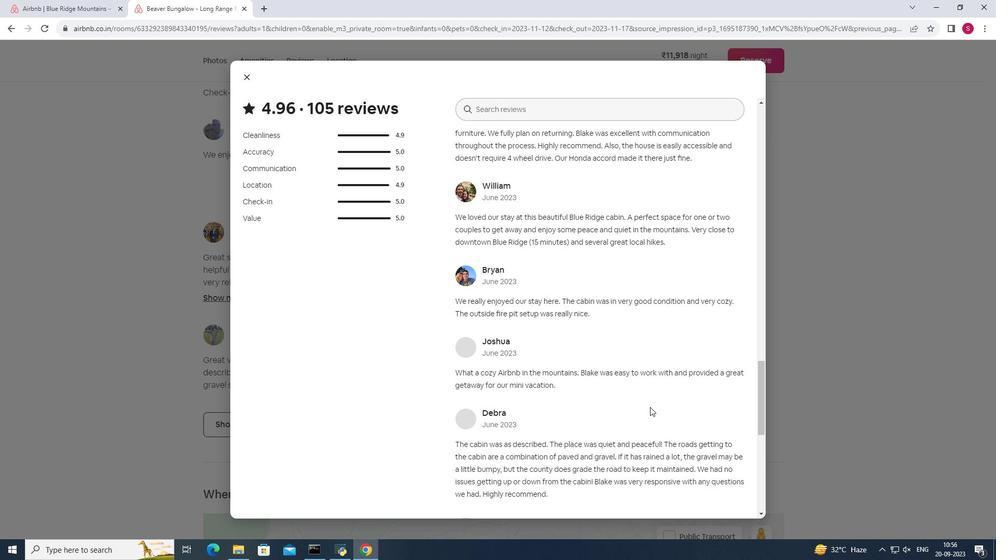 
Action: Mouse scrolled (650, 407) with delta (0, 0)
Screenshot: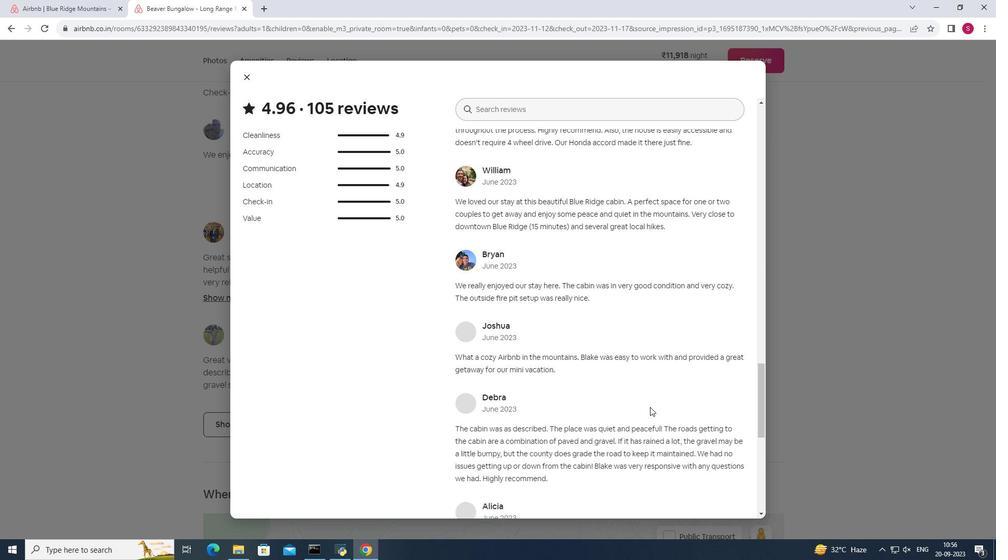
Action: Mouse scrolled (650, 407) with delta (0, 0)
Screenshot: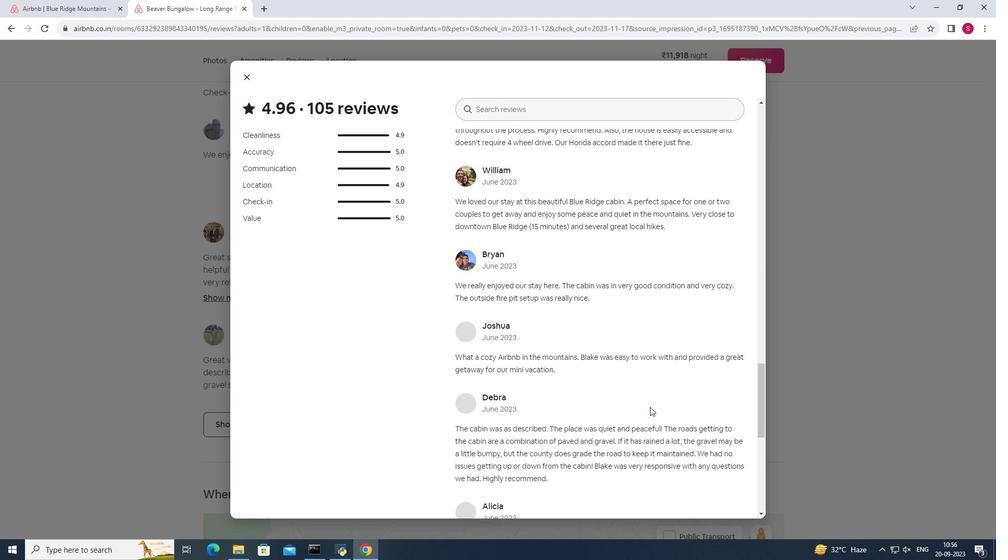 
Action: Mouse scrolled (650, 407) with delta (0, 0)
